 Task: Animate a Talking Vegetable.
Action: Mouse moved to (547, 208)
Screenshot: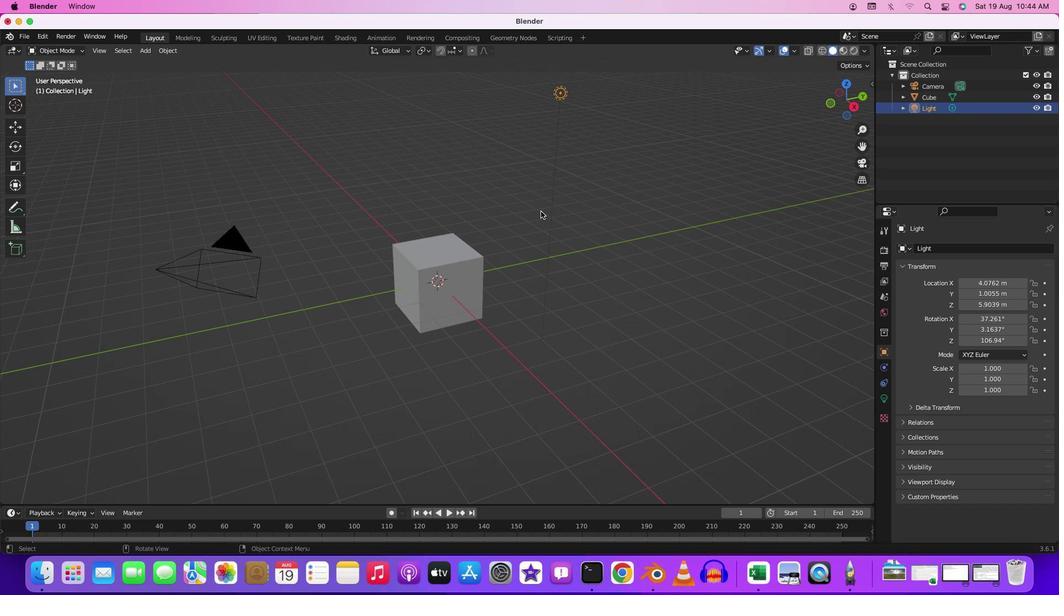 
Action: Mouse pressed left at (547, 208)
Screenshot: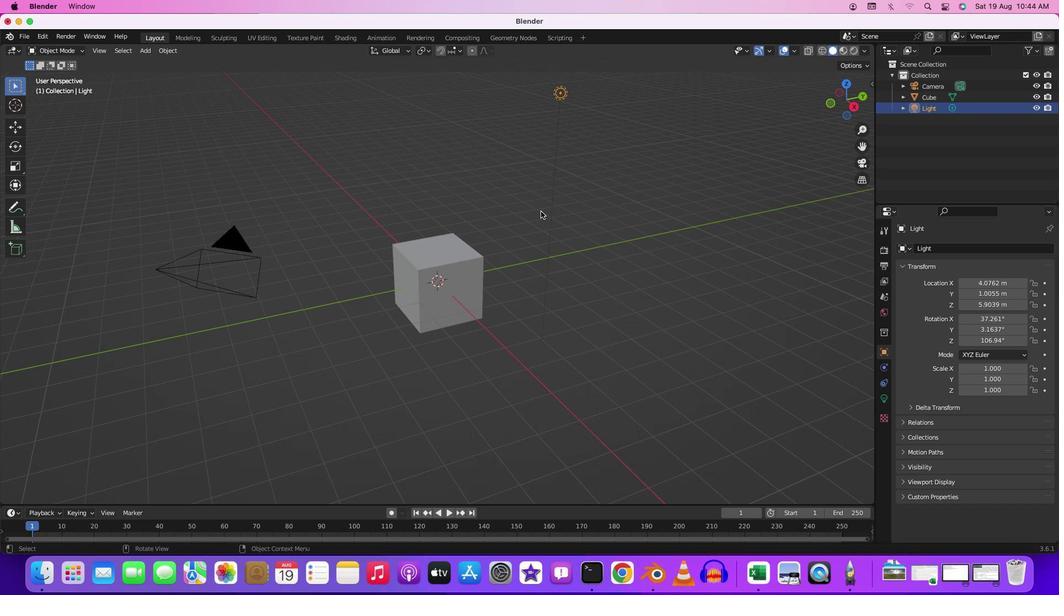 
Action: Mouse moved to (556, 123)
Screenshot: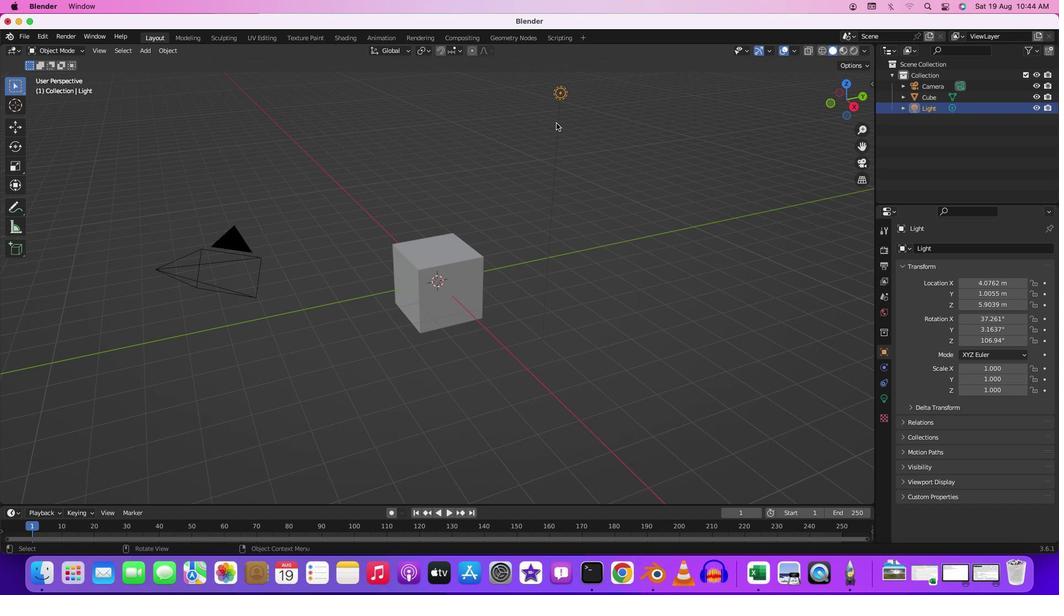 
Action: Key pressed Key.delete
Screenshot: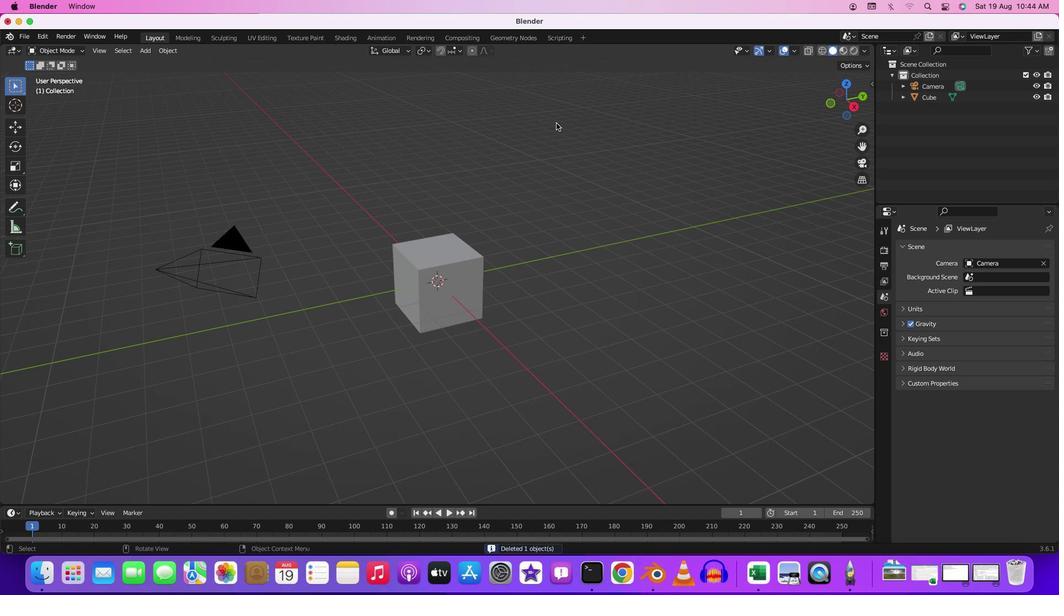 
Action: Mouse moved to (454, 251)
Screenshot: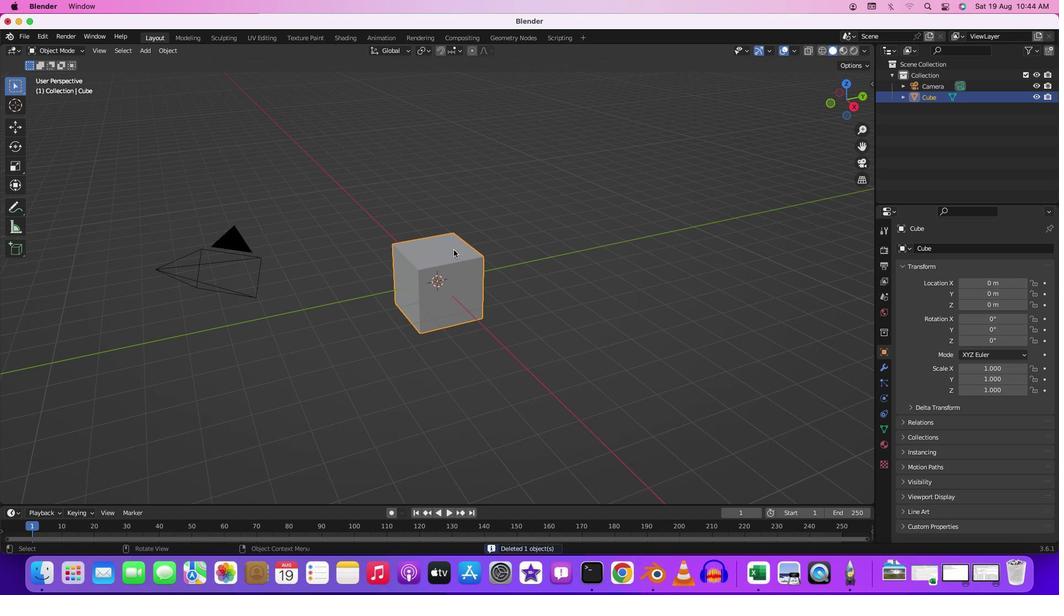 
Action: Mouse pressed left at (454, 251)
Screenshot: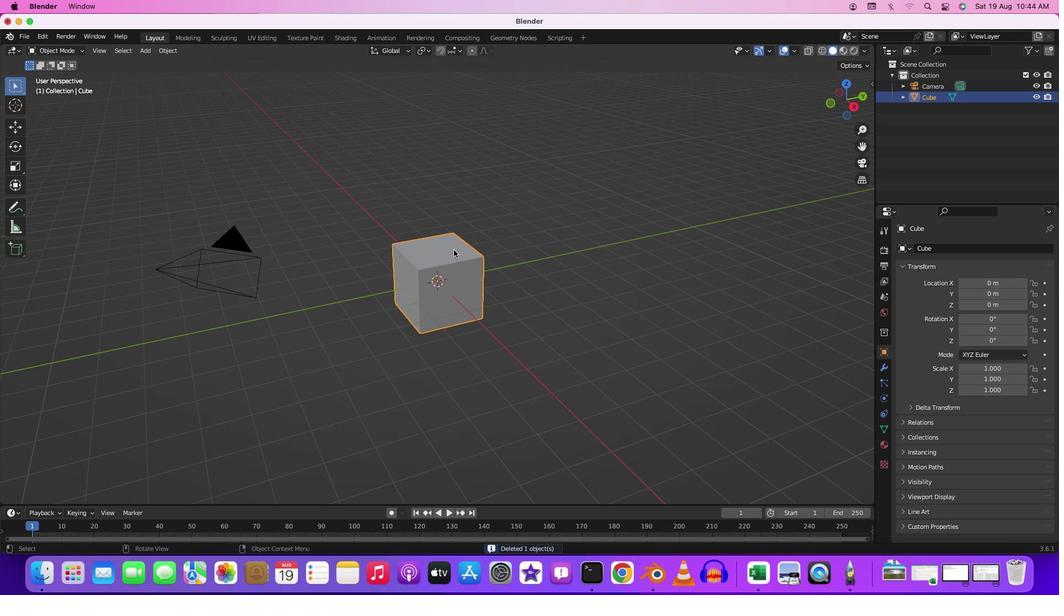 
Action: Key pressed Key.delete
Screenshot: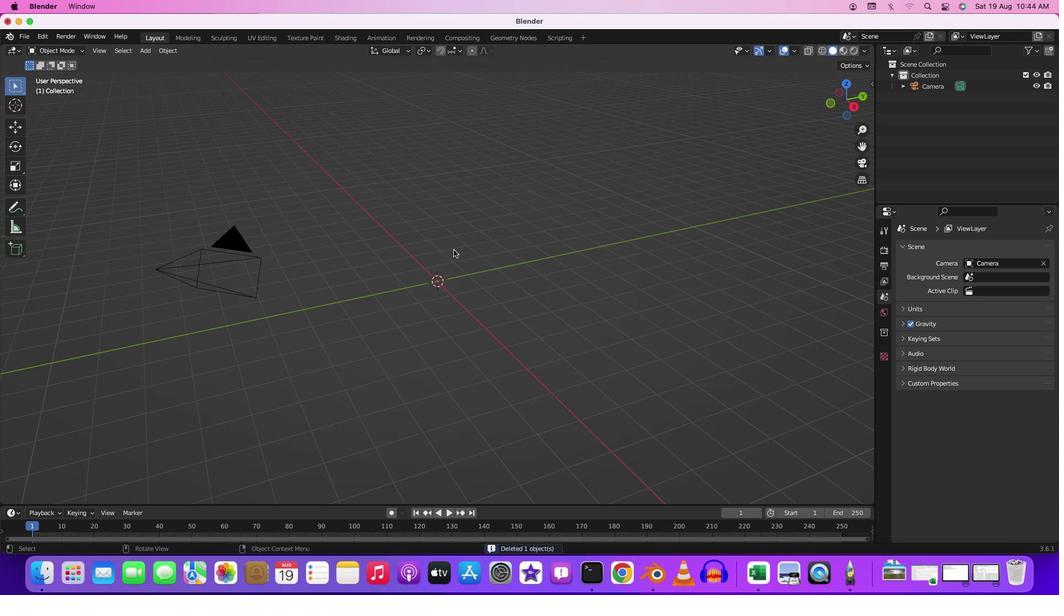 
Action: Mouse moved to (226, 256)
Screenshot: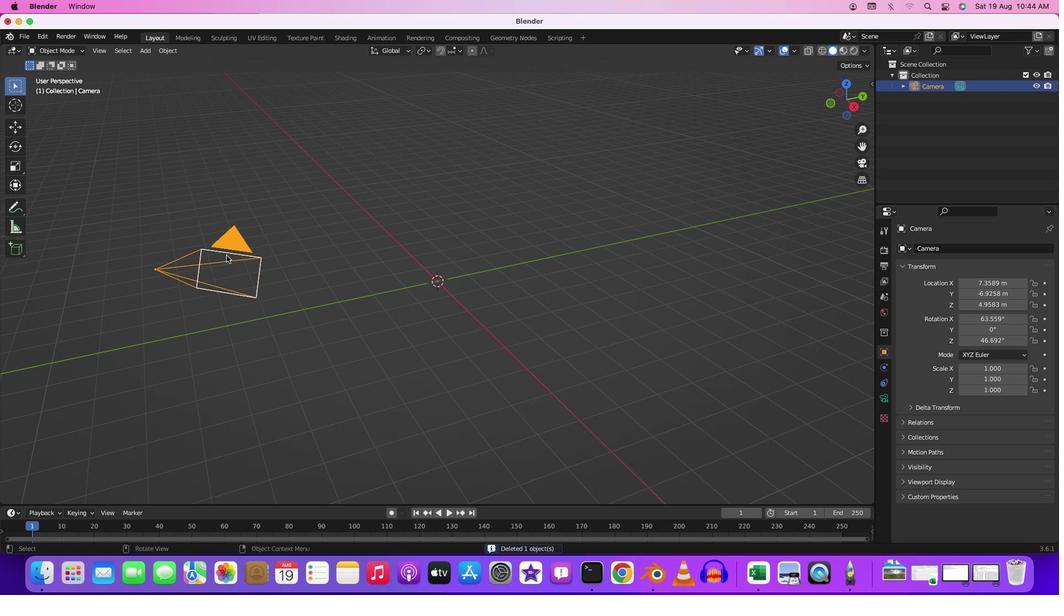 
Action: Mouse pressed left at (226, 256)
Screenshot: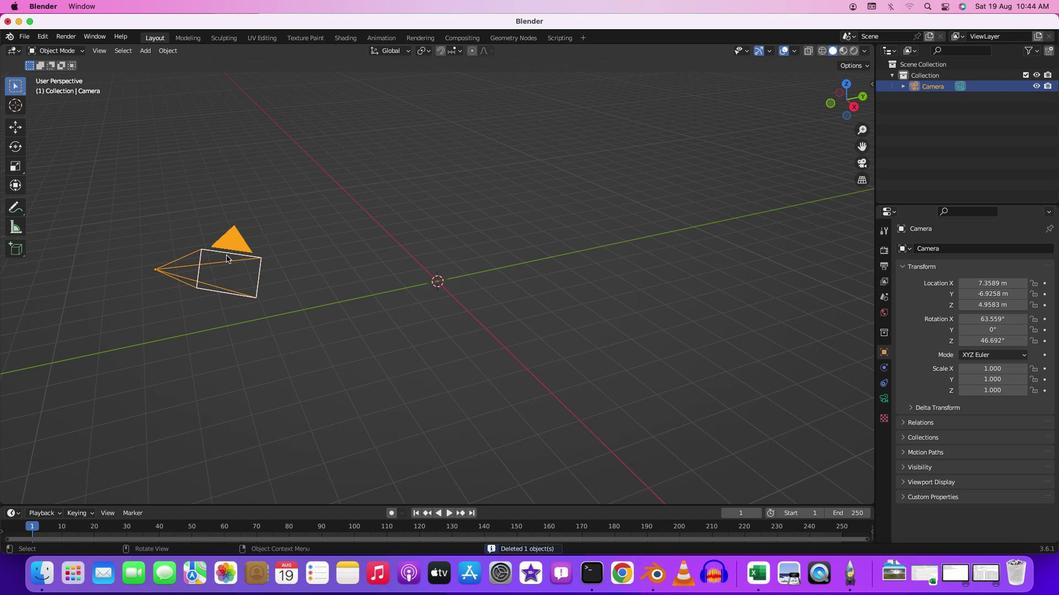 
Action: Mouse moved to (227, 256)
Screenshot: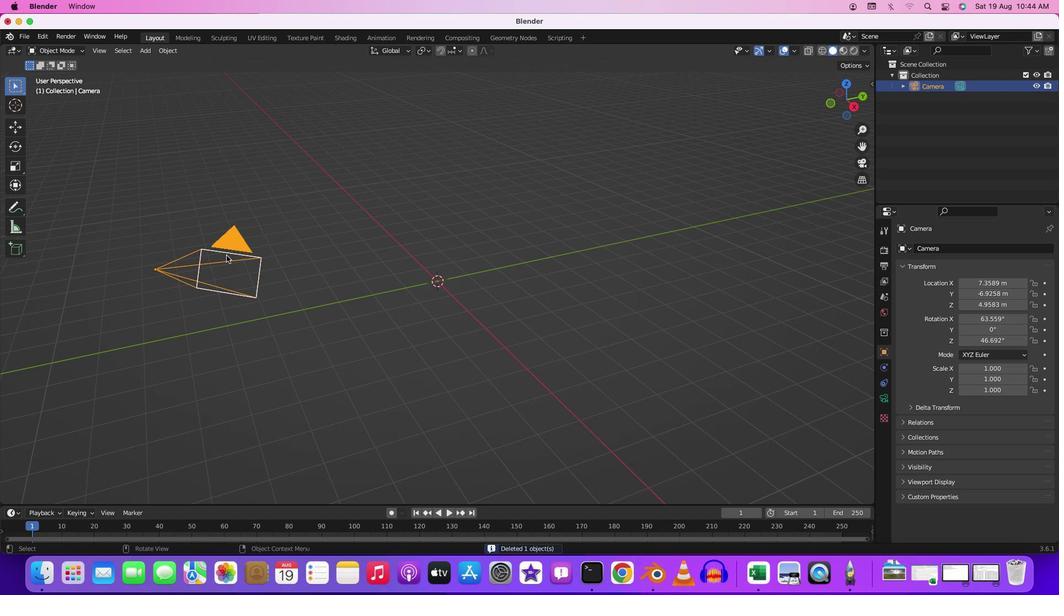 
Action: Key pressed Key.delete
Screenshot: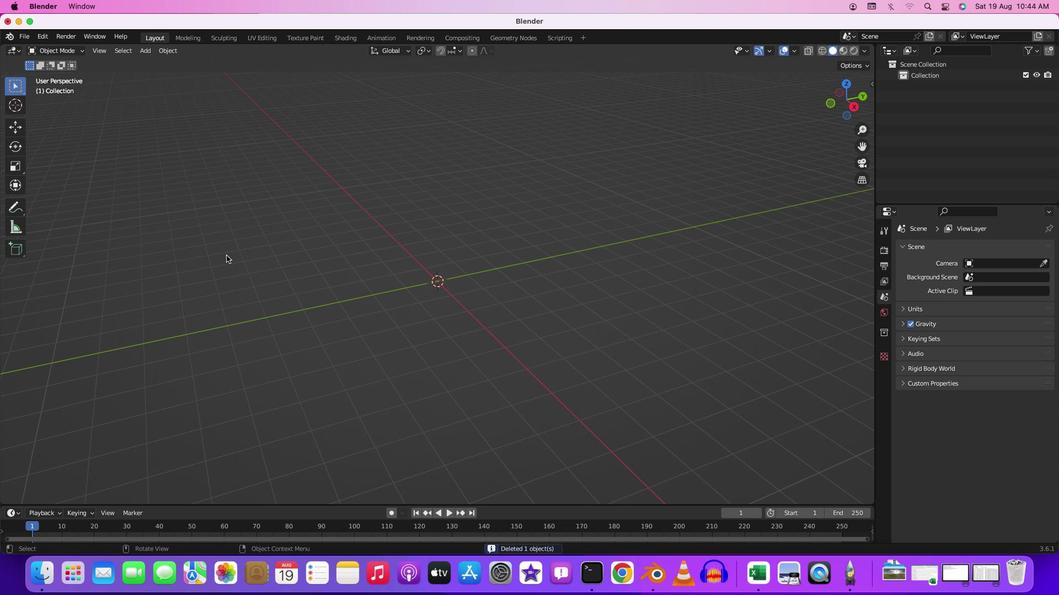 
Action: Mouse moved to (380, 330)
Screenshot: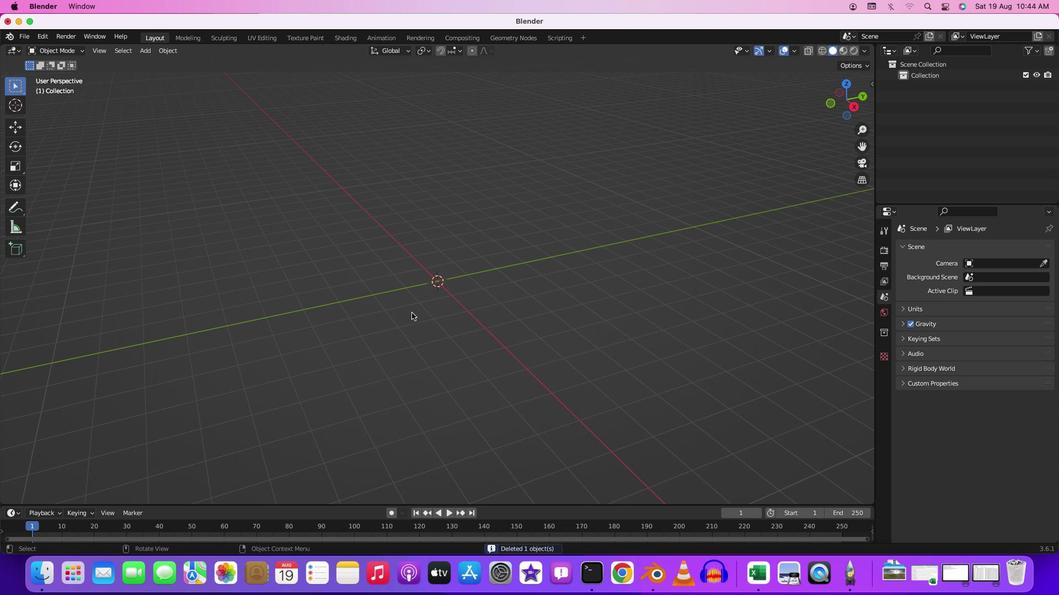 
Action: Mouse pressed left at (380, 330)
Screenshot: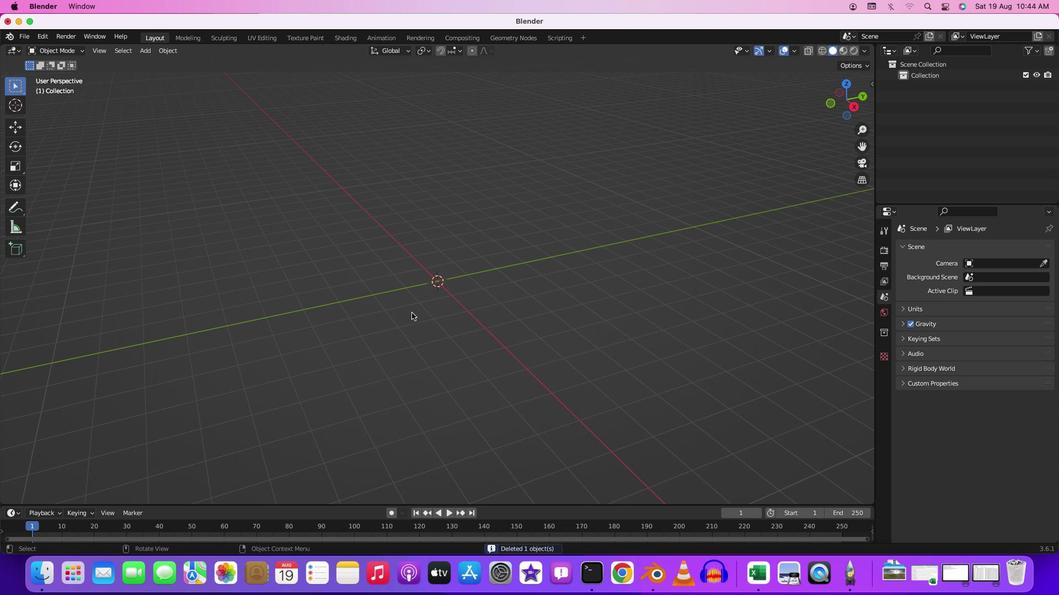 
Action: Mouse moved to (396, 331)
Screenshot: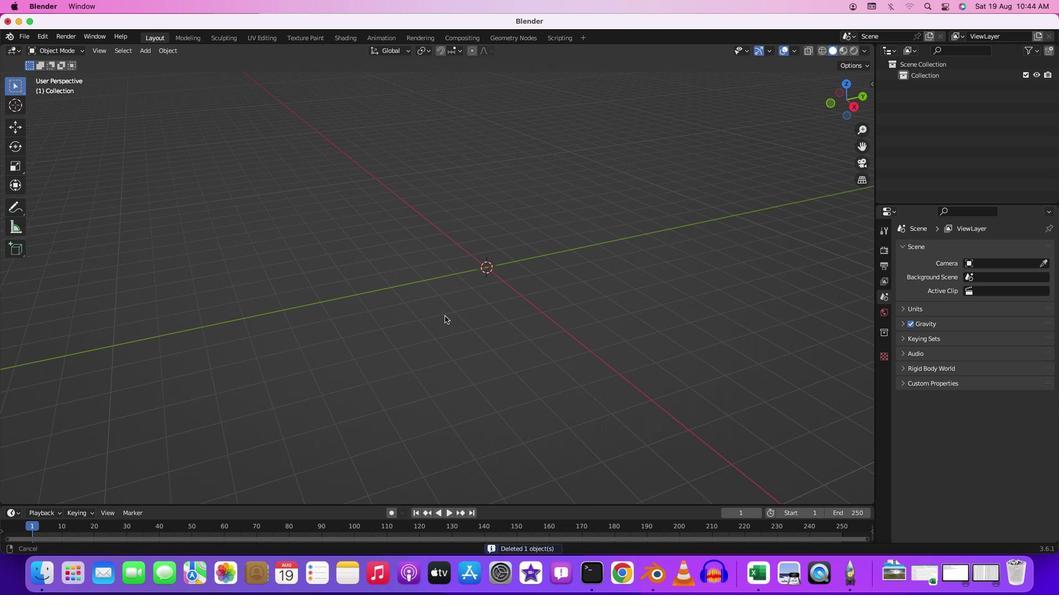
Action: Key pressed Key.shift
Screenshot: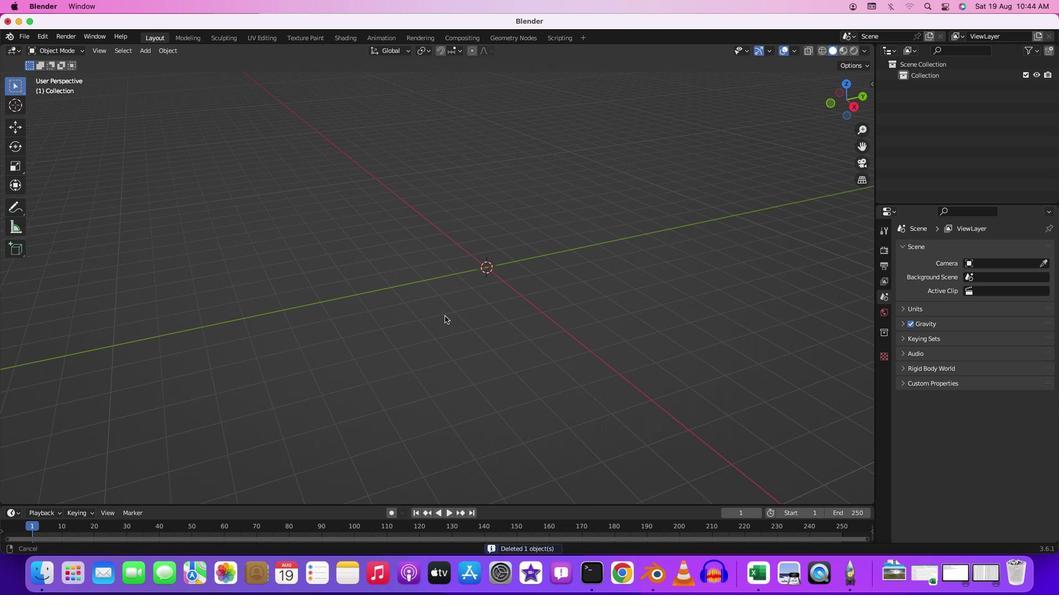 
Action: Mouse pressed middle at (396, 331)
Screenshot: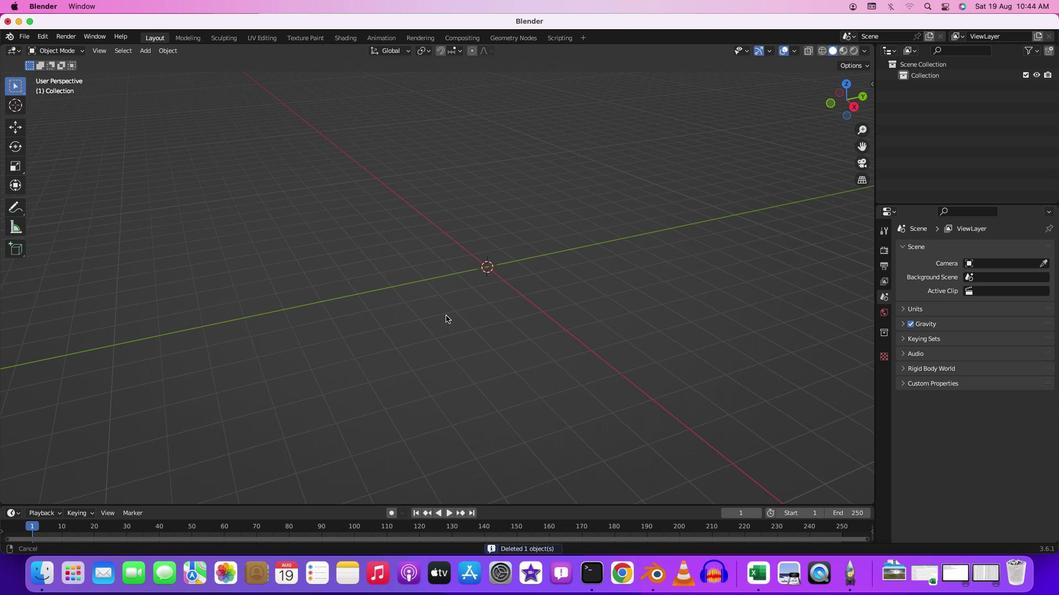 
Action: Mouse moved to (485, 377)
Screenshot: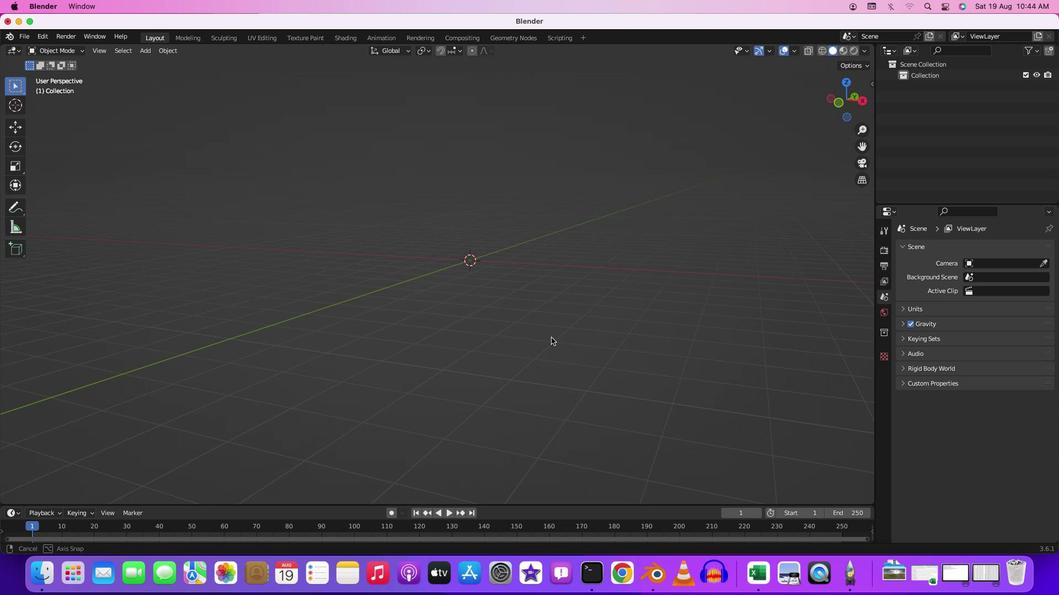 
Action: Mouse pressed middle at (485, 377)
Screenshot: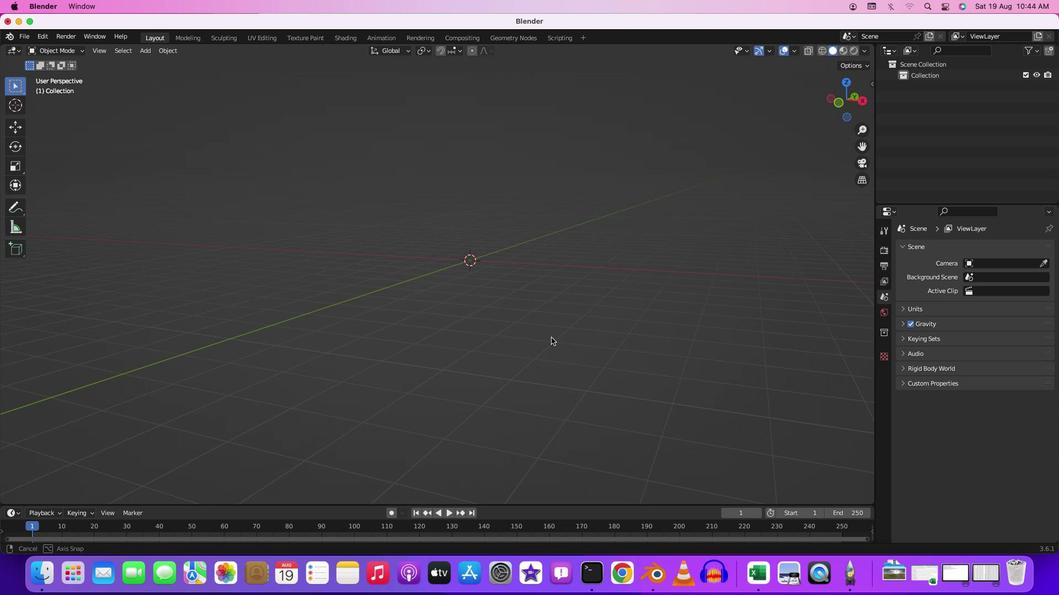
Action: Mouse moved to (567, 309)
Screenshot: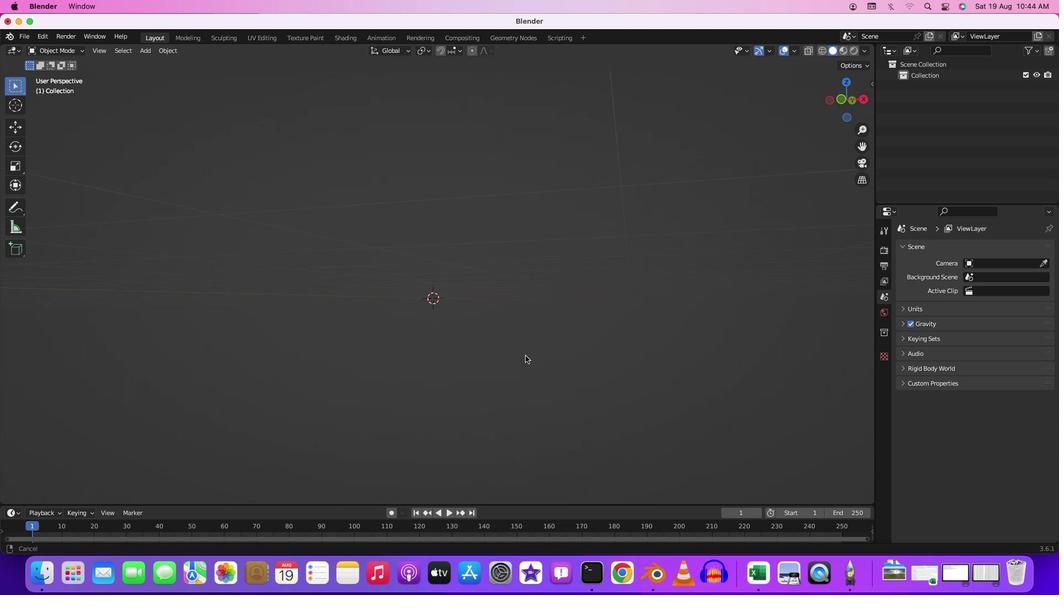 
Action: Key pressed Key.shift
Screenshot: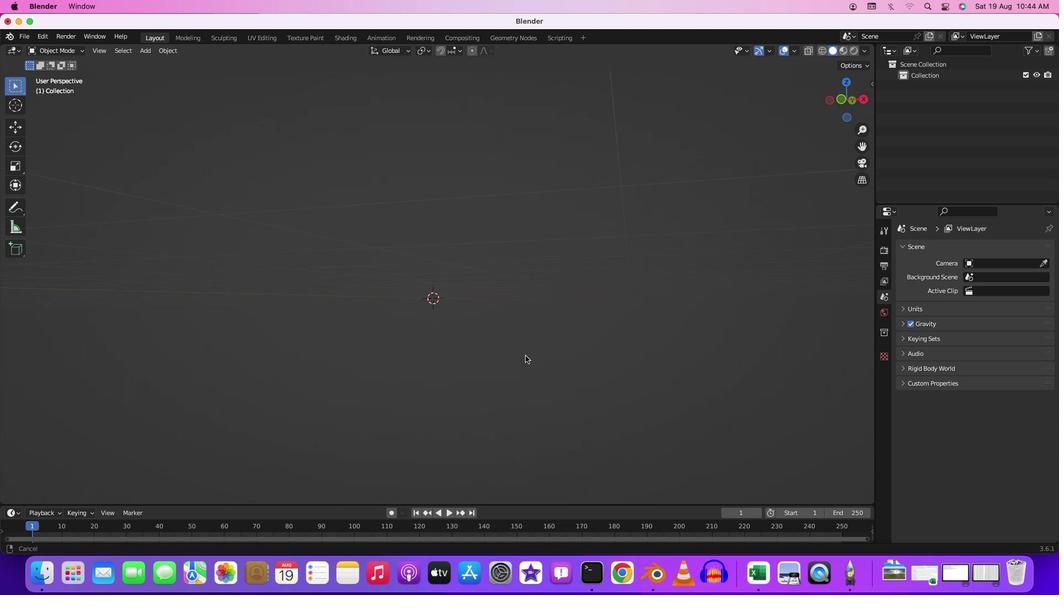 
Action: Mouse moved to (566, 309)
Screenshot: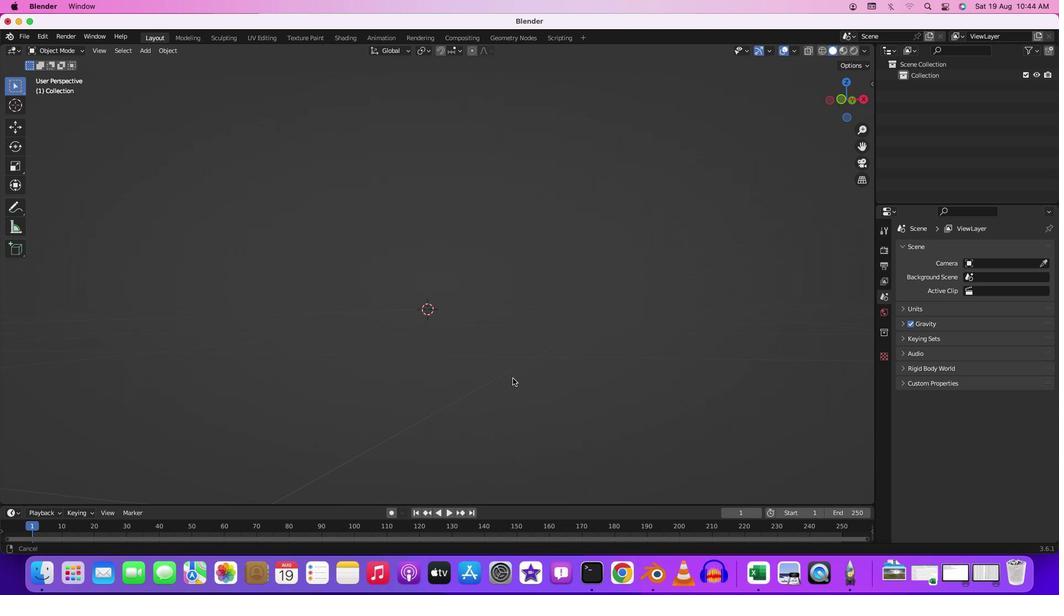 
Action: Mouse pressed middle at (566, 309)
Screenshot: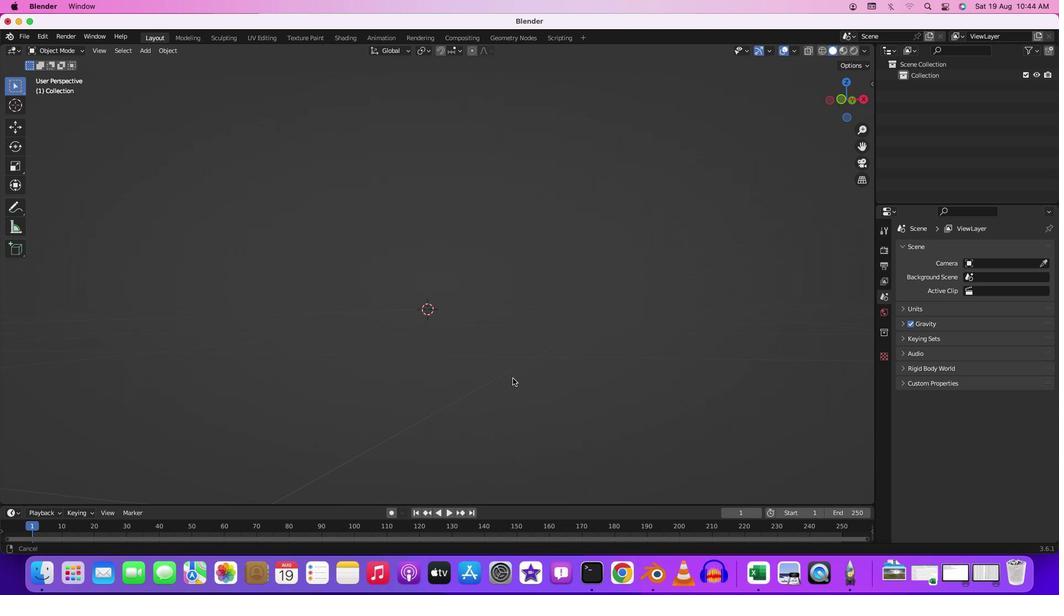 
Action: Mouse moved to (476, 358)
Screenshot: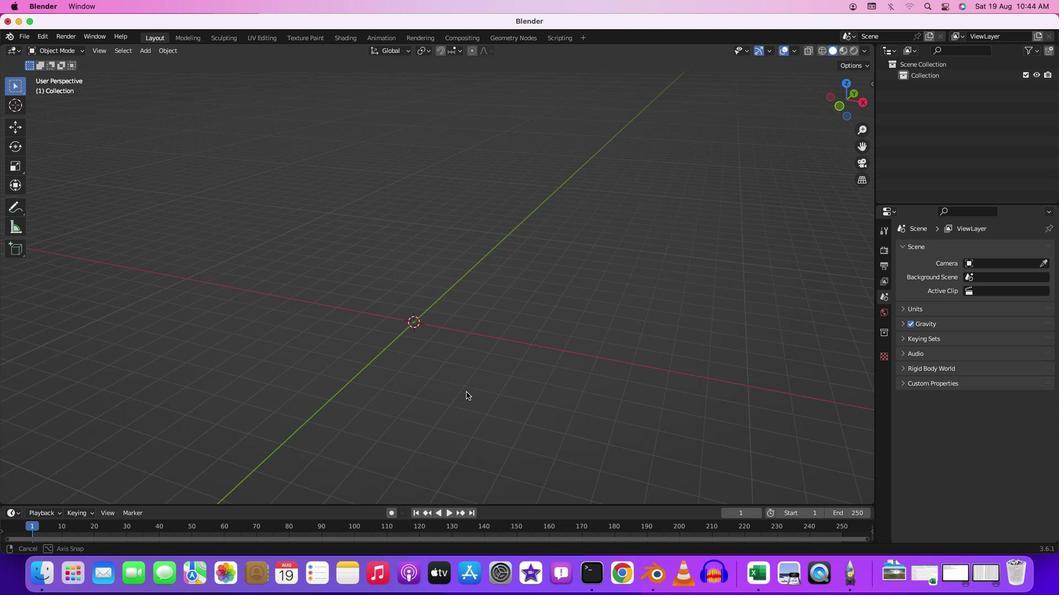 
Action: Mouse pressed middle at (476, 358)
Screenshot: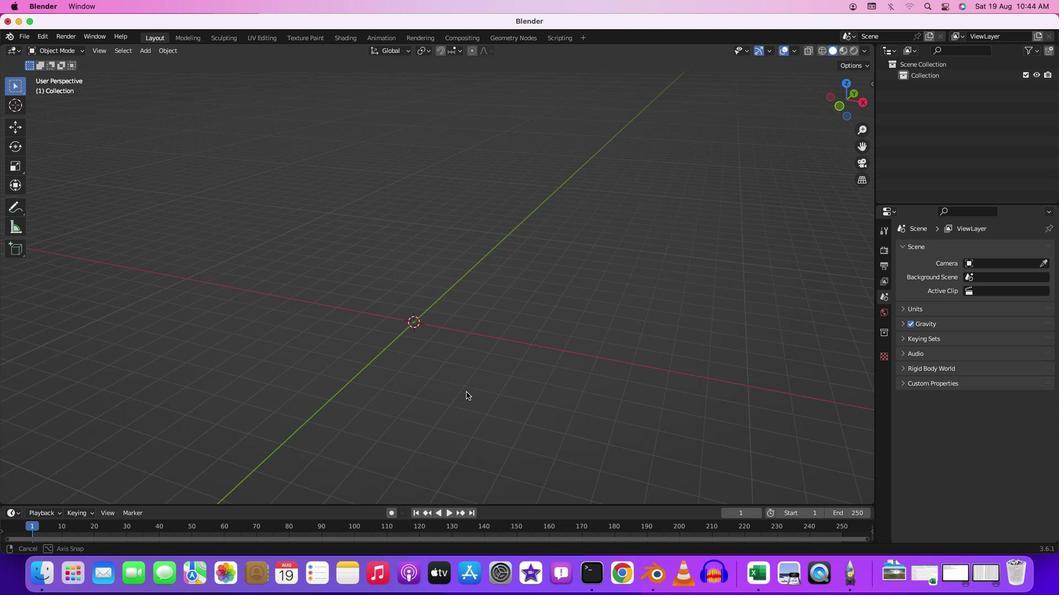 
Action: Mouse moved to (466, 392)
Screenshot: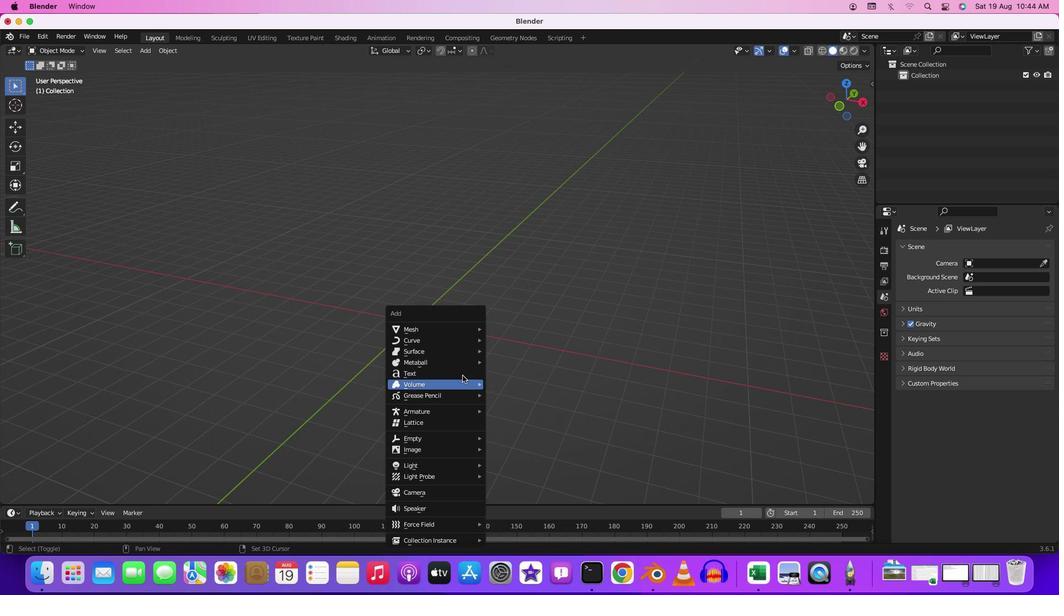 
Action: Key pressed Key.shift'A'
Screenshot: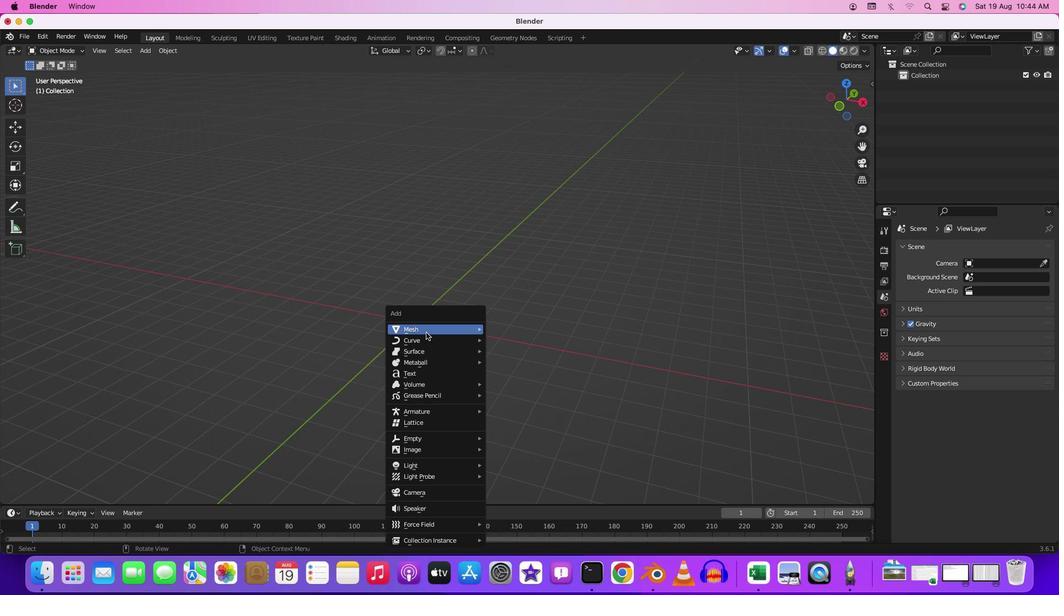 
Action: Mouse moved to (517, 339)
Screenshot: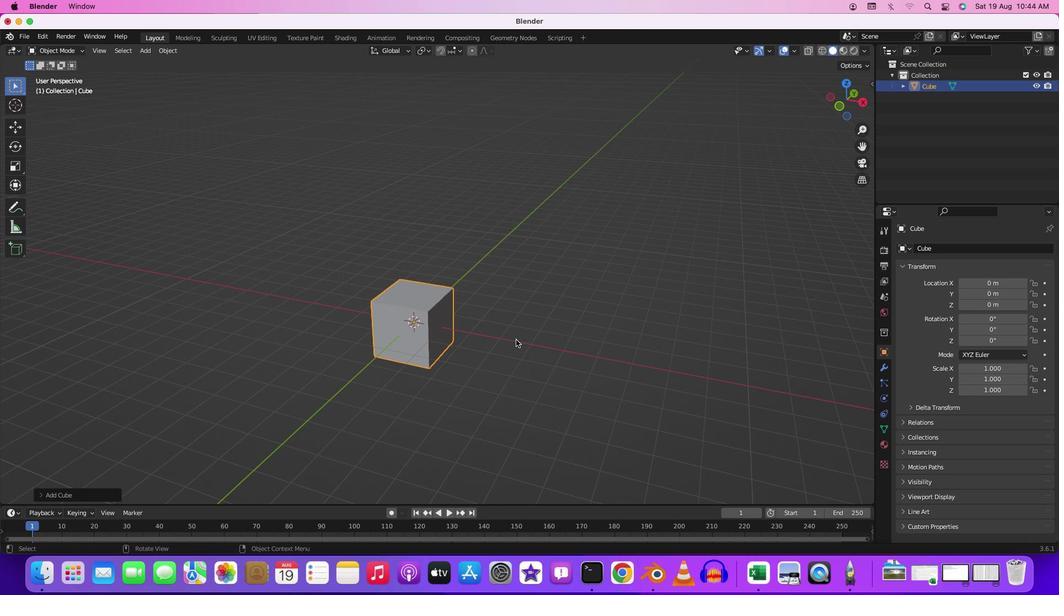 
Action: Mouse pressed left at (517, 339)
Screenshot: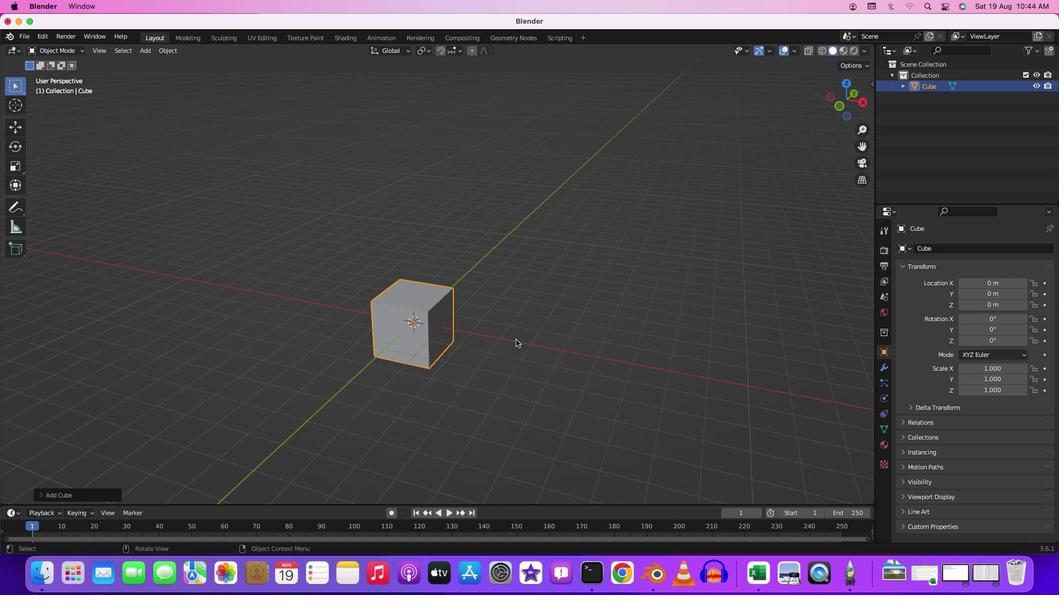 
Action: Mouse moved to (571, 335)
Screenshot: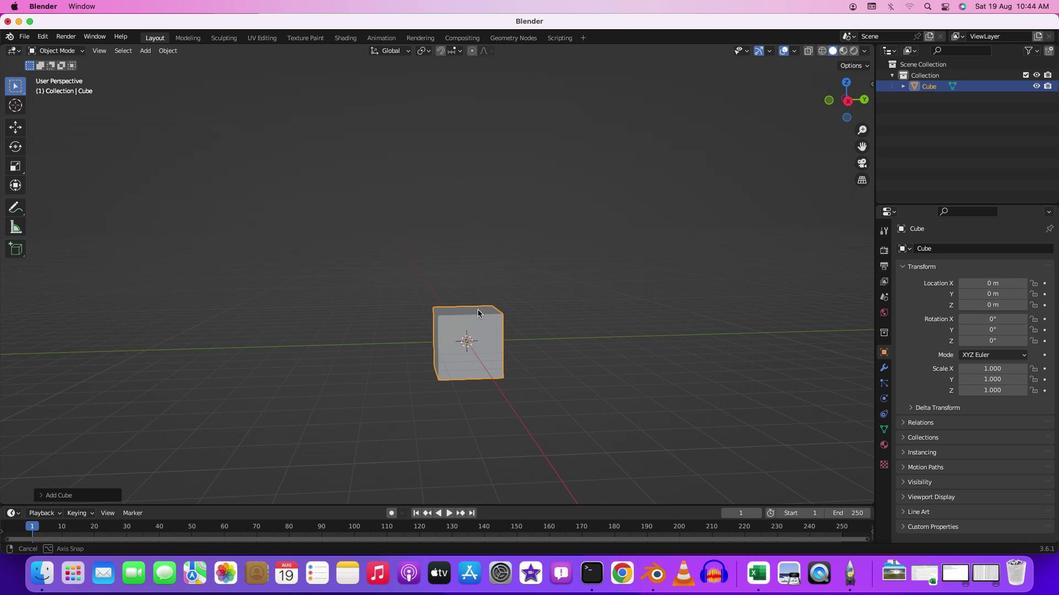 
Action: Mouse pressed middle at (571, 335)
Screenshot: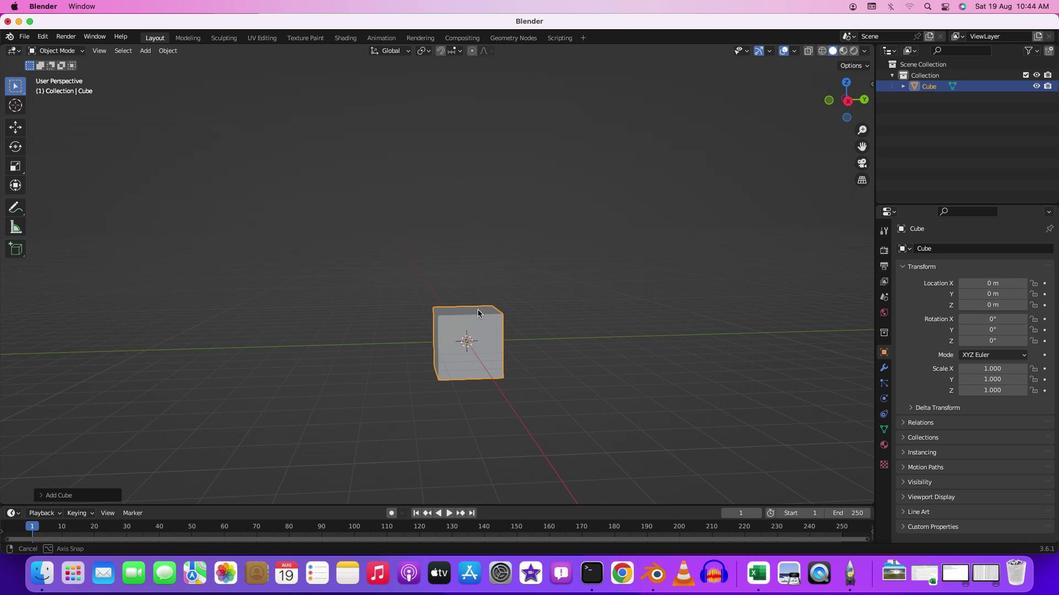 
Action: Mouse moved to (519, 328)
Screenshot: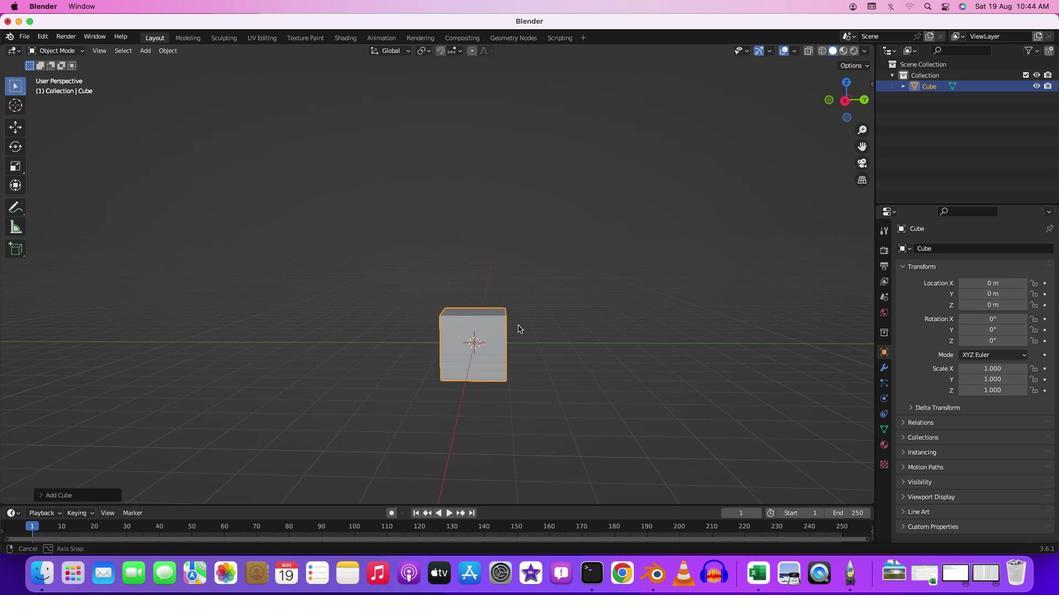 
Action: Mouse pressed middle at (519, 328)
Screenshot: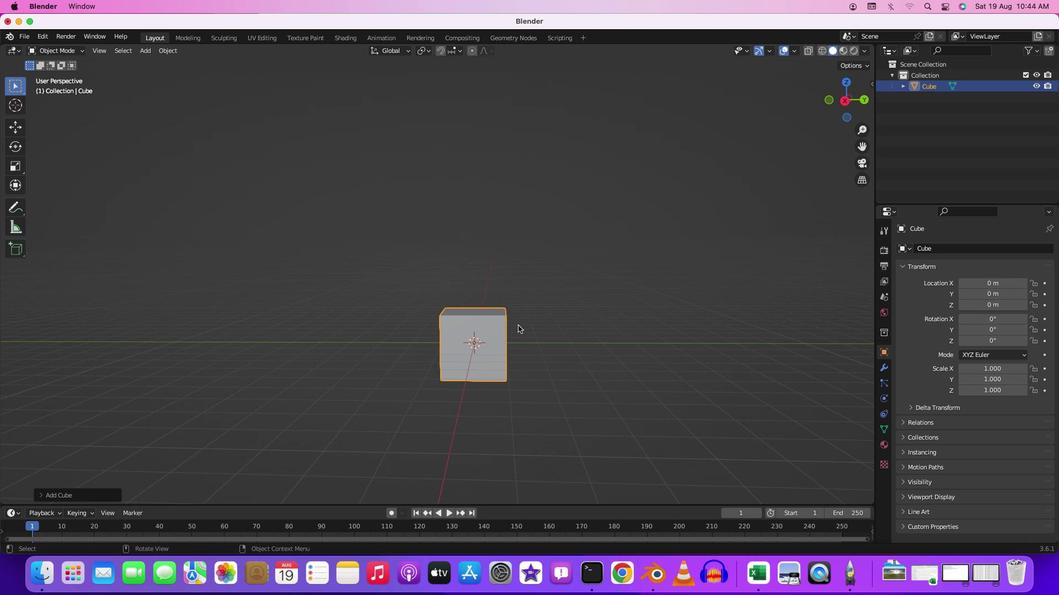 
Action: Mouse moved to (519, 326)
Screenshot: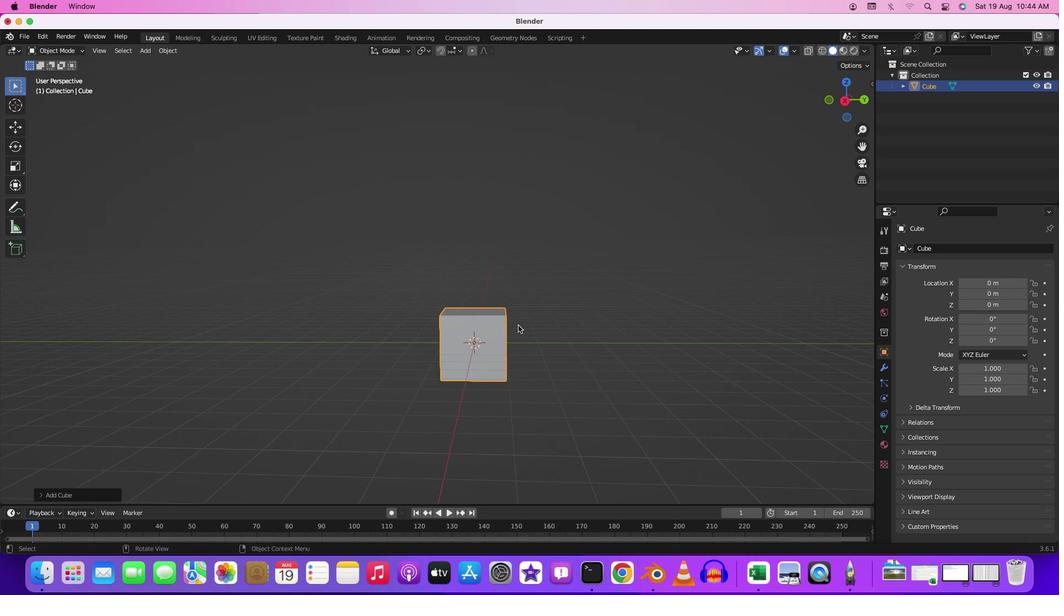 
Action: Key pressed '1'
Screenshot: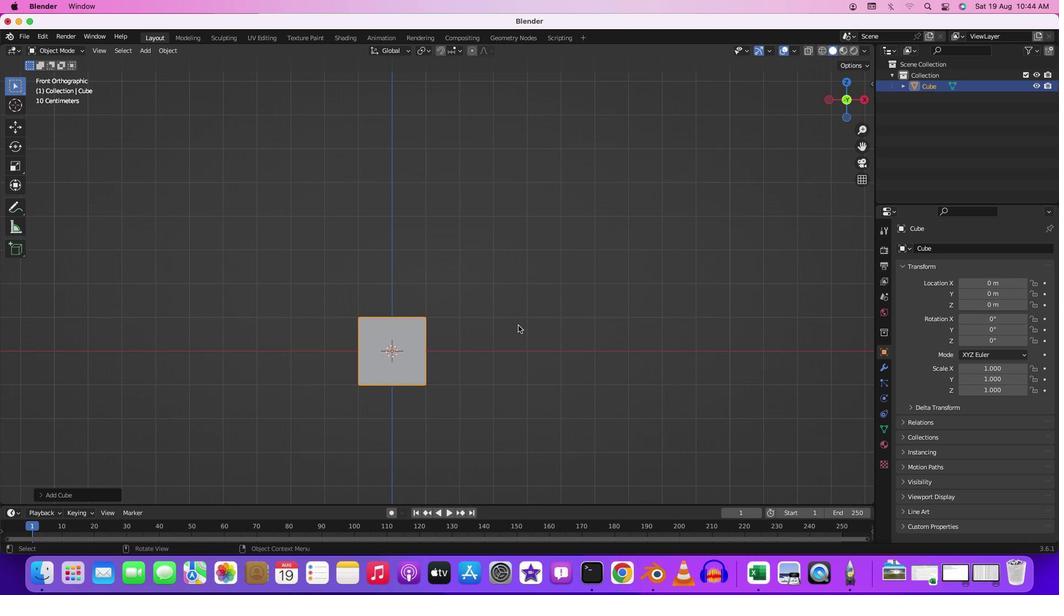 
Action: Mouse moved to (356, 353)
Screenshot: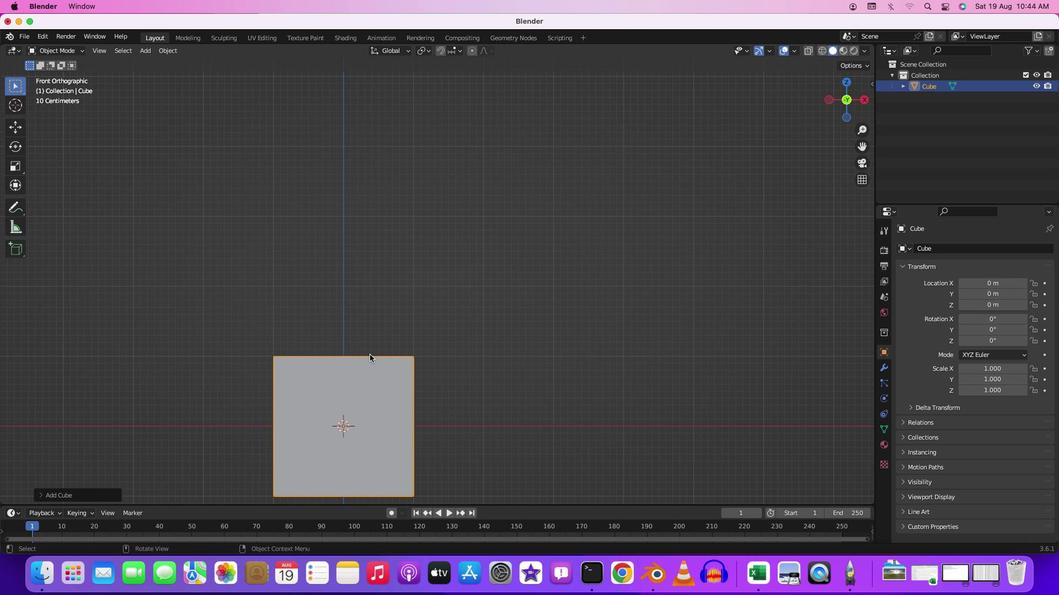 
Action: Mouse scrolled (356, 353) with delta (0, 1)
Screenshot: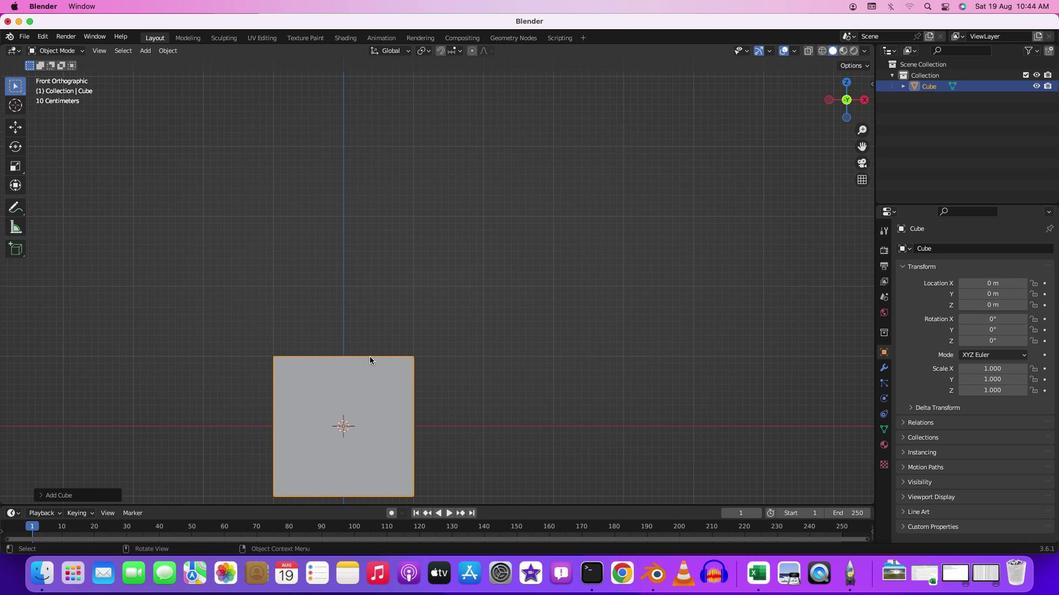 
Action: Mouse scrolled (356, 353) with delta (0, 1)
Screenshot: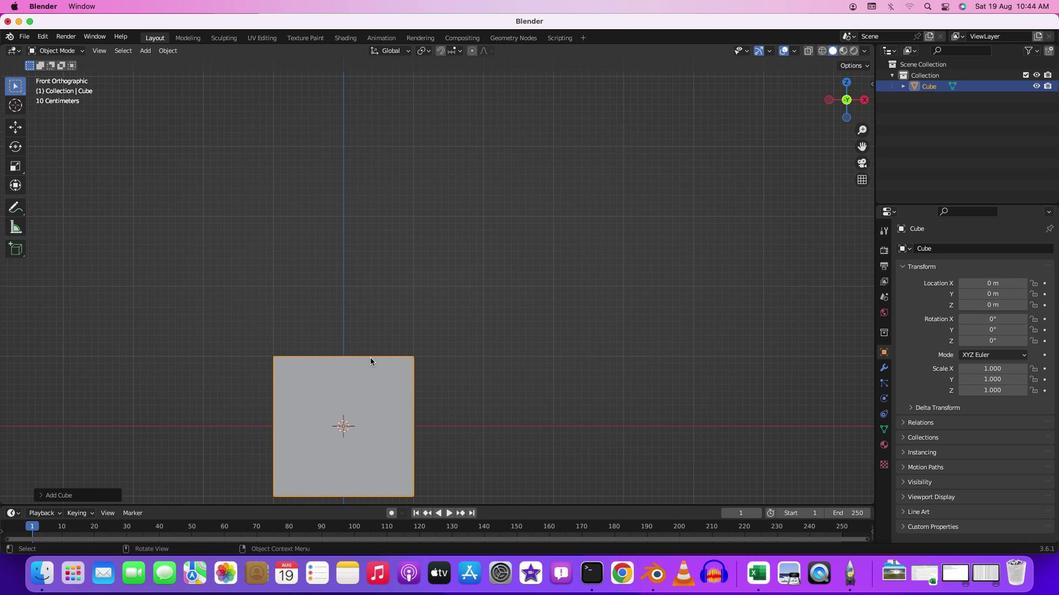 
Action: Mouse moved to (356, 353)
Screenshot: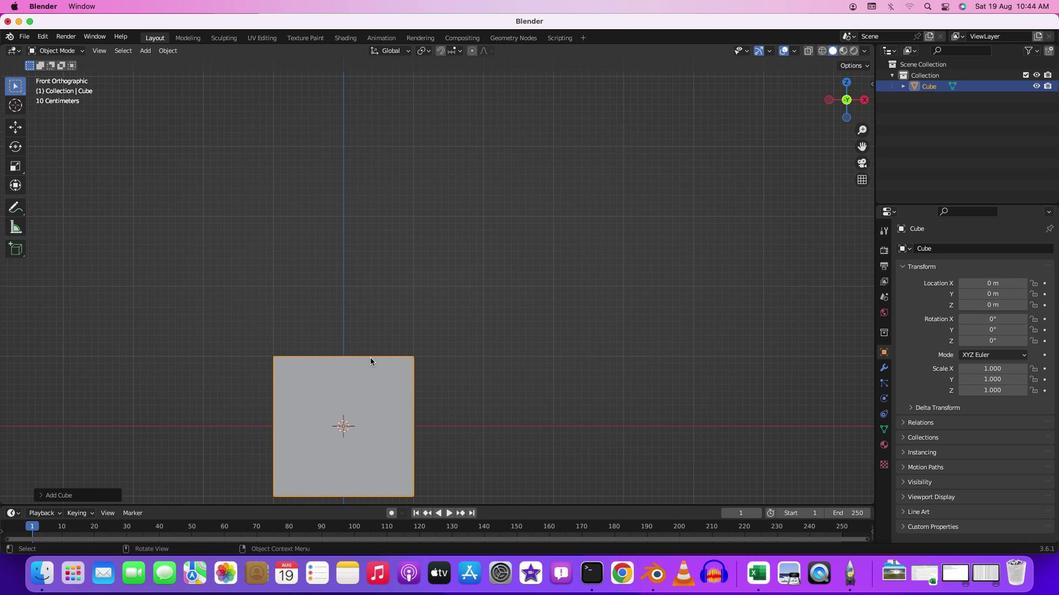 
Action: Mouse scrolled (356, 353) with delta (0, 2)
Screenshot: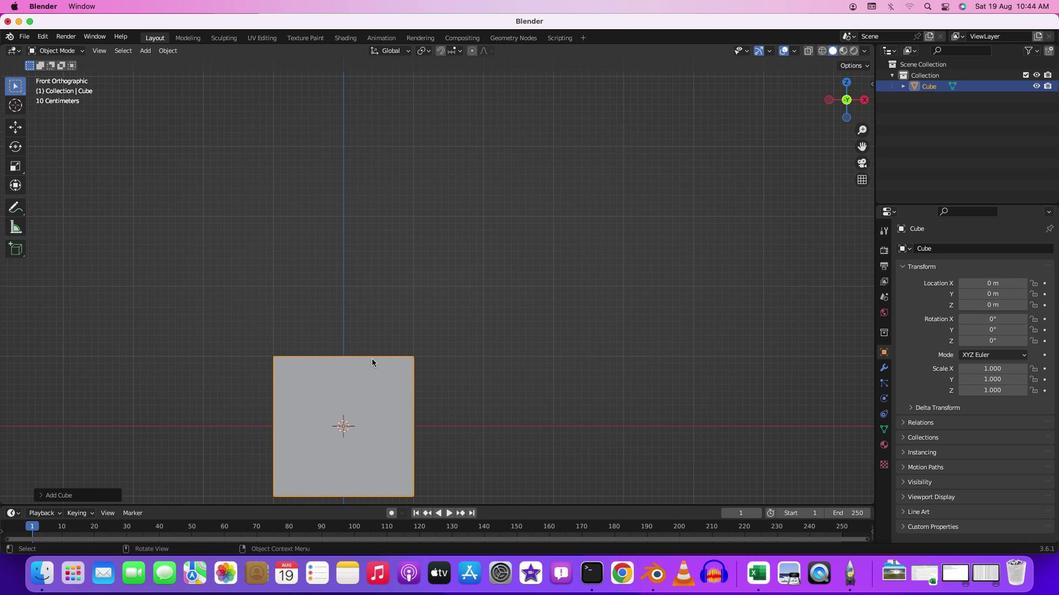 
Action: Mouse moved to (356, 354)
Screenshot: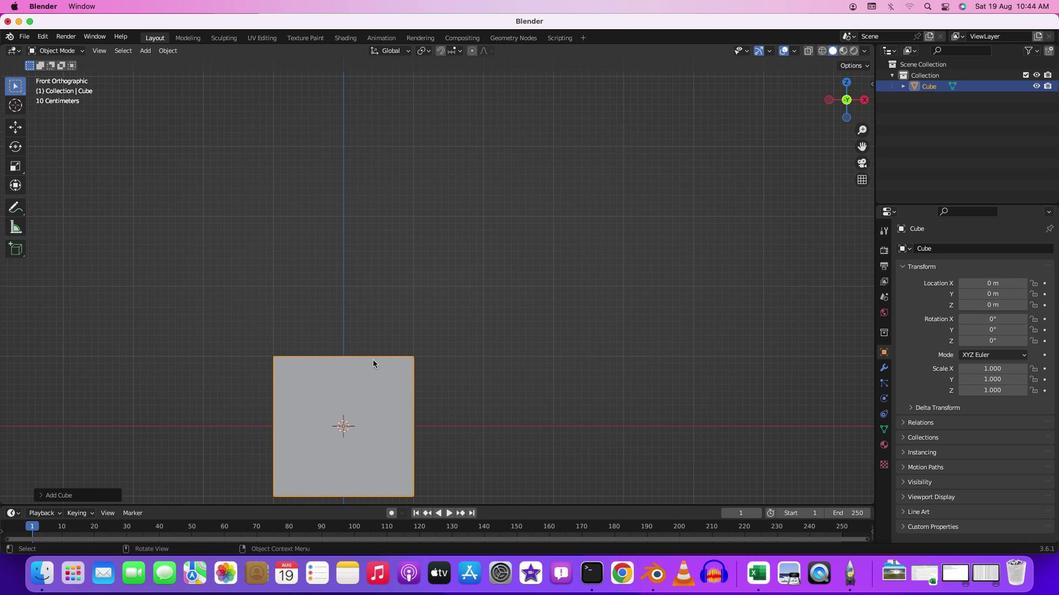 
Action: Mouse scrolled (356, 354) with delta (0, 3)
Screenshot: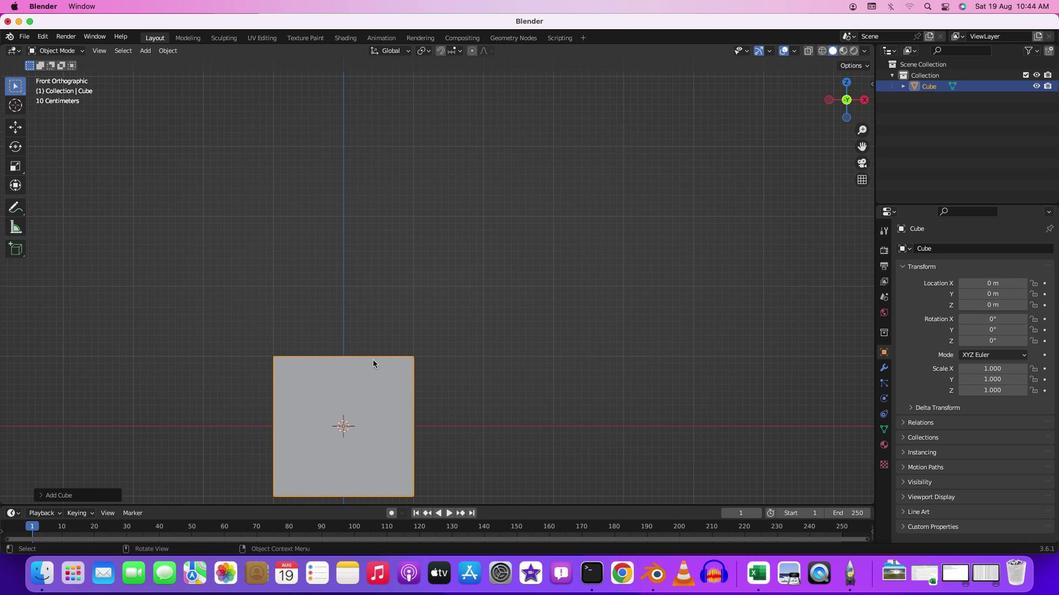 
Action: Mouse moved to (374, 361)
Screenshot: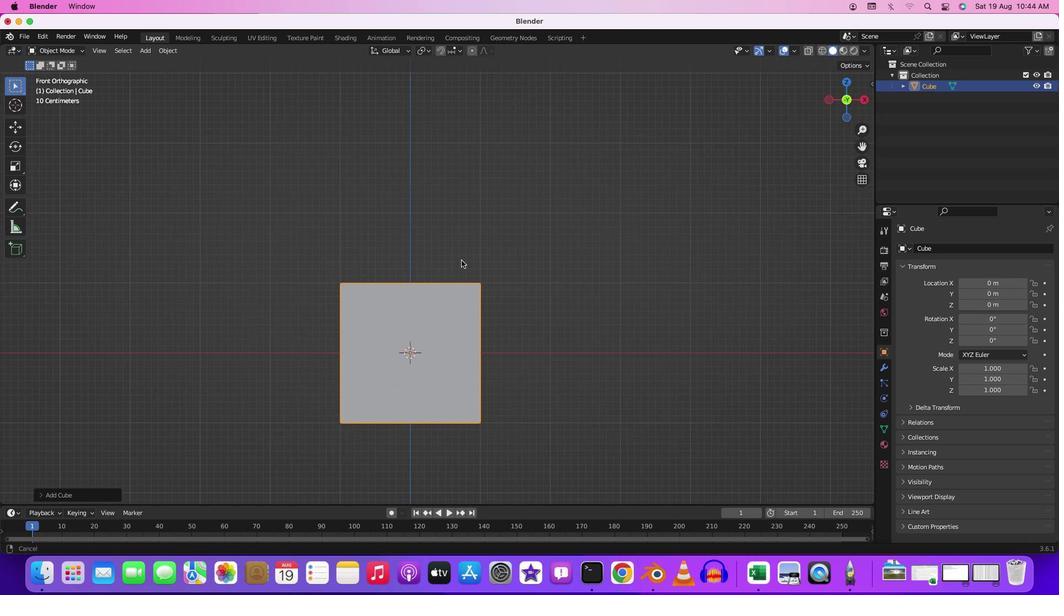 
Action: Key pressed Key.shift
Screenshot: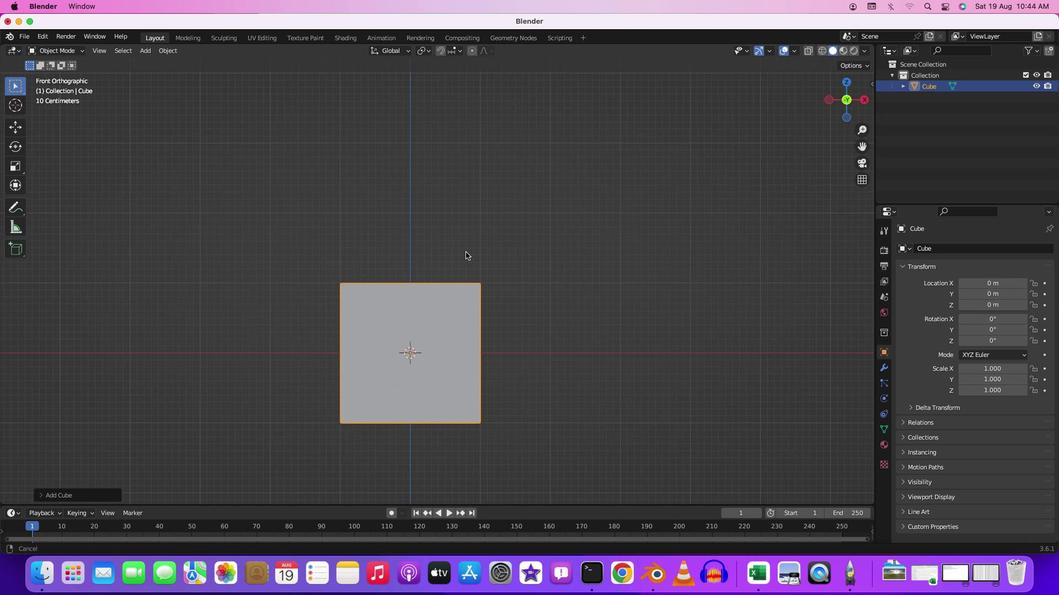 
Action: Mouse moved to (377, 360)
Screenshot: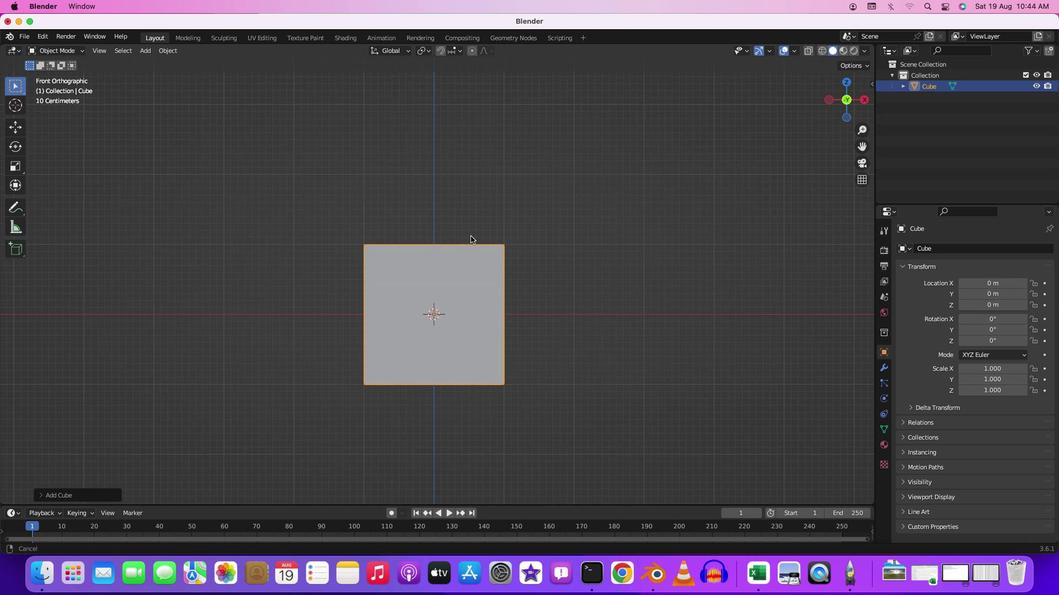 
Action: Mouse pressed middle at (377, 360)
Screenshot: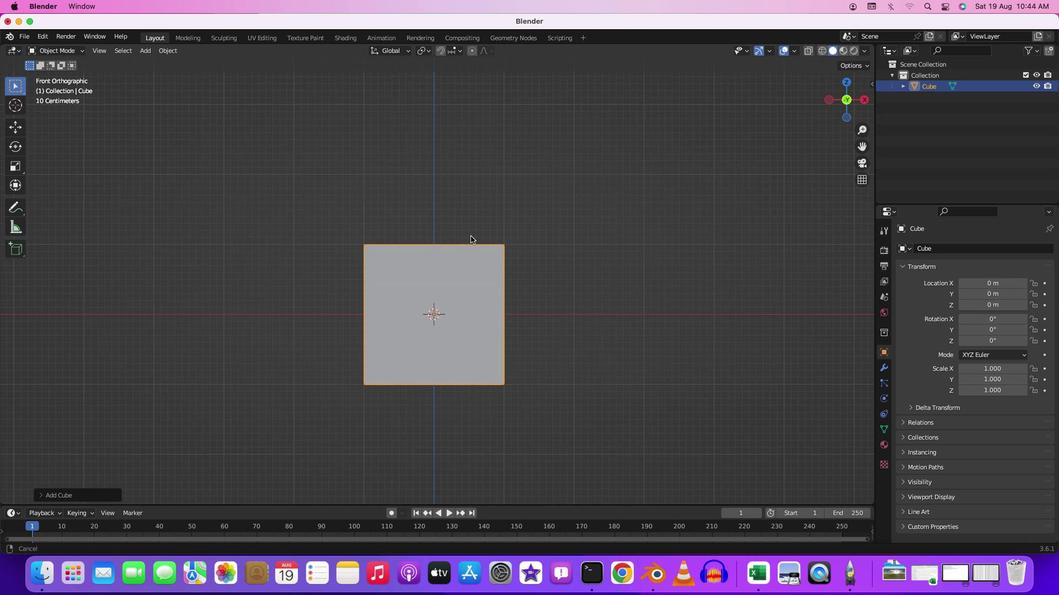 
Action: Mouse moved to (821, 52)
Screenshot: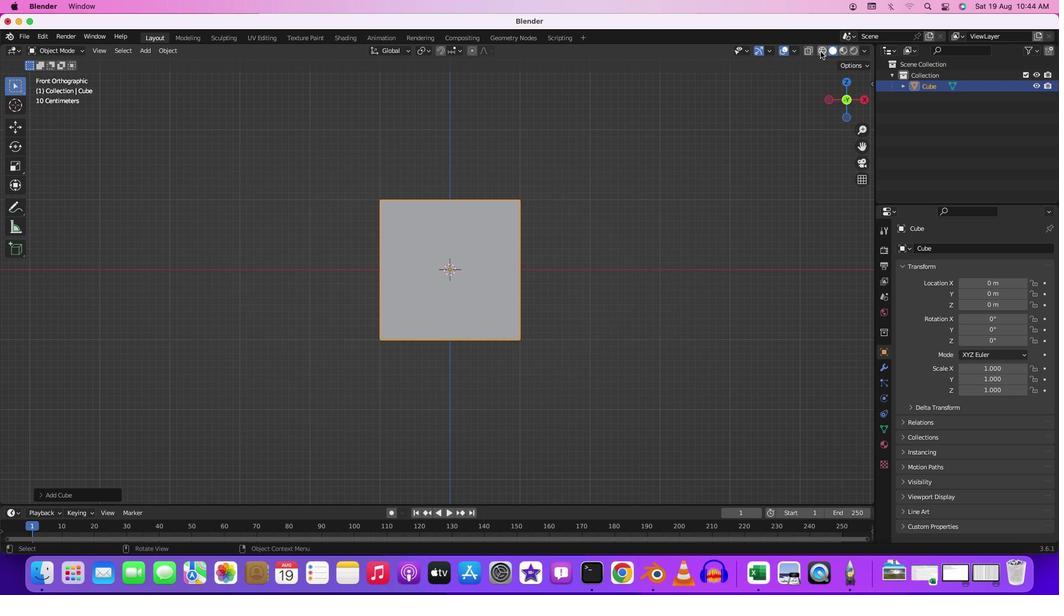 
Action: Mouse pressed left at (821, 52)
Screenshot: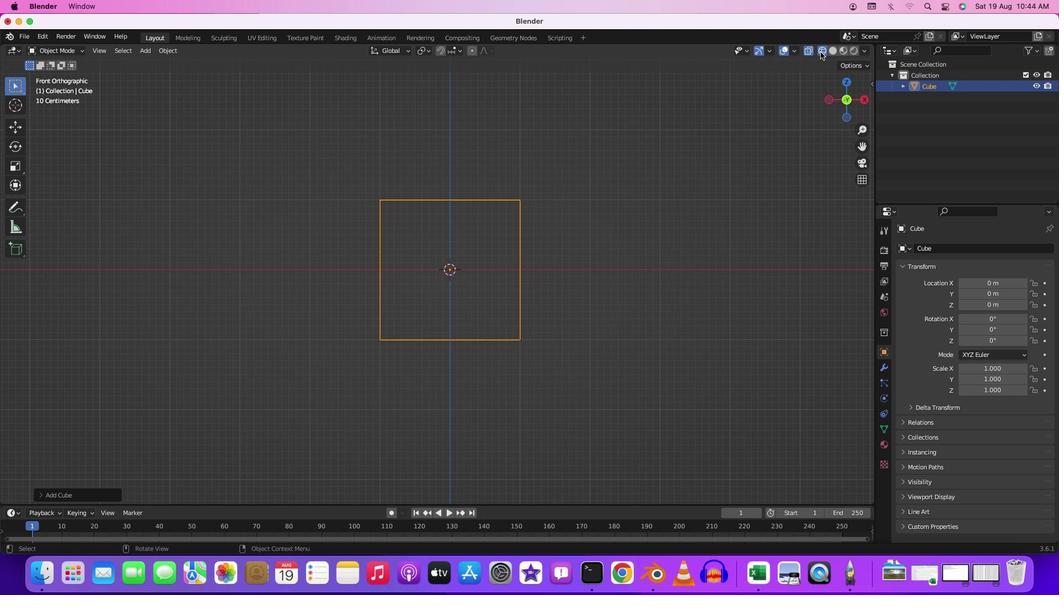 
Action: Mouse moved to (479, 317)
Screenshot: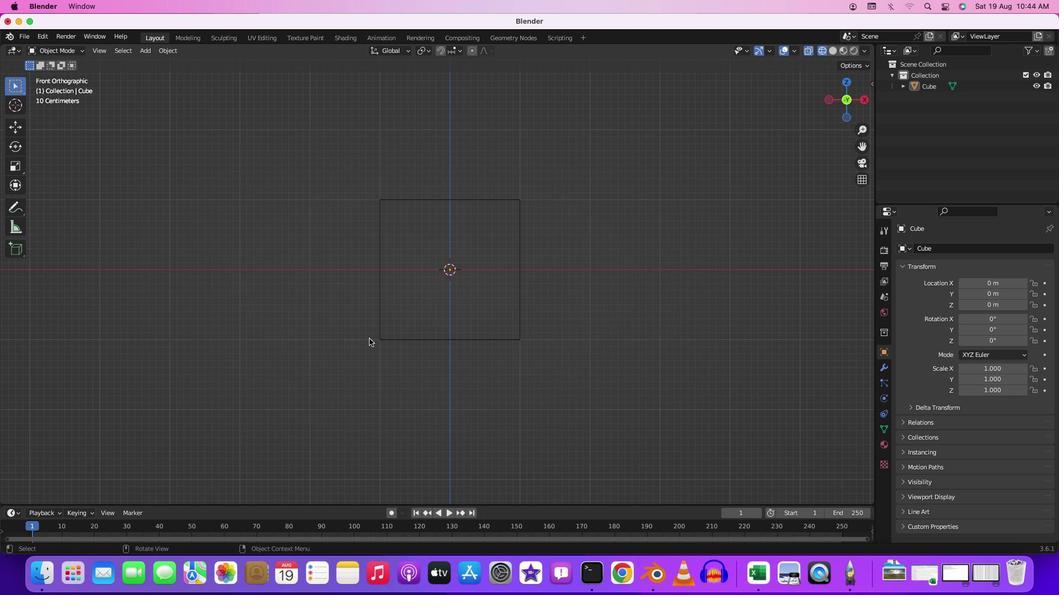 
Action: Mouse pressed left at (479, 317)
Screenshot: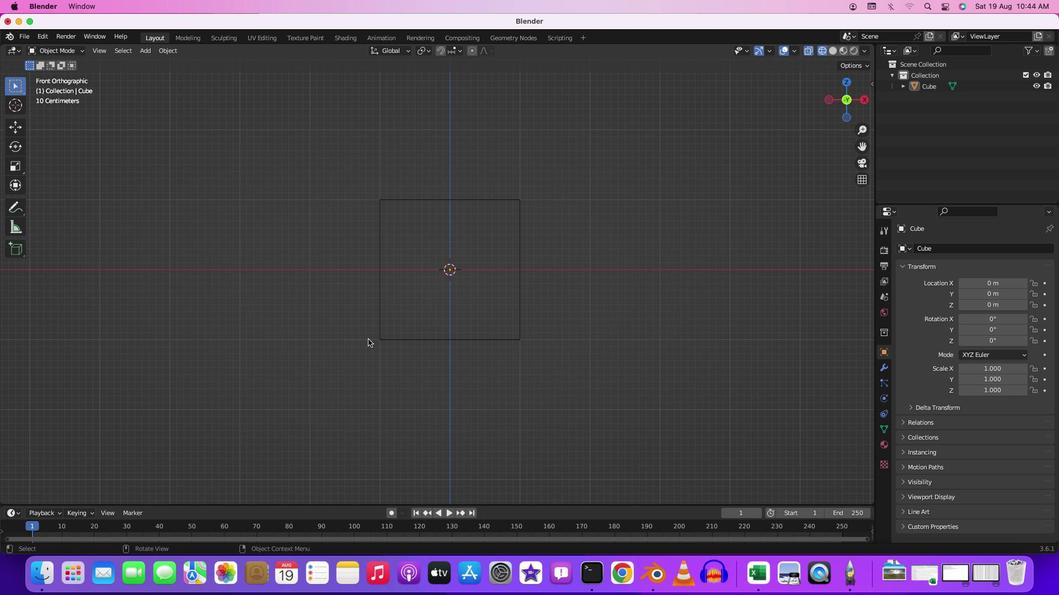 
Action: Mouse moved to (363, 321)
Screenshot: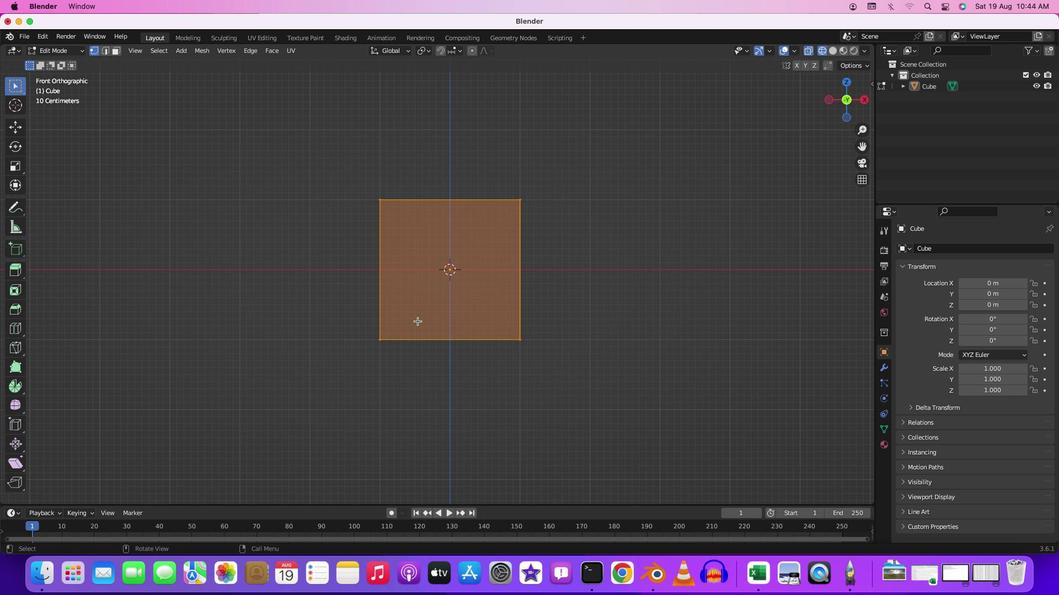 
Action: Key pressed Key.tab
Screenshot: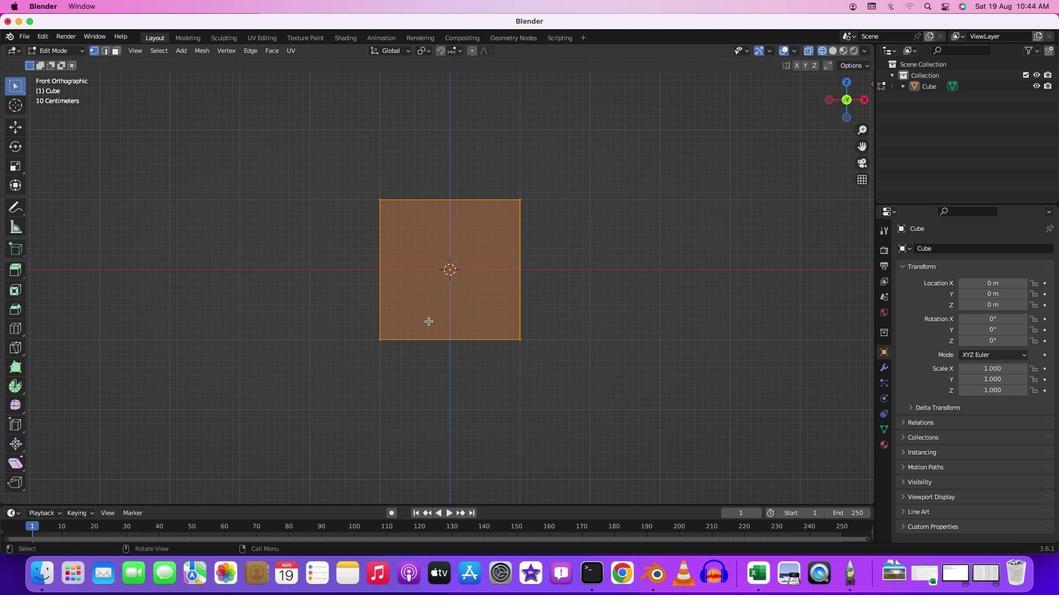
Action: Mouse moved to (429, 322)
Screenshot: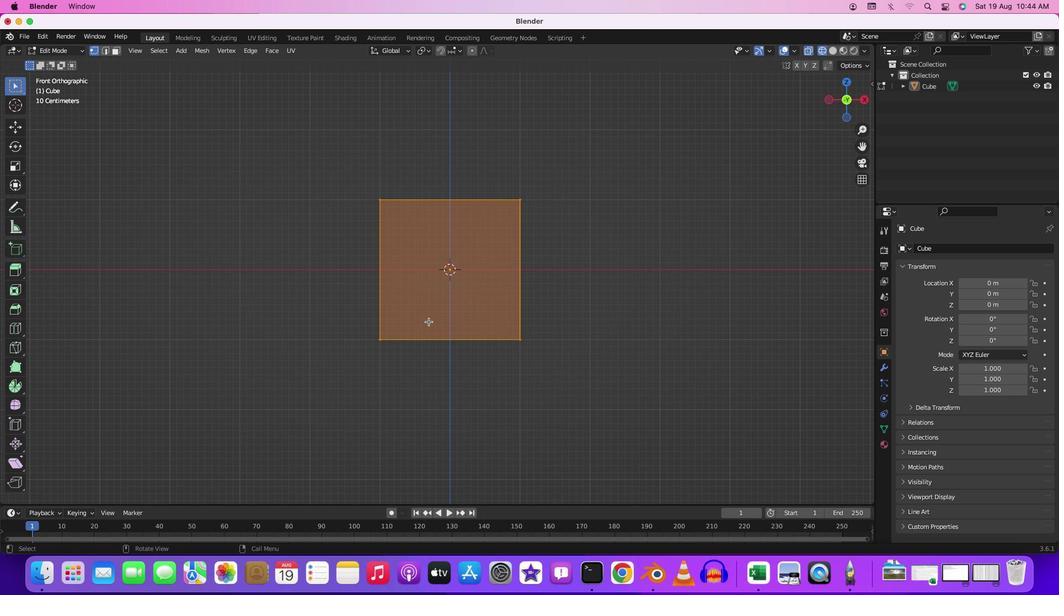 
Action: Key pressed '2'
Screenshot: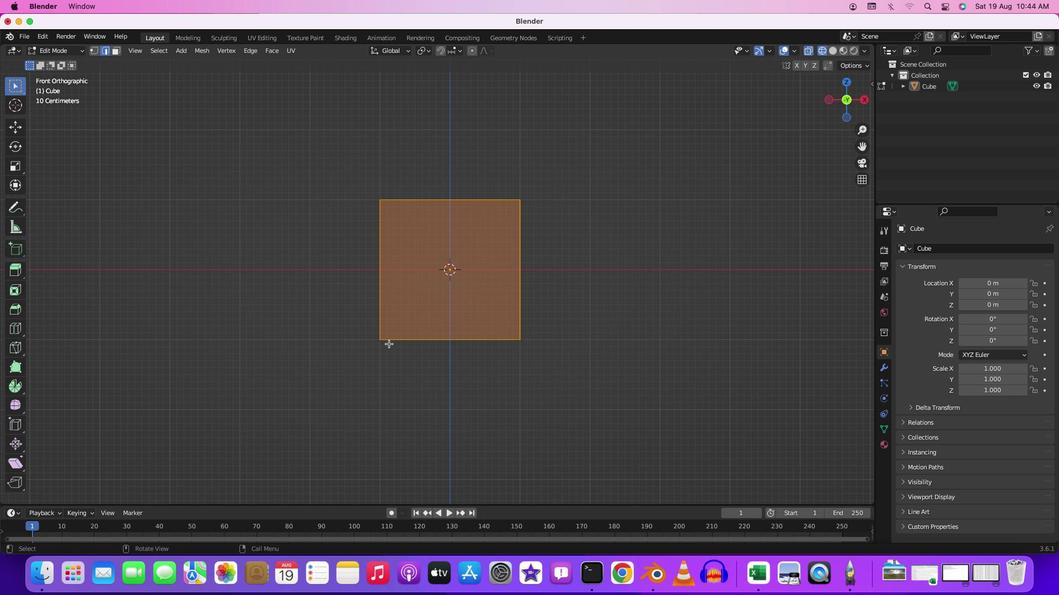 
Action: Mouse moved to (386, 345)
Screenshot: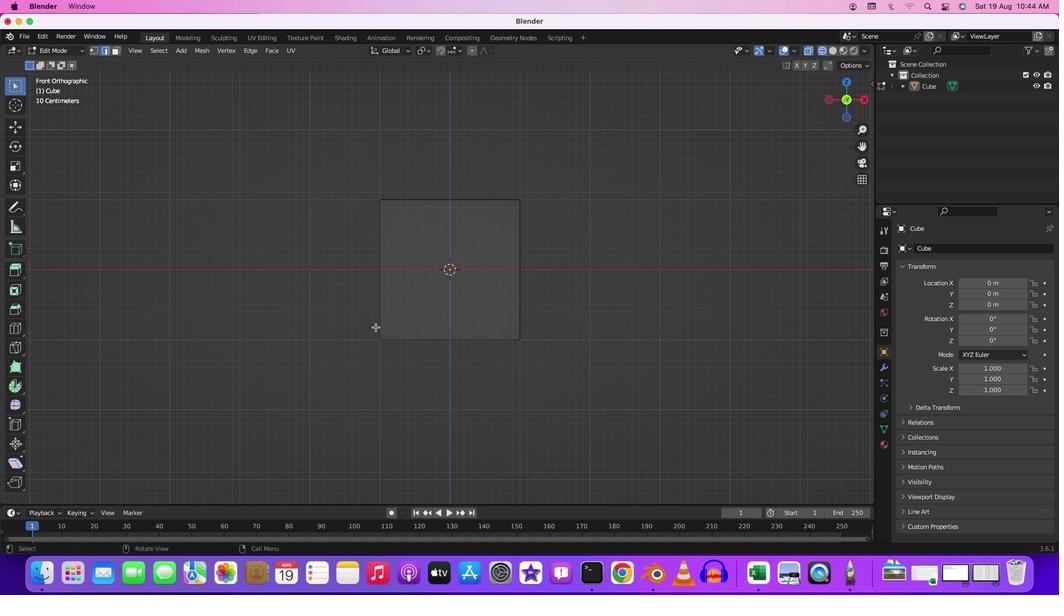 
Action: Mouse pressed left at (386, 345)
Screenshot: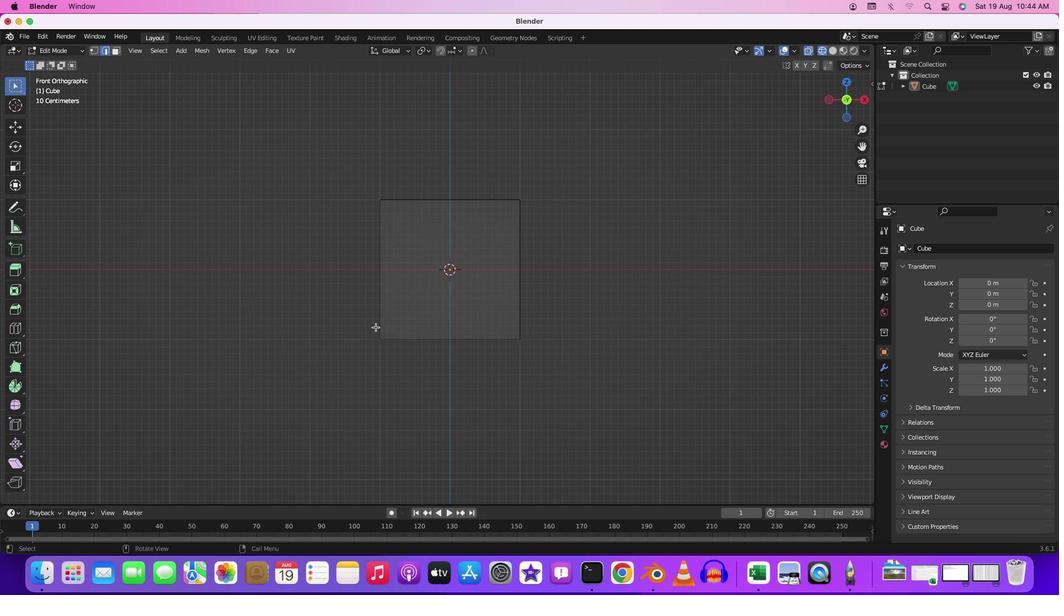 
Action: Mouse moved to (375, 328)
Screenshot: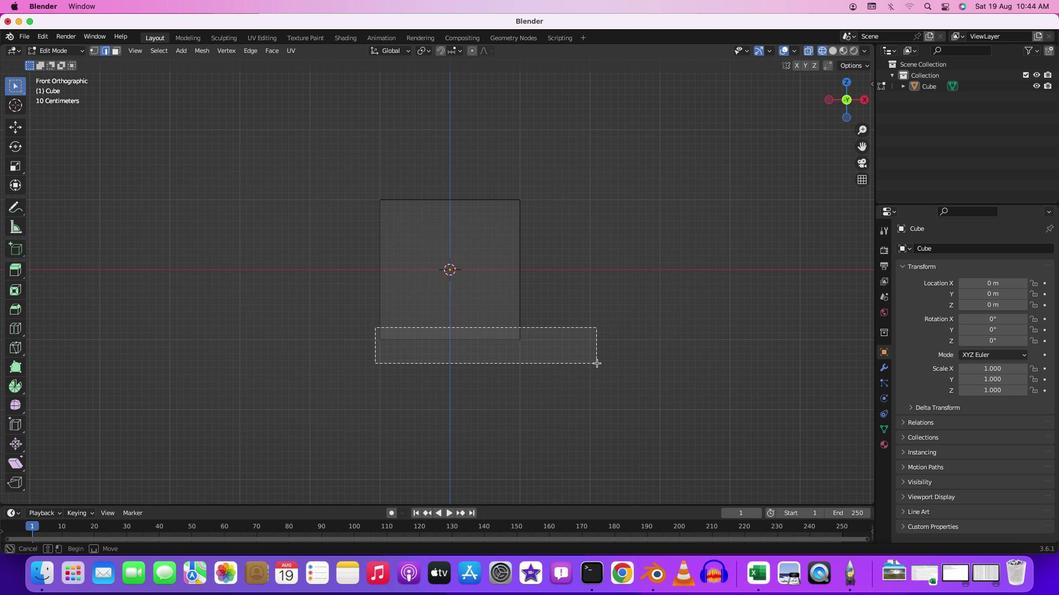 
Action: Mouse pressed left at (375, 328)
Screenshot: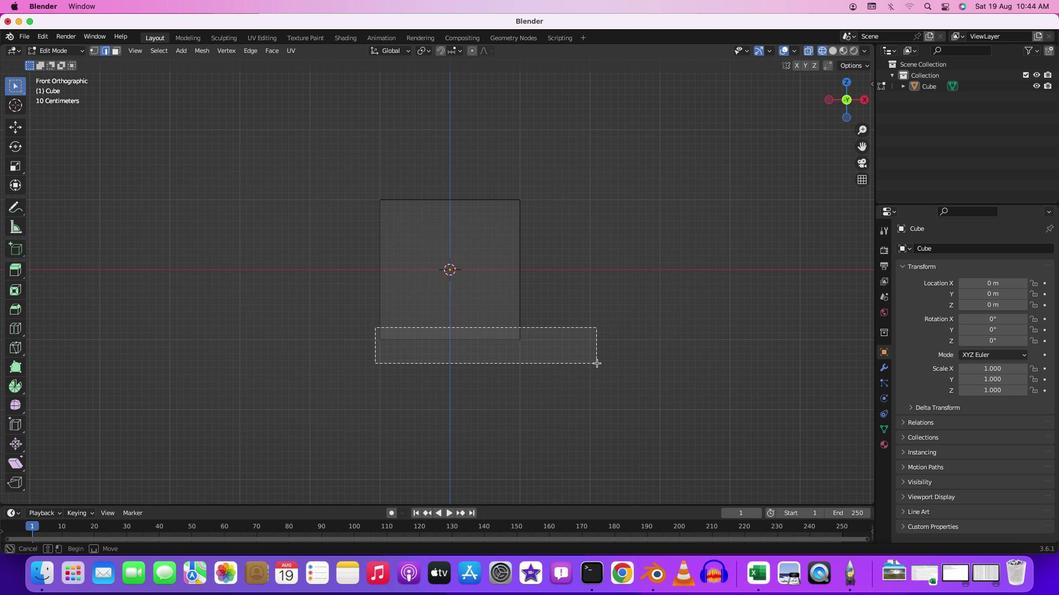 
Action: Mouse moved to (653, 369)
Screenshot: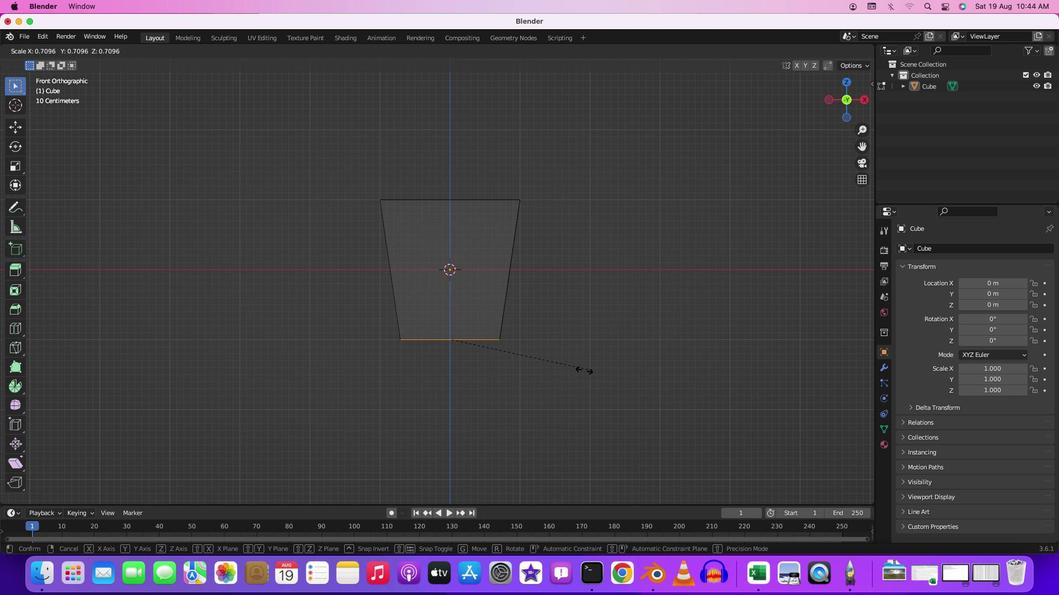 
Action: Key pressed 's'
Screenshot: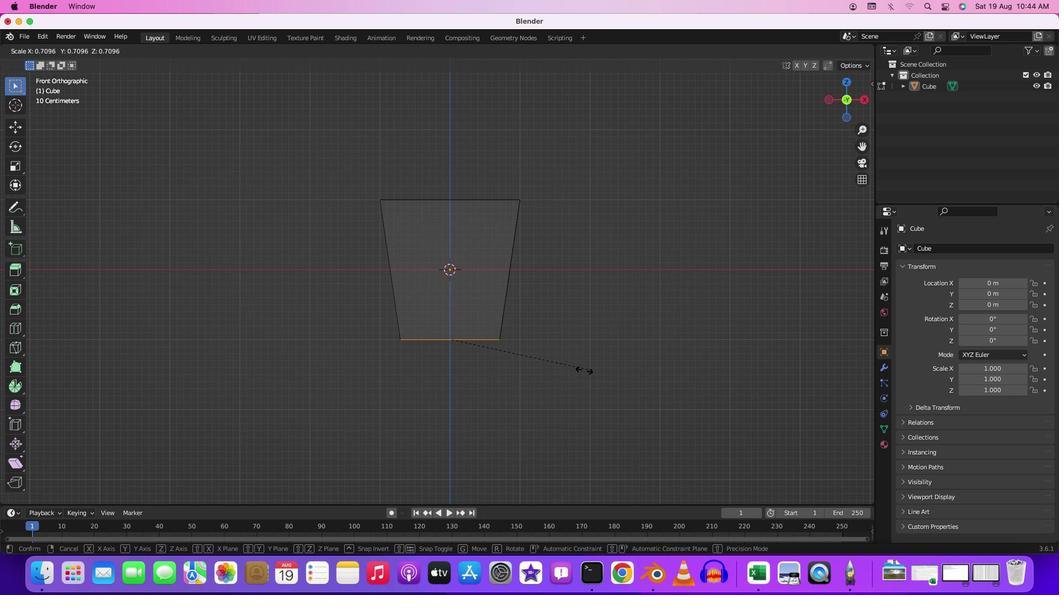 
Action: Mouse moved to (556, 369)
Screenshot: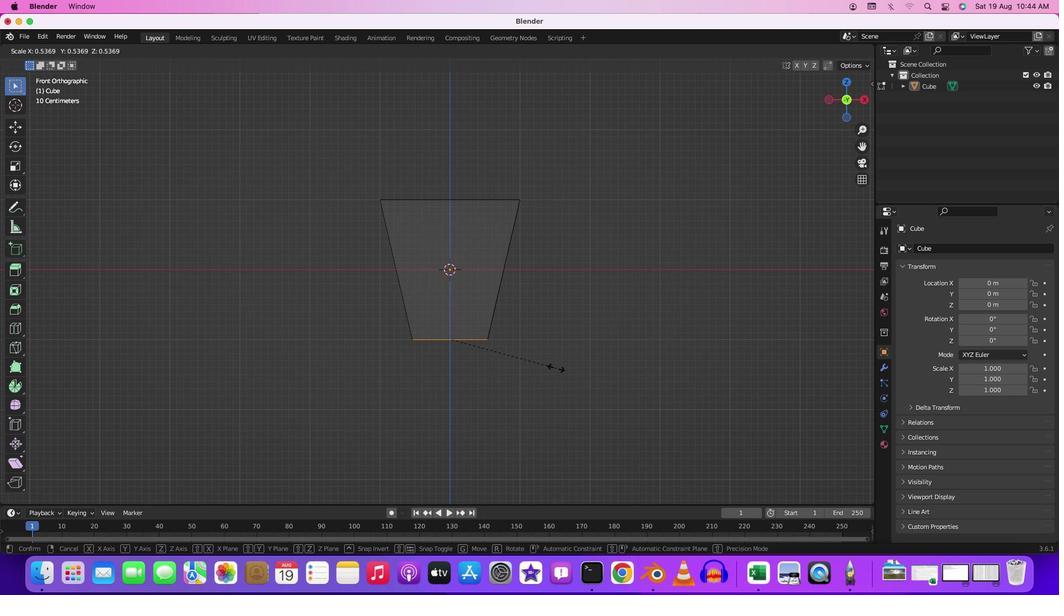 
Action: Mouse pressed left at (556, 369)
Screenshot: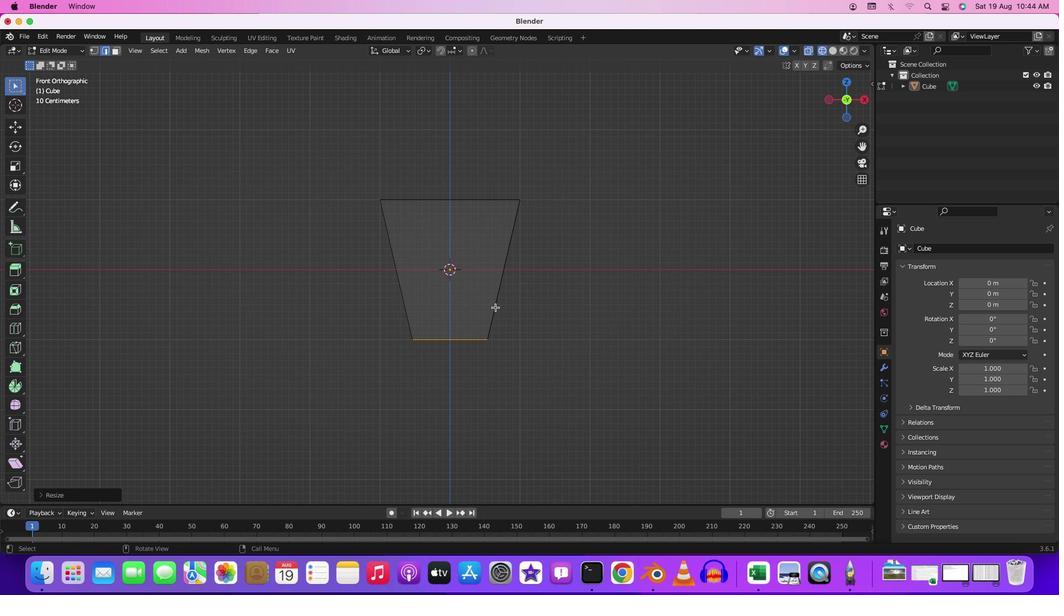 
Action: Mouse moved to (483, 272)
Screenshot: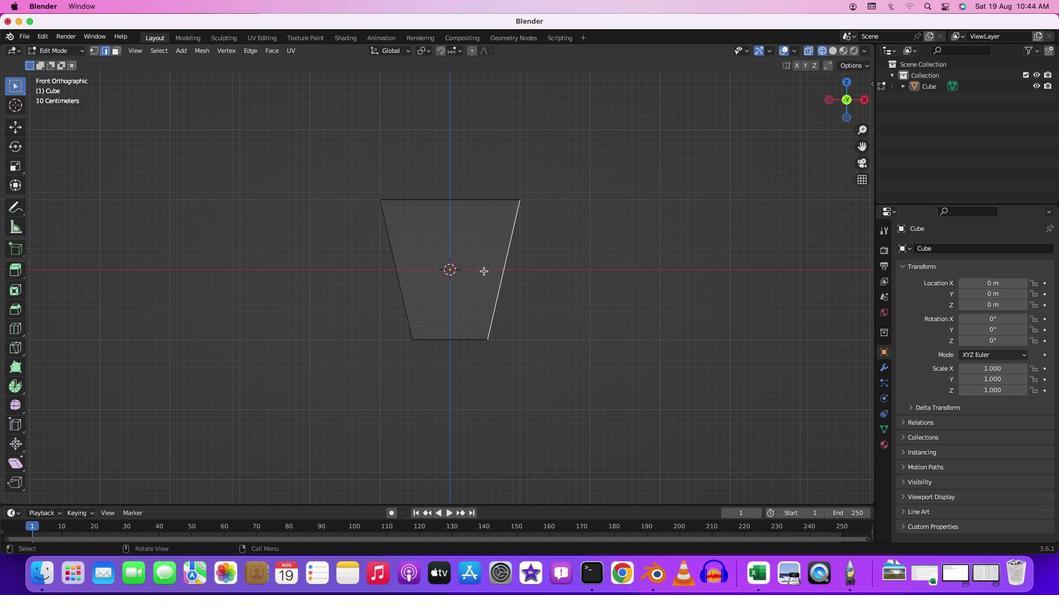 
Action: Mouse pressed left at (483, 272)
Screenshot: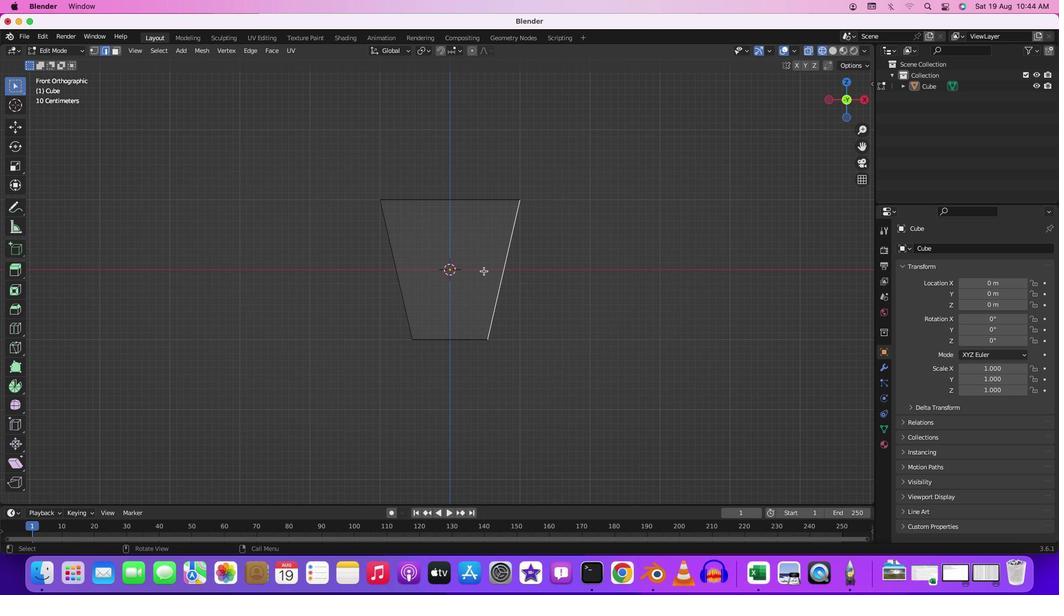 
Action: Mouse moved to (477, 272)
Screenshot: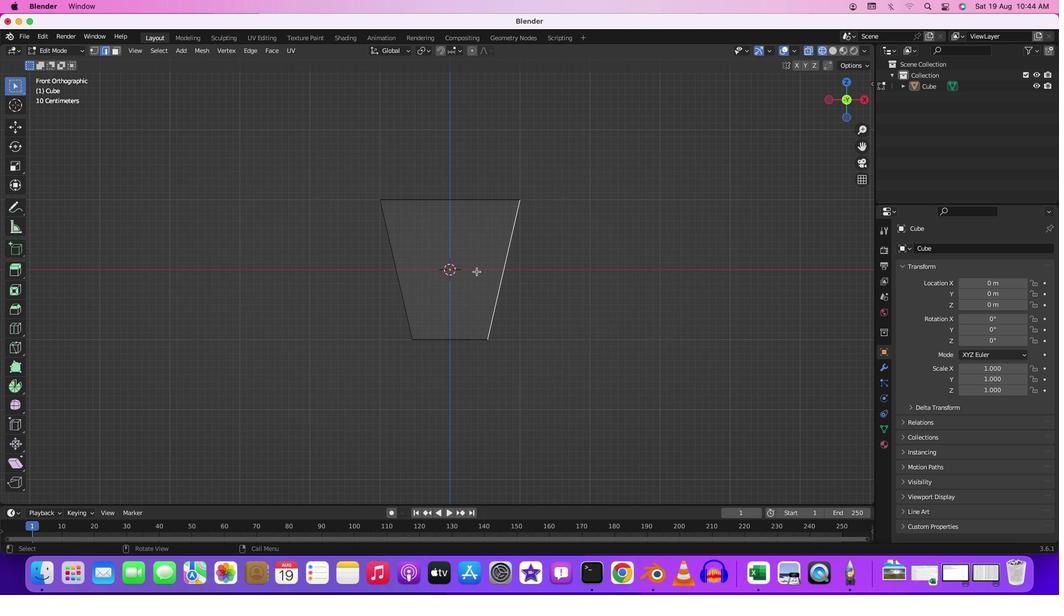 
Action: Key pressed Key.cmd'r'
Screenshot: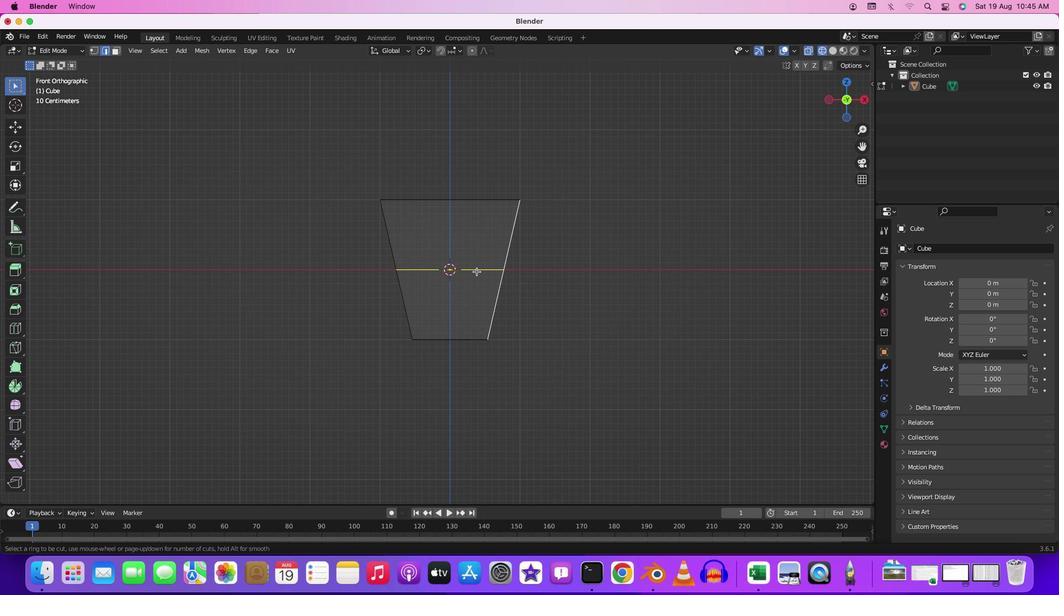 
Action: Mouse pressed left at (477, 272)
Screenshot: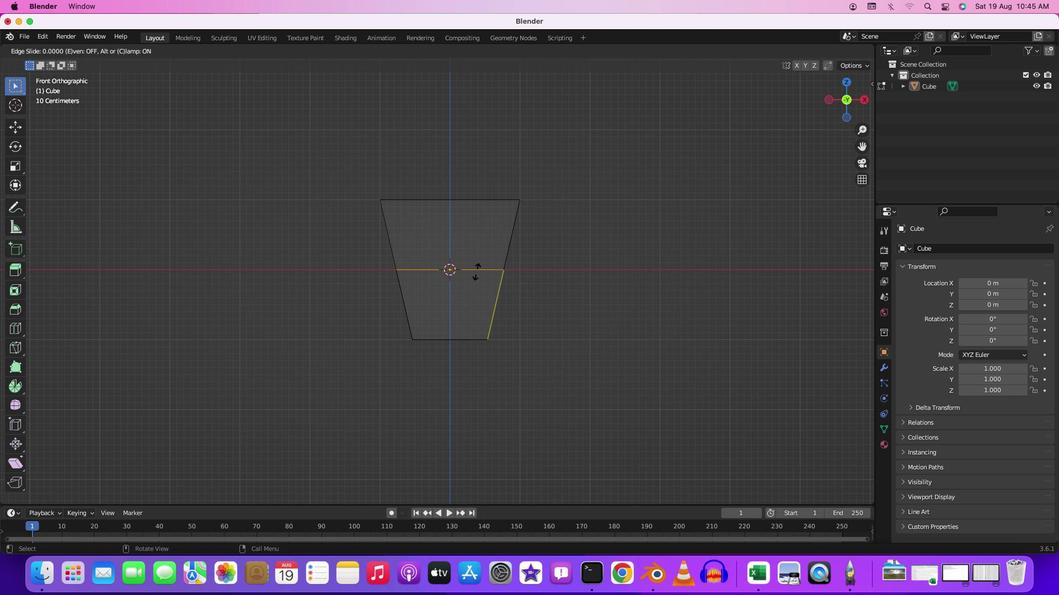 
Action: Mouse pressed left at (477, 272)
Screenshot: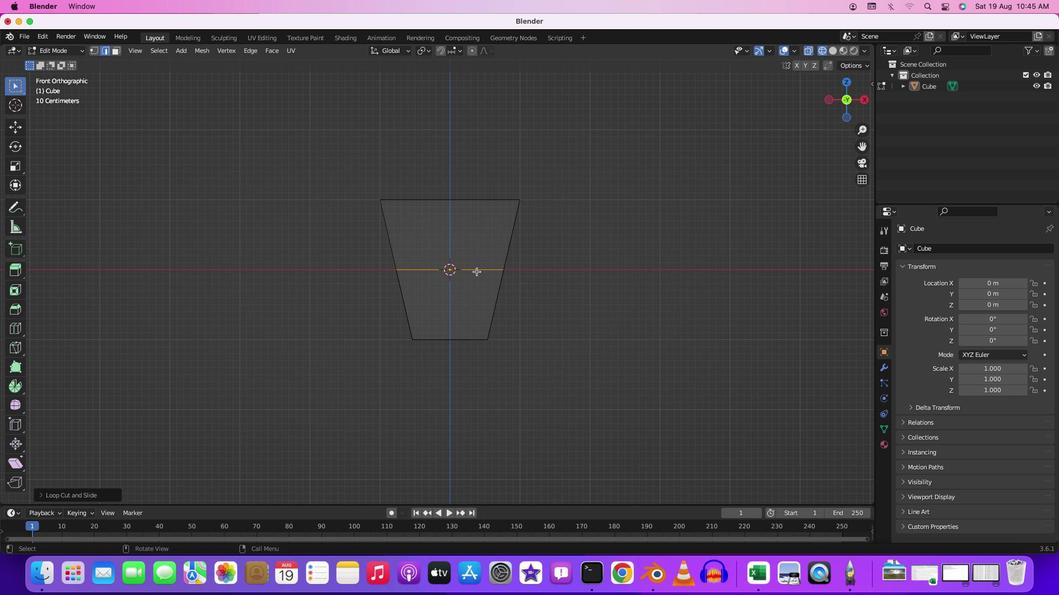 
Action: Mouse moved to (483, 204)
Screenshot: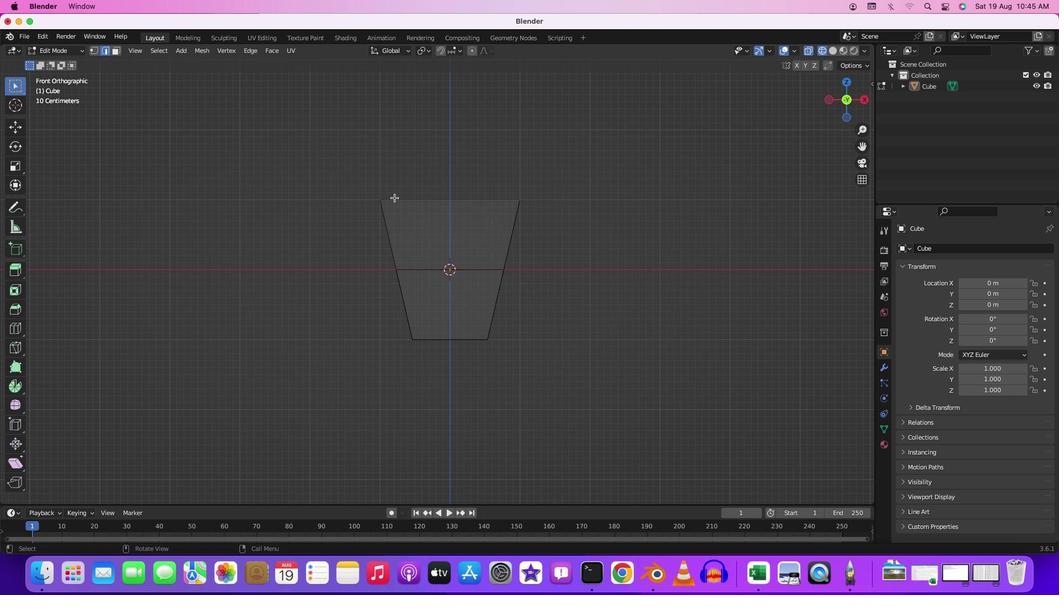 
Action: Mouse pressed left at (483, 204)
Screenshot: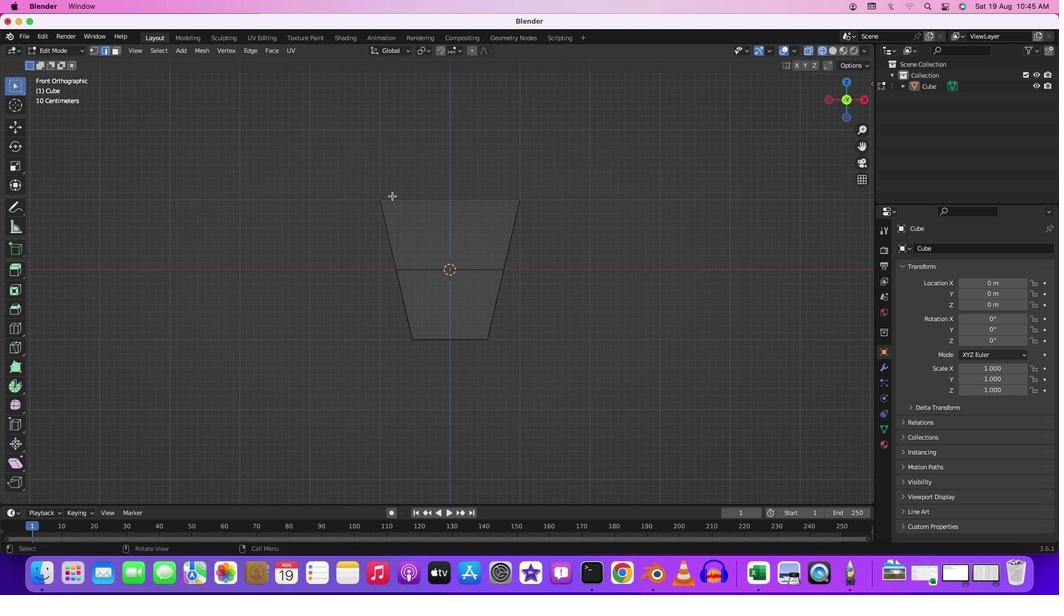 
Action: Mouse moved to (357, 183)
Screenshot: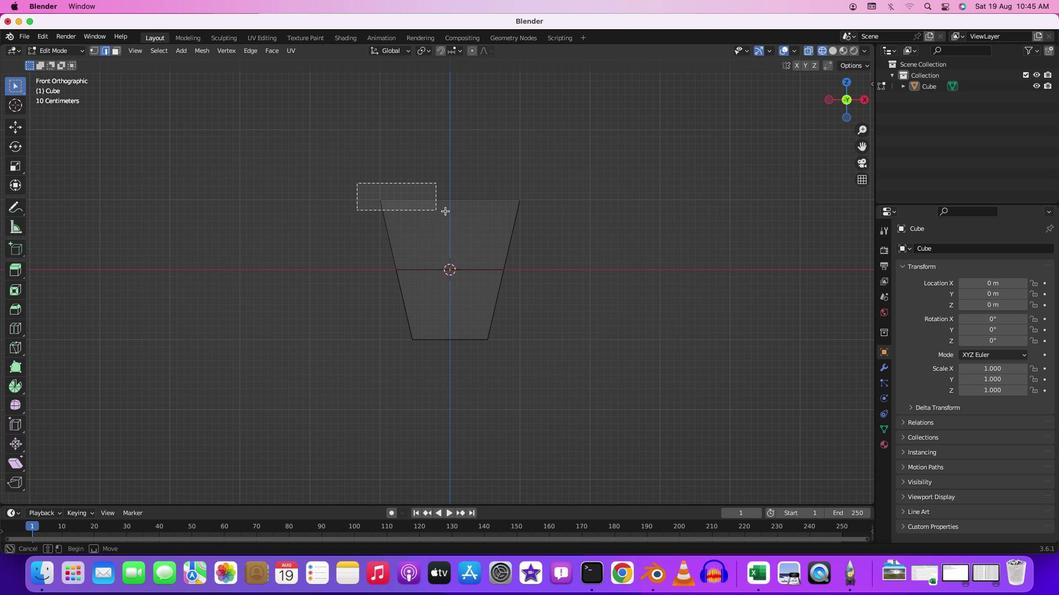 
Action: Mouse pressed left at (357, 183)
Screenshot: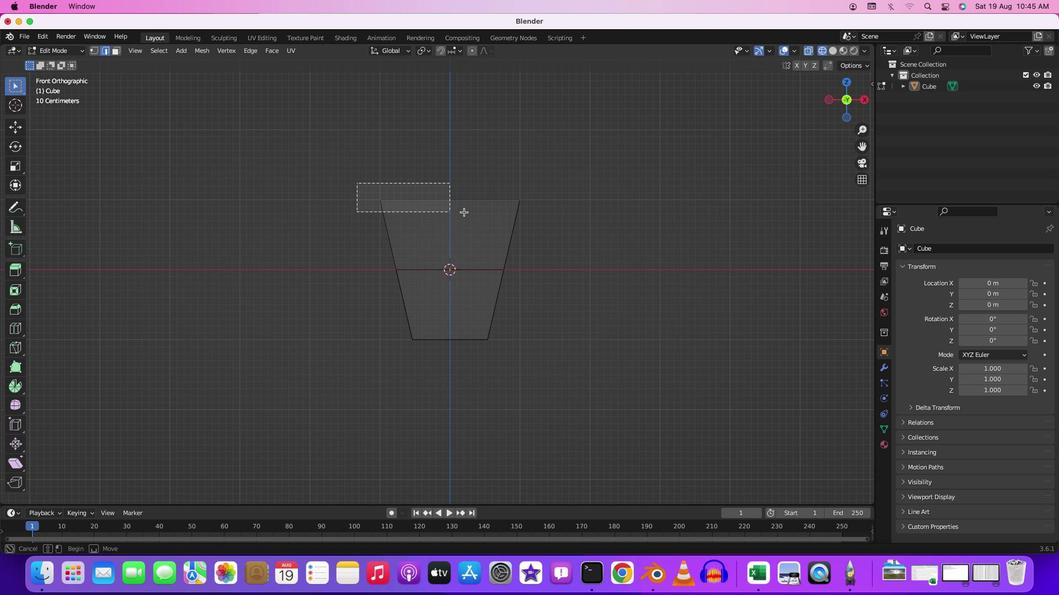 
Action: Mouse moved to (486, 196)
Screenshot: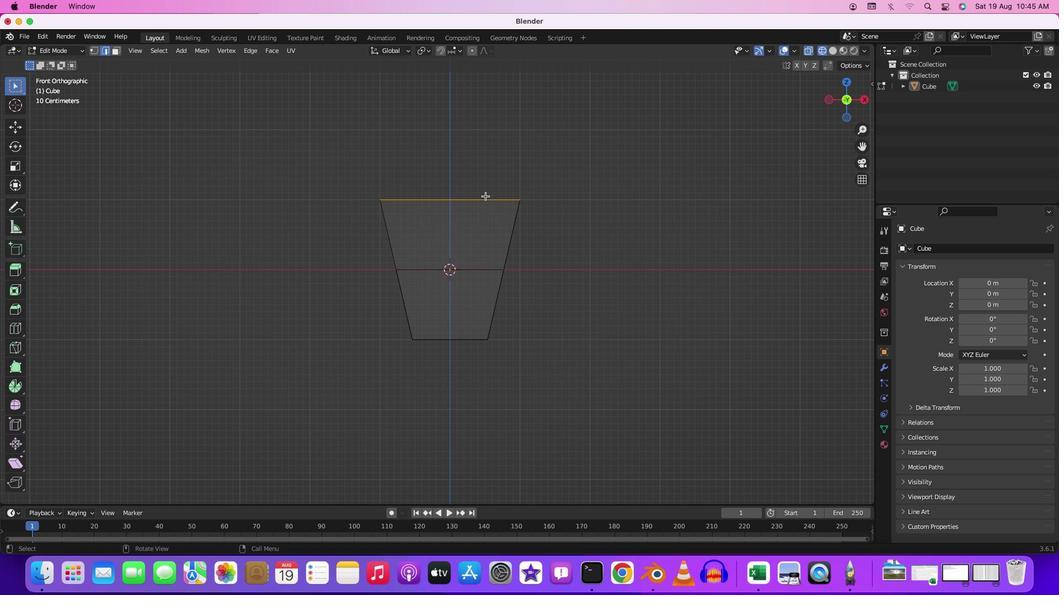 
Action: Key pressed 'g'
Screenshot: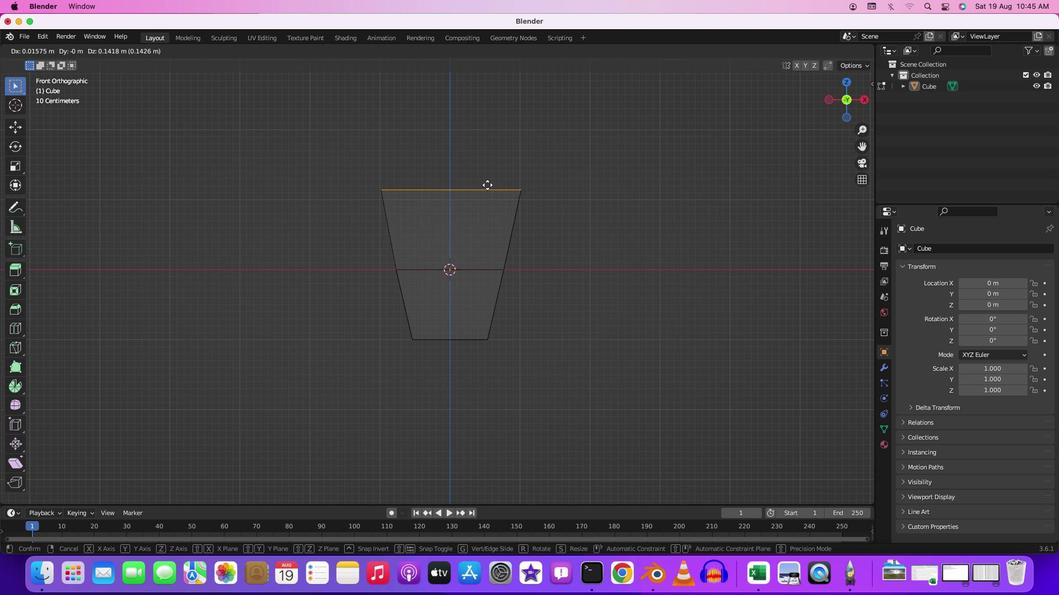 
Action: Mouse moved to (488, 163)
Screenshot: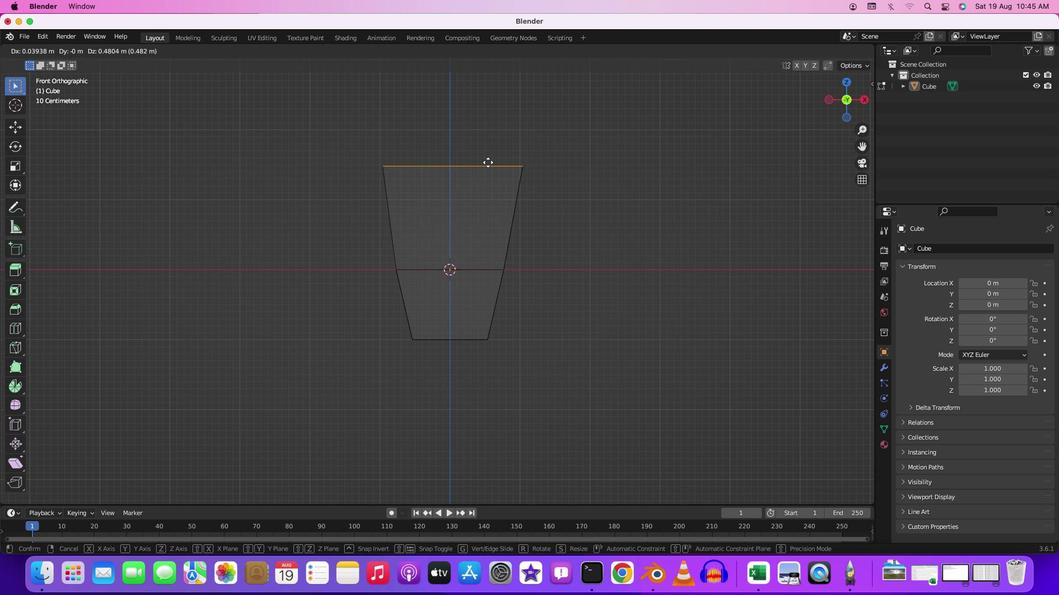 
Action: Mouse pressed left at (488, 163)
Screenshot: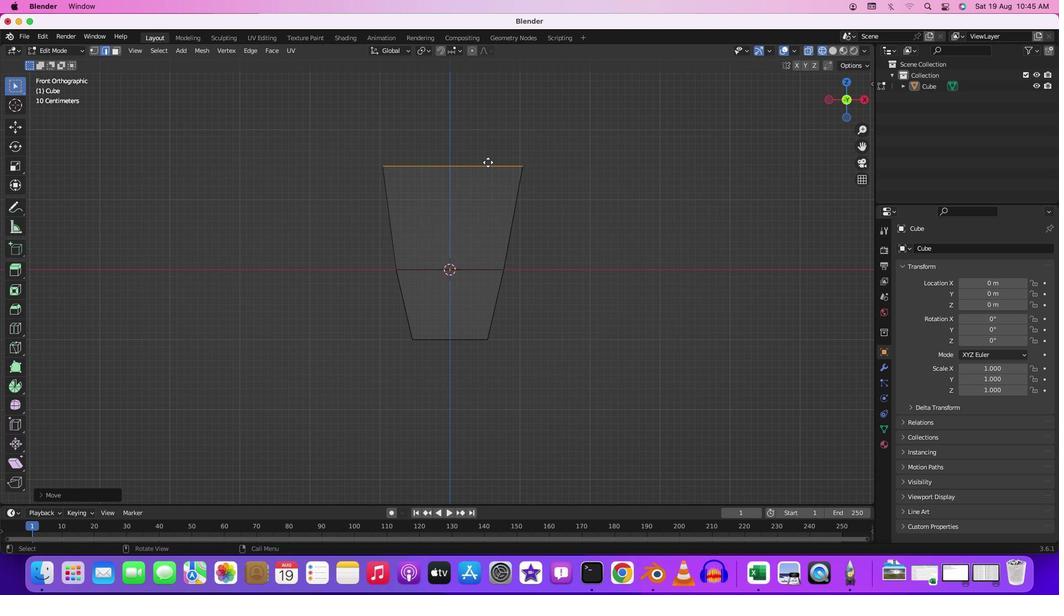 
Action: Key pressed 'g'
Screenshot: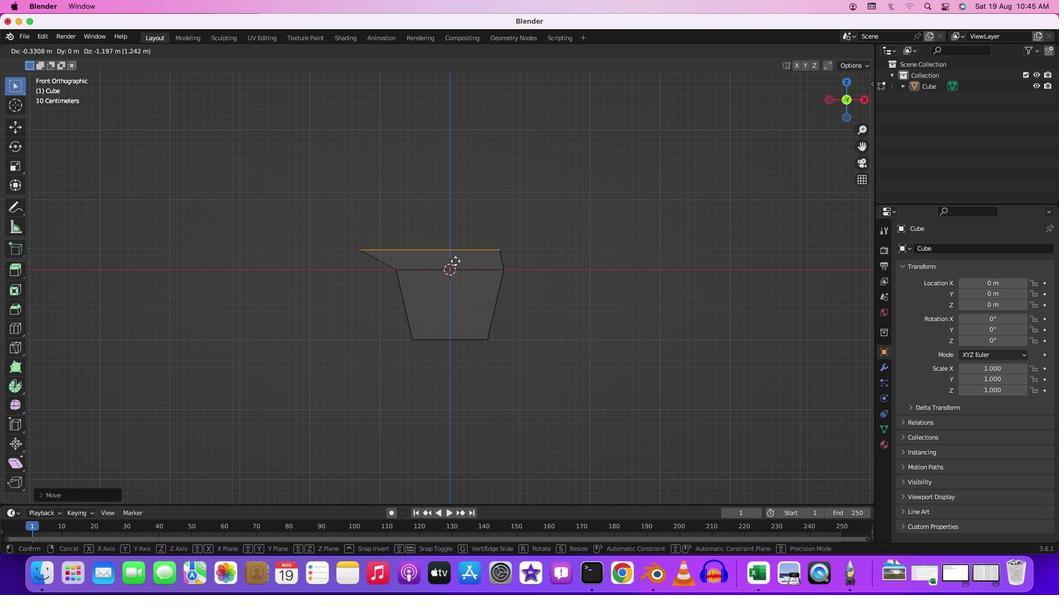 
Action: Mouse moved to (487, 210)
Screenshot: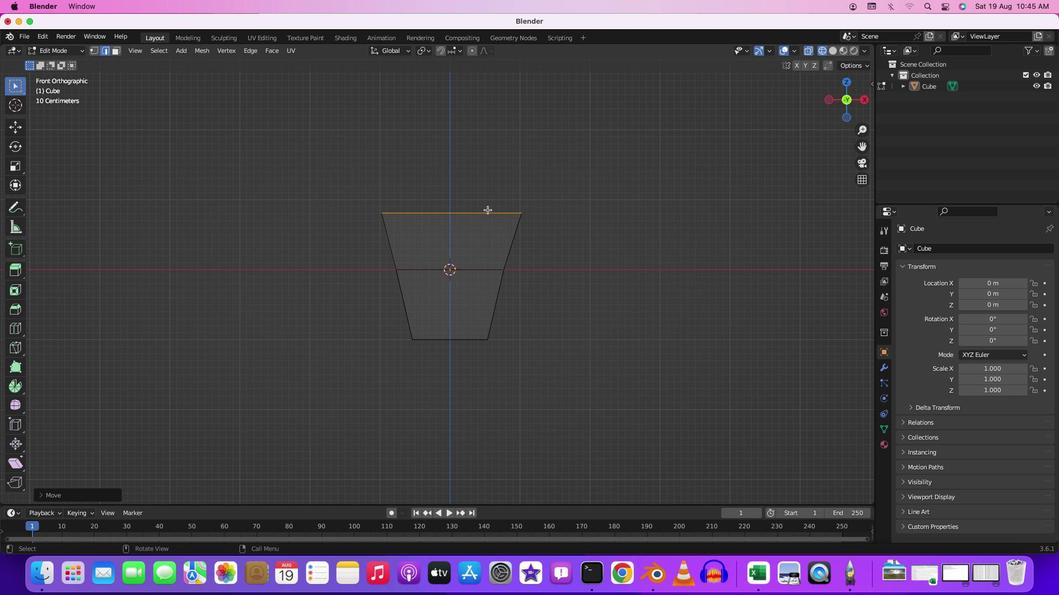 
Action: Mouse pressed left at (487, 210)
Screenshot: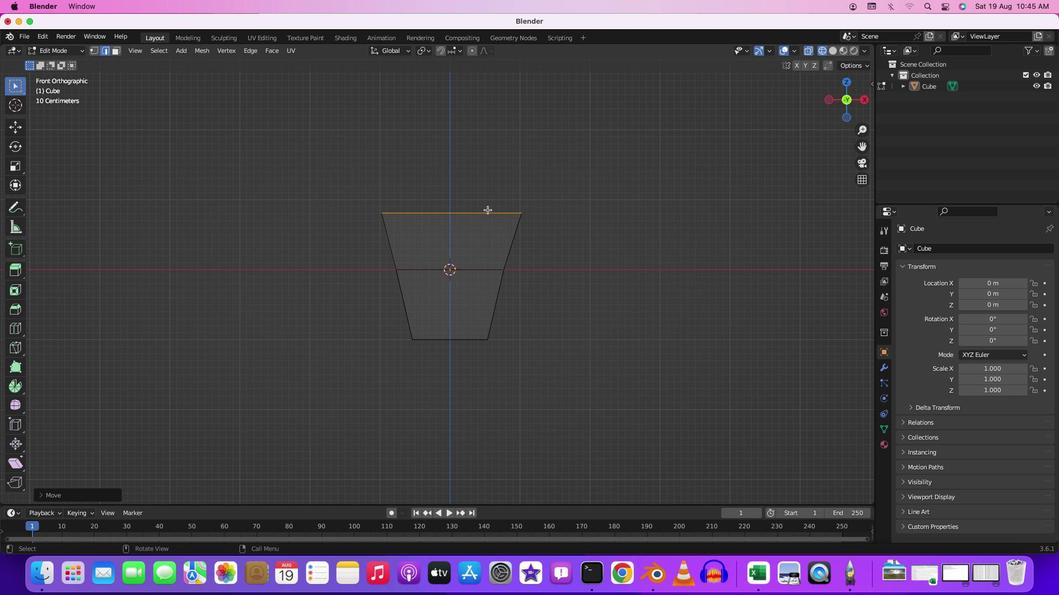 
Action: Key pressed Key.cmd'z'
Screenshot: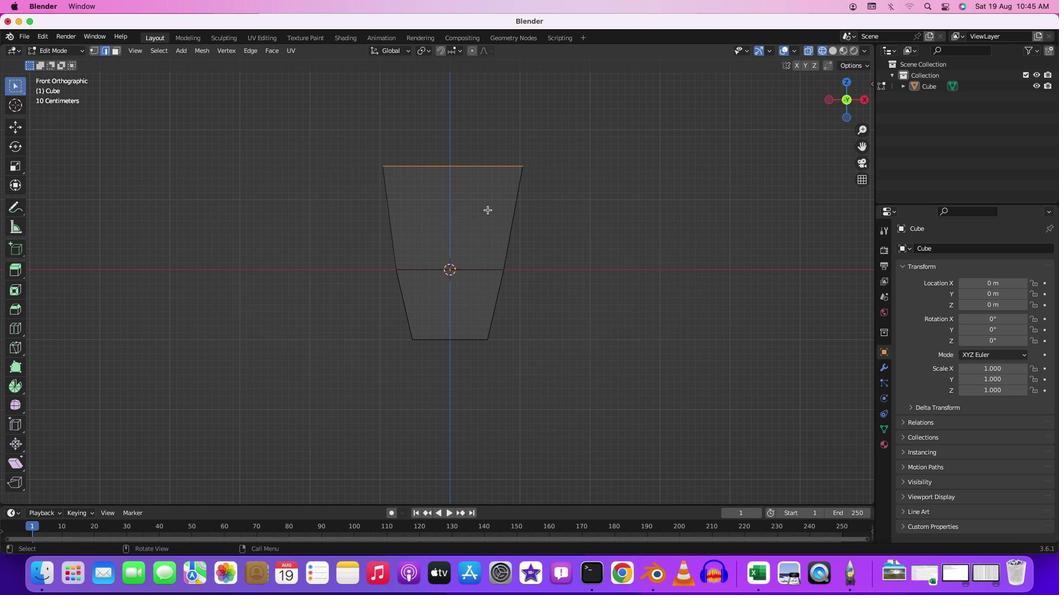 
Action: Mouse moved to (596, 209)
Screenshot: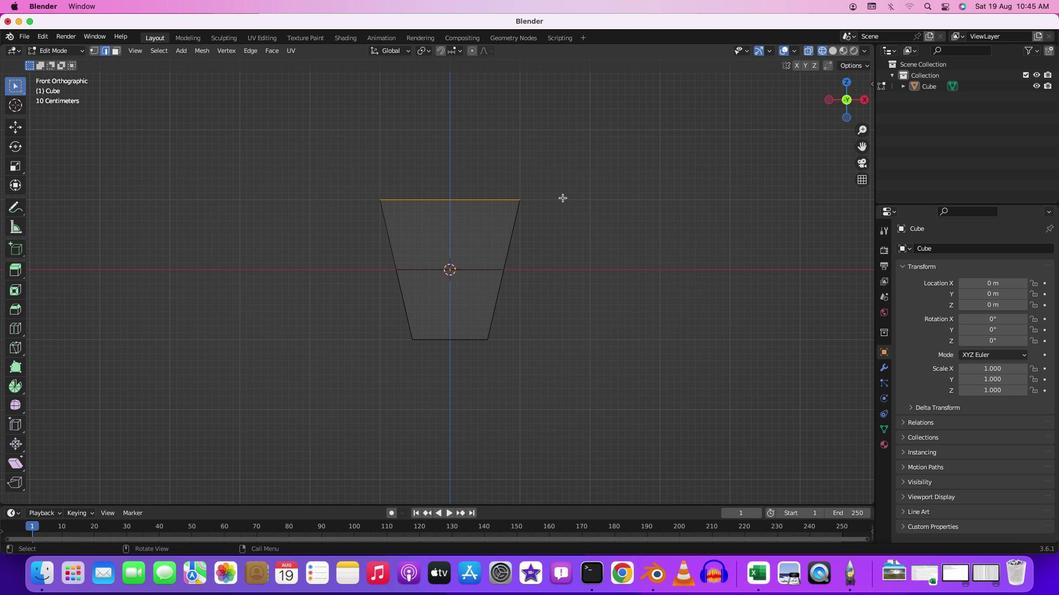 
Action: Key pressed Key.cmd
Screenshot: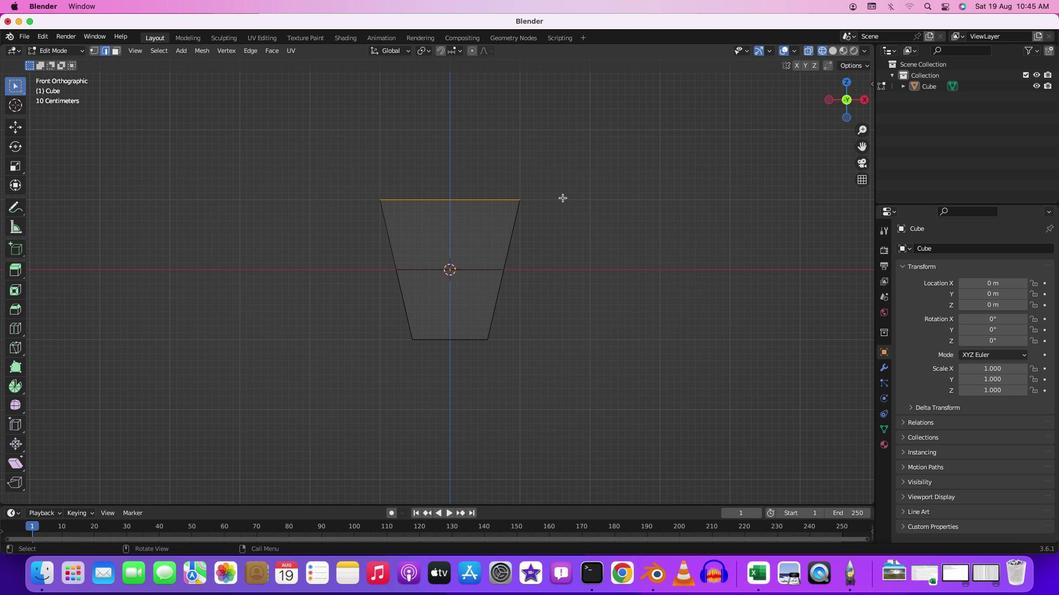 
Action: Mouse moved to (598, 208)
Screenshot: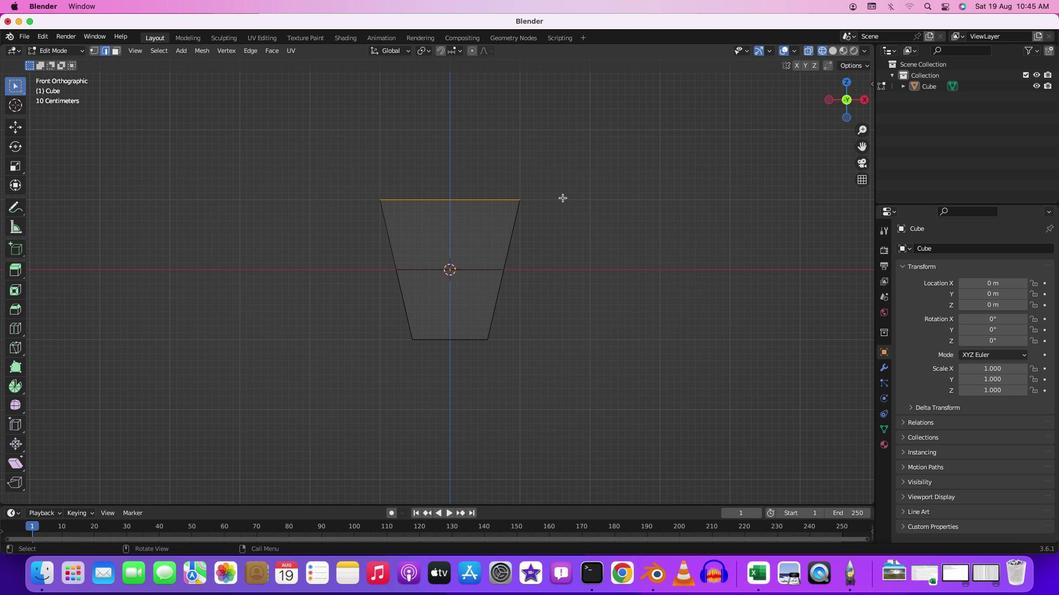 
Action: Key pressed 'z'
Screenshot: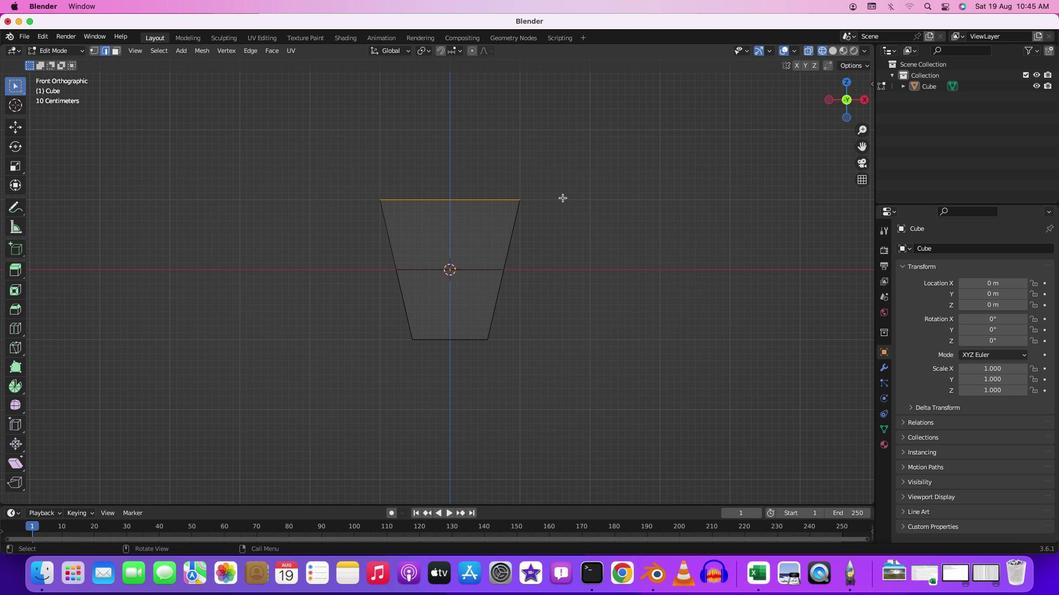 
Action: Mouse moved to (545, 192)
Screenshot: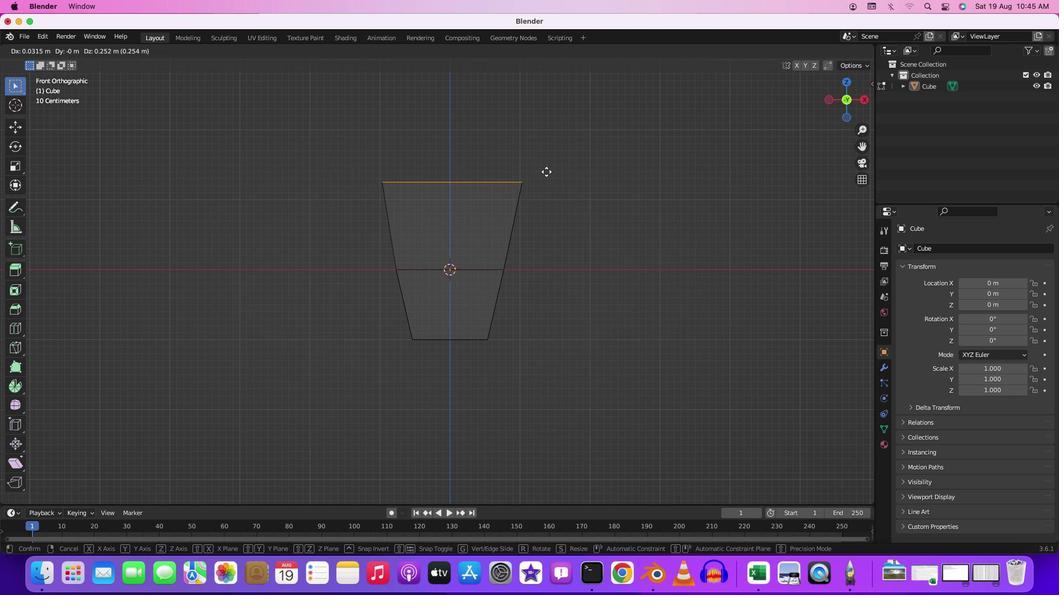 
Action: Key pressed 'g'
Screenshot: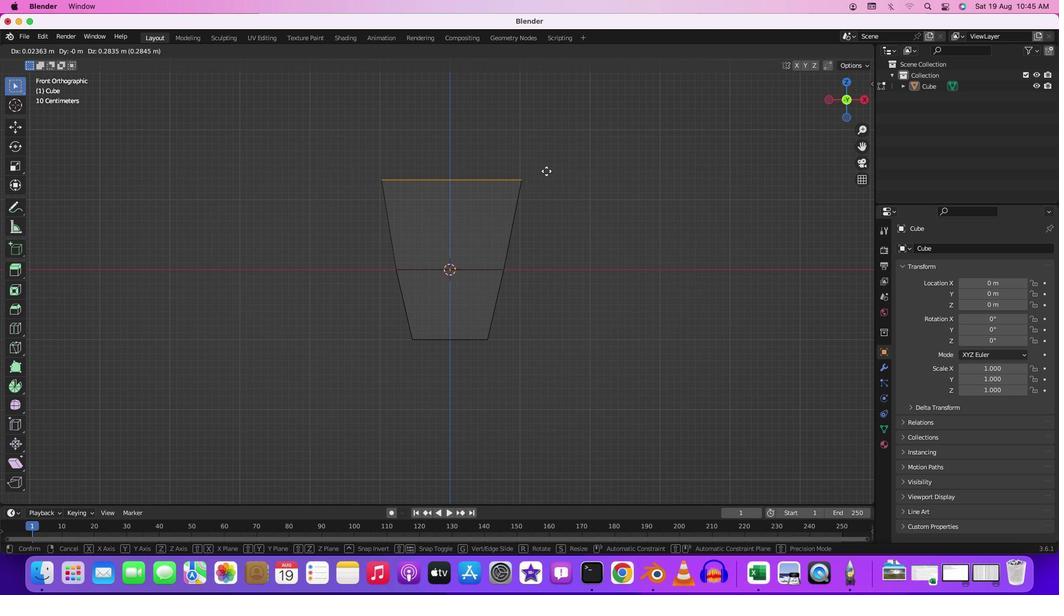 
Action: Mouse moved to (545, 163)
Screenshot: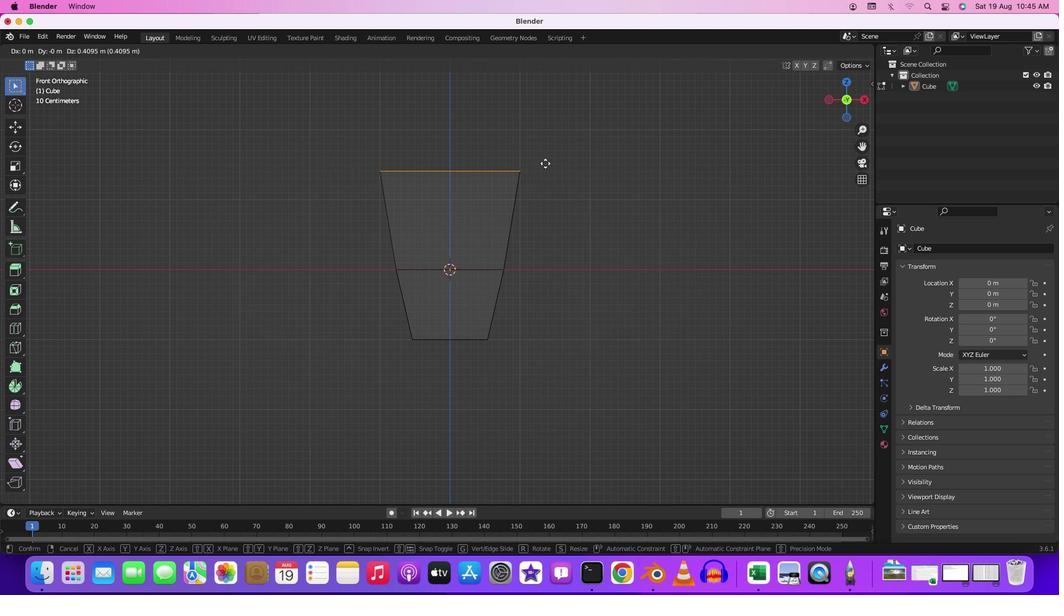 
Action: Key pressed 'z'
Screenshot: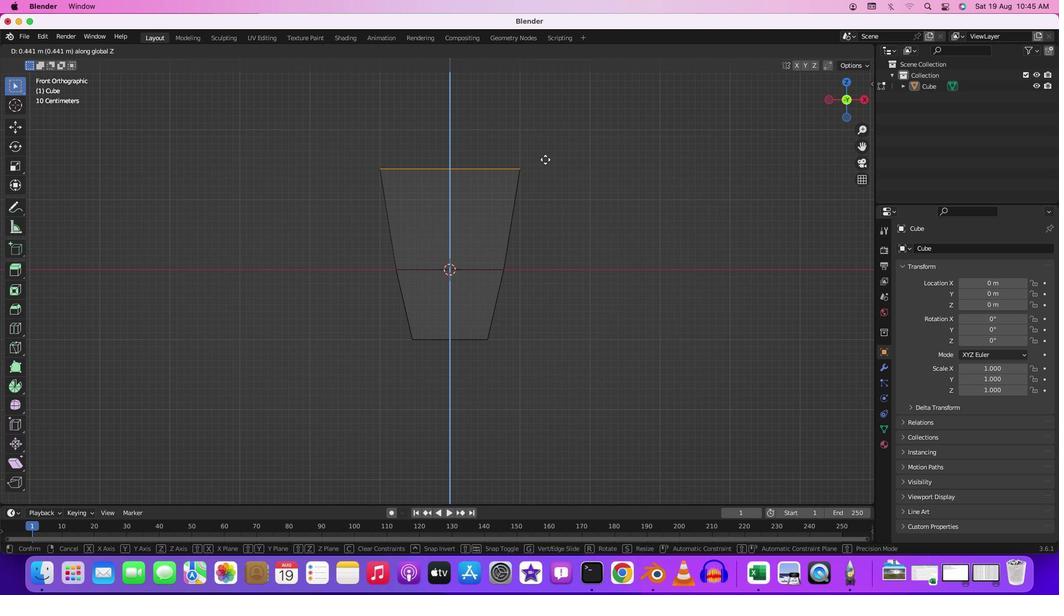 
Action: Mouse moved to (545, 160)
Screenshot: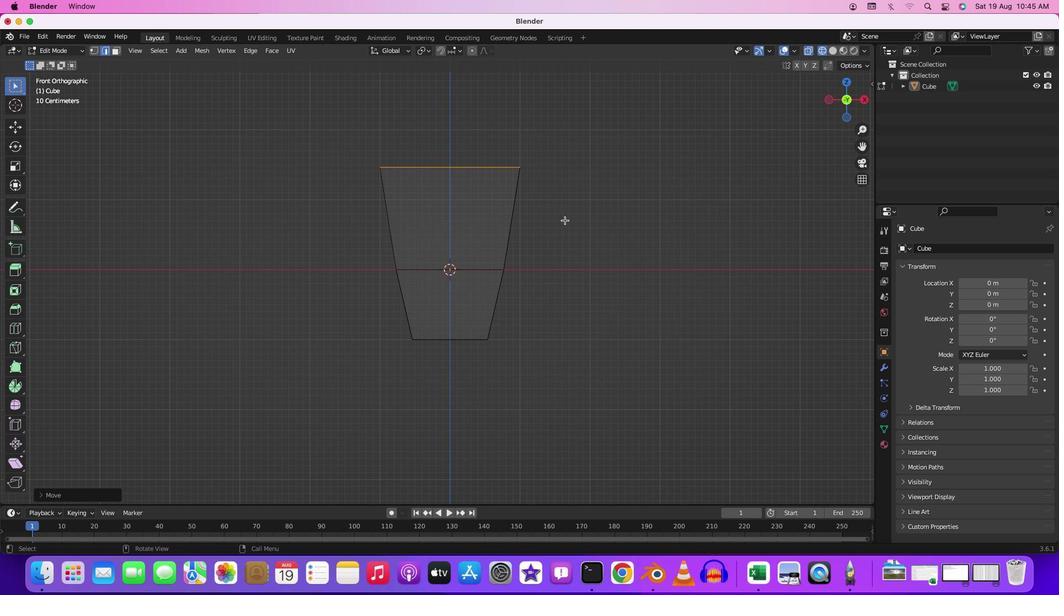 
Action: Mouse pressed left at (545, 160)
Screenshot: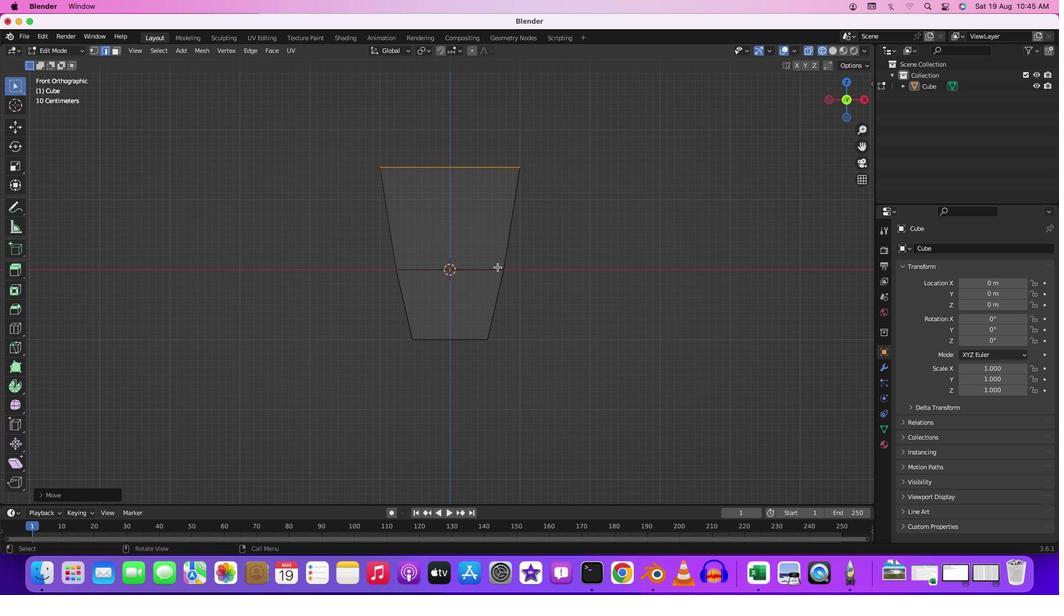 
Action: Mouse moved to (465, 270)
Screenshot: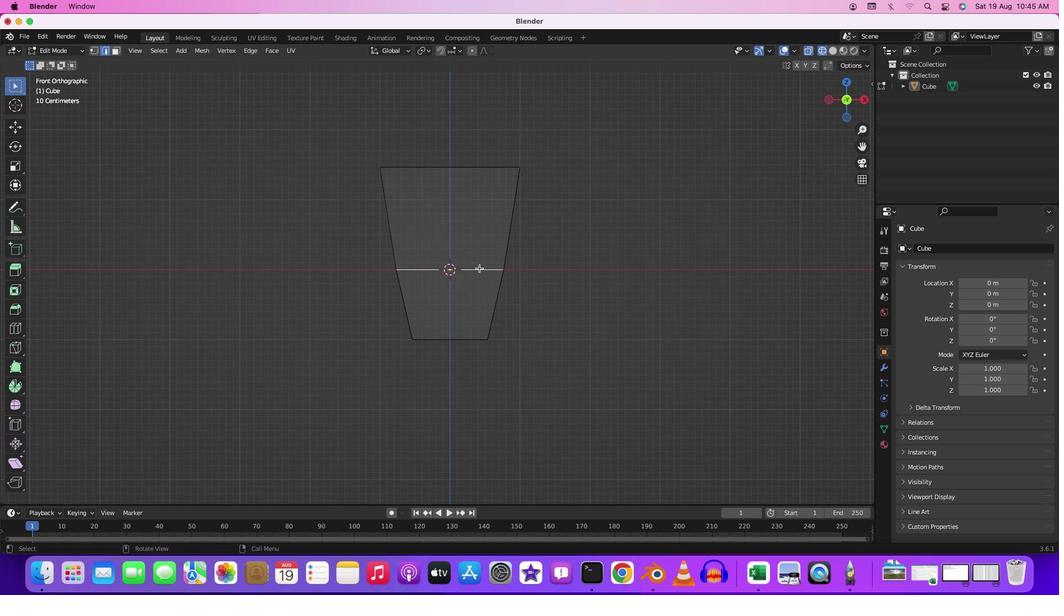 
Action: Mouse pressed left at (465, 270)
Screenshot: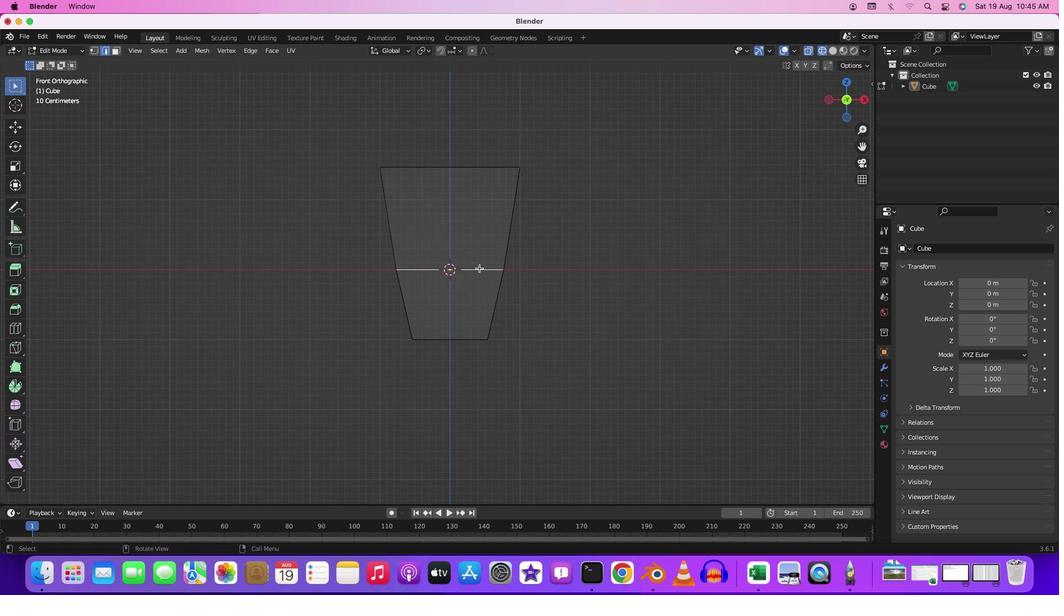 
Action: Mouse moved to (478, 268)
Screenshot: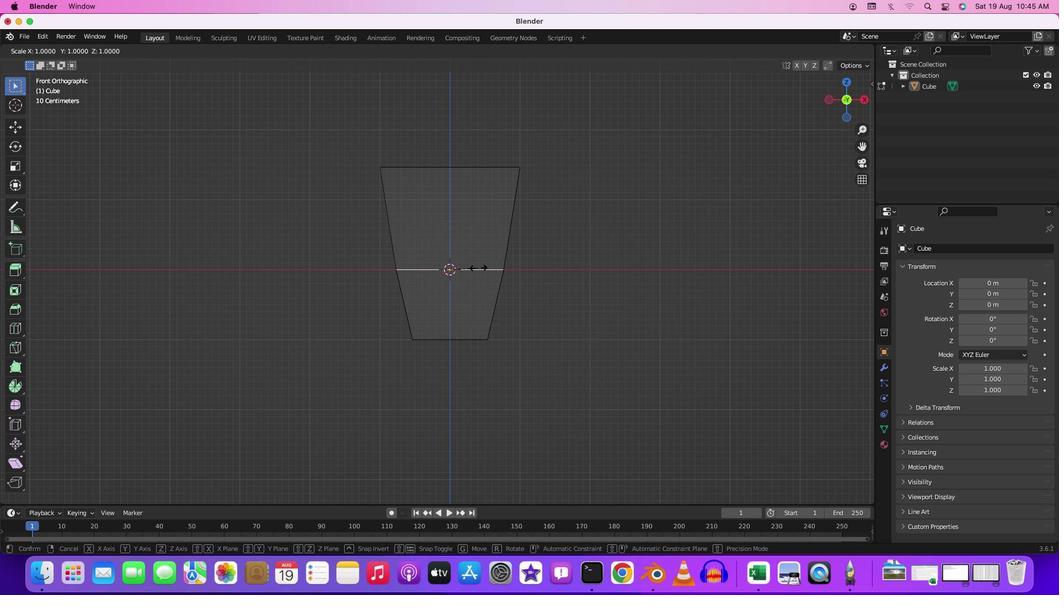 
Action: Key pressed 's'
Screenshot: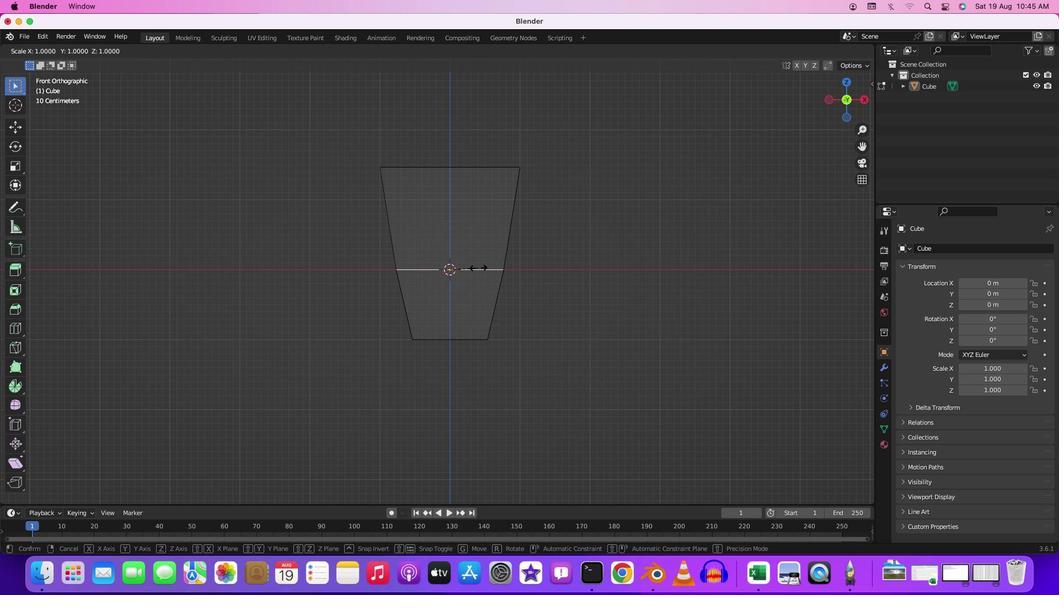 
Action: Mouse moved to (485, 268)
Screenshot: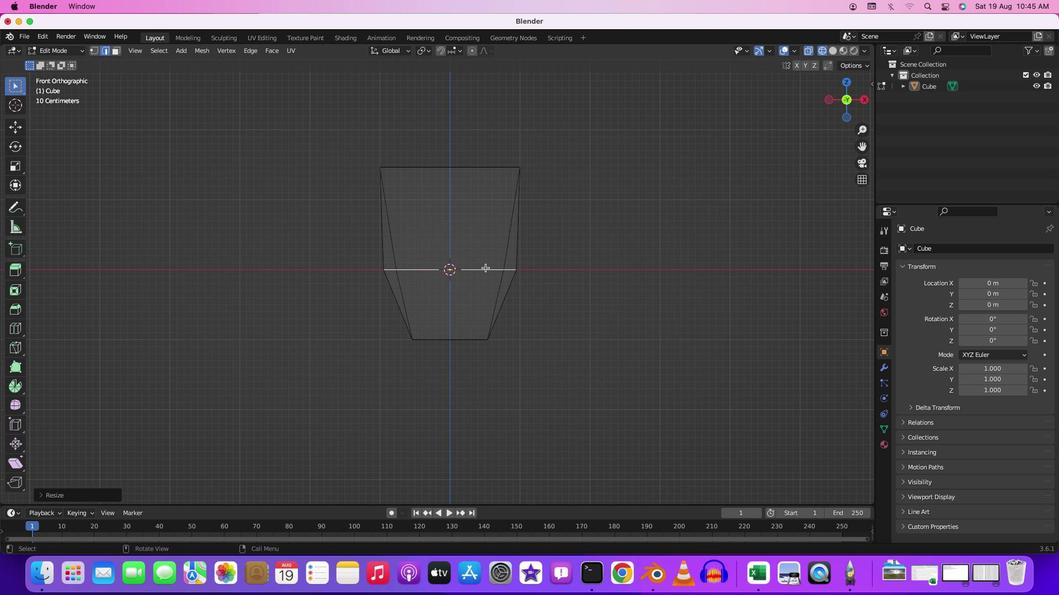 
Action: Mouse pressed left at (485, 268)
Screenshot: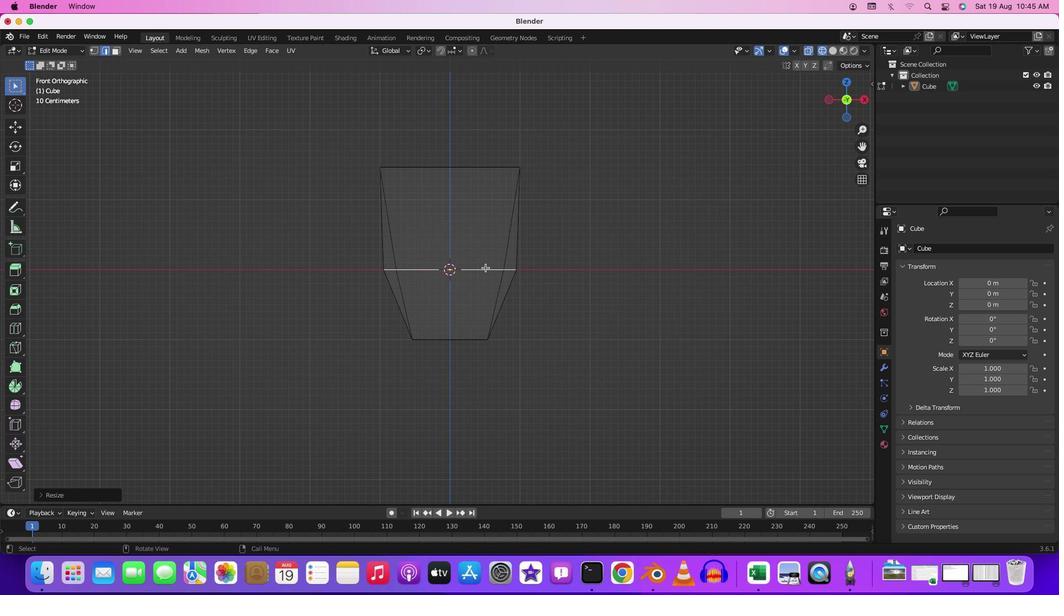 
Action: Key pressed Key.cmd'z'
Screenshot: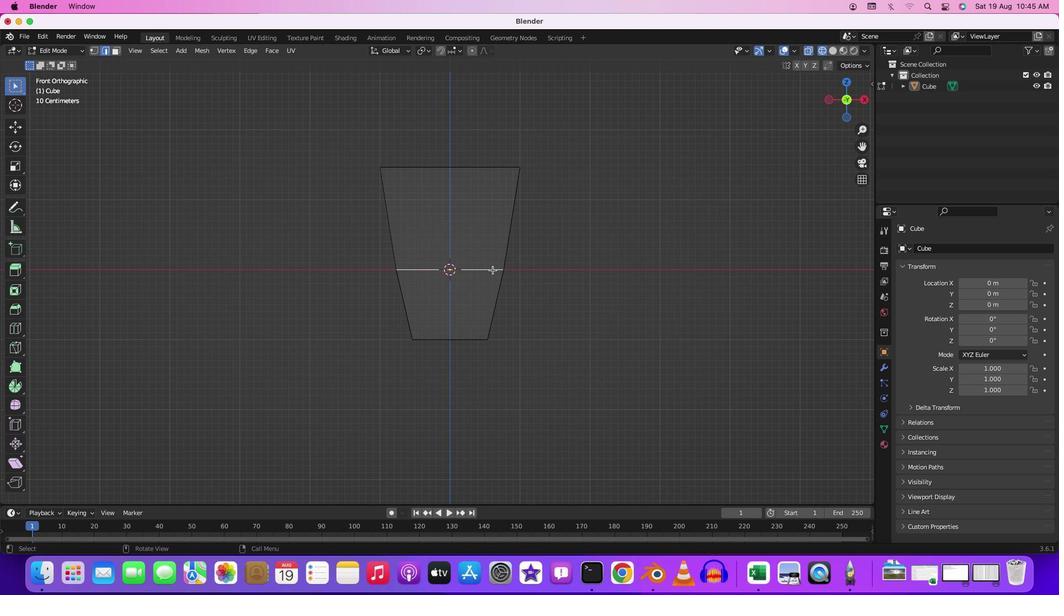
Action: Mouse moved to (545, 278)
Screenshot: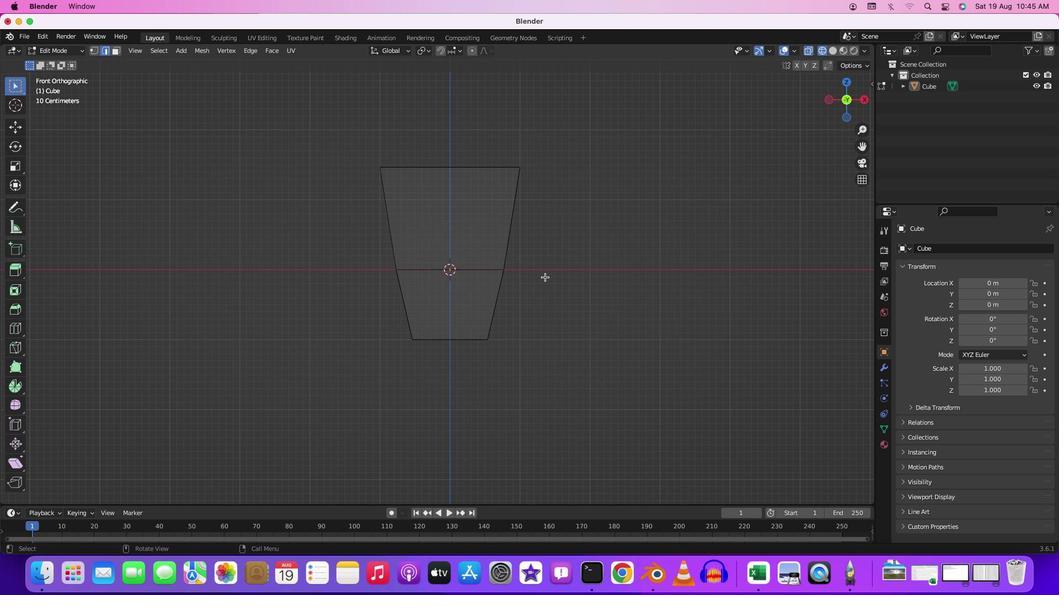 
Action: Mouse pressed left at (545, 278)
Screenshot: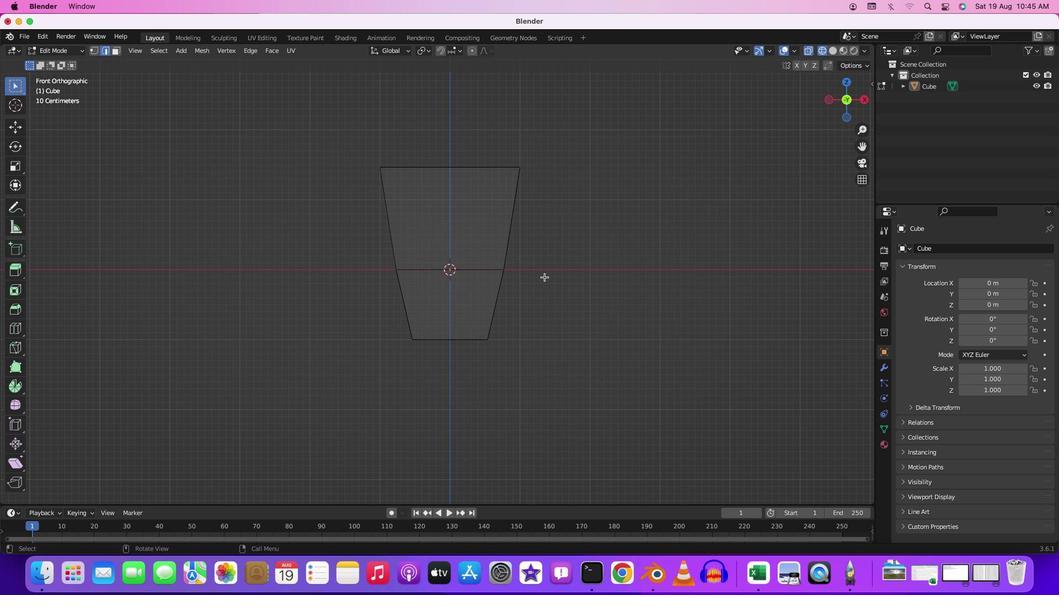 
Action: Mouse moved to (550, 269)
Screenshot: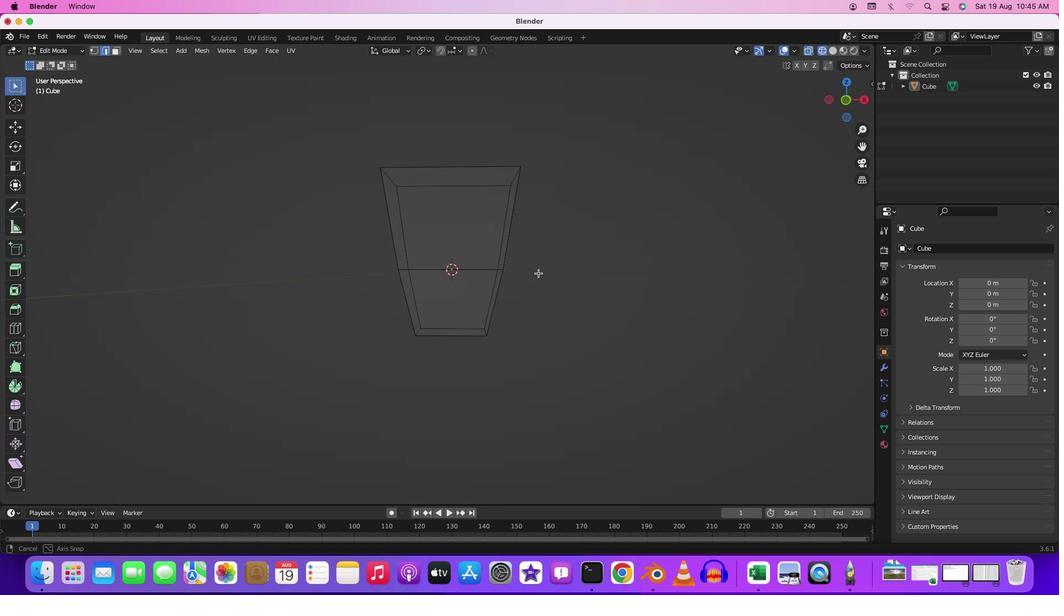 
Action: Mouse pressed middle at (550, 269)
Screenshot: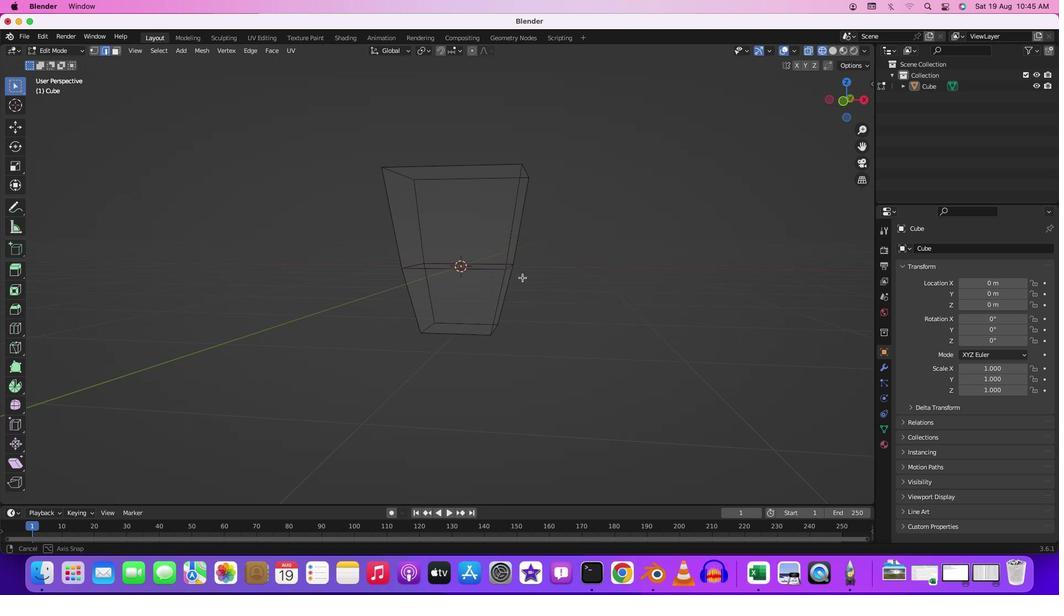 
Action: Mouse moved to (544, 275)
Screenshot: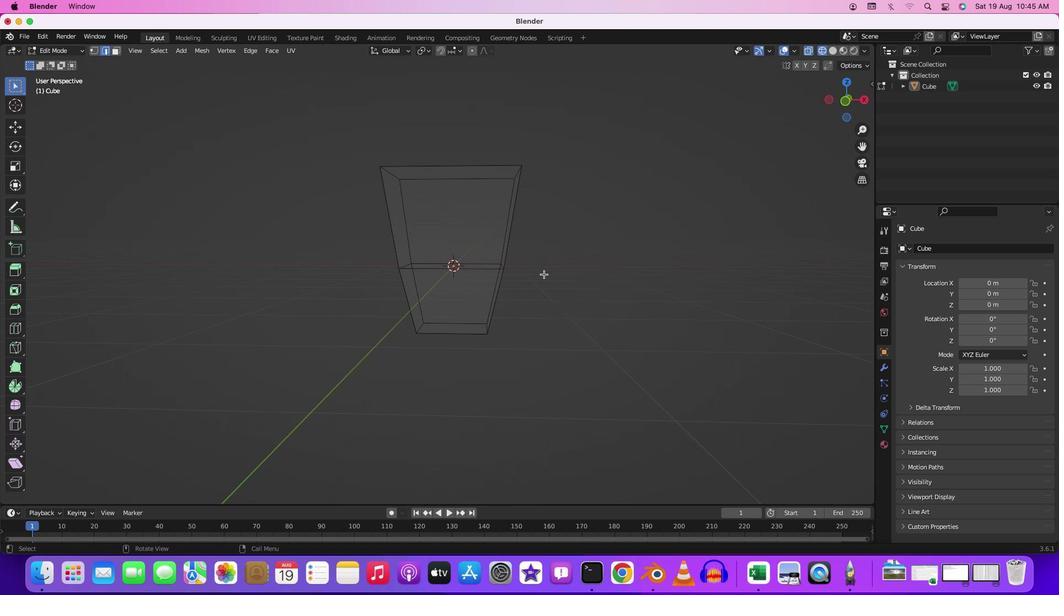 
Action: Key pressed '1'
Screenshot: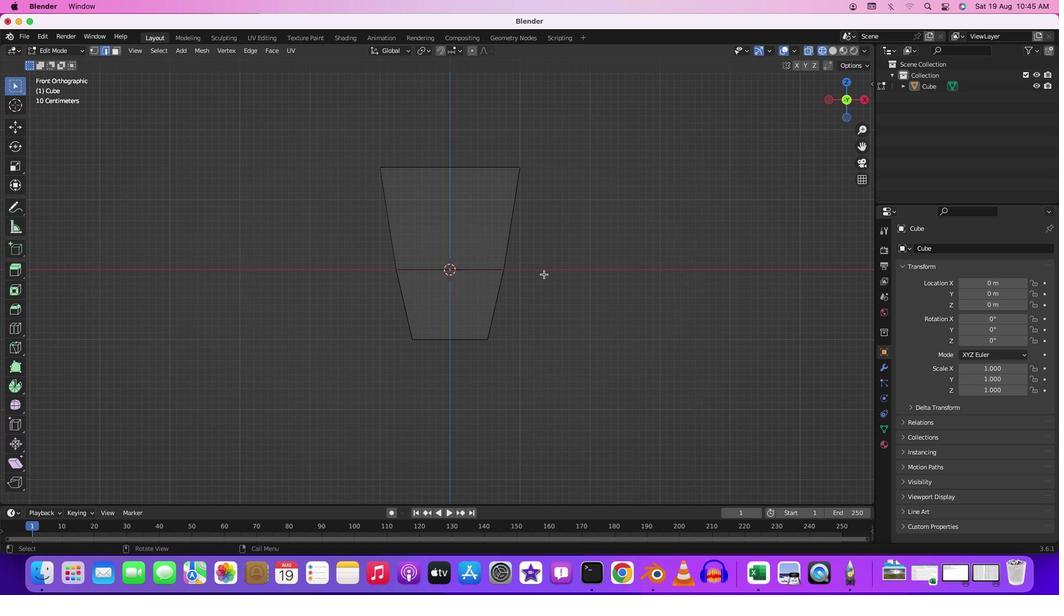 
Action: Mouse moved to (485, 270)
Screenshot: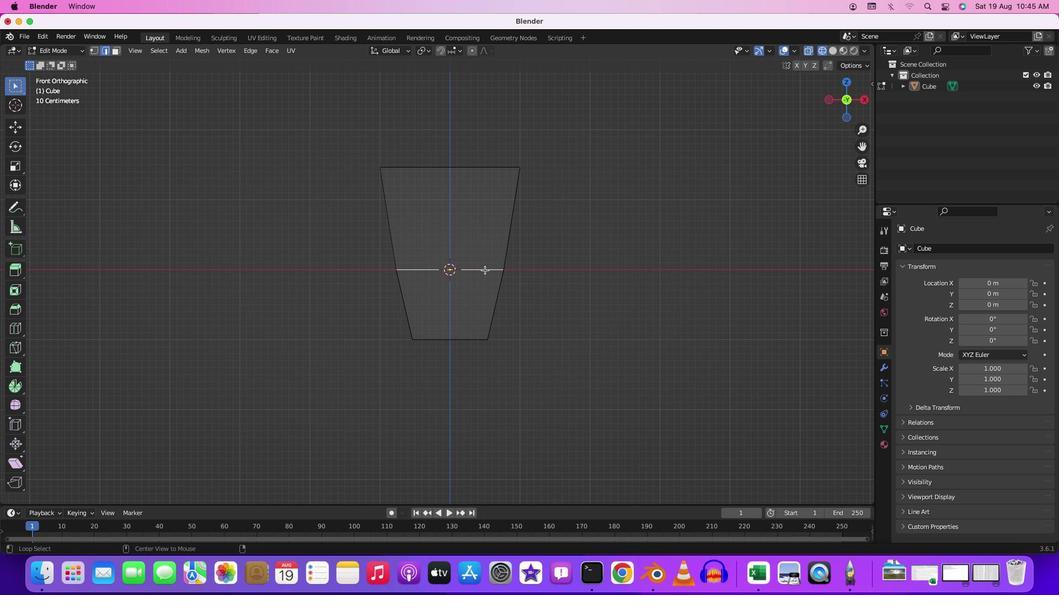 
Action: Key pressed Key.alt
Screenshot: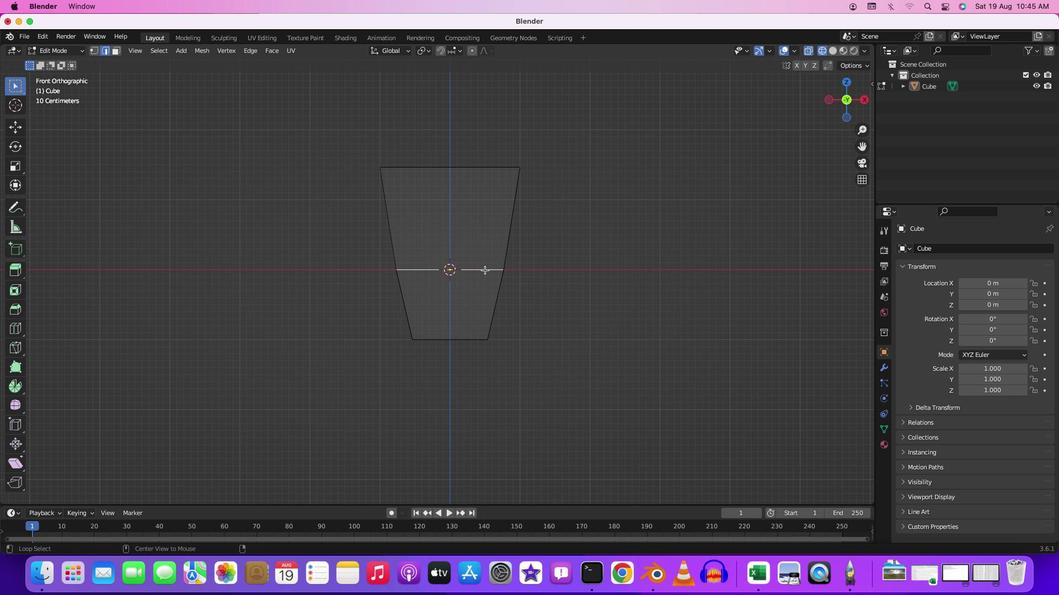 
Action: Mouse moved to (485, 270)
Screenshot: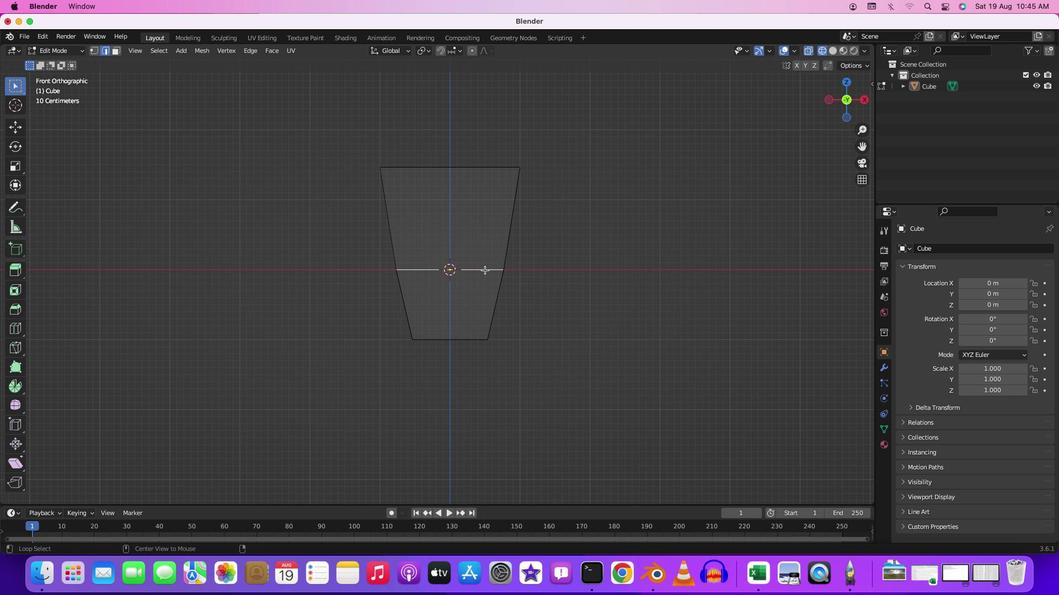 
Action: Mouse pressed left at (485, 270)
Screenshot: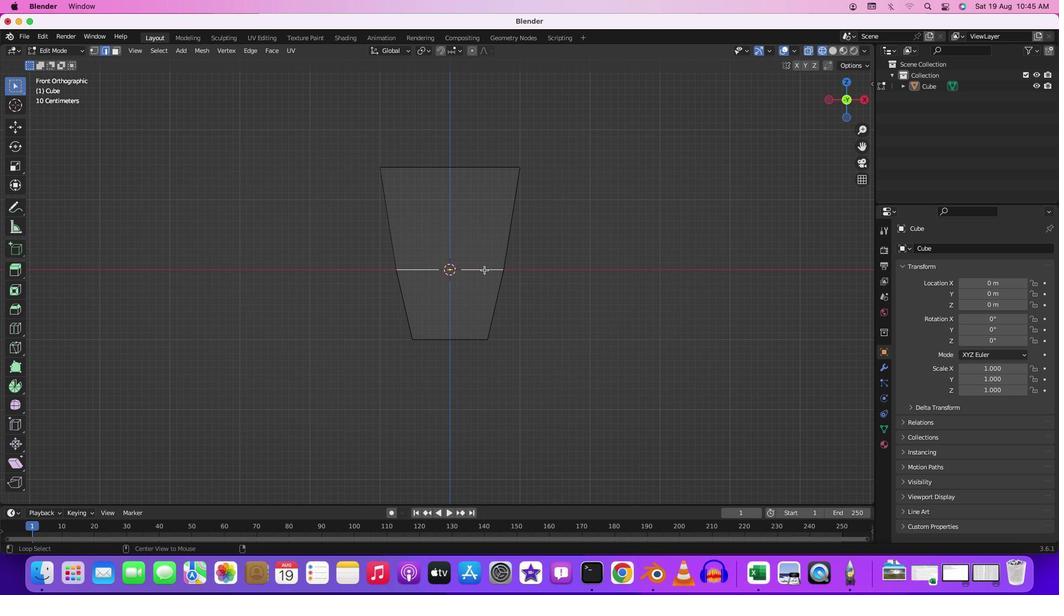 
Action: Mouse moved to (487, 269)
Screenshot: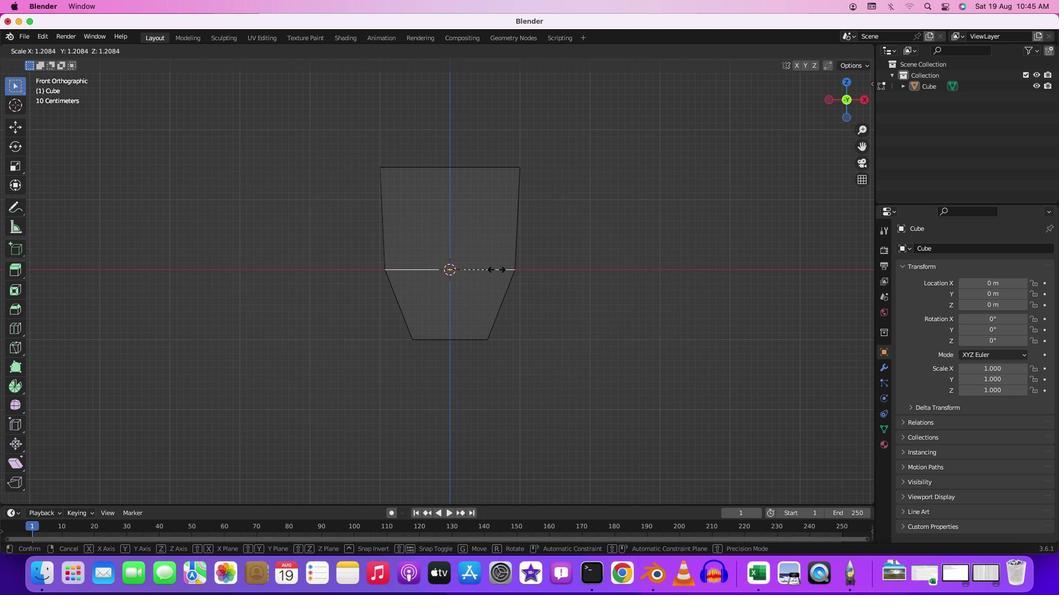 
Action: Key pressed 's'
Screenshot: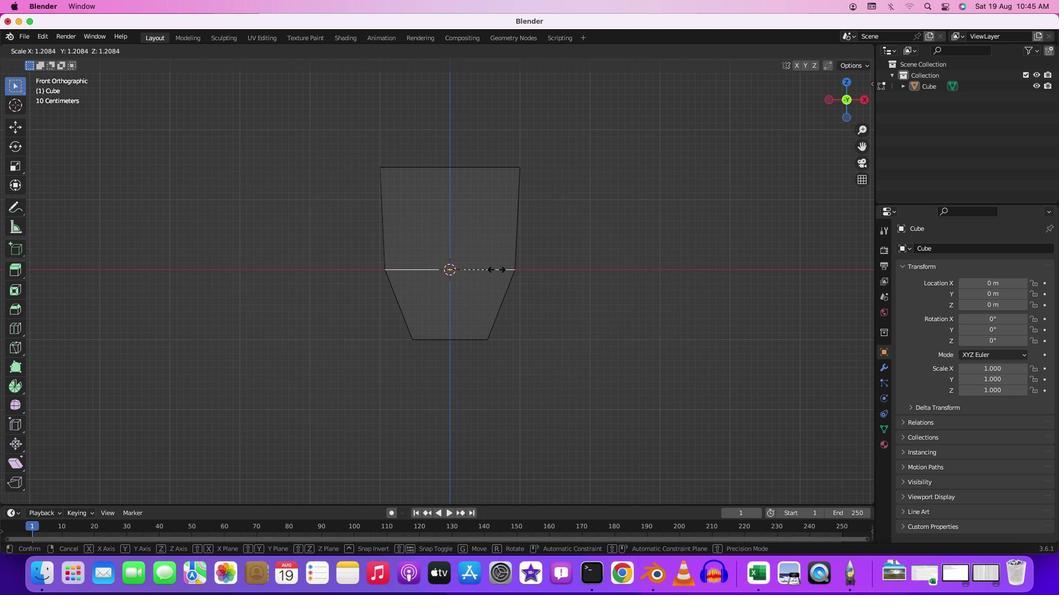 
Action: Mouse moved to (495, 268)
Screenshot: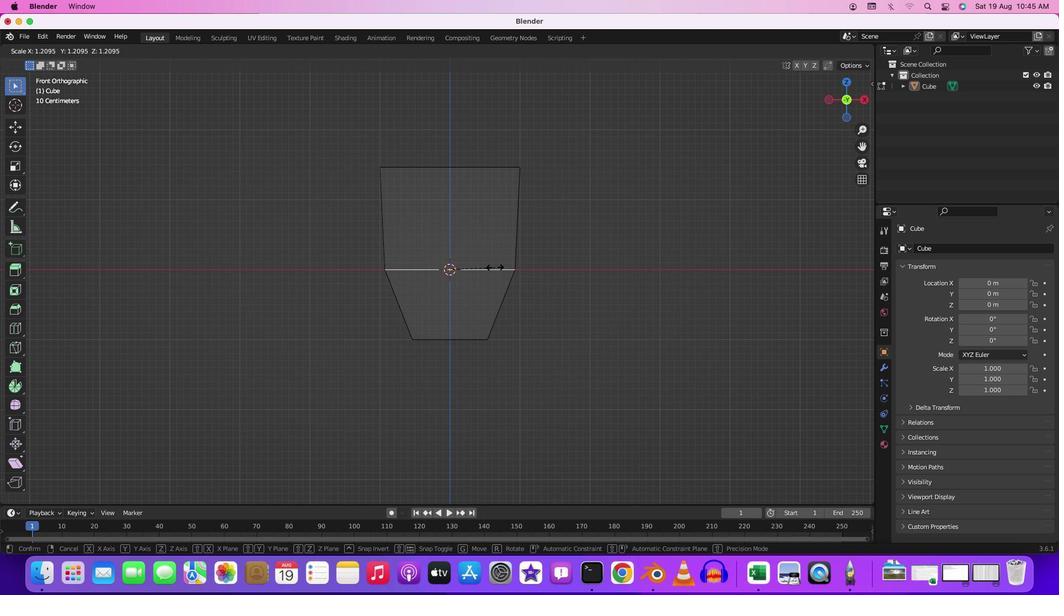 
Action: Mouse pressed left at (495, 268)
Screenshot: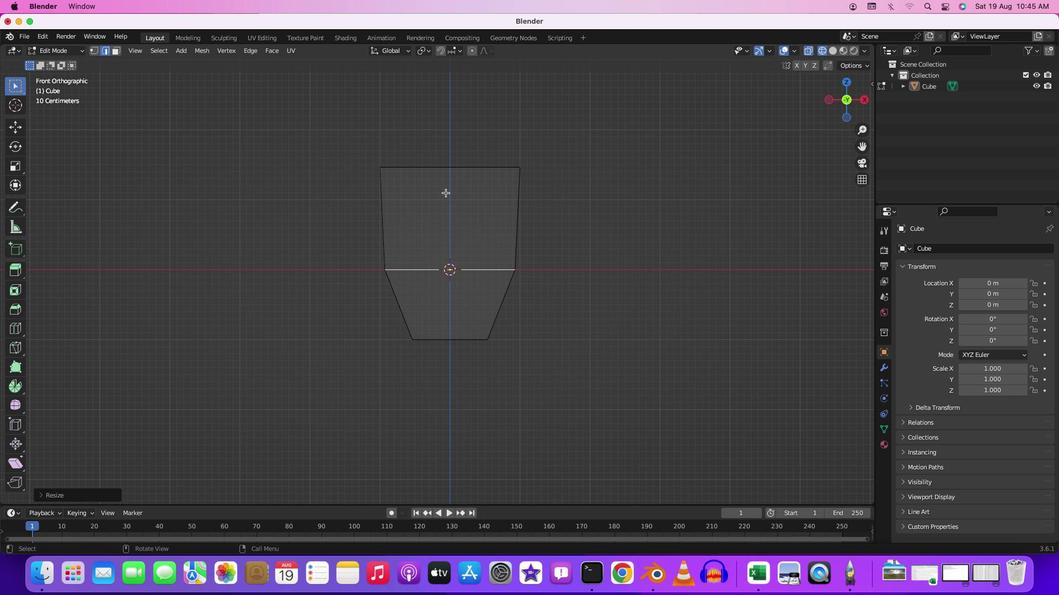 
Action: Mouse moved to (435, 168)
Screenshot: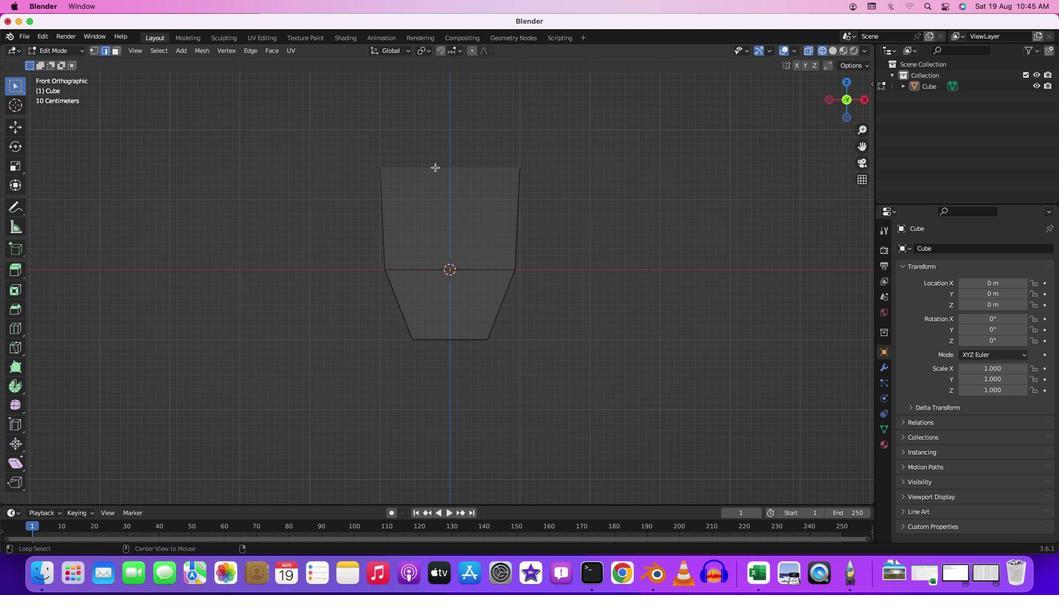 
Action: Key pressed Key.alt
Screenshot: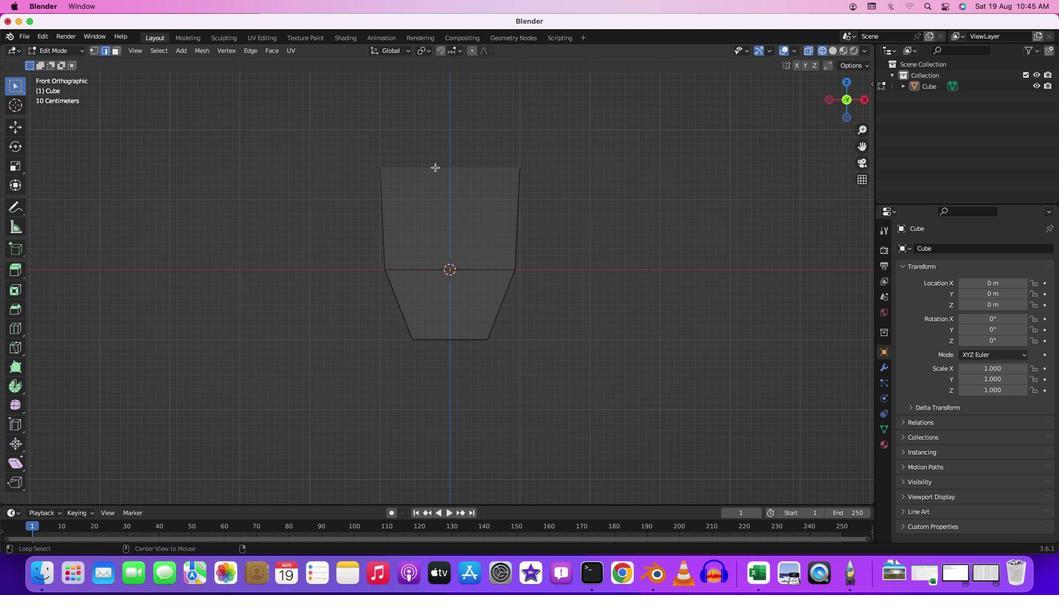 
Action: Mouse moved to (435, 168)
Screenshot: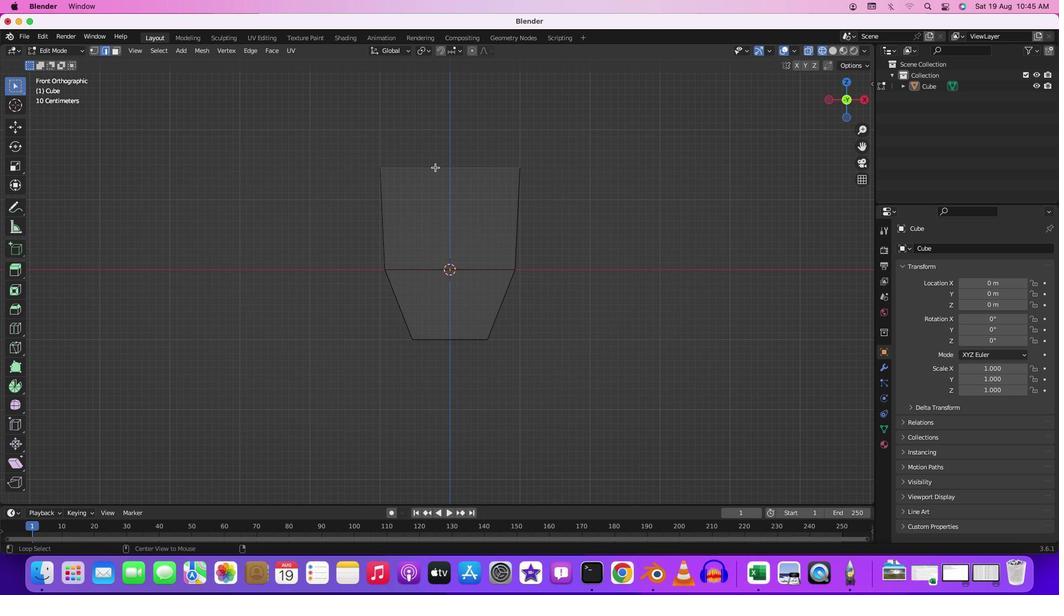 
Action: Mouse pressed left at (435, 168)
Screenshot: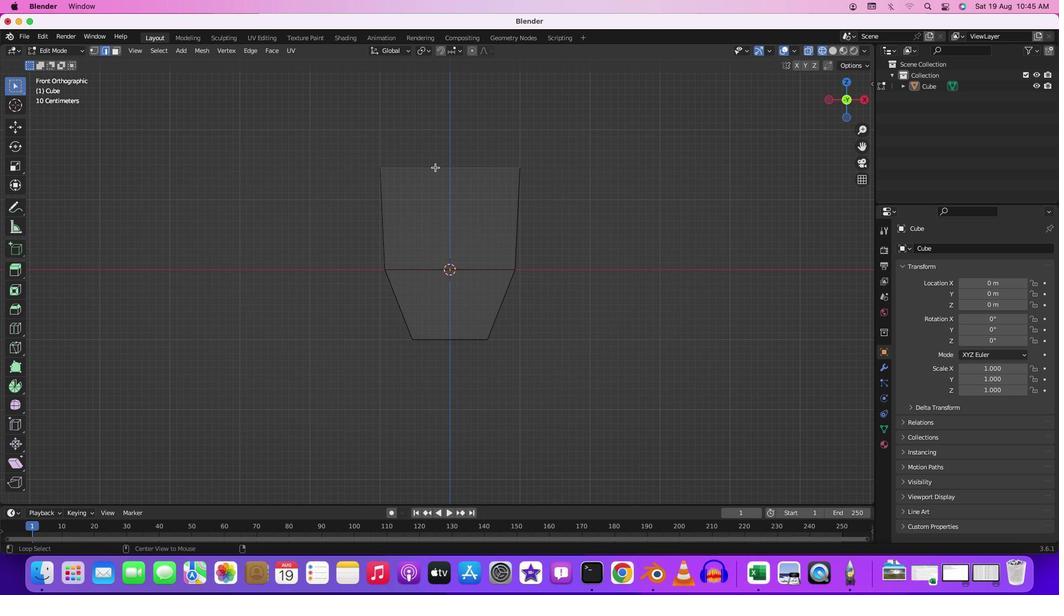 
Action: Mouse pressed left at (435, 168)
Screenshot: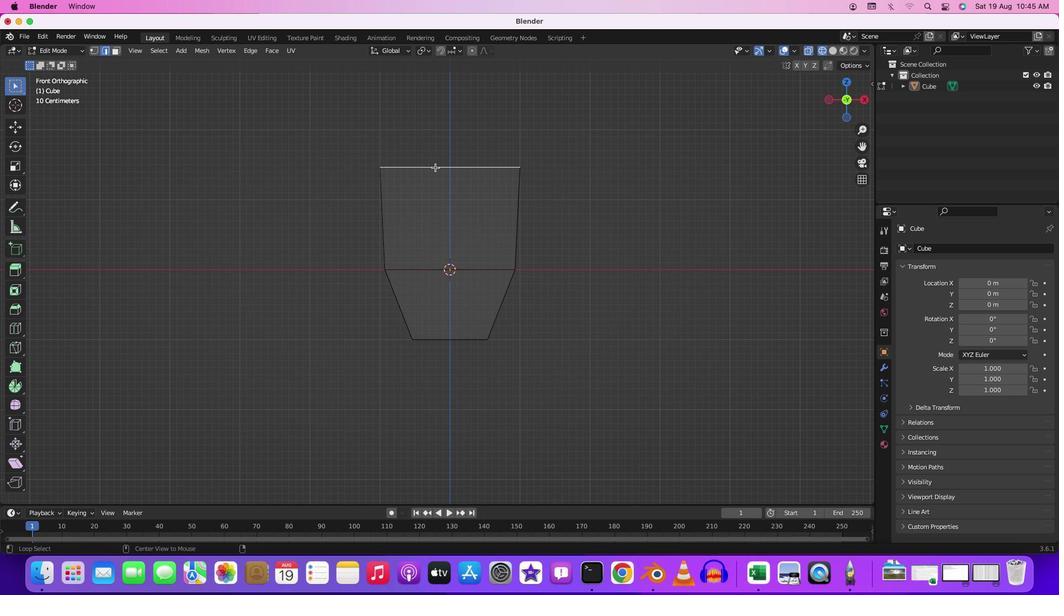 
Action: Mouse moved to (436, 167)
Screenshot: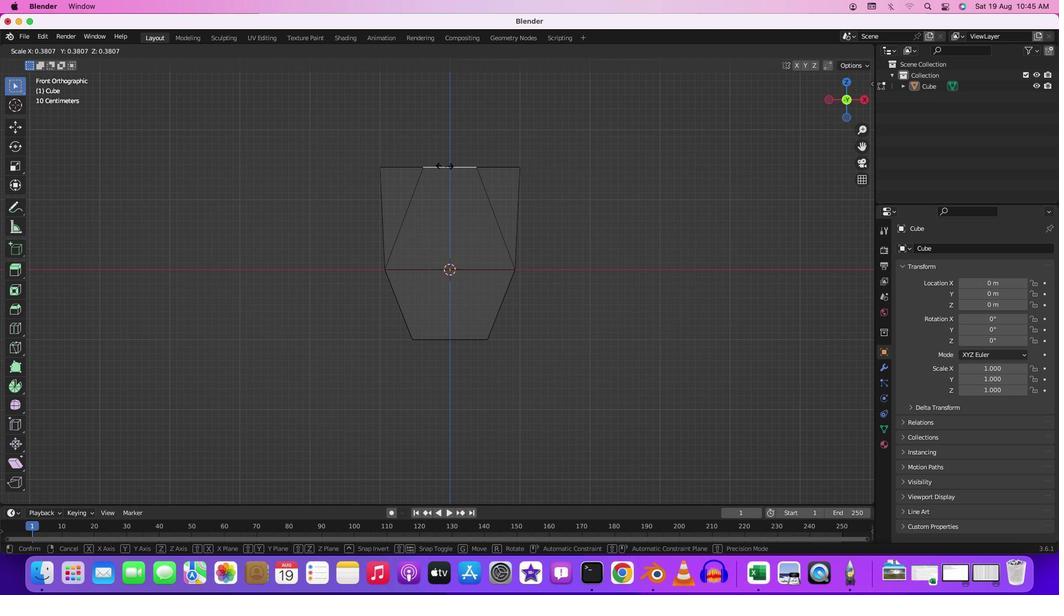 
Action: Key pressed 's'
Screenshot: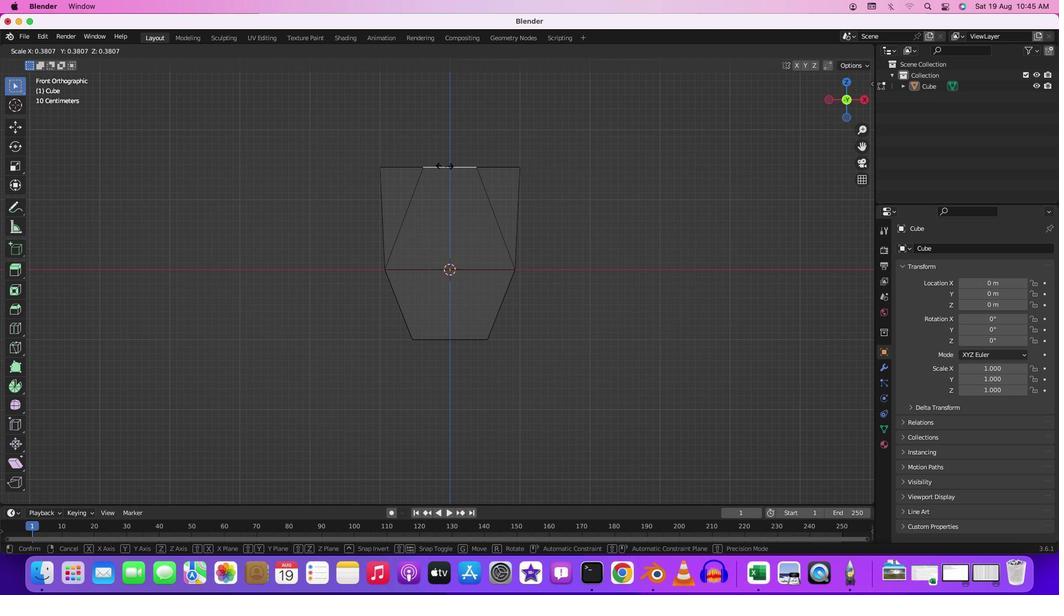 
Action: Mouse moved to (430, 165)
Screenshot: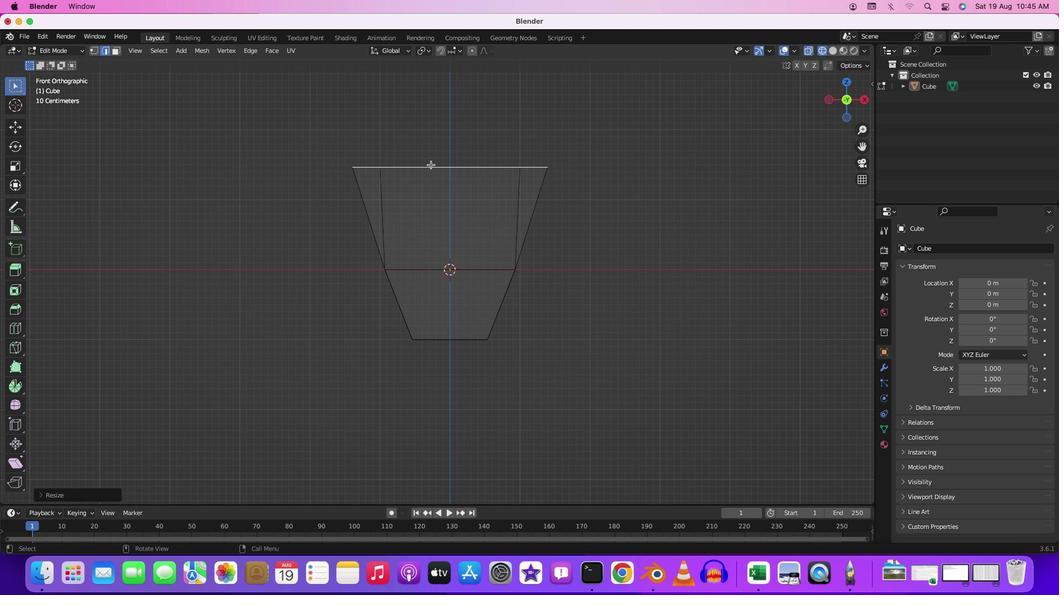 
Action: Mouse pressed left at (430, 165)
Screenshot: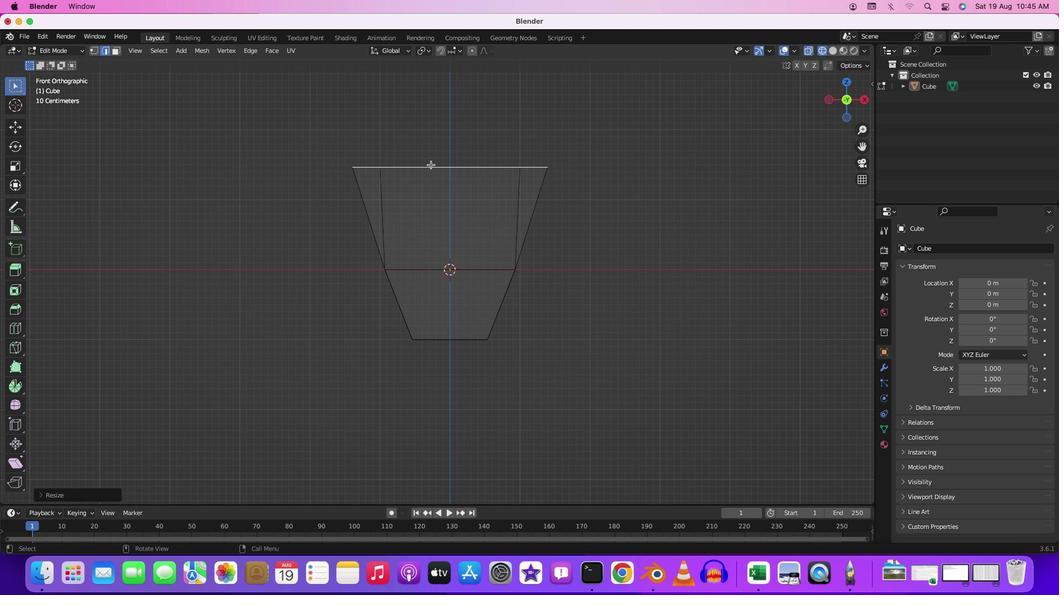 
Action: Key pressed Key.cmd'z'
Screenshot: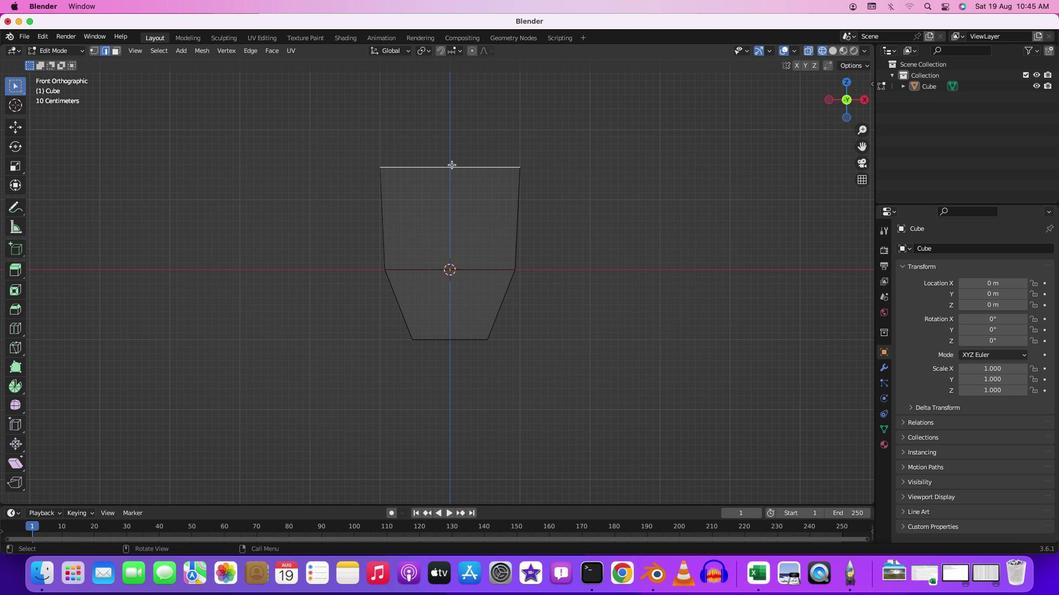 
Action: Mouse moved to (489, 185)
Screenshot: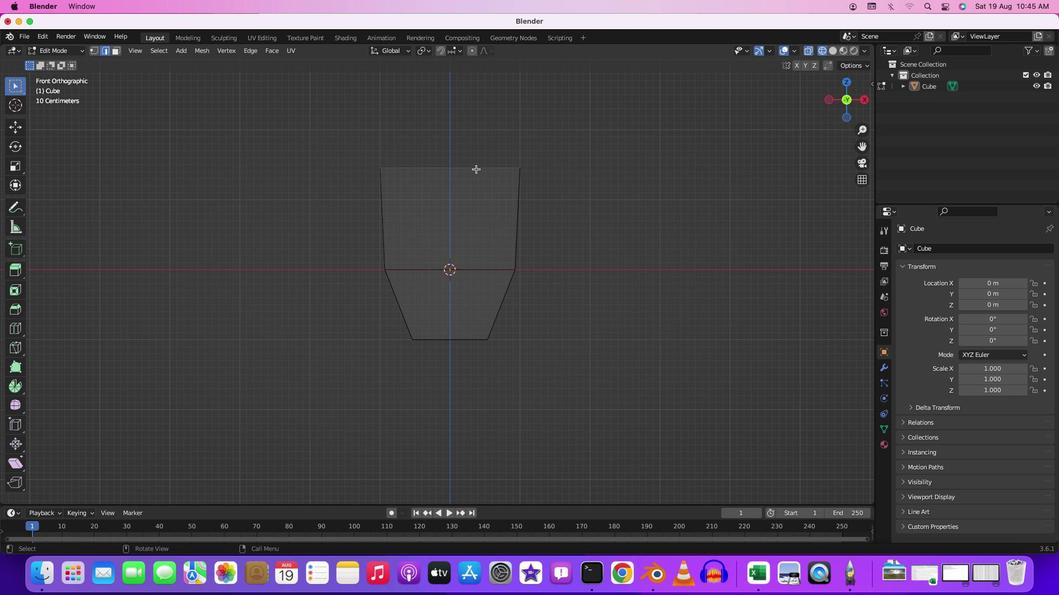 
Action: Mouse pressed left at (489, 185)
Screenshot: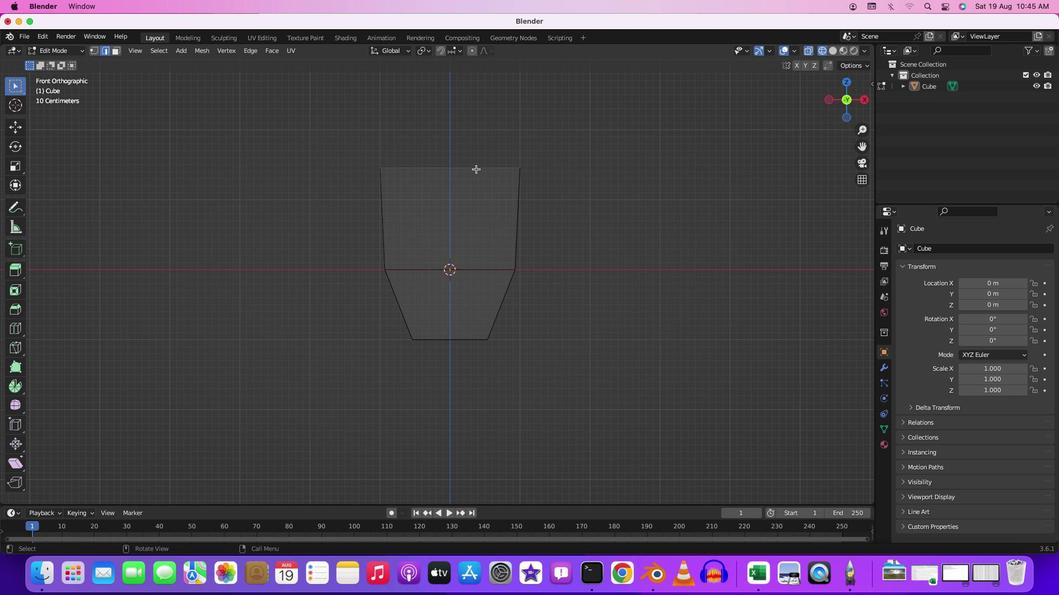 
Action: Mouse moved to (476, 168)
Screenshot: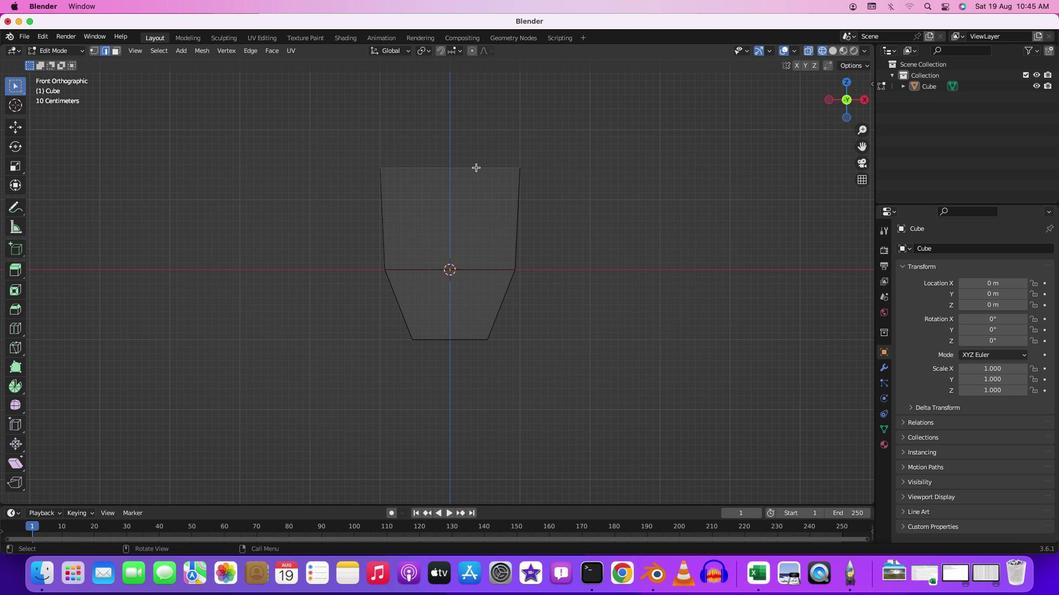 
Action: Key pressed Key.alt
Screenshot: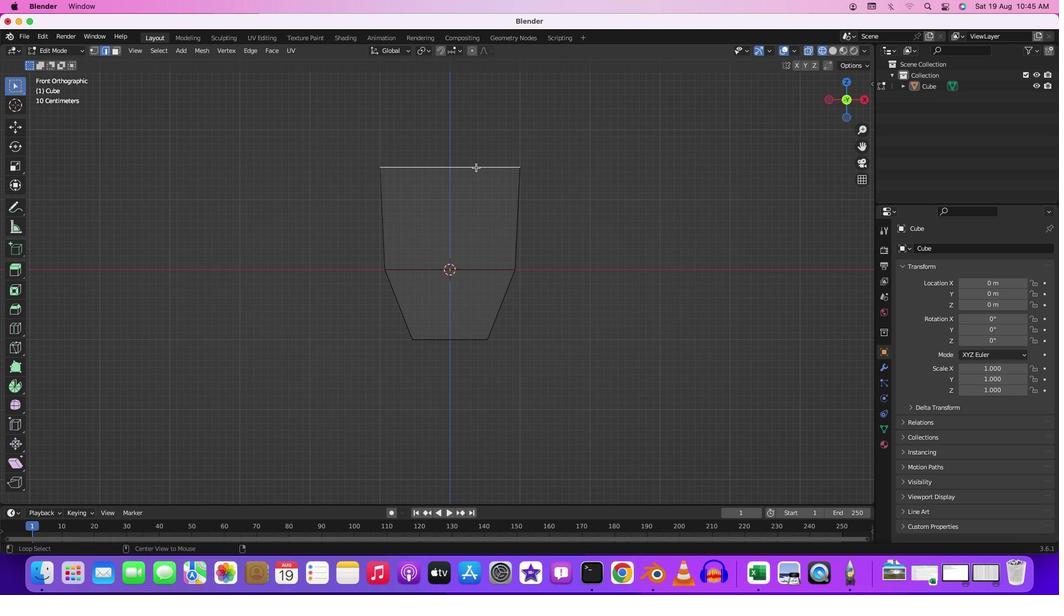 
Action: Mouse pressed left at (476, 168)
Screenshot: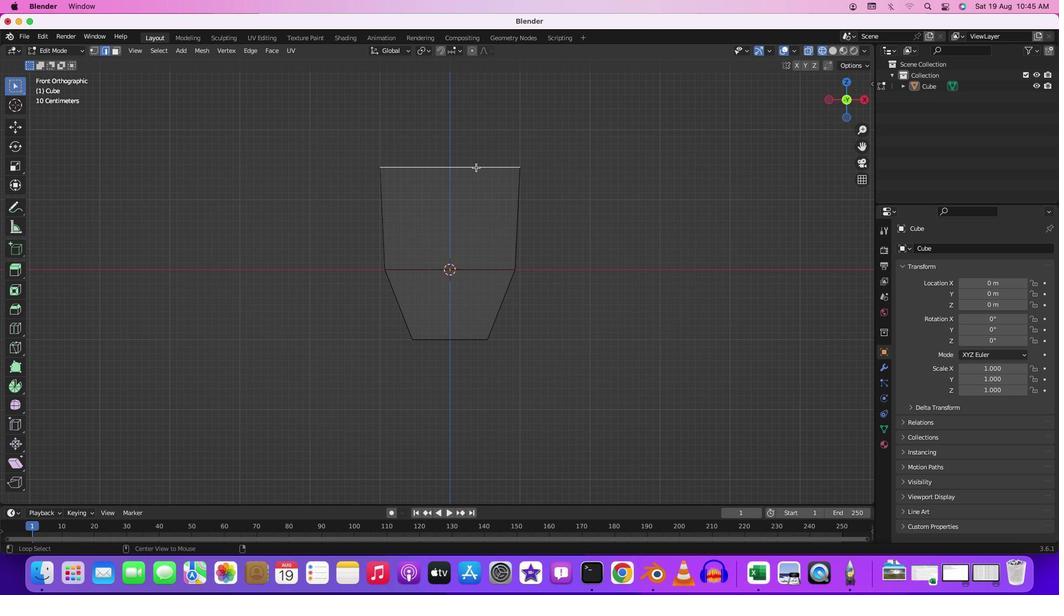 
Action: Mouse pressed left at (476, 168)
Screenshot: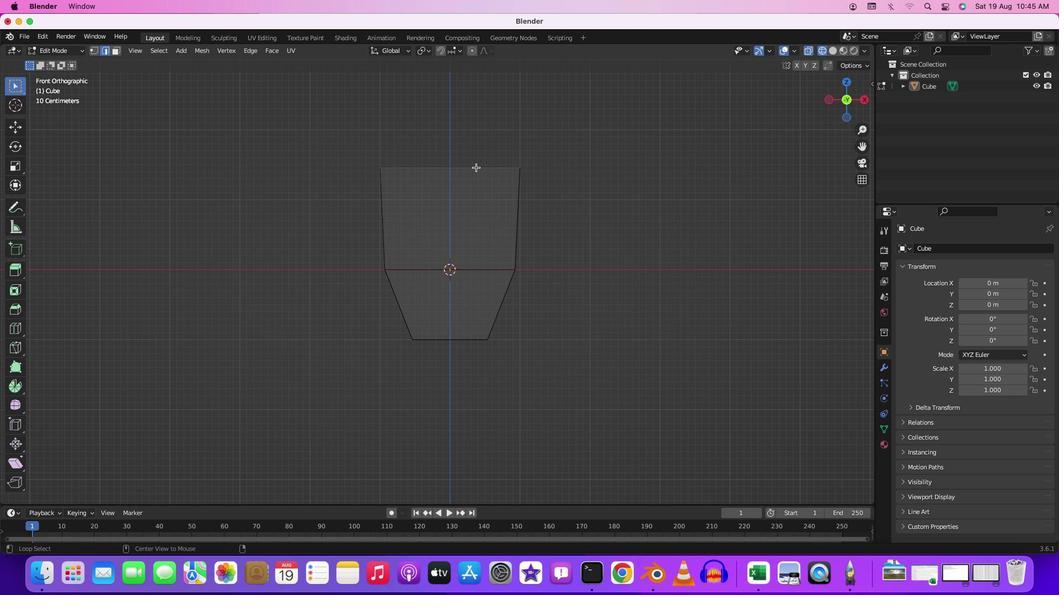 
Action: Mouse moved to (512, 168)
Screenshot: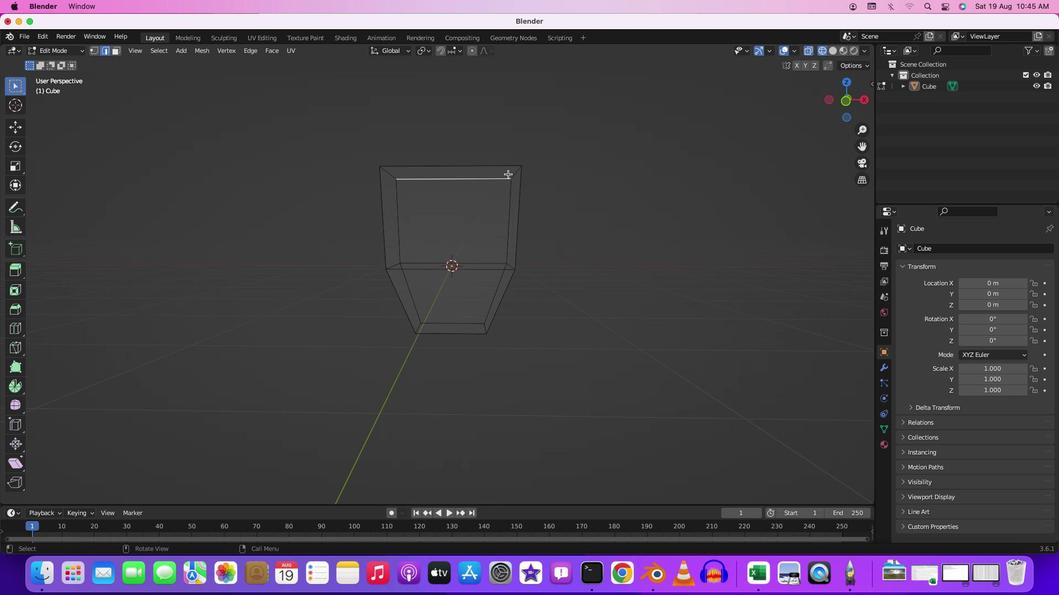 
Action: Mouse pressed middle at (512, 168)
Screenshot: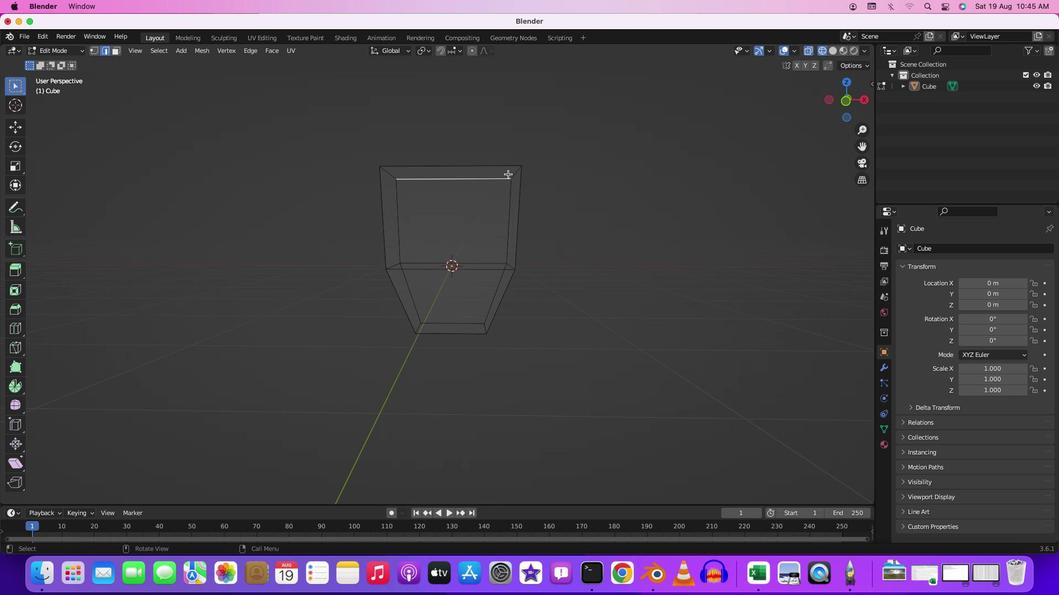 
Action: Mouse moved to (501, 183)
Screenshot: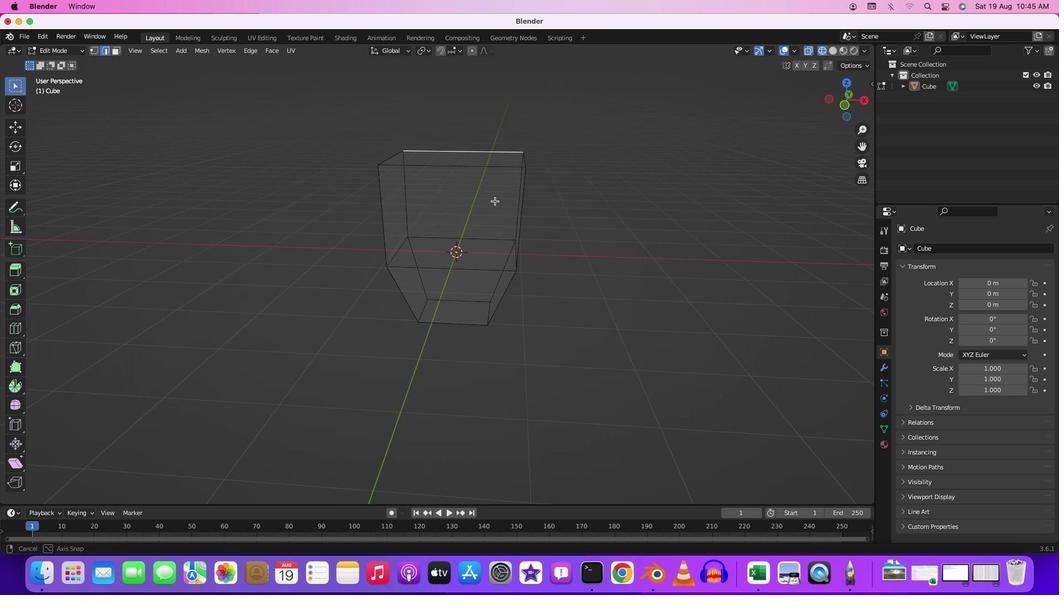 
Action: Mouse pressed middle at (501, 183)
Screenshot: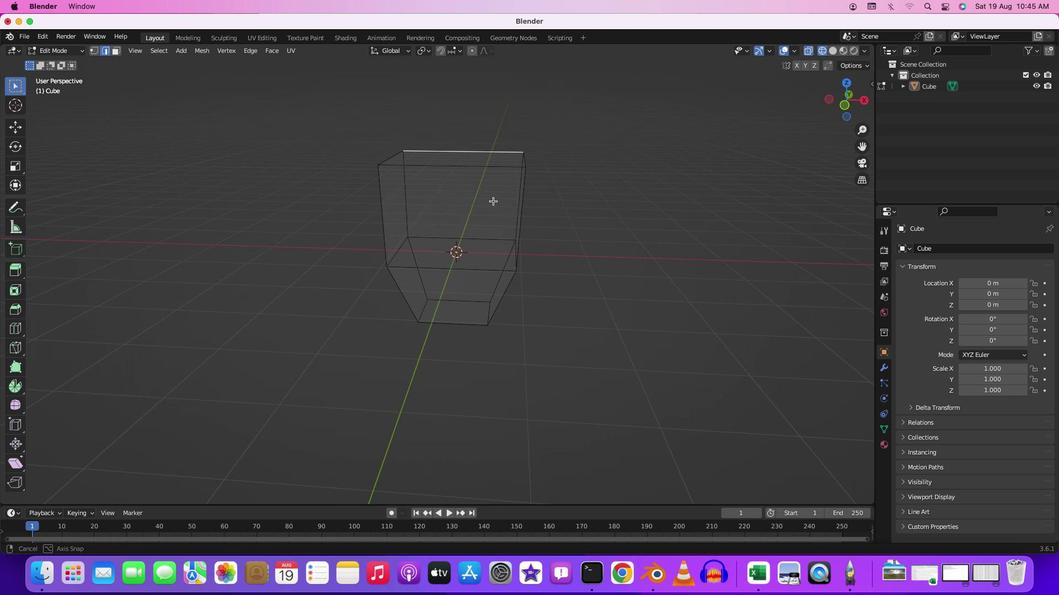 
Action: Mouse moved to (488, 183)
Screenshot: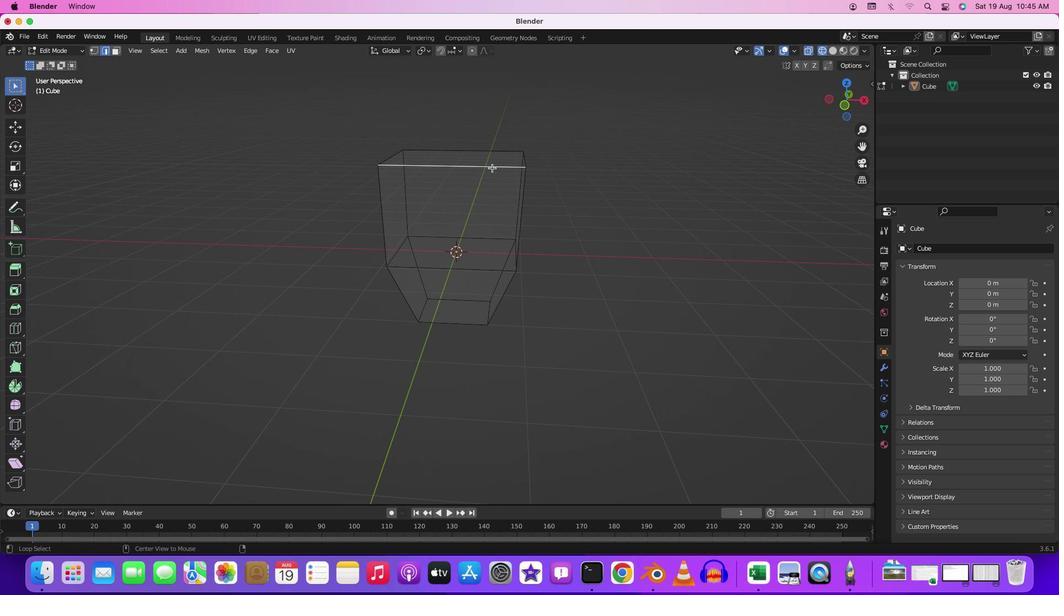 
Action: Key pressed Key.alt
Screenshot: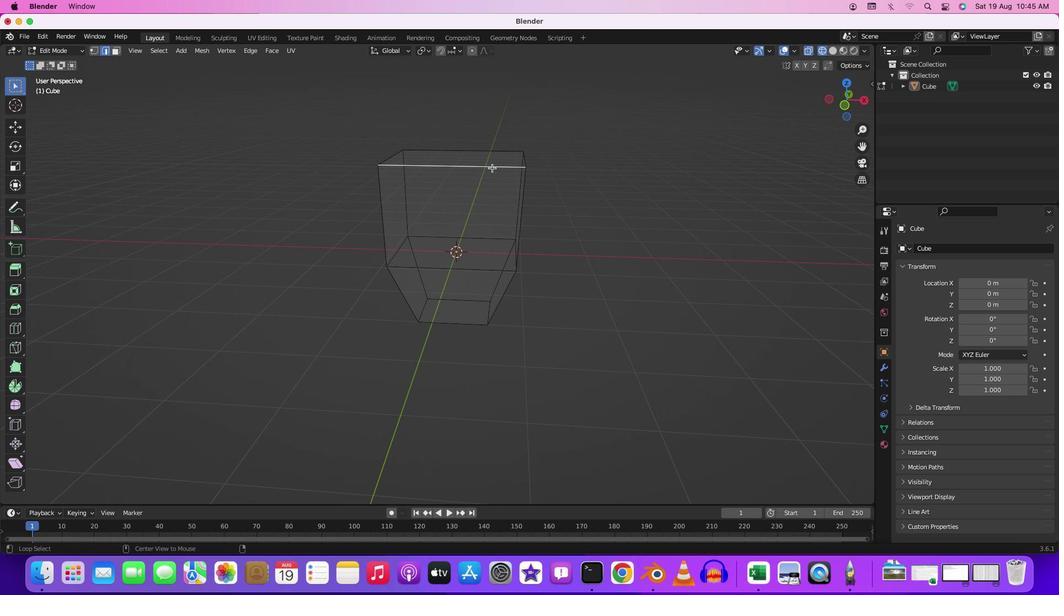 
Action: Mouse moved to (492, 168)
Screenshot: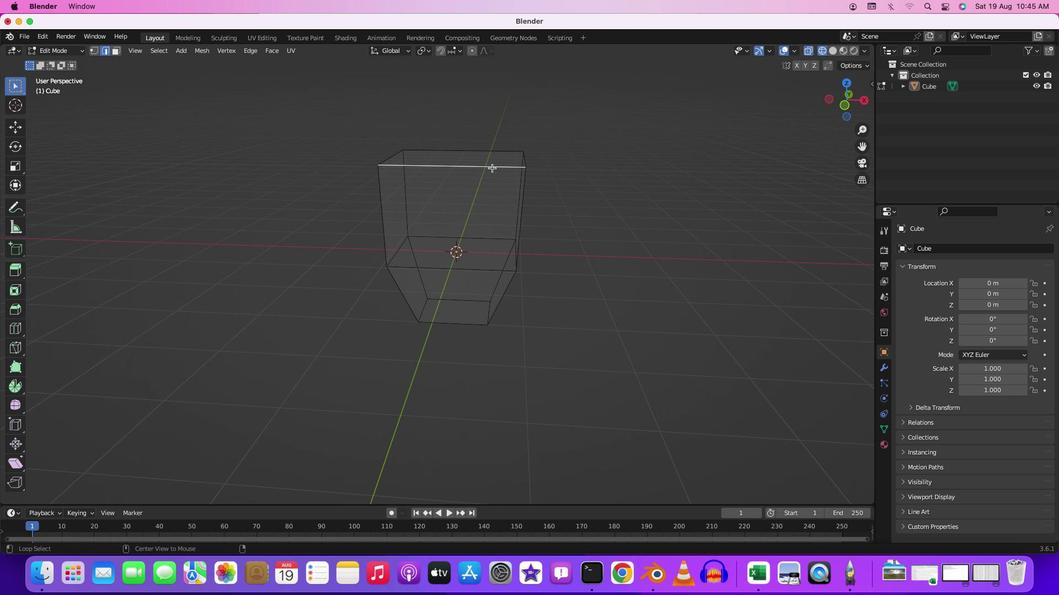 
Action: Mouse pressed left at (492, 168)
Screenshot: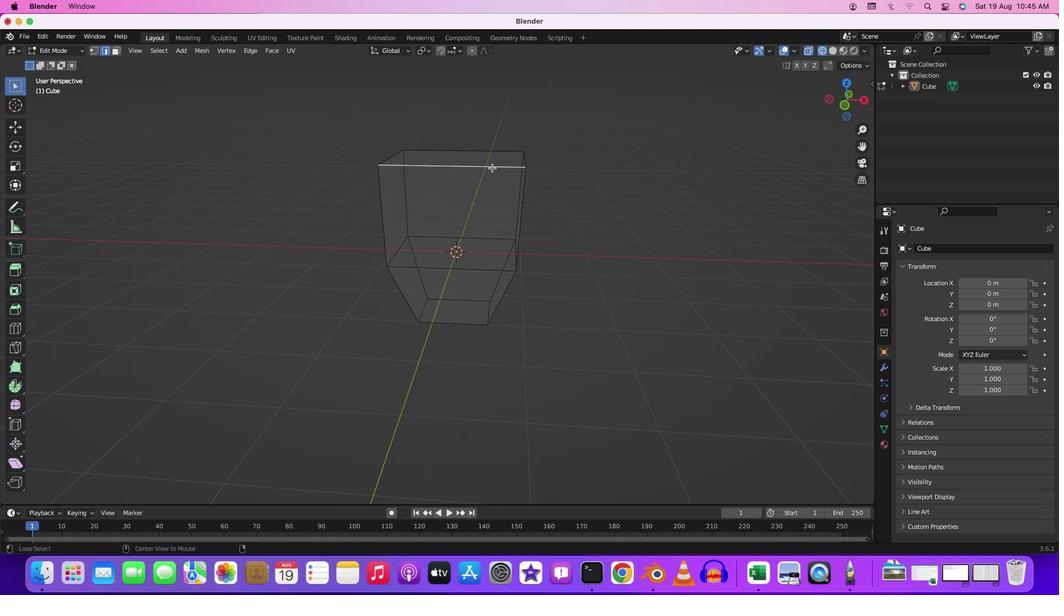 
Action: Mouse moved to (493, 166)
Screenshot: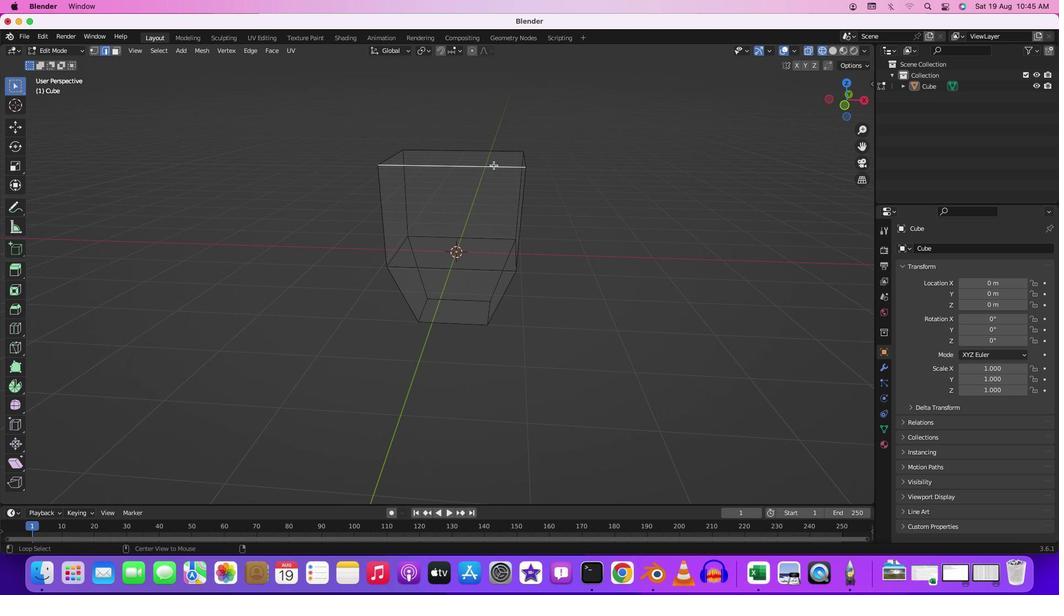 
Action: Mouse pressed left at (493, 166)
Screenshot: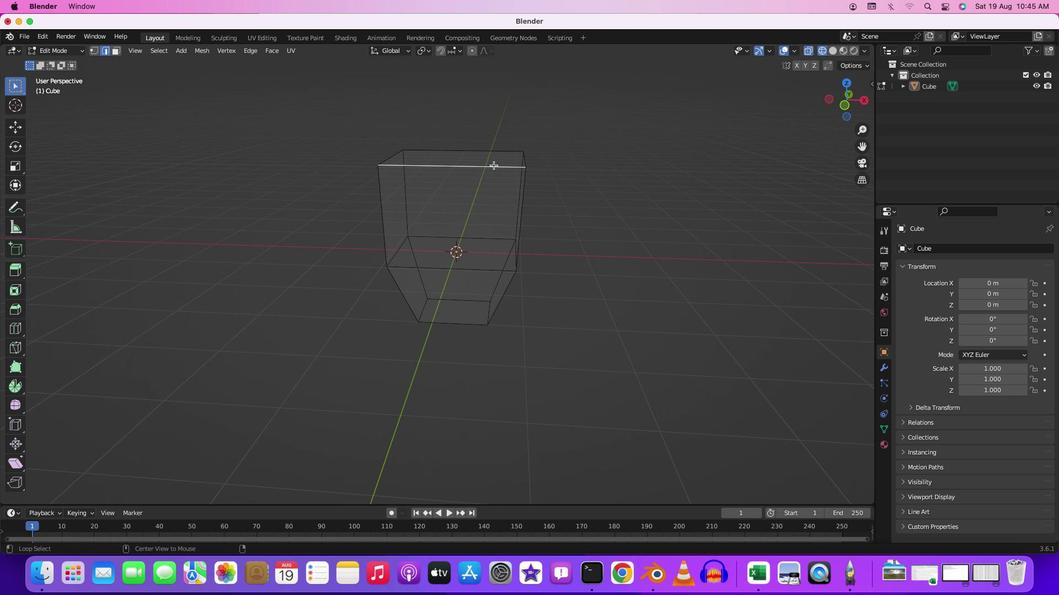 
Action: Mouse moved to (508, 161)
Screenshot: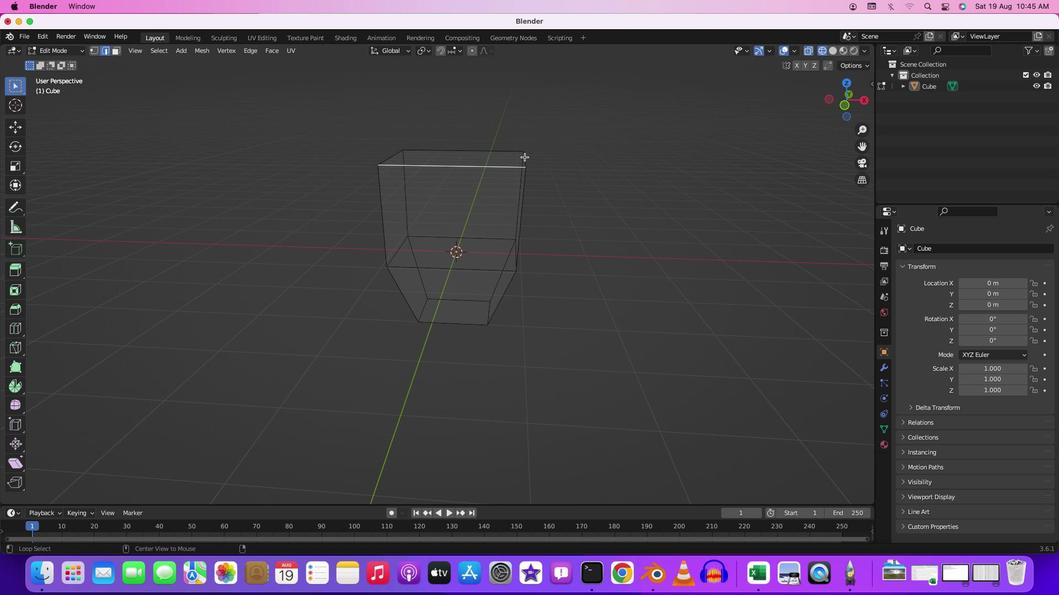 
Action: Key pressed Key.alt
Screenshot: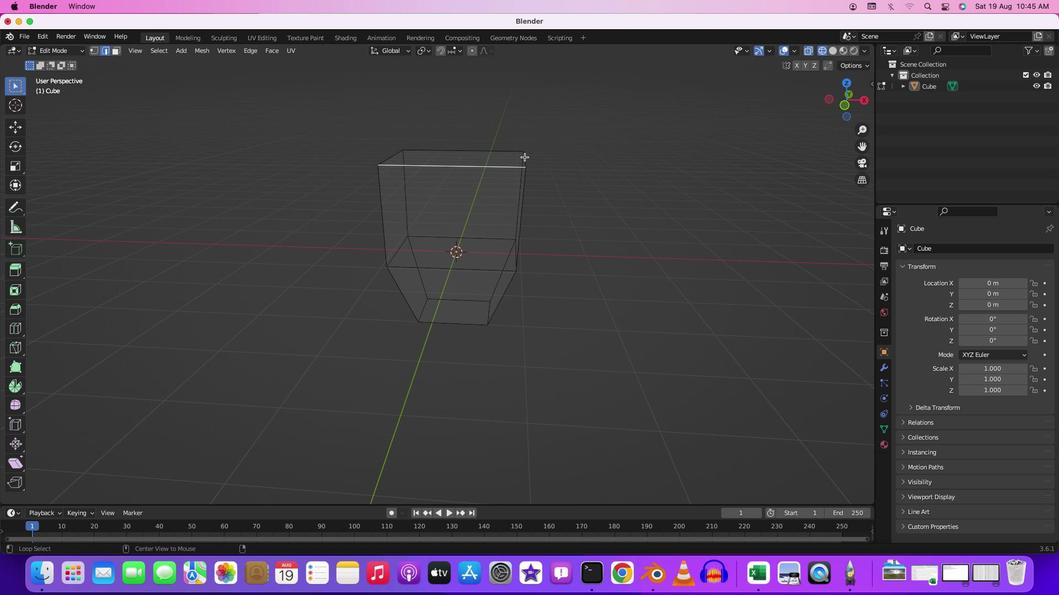 
Action: Mouse moved to (524, 157)
Screenshot: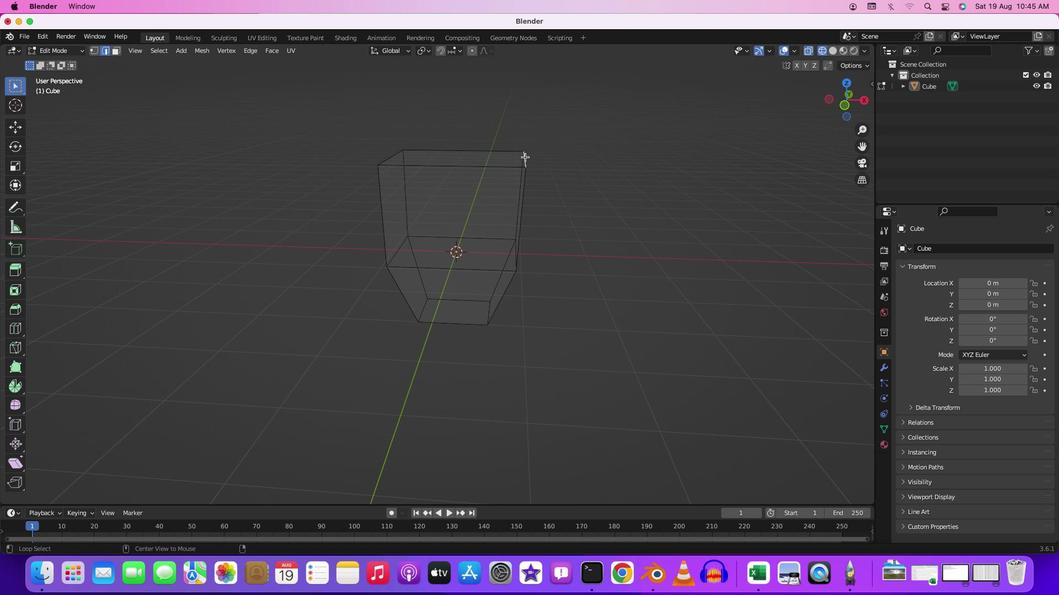 
Action: Mouse pressed left at (524, 157)
Screenshot: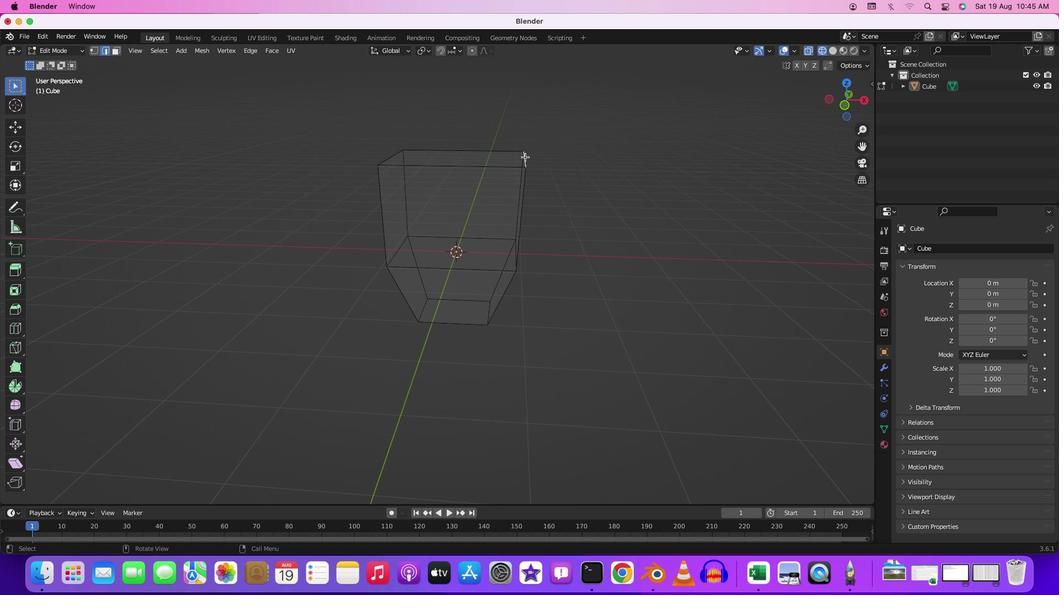 
Action: Mouse moved to (524, 157)
Screenshot: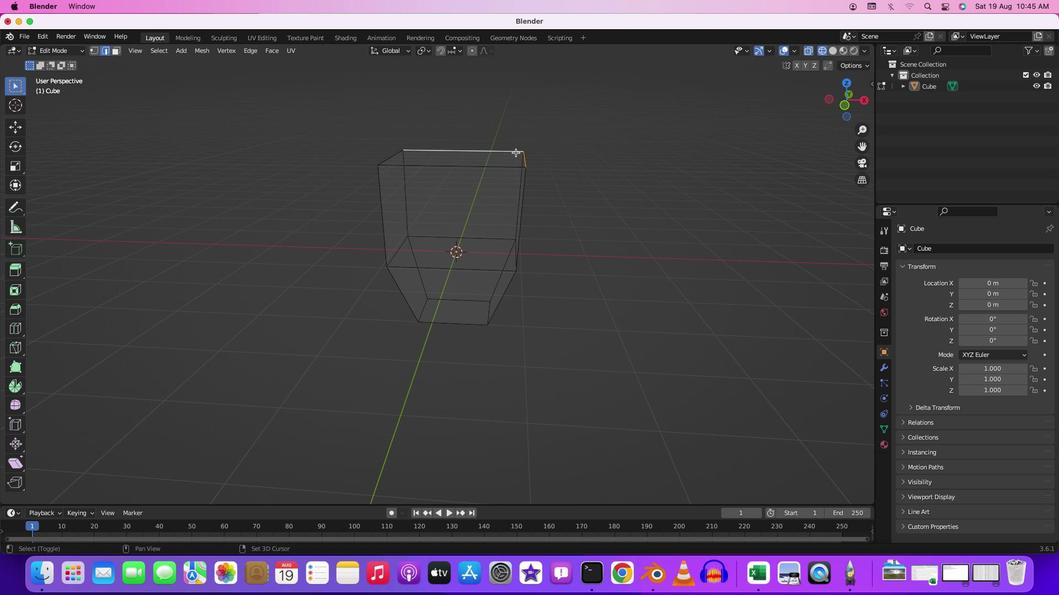 
Action: Key pressed Key.shift
Screenshot: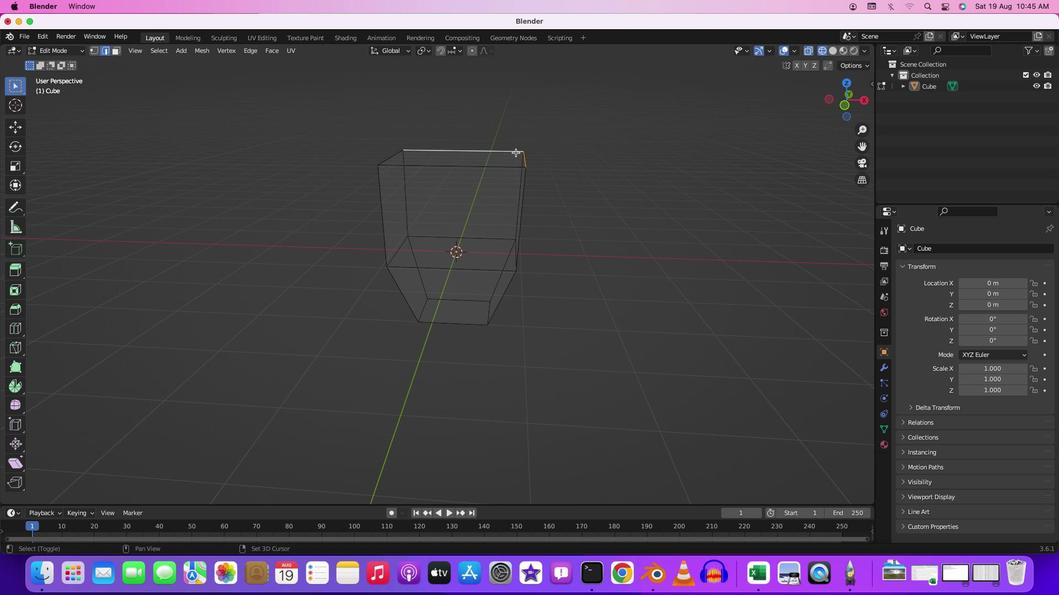 
Action: Mouse moved to (517, 152)
Screenshot: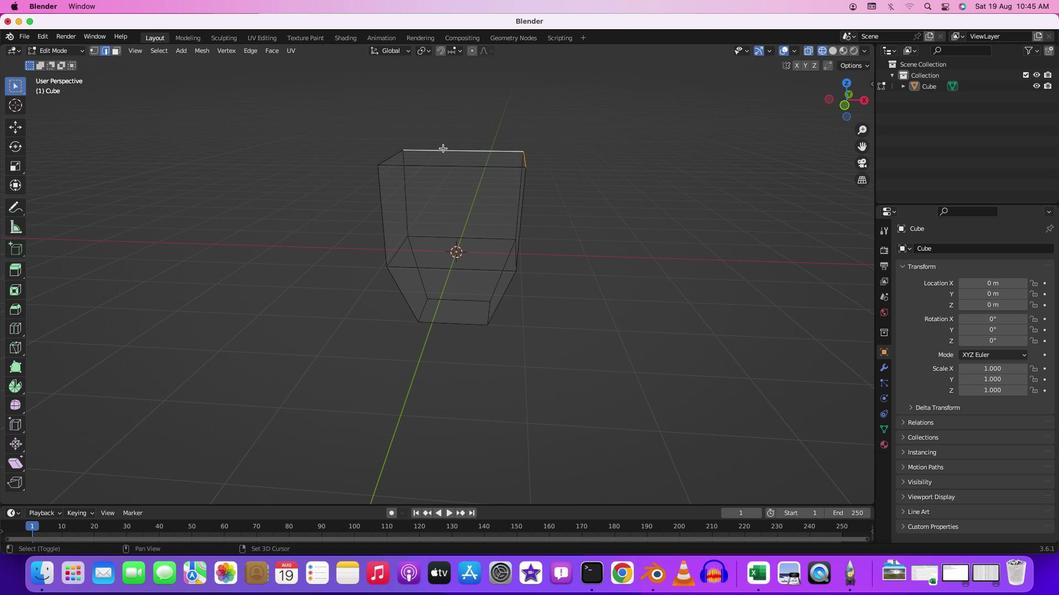 
Action: Mouse pressed left at (517, 152)
Screenshot: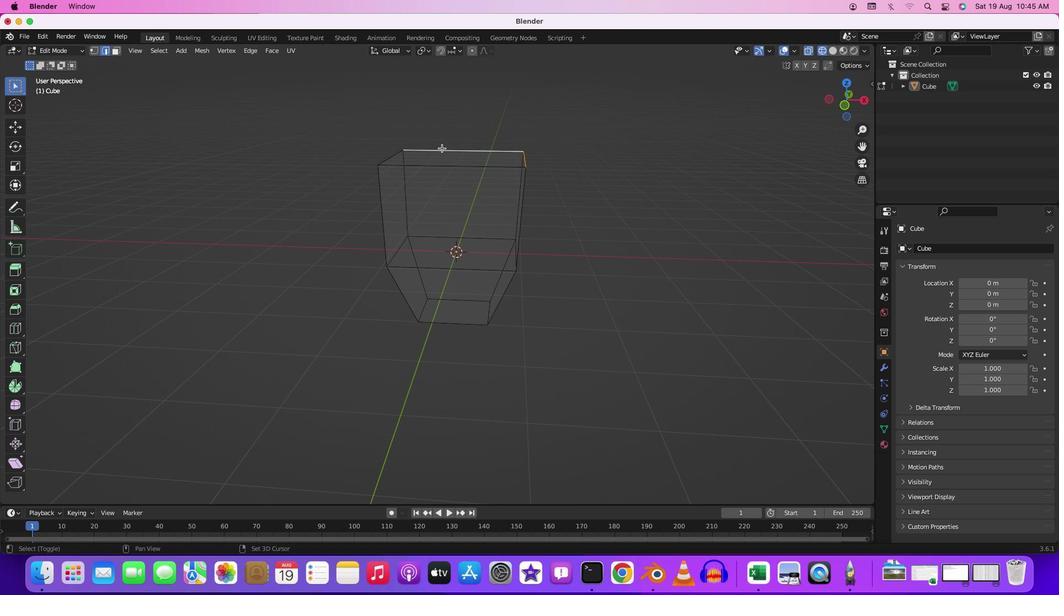 
Action: Mouse moved to (400, 151)
Screenshot: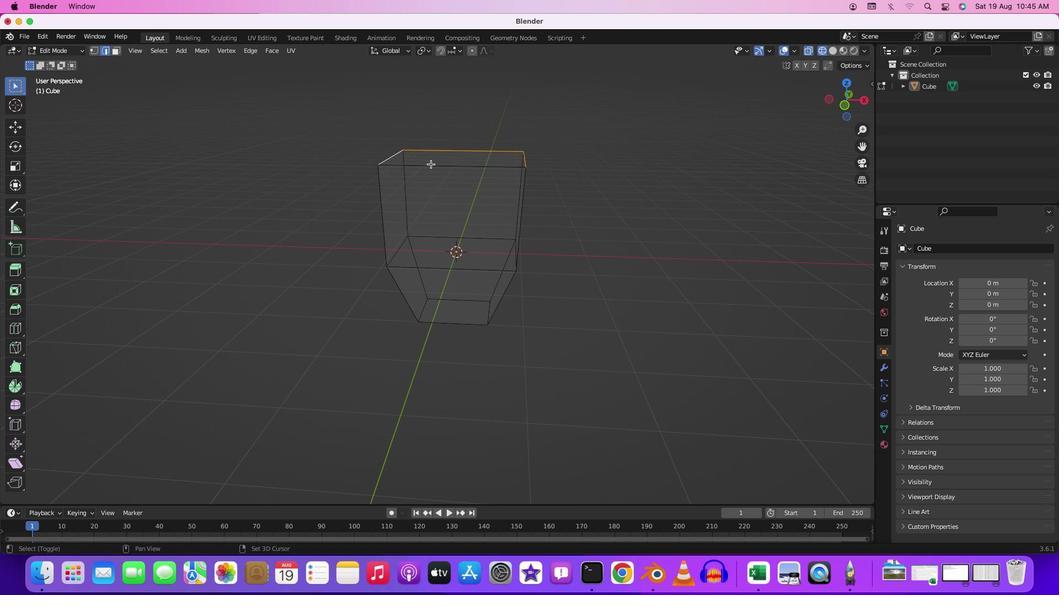 
Action: Mouse pressed left at (400, 151)
Screenshot: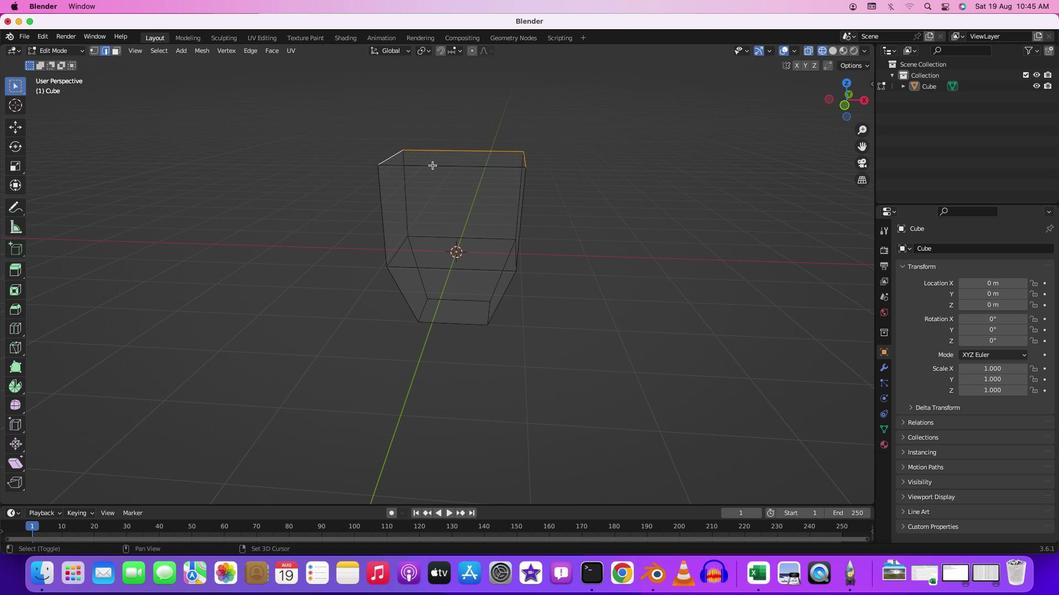 
Action: Mouse moved to (433, 166)
Screenshot: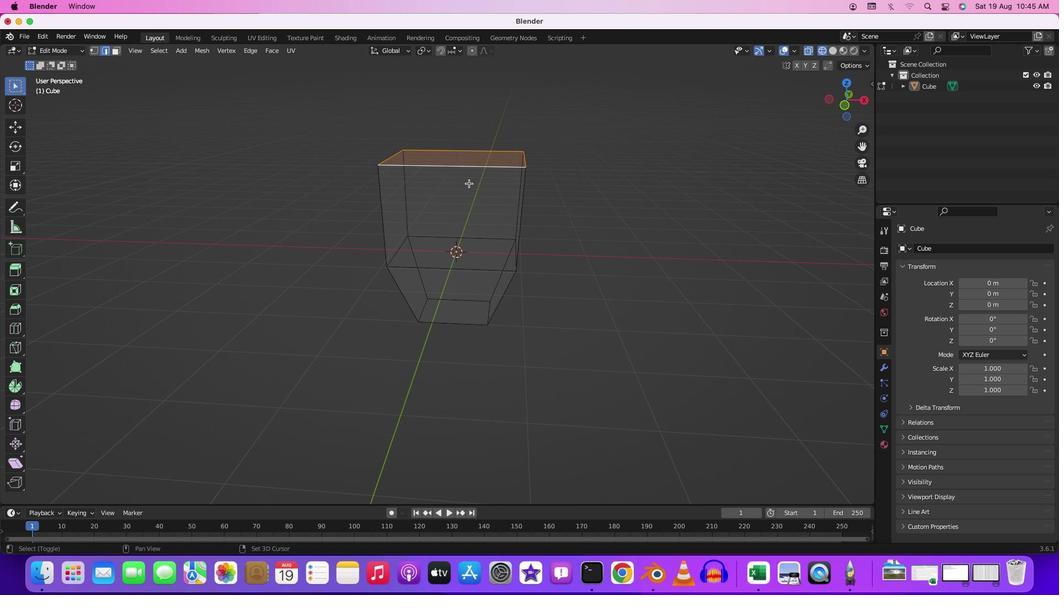 
Action: Mouse pressed left at (433, 166)
Screenshot: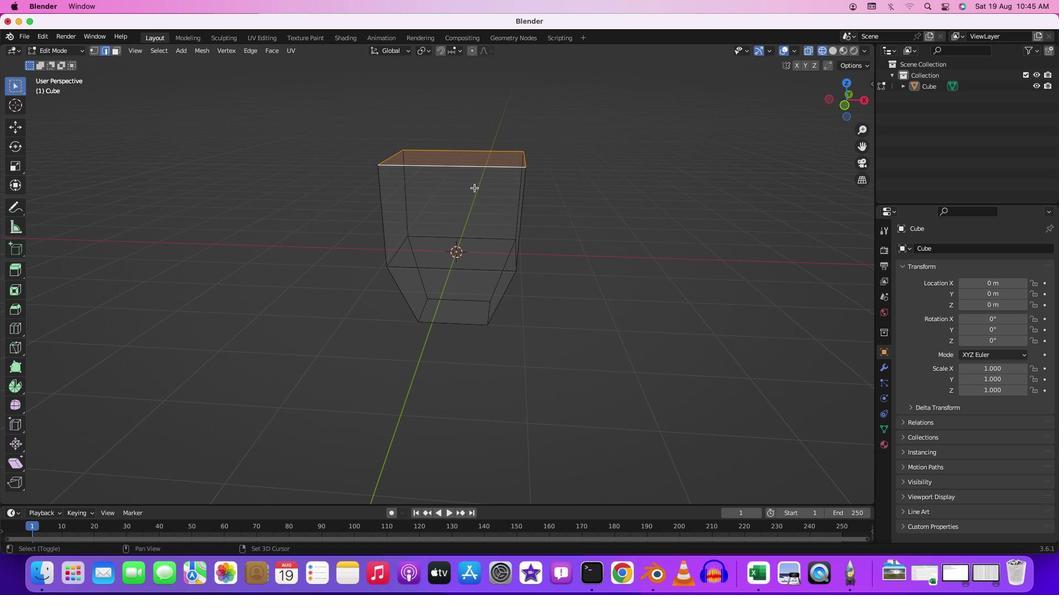 
Action: Mouse moved to (509, 203)
Screenshot: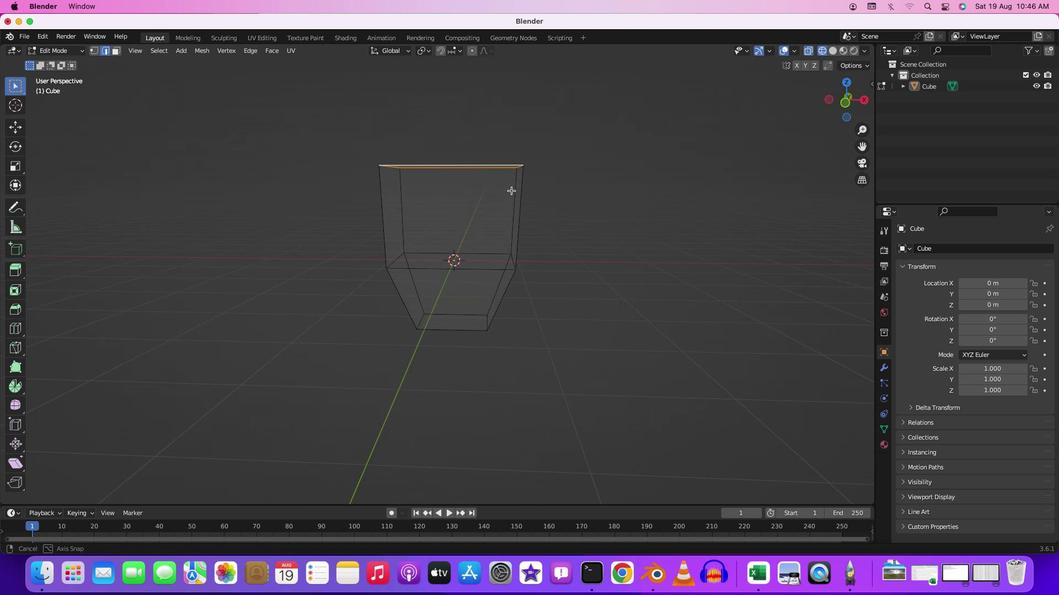 
Action: Mouse pressed middle at (509, 203)
Screenshot: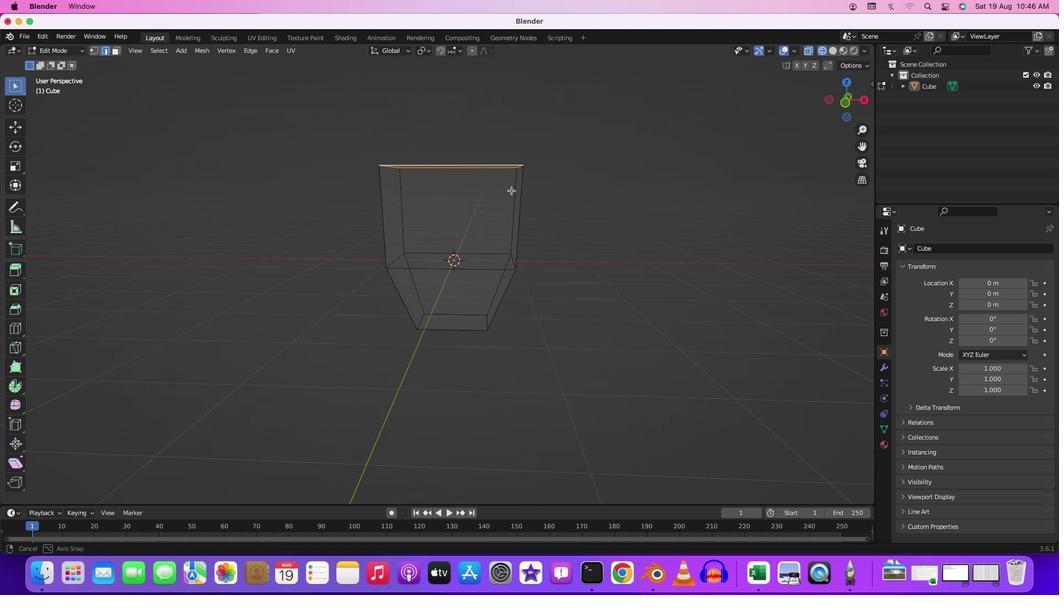 
Action: Mouse moved to (515, 187)
Screenshot: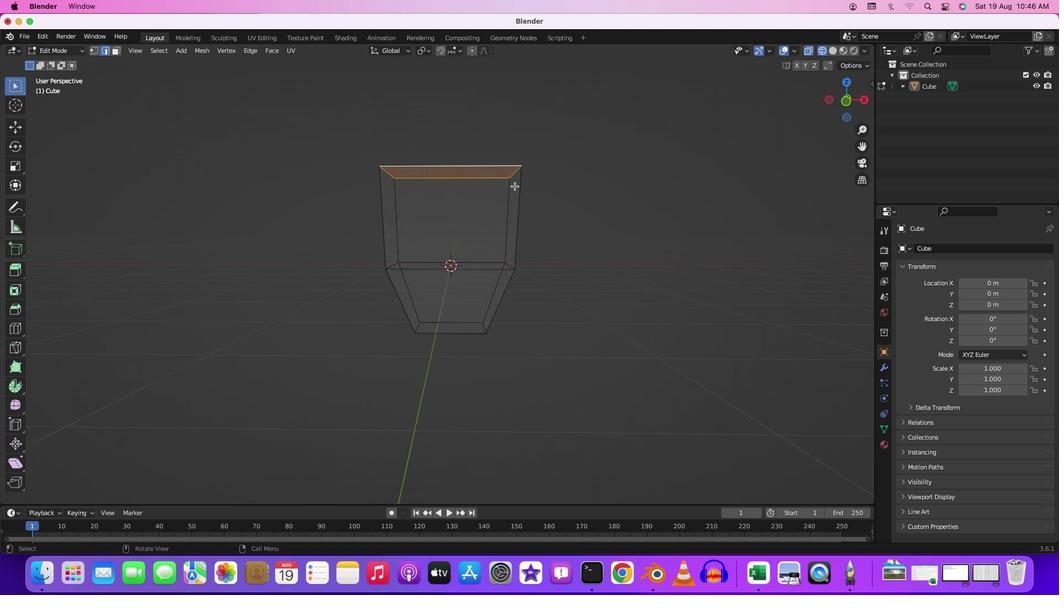 
Action: Key pressed '1''s'
Screenshot: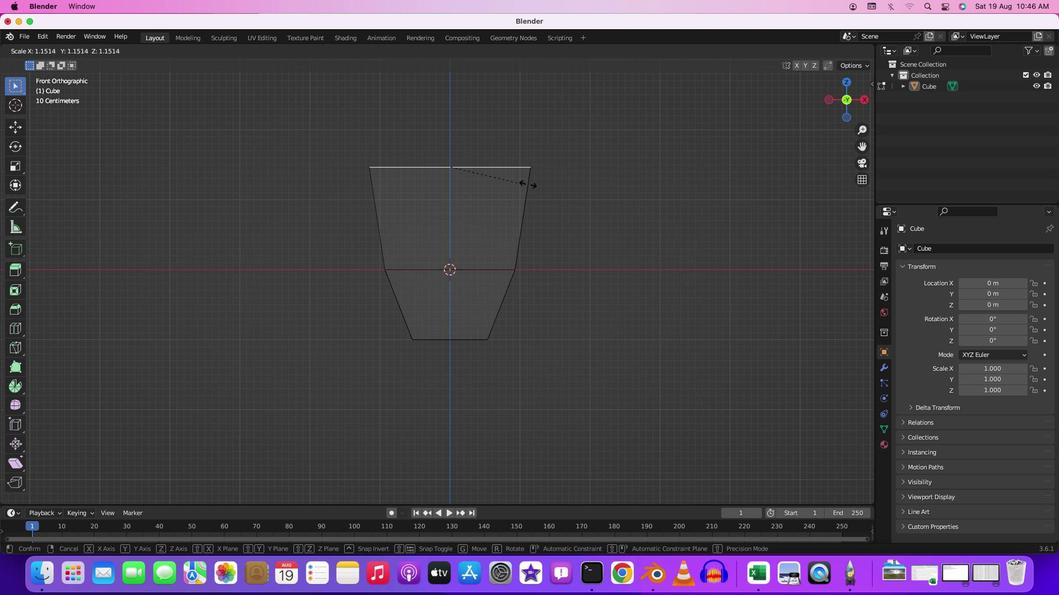 
Action: Mouse moved to (535, 183)
Screenshot: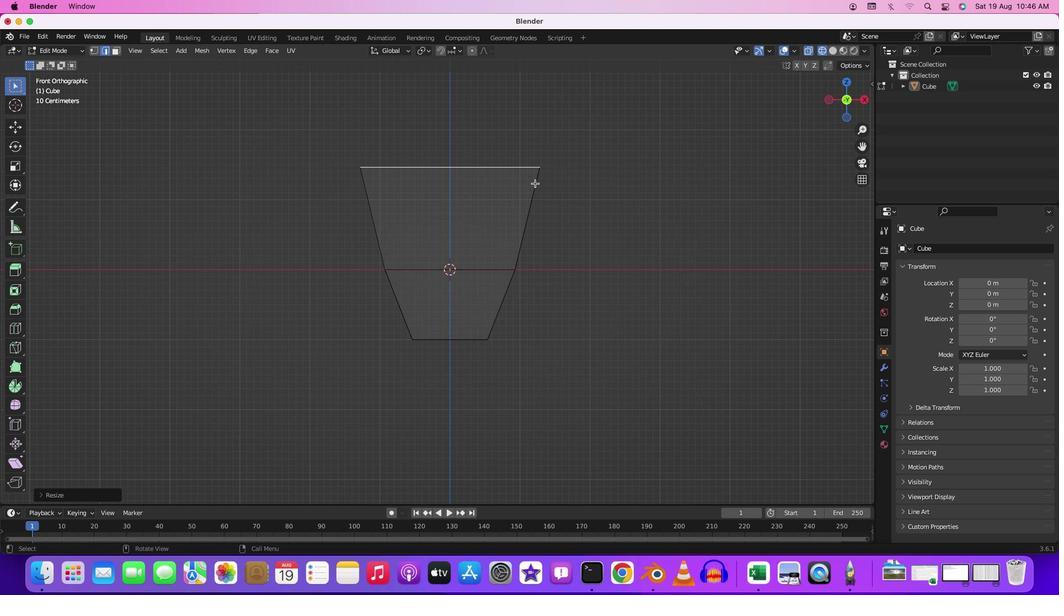 
Action: Mouse pressed left at (535, 183)
Screenshot: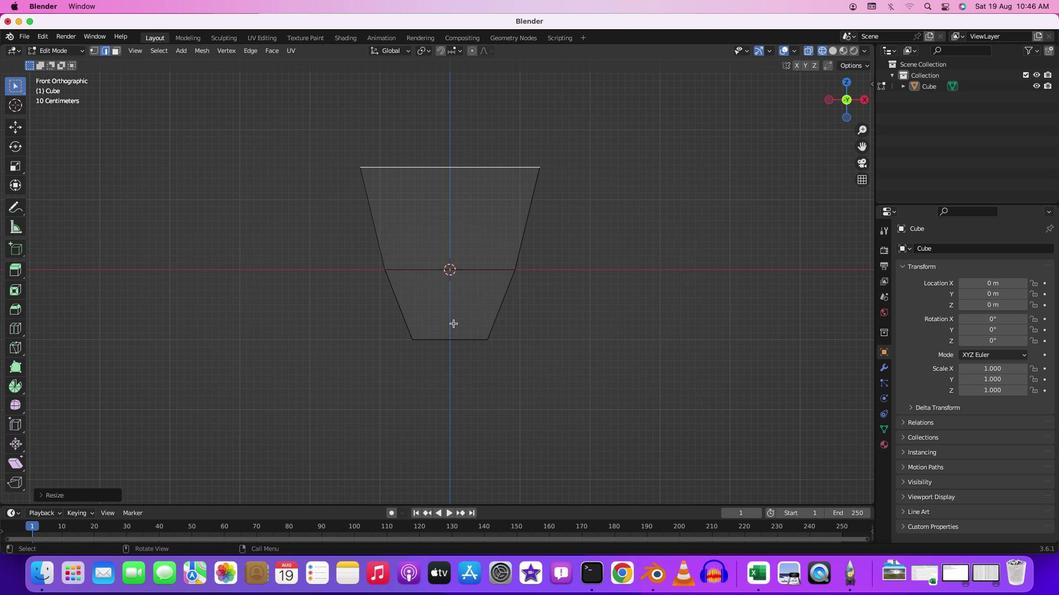 
Action: Mouse moved to (407, 336)
Screenshot: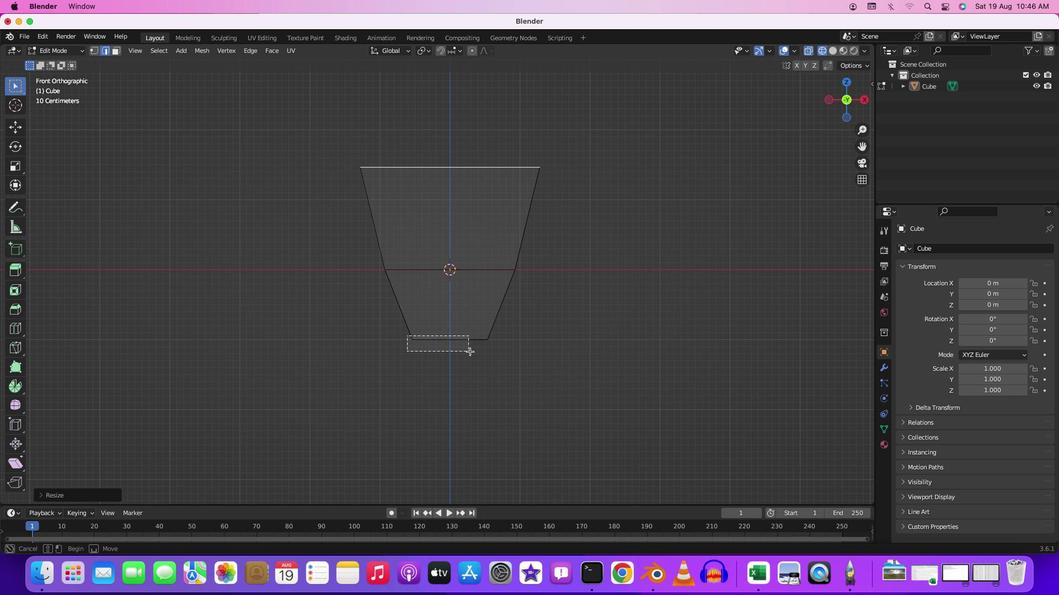 
Action: Mouse pressed left at (407, 336)
Screenshot: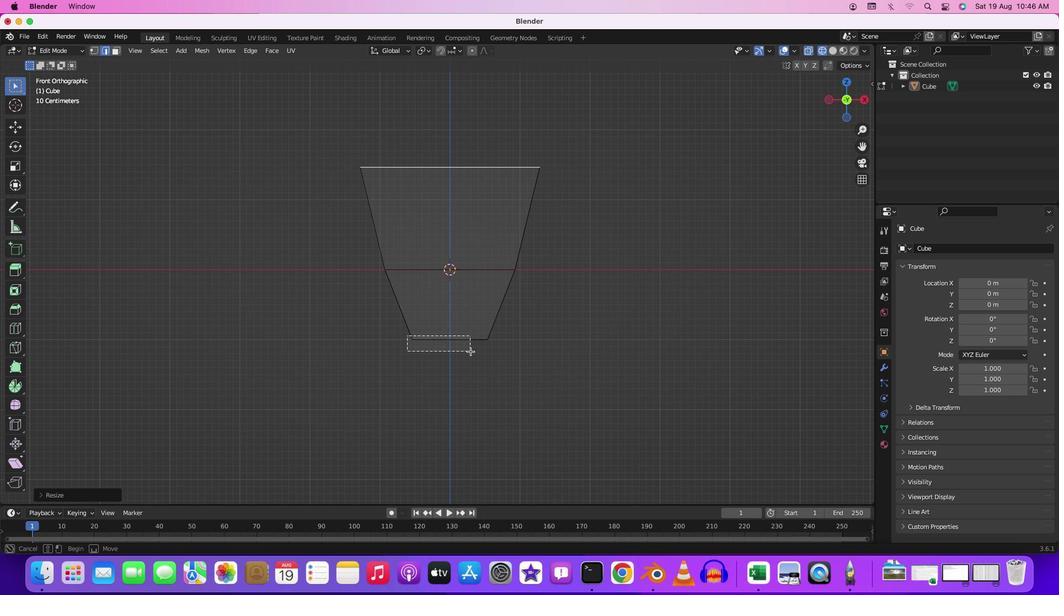 
Action: Mouse moved to (454, 341)
Screenshot: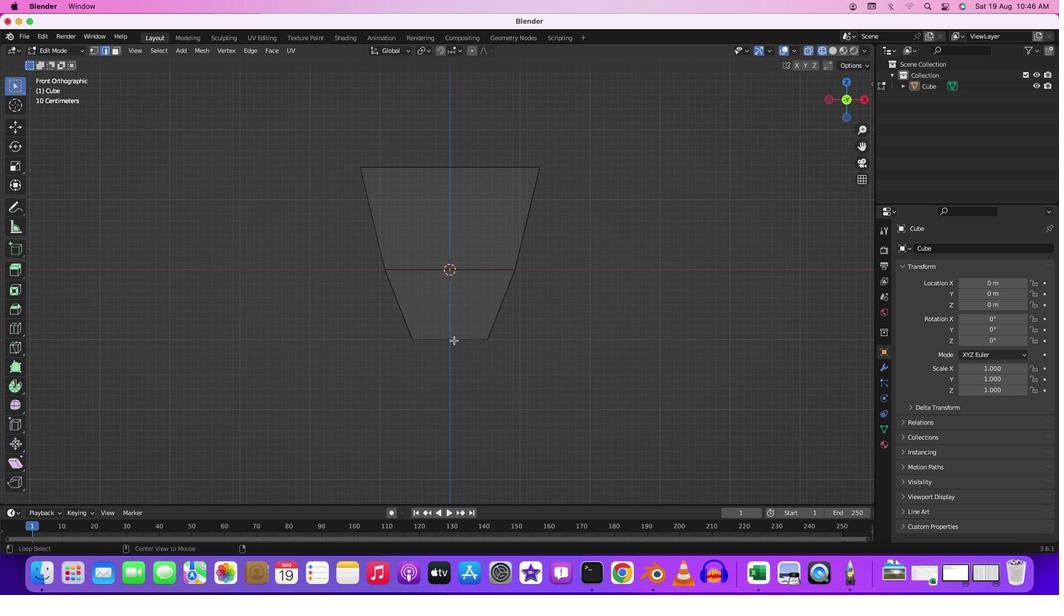
Action: Key pressed Key.alt
Screenshot: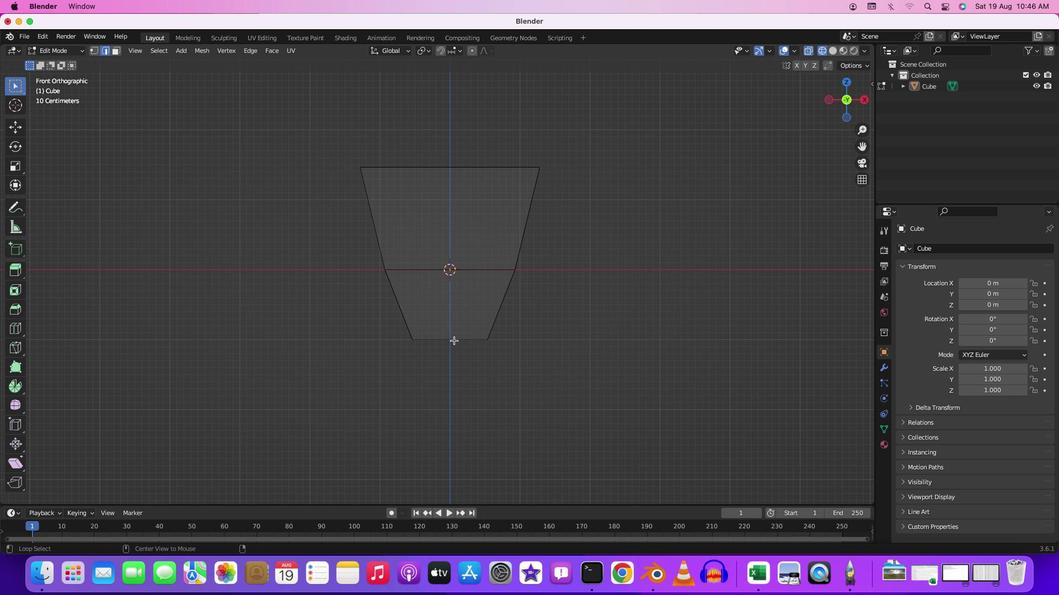 
Action: Mouse pressed left at (454, 341)
Screenshot: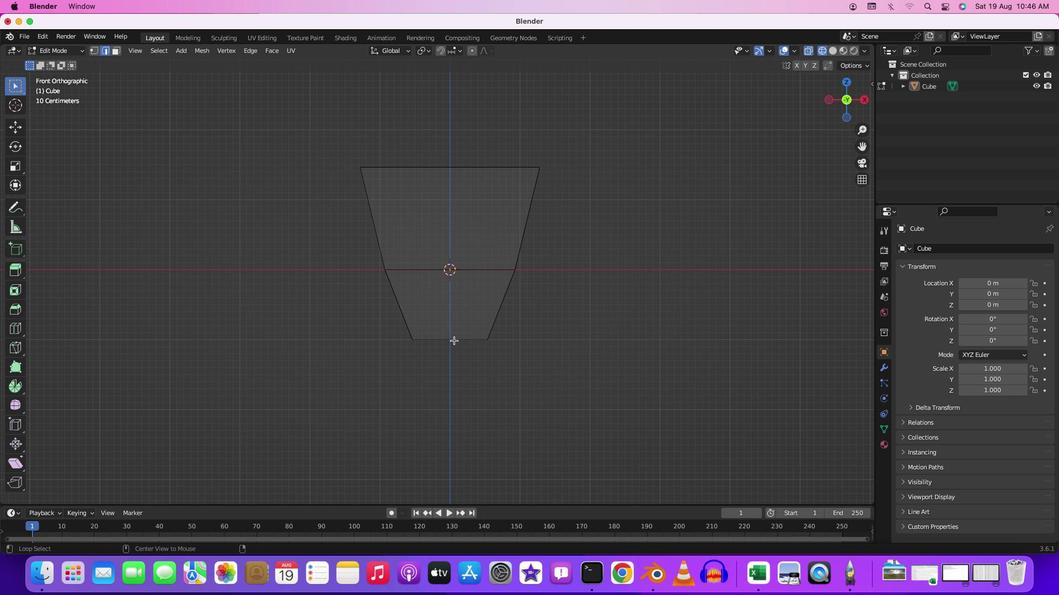 
Action: Mouse moved to (522, 350)
Screenshot: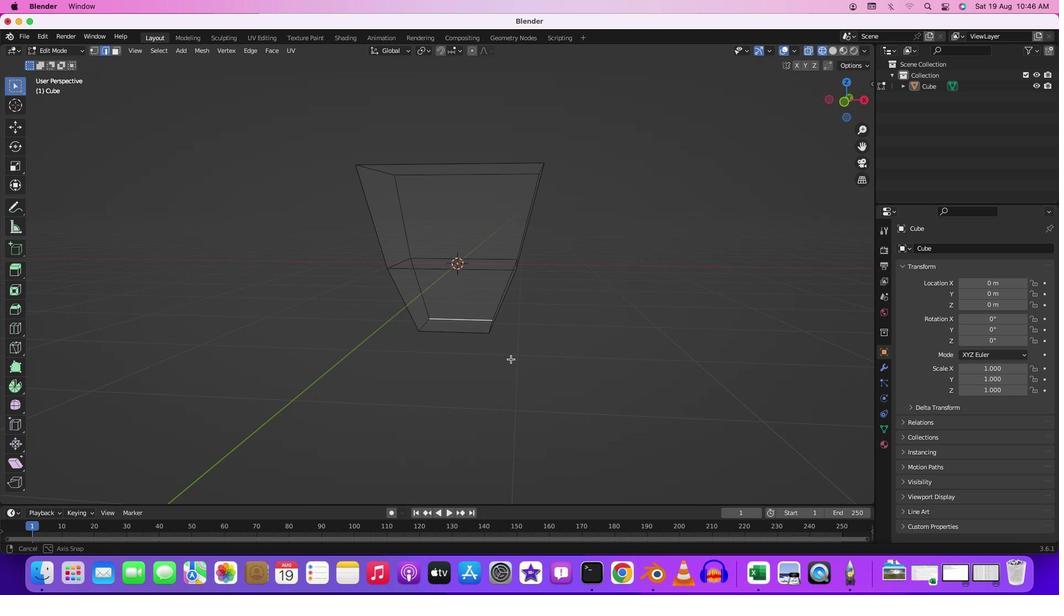 
Action: Mouse pressed middle at (522, 350)
Screenshot: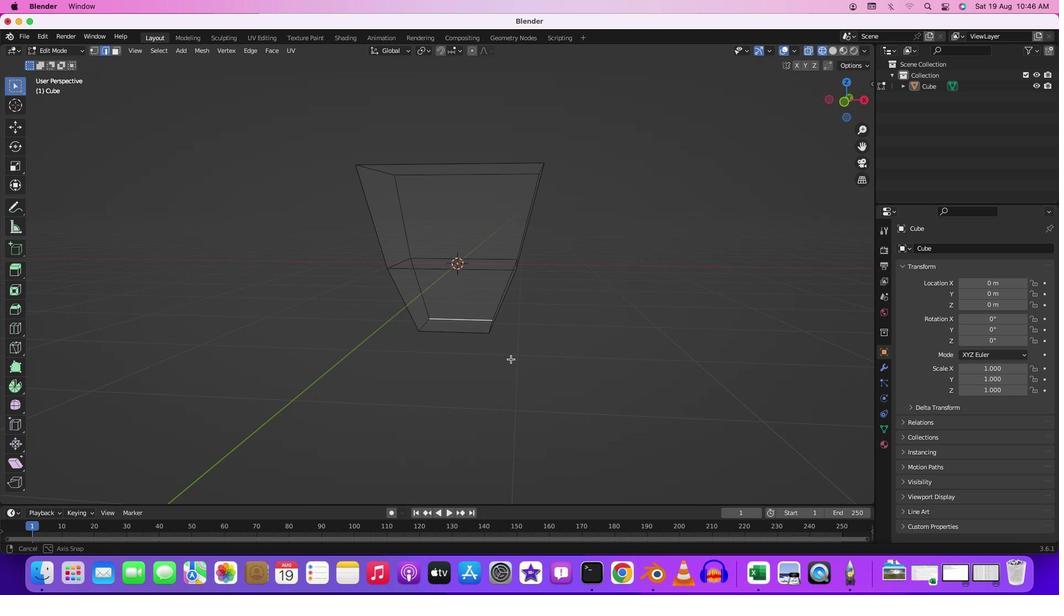 
Action: Mouse moved to (496, 349)
Screenshot: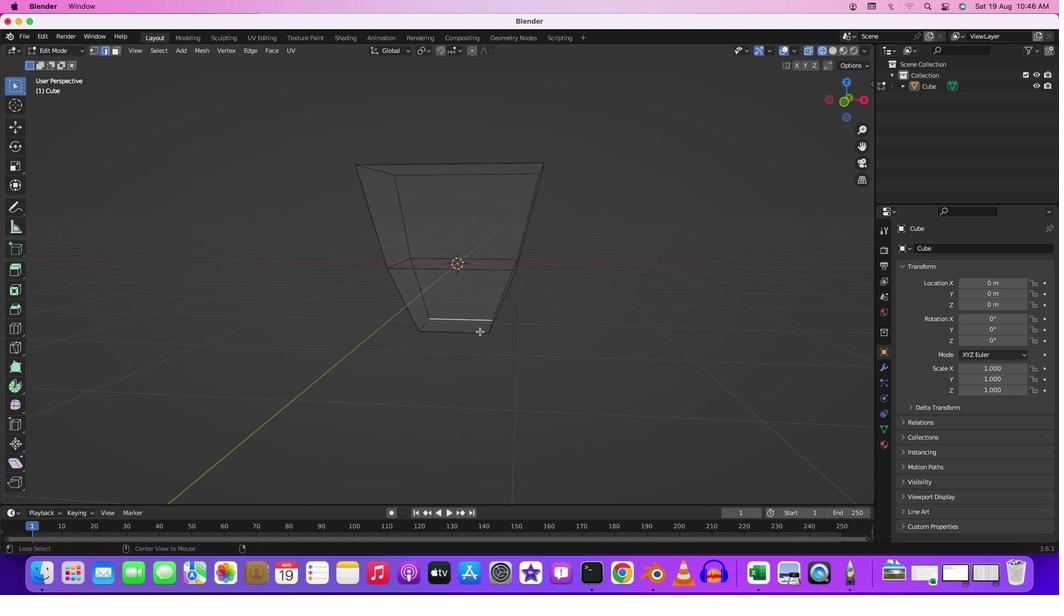 
Action: Key pressed Key.alt
Screenshot: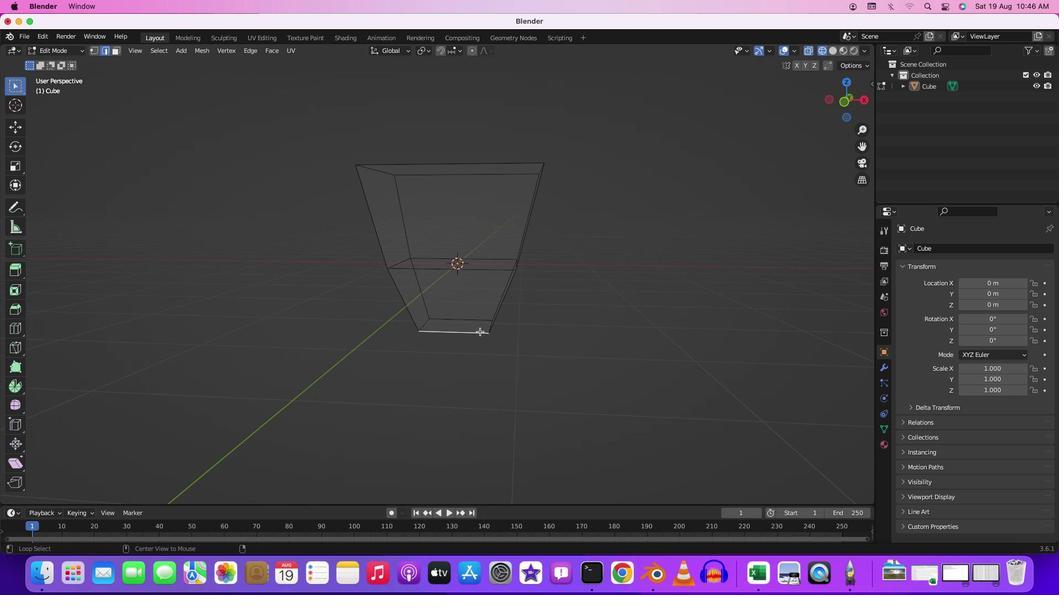 
Action: Mouse moved to (480, 332)
Screenshot: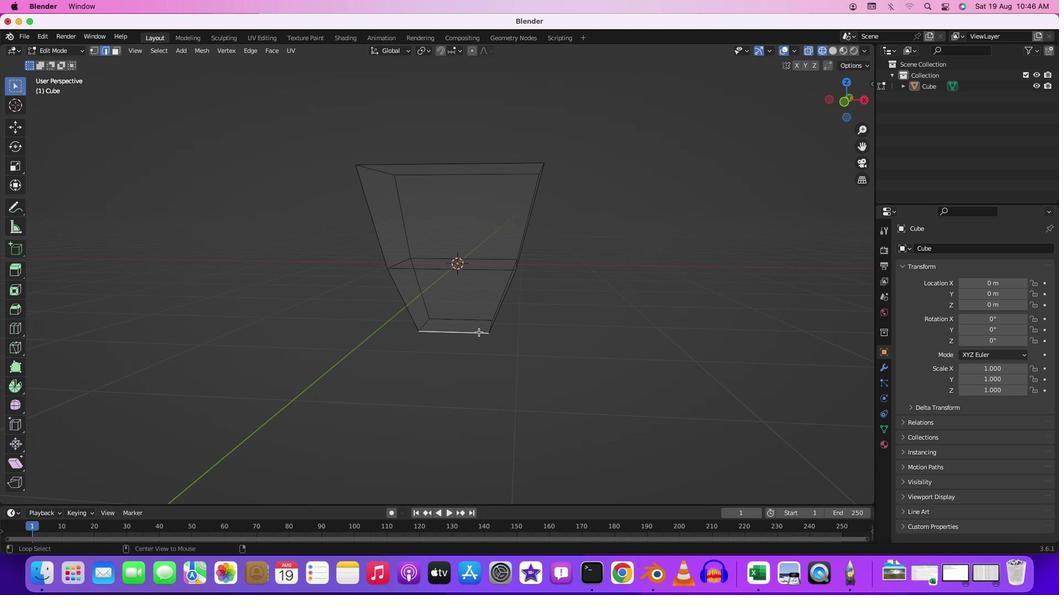 
Action: Mouse pressed left at (480, 332)
Screenshot: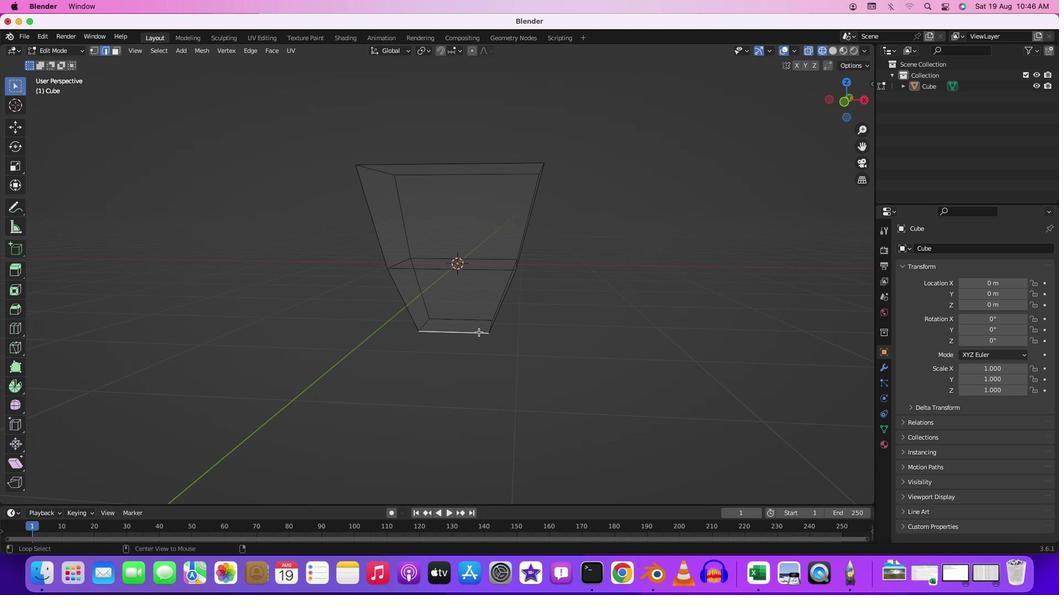 
Action: Mouse moved to (479, 332)
Screenshot: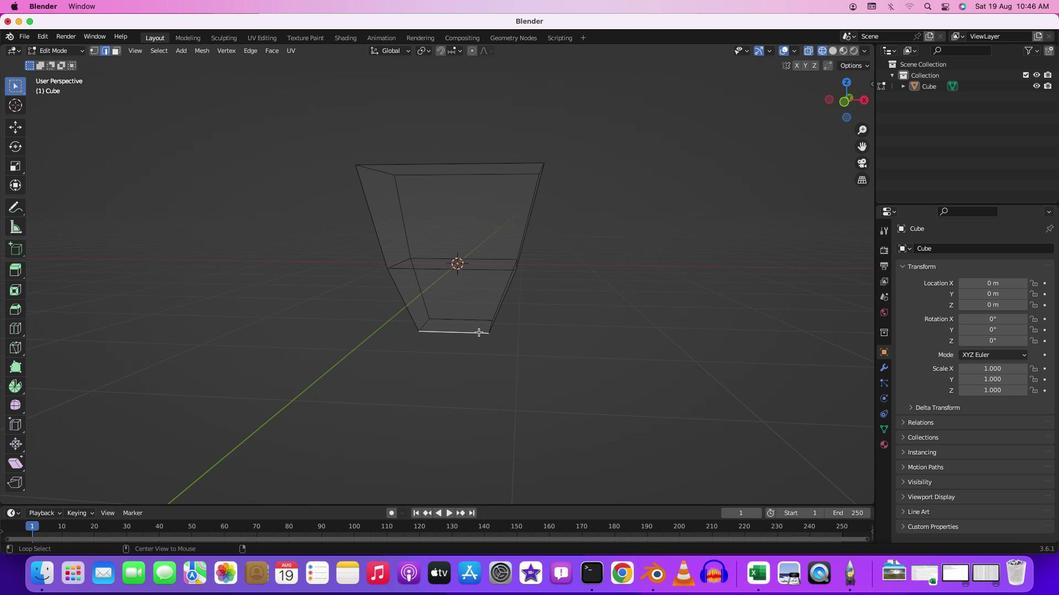
Action: Mouse pressed left at (479, 332)
Screenshot: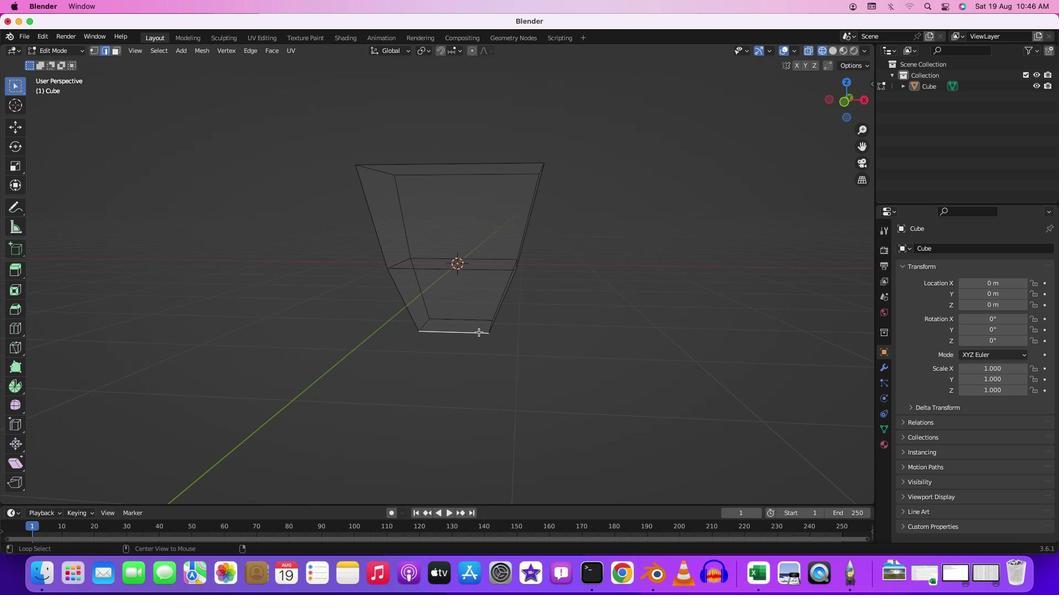 
Action: Mouse pressed left at (479, 332)
Screenshot: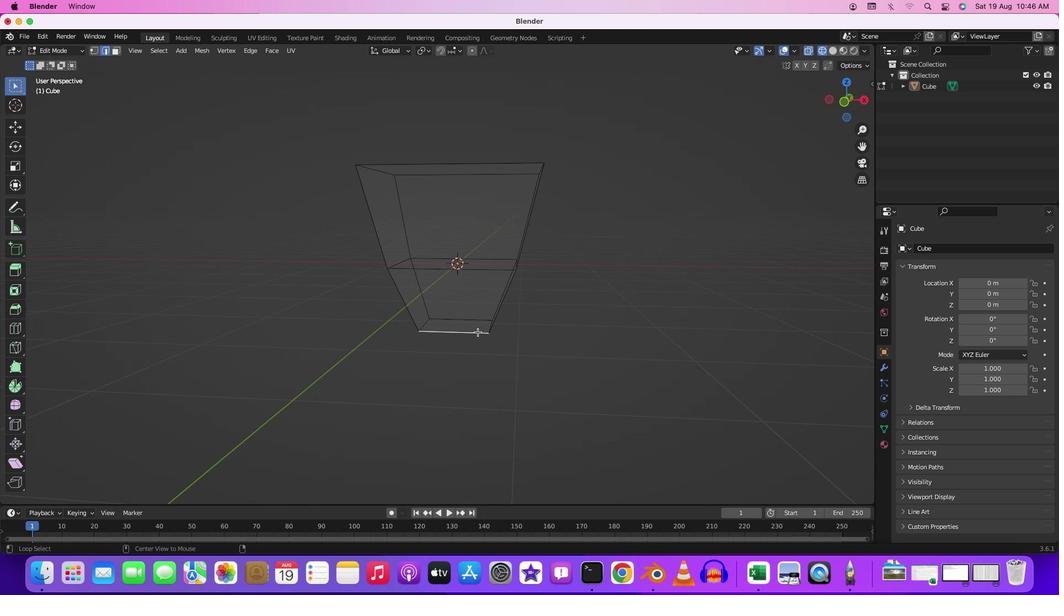 
Action: Mouse moved to (472, 330)
Screenshot: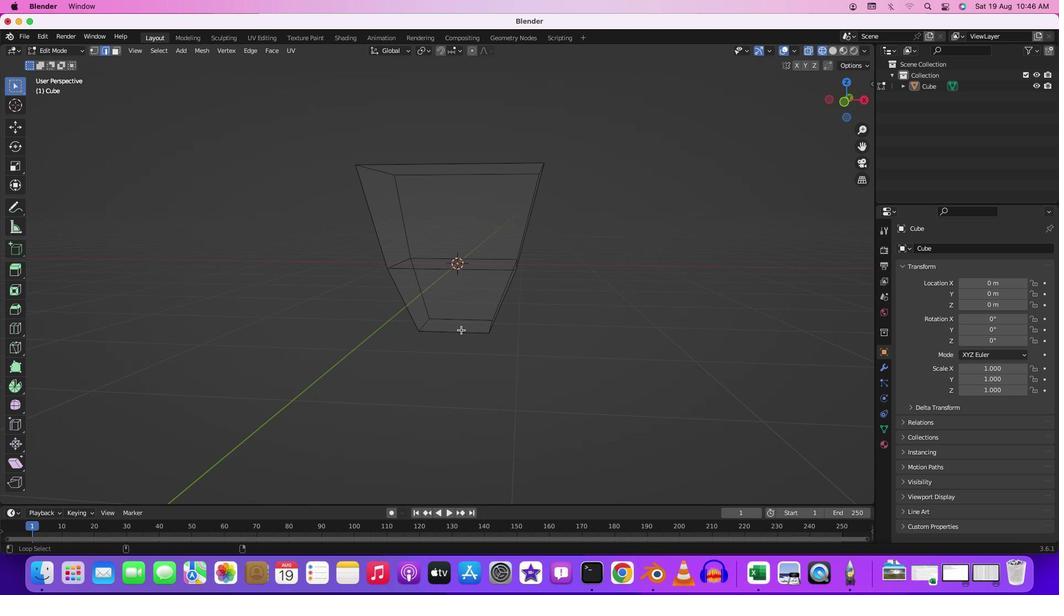 
Action: Key pressed Key.shift
Screenshot: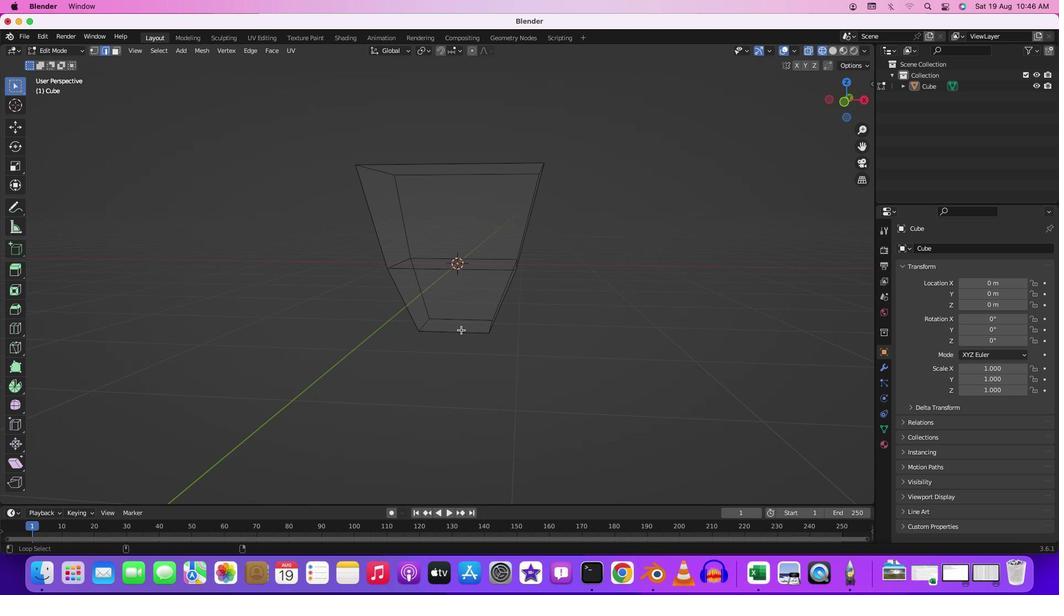 
Action: Mouse moved to (465, 328)
Screenshot: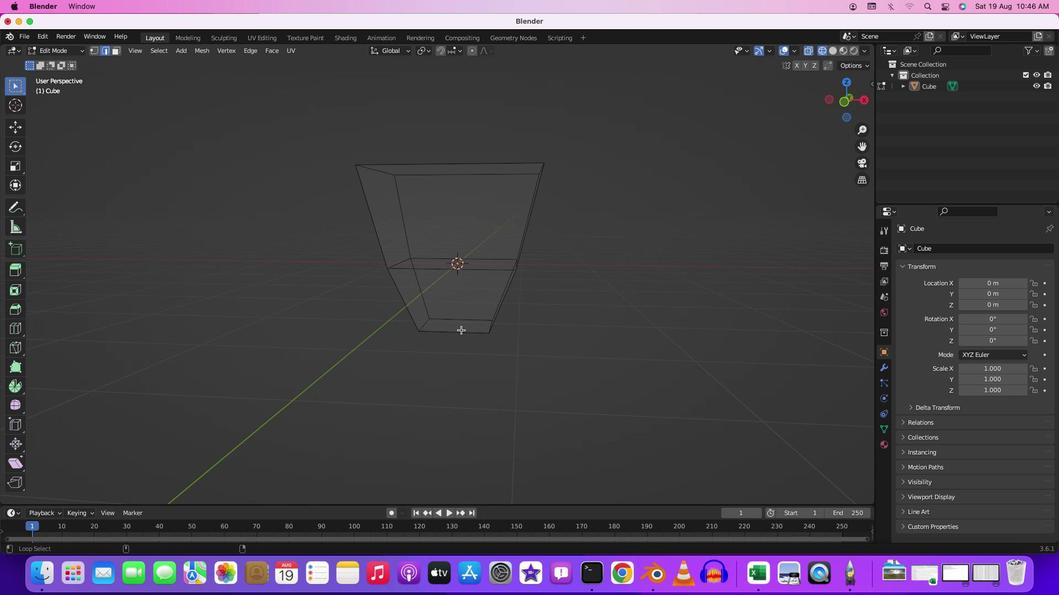 
Action: Mouse pressed left at (465, 328)
Screenshot: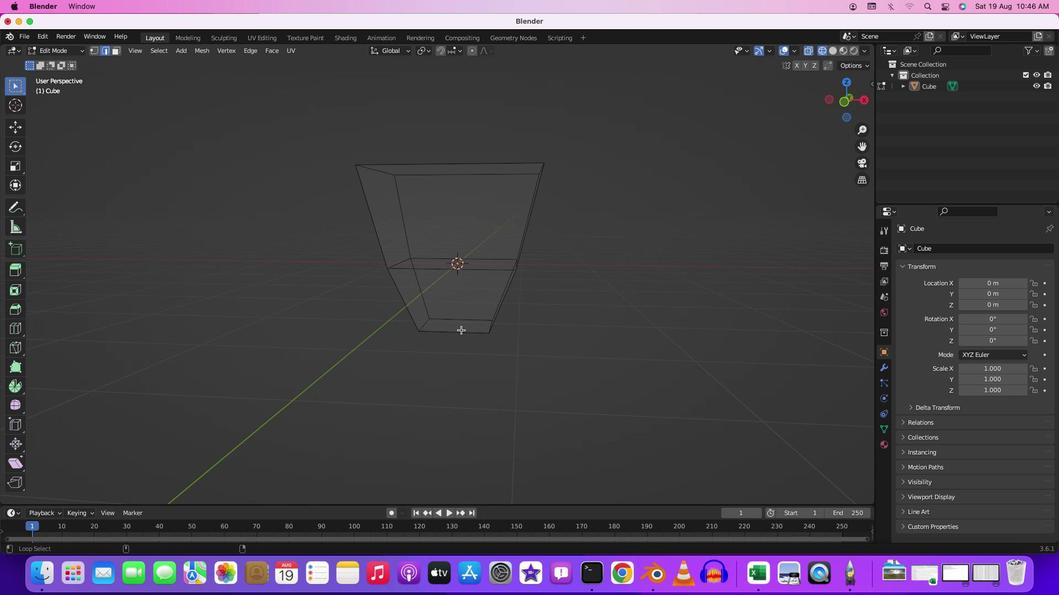 
Action: Mouse moved to (460, 331)
Screenshot: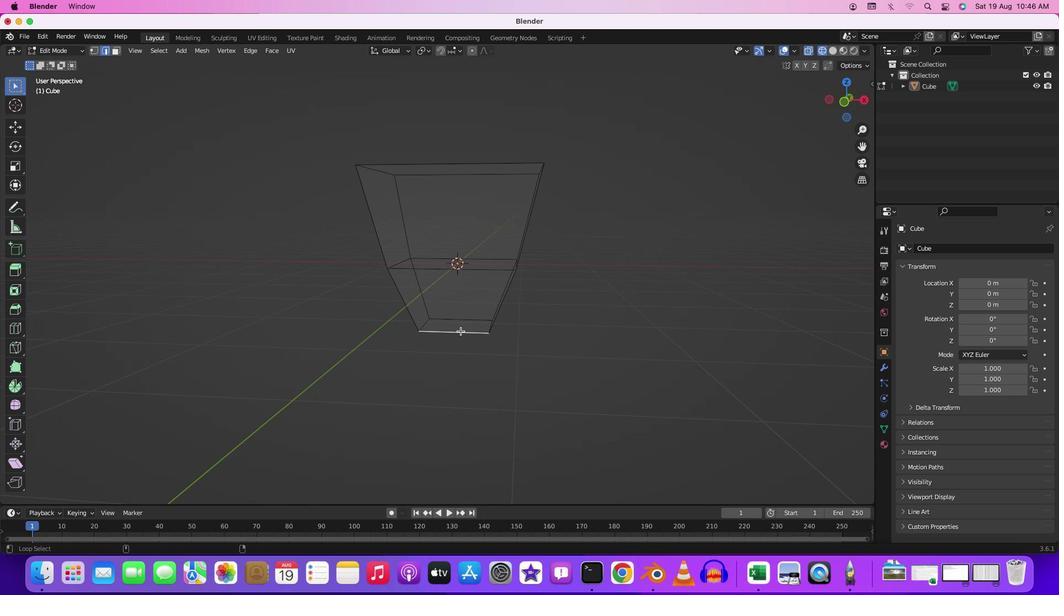 
Action: Mouse pressed left at (460, 331)
Screenshot: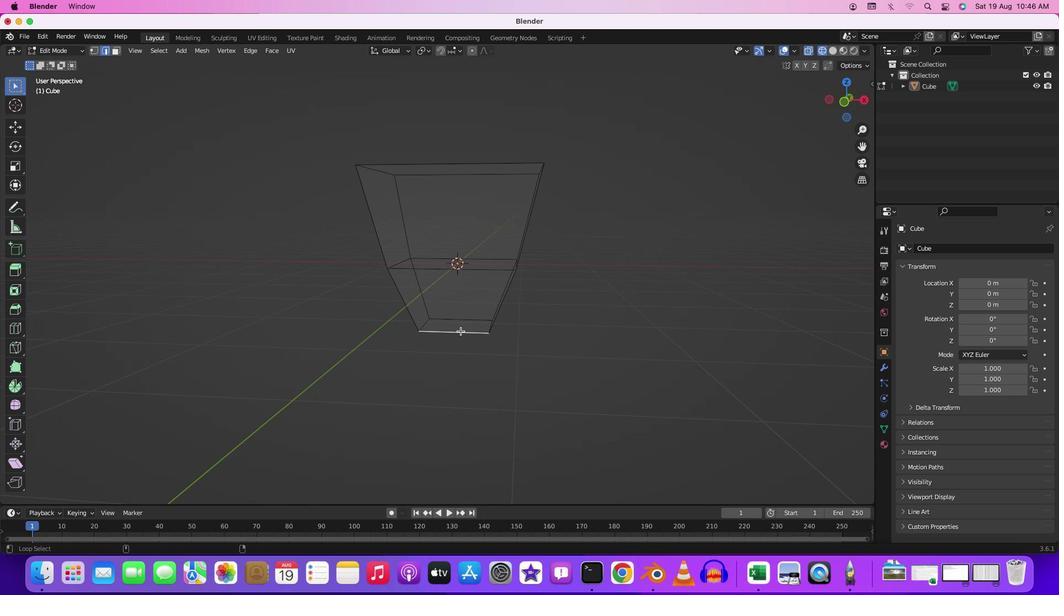 
Action: Mouse moved to (460, 331)
Screenshot: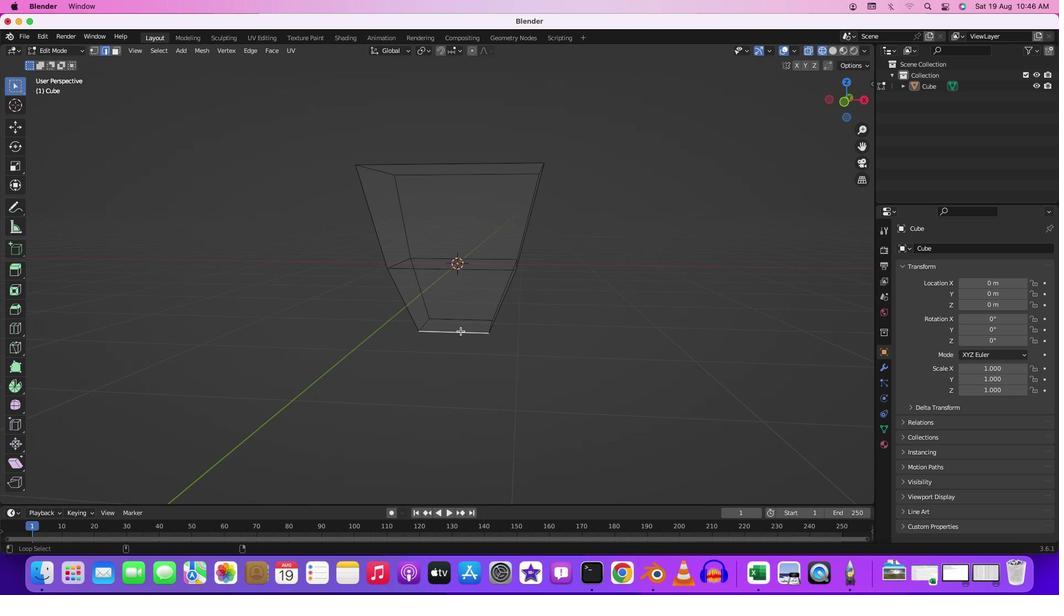 
Action: Mouse pressed left at (460, 331)
Screenshot: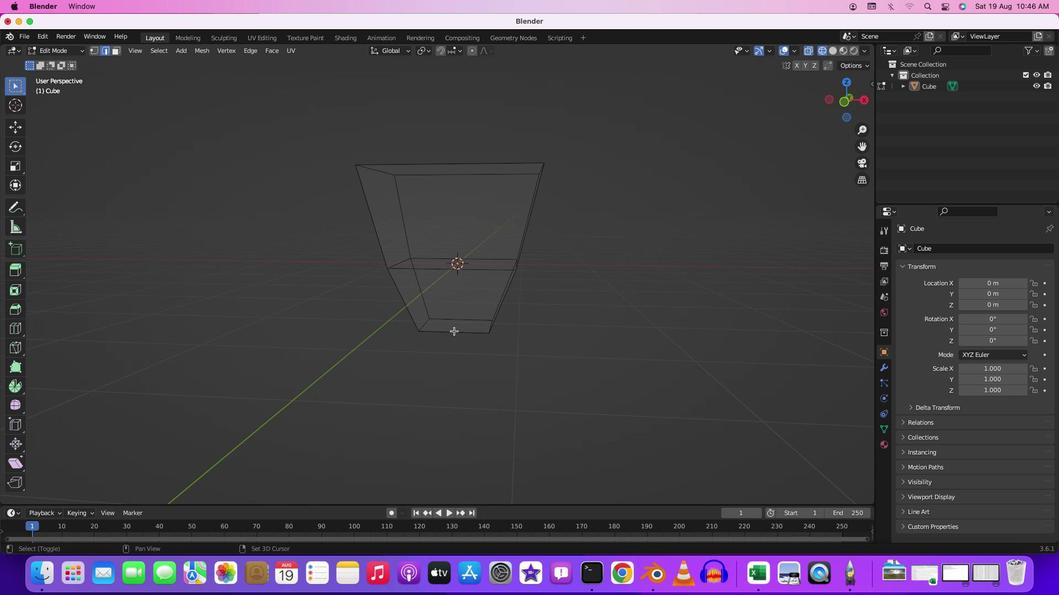 
Action: Mouse moved to (427, 322)
Screenshot: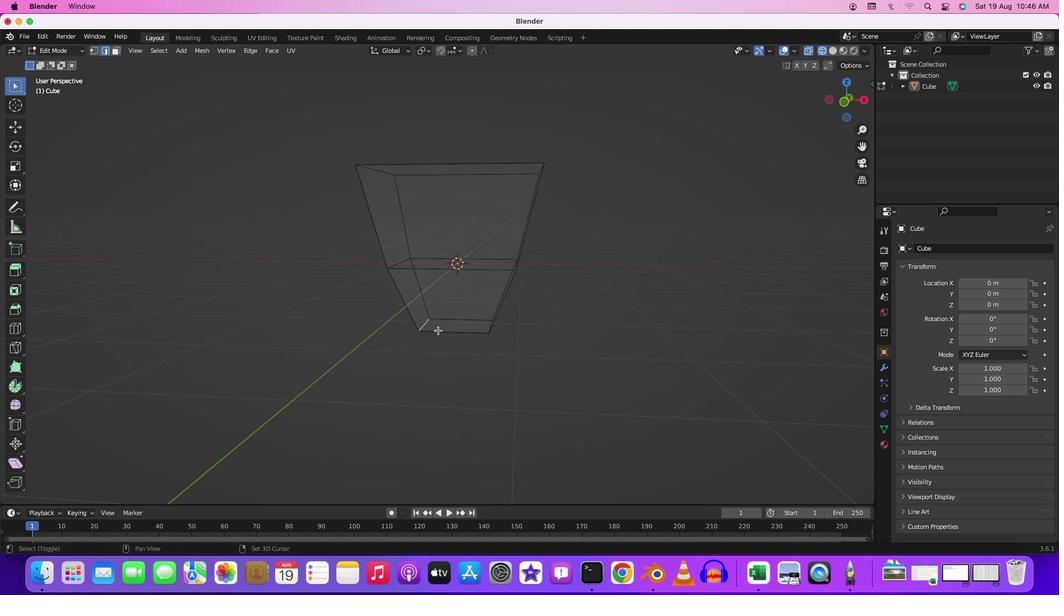 
Action: Mouse pressed left at (427, 322)
Screenshot: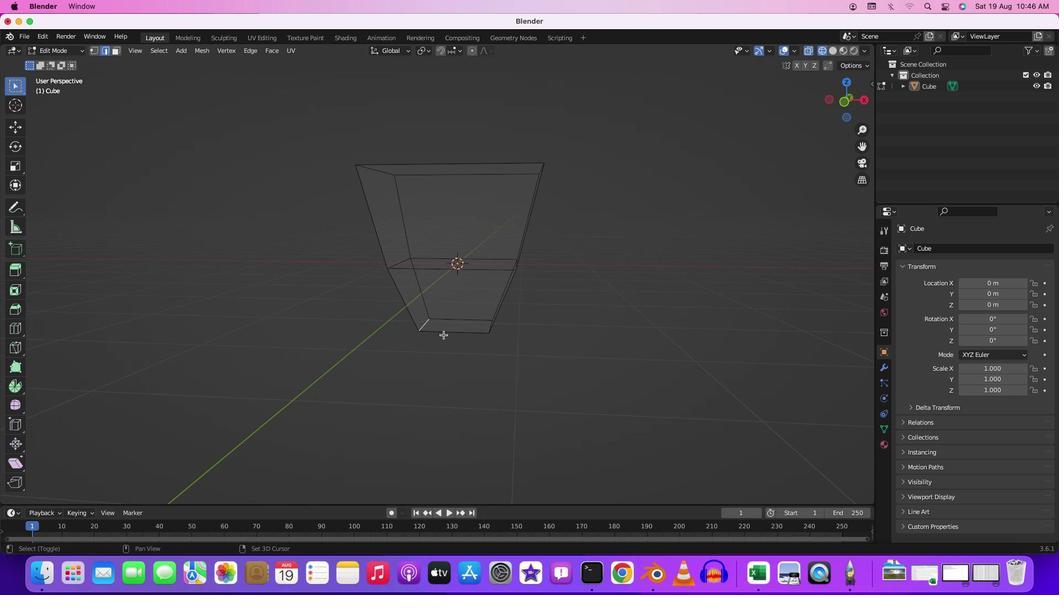 
Action: Mouse moved to (446, 332)
Screenshot: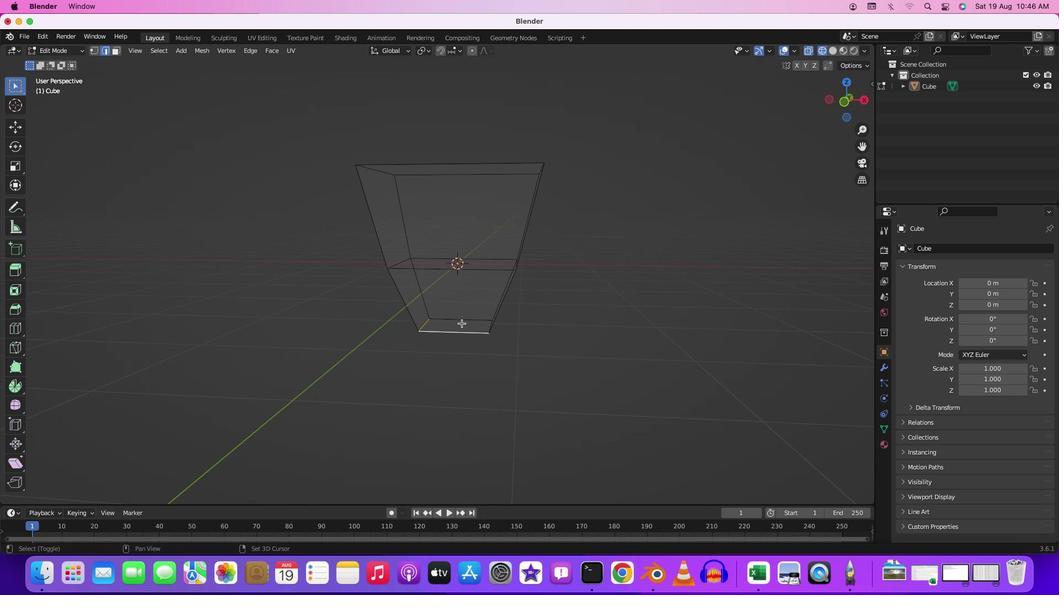 
Action: Mouse pressed left at (446, 332)
Screenshot: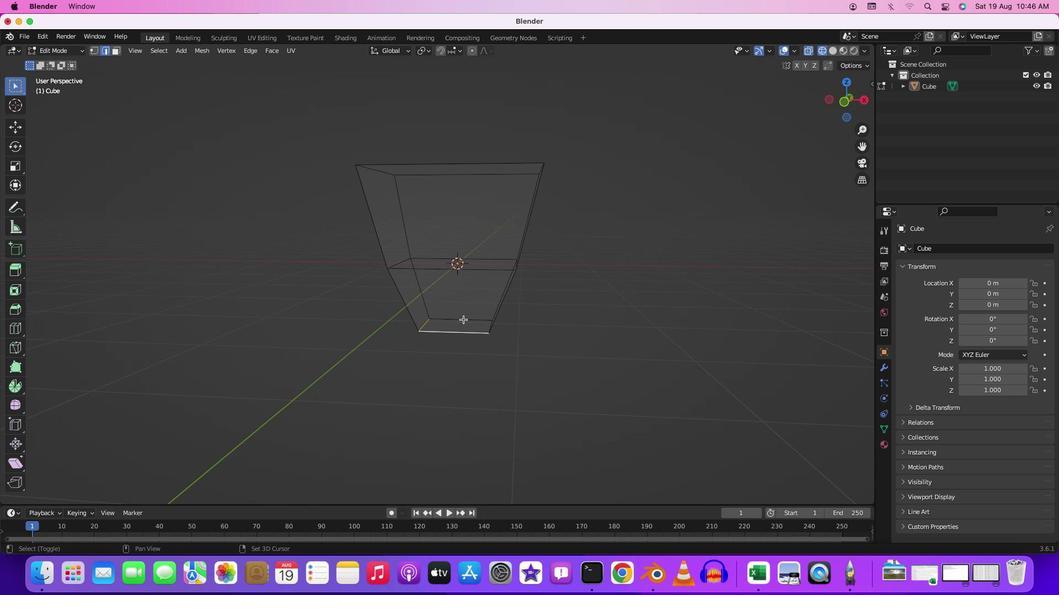 
Action: Mouse moved to (464, 320)
Screenshot: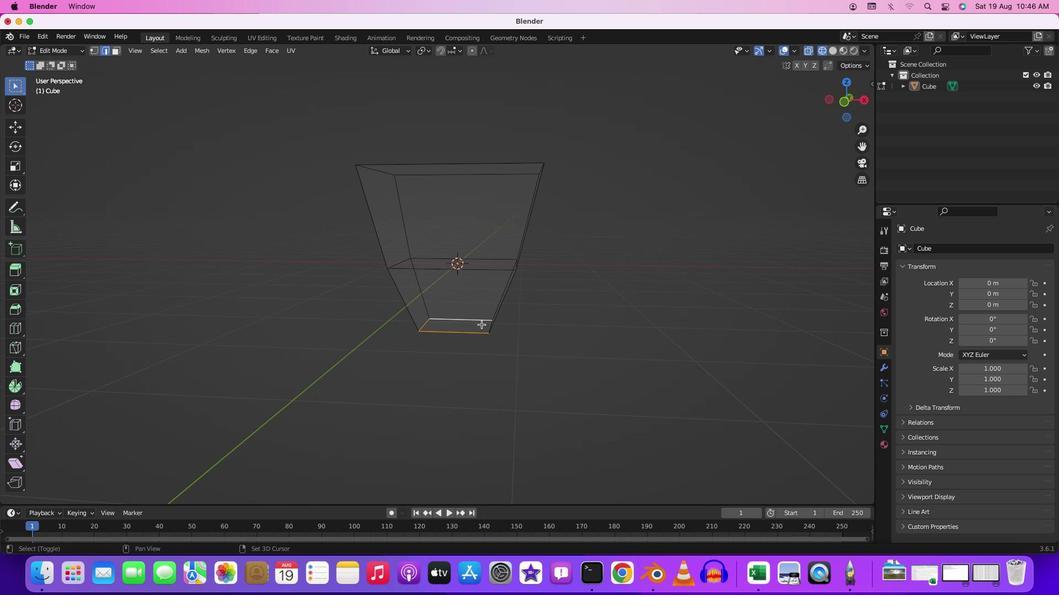 
Action: Mouse pressed left at (464, 320)
Screenshot: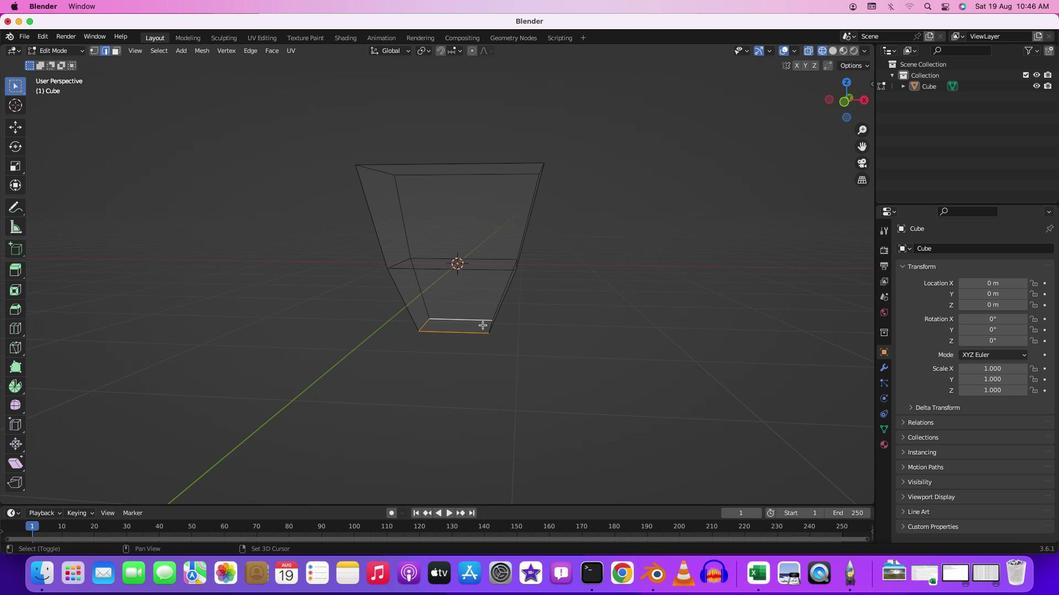 
Action: Mouse moved to (482, 331)
Screenshot: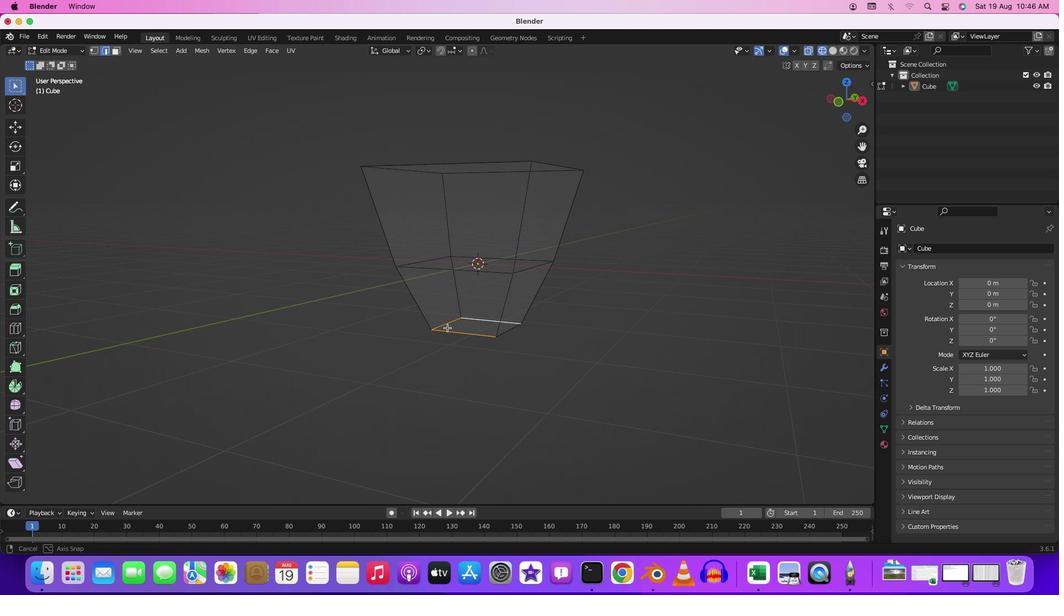 
Action: Mouse pressed middle at (482, 331)
Screenshot: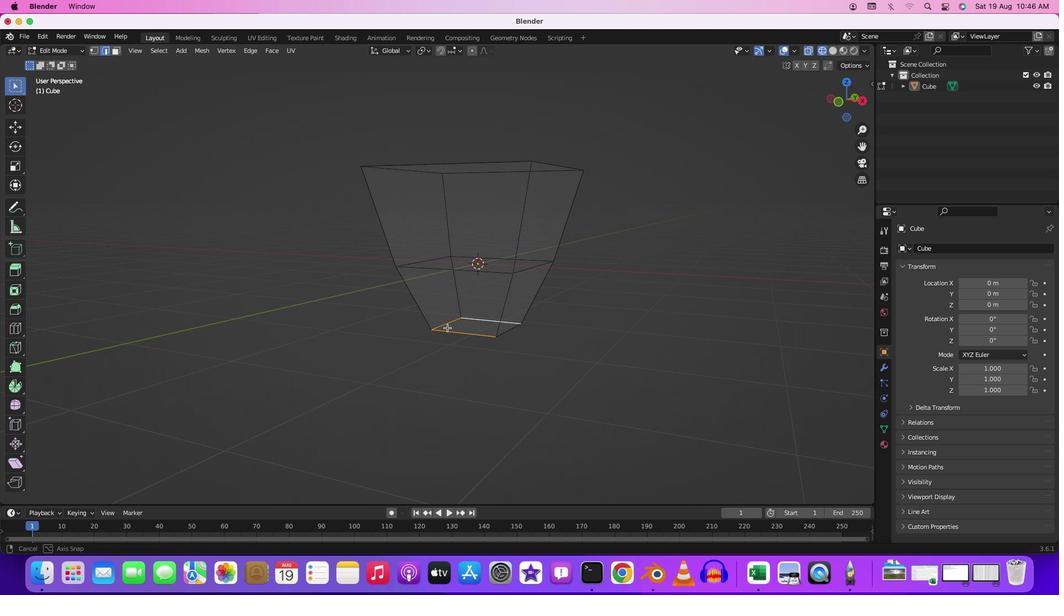 
Action: Mouse moved to (510, 333)
Screenshot: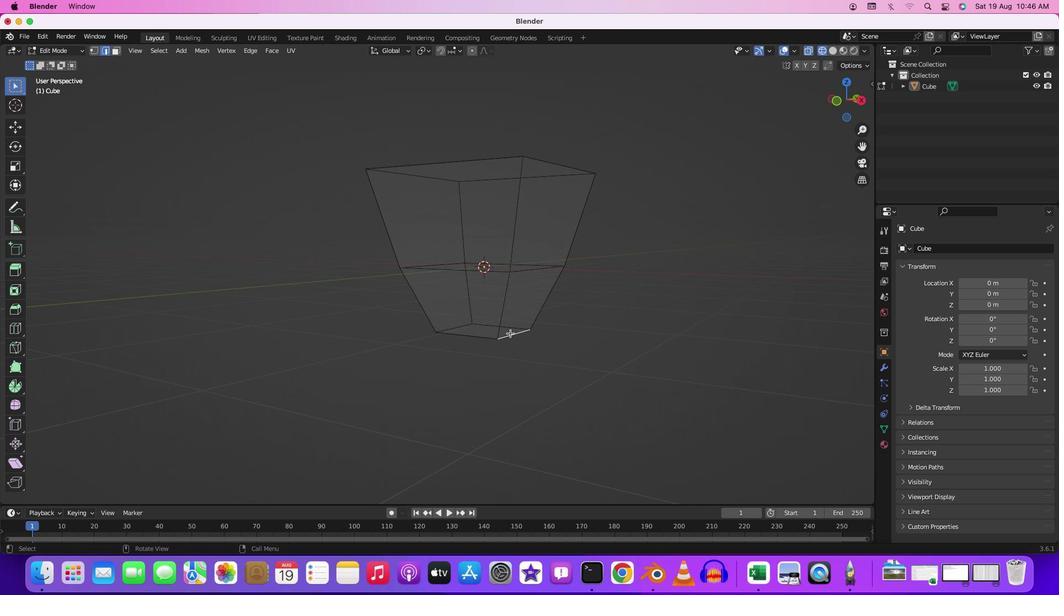 
Action: Mouse pressed left at (510, 333)
Screenshot: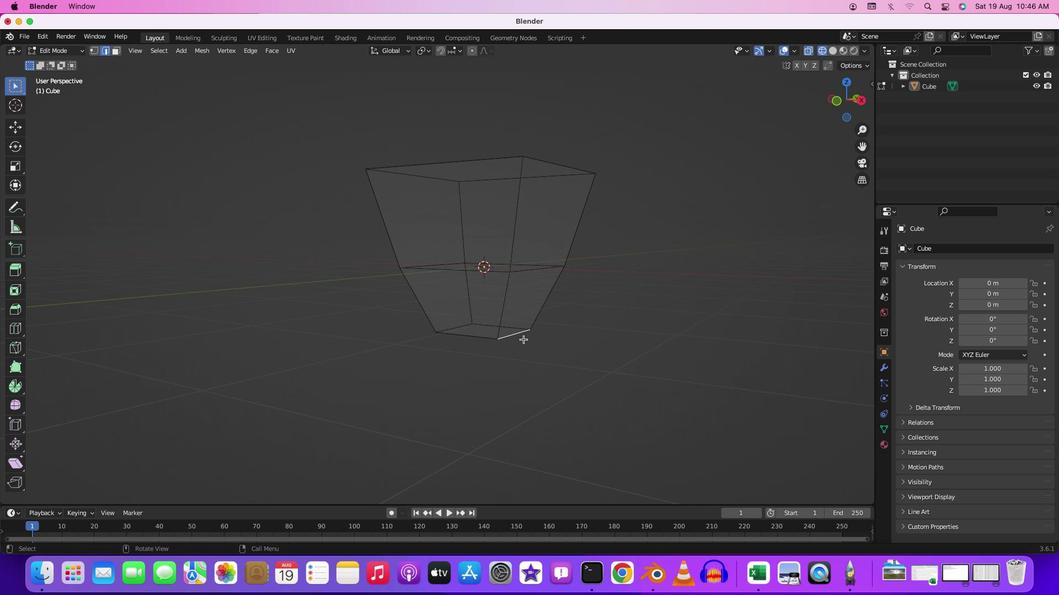 
Action: Mouse moved to (523, 339)
Screenshot: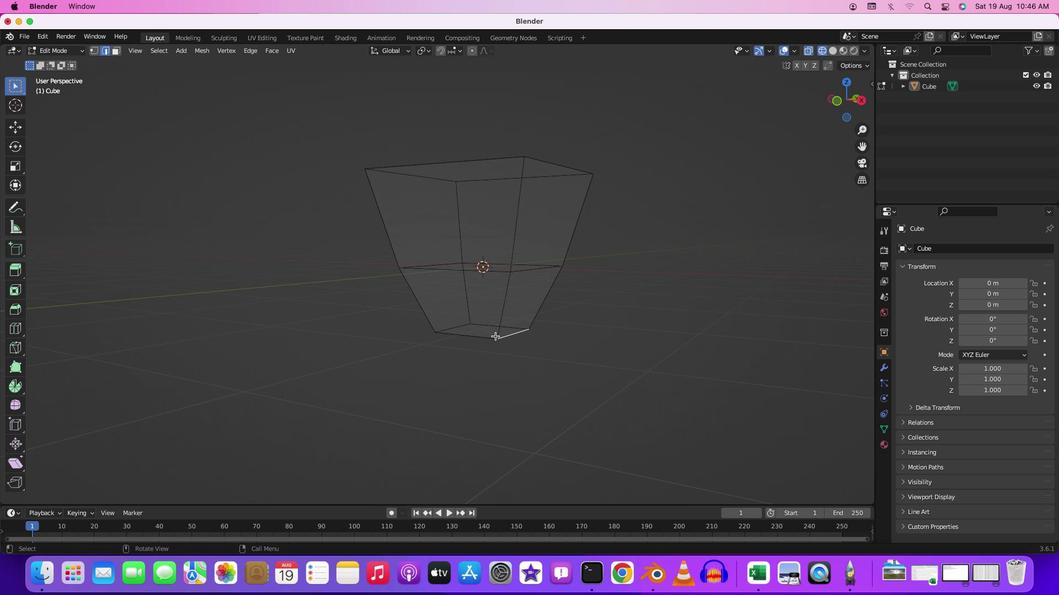 
Action: Mouse pressed middle at (523, 339)
Screenshot: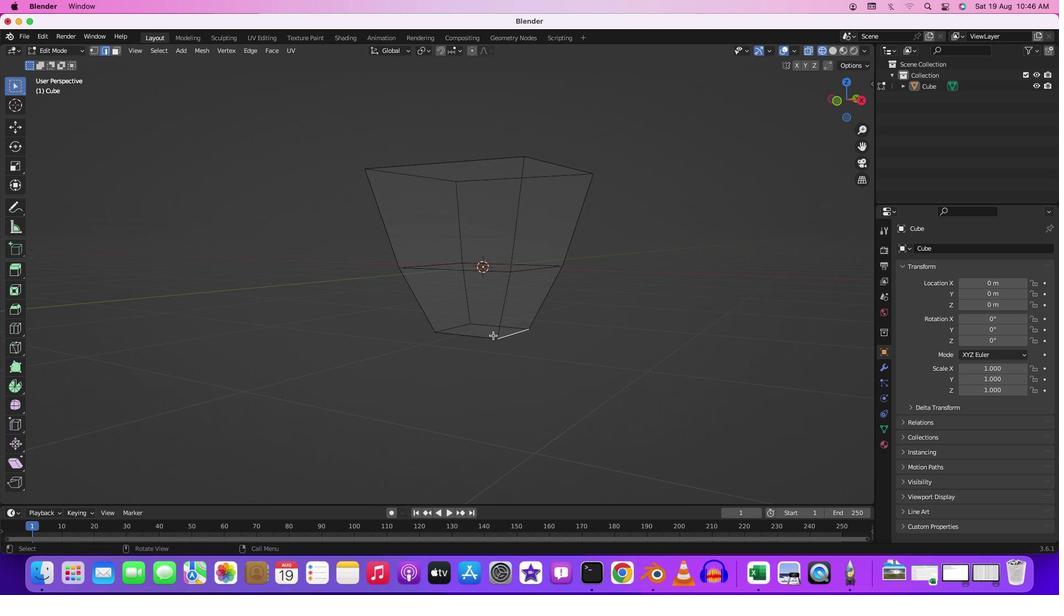 
Action: Mouse moved to (491, 335)
Screenshot: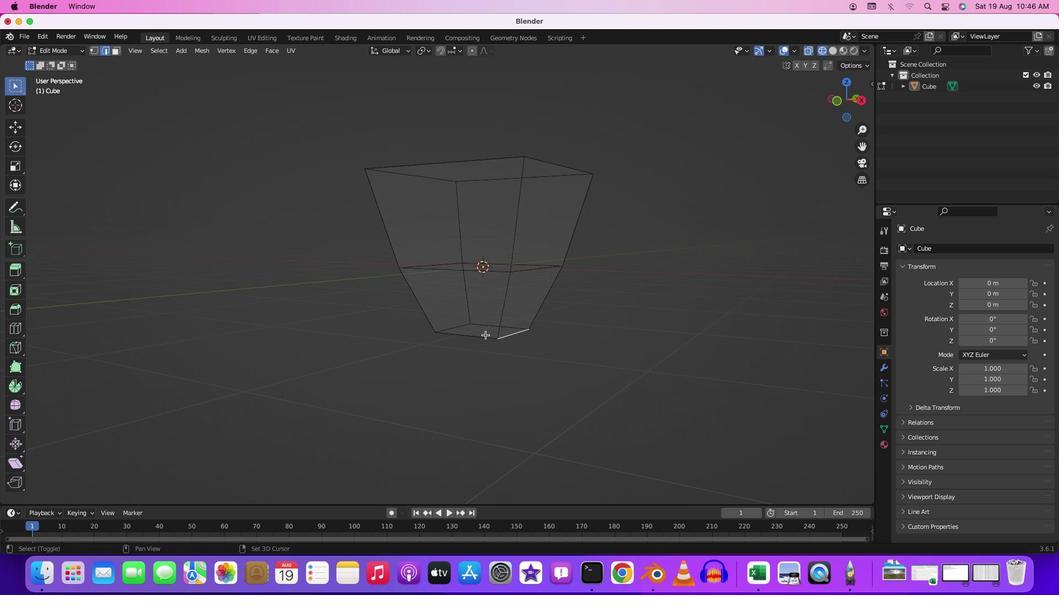 
Action: Key pressed Key.shift
Screenshot: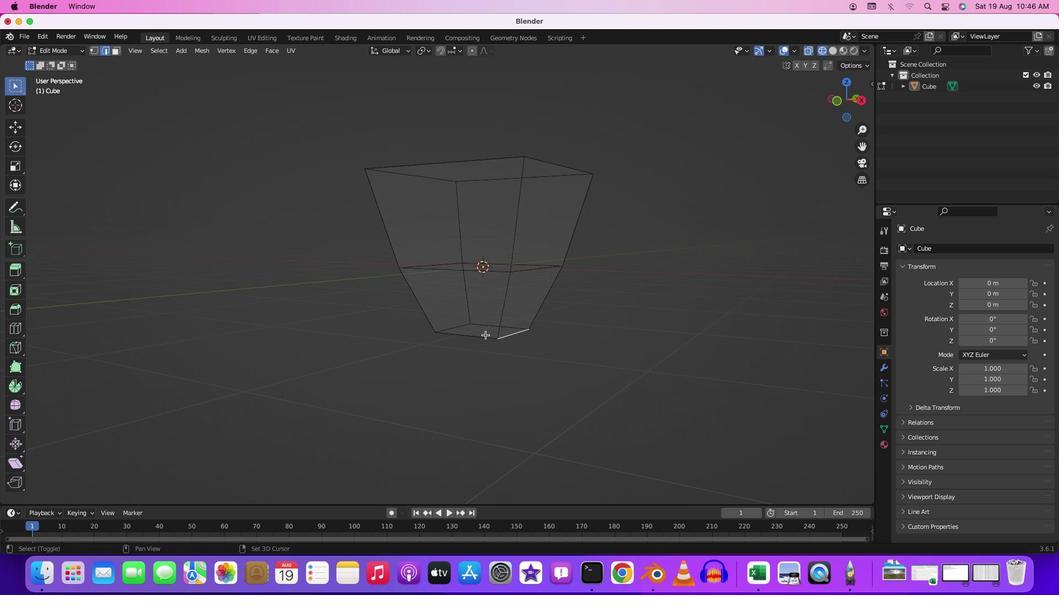 
Action: Mouse moved to (486, 336)
Screenshot: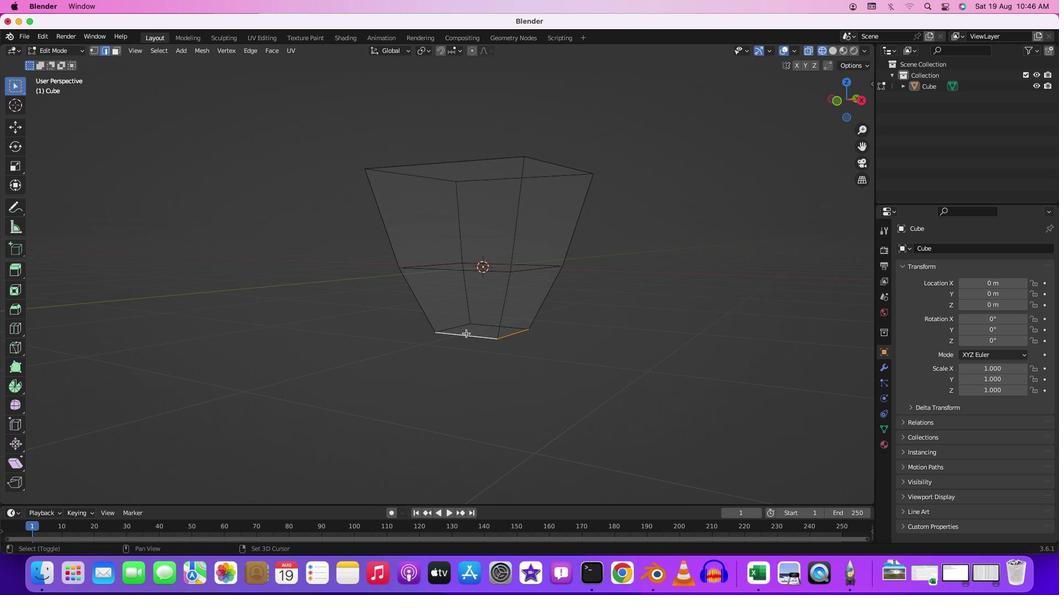 
Action: Mouse pressed left at (486, 336)
Screenshot: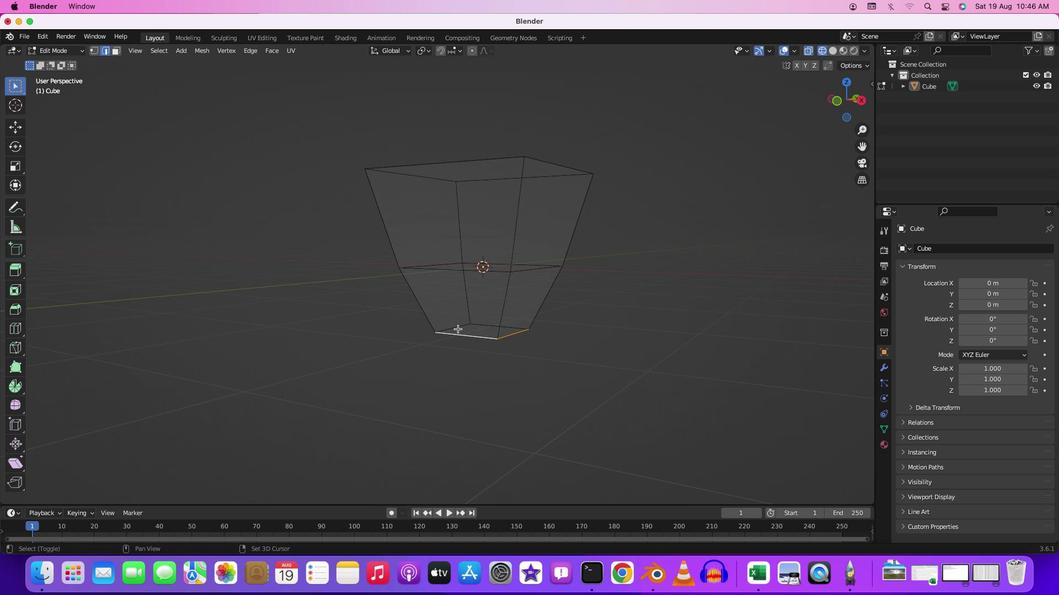 
Action: Mouse moved to (458, 327)
Screenshot: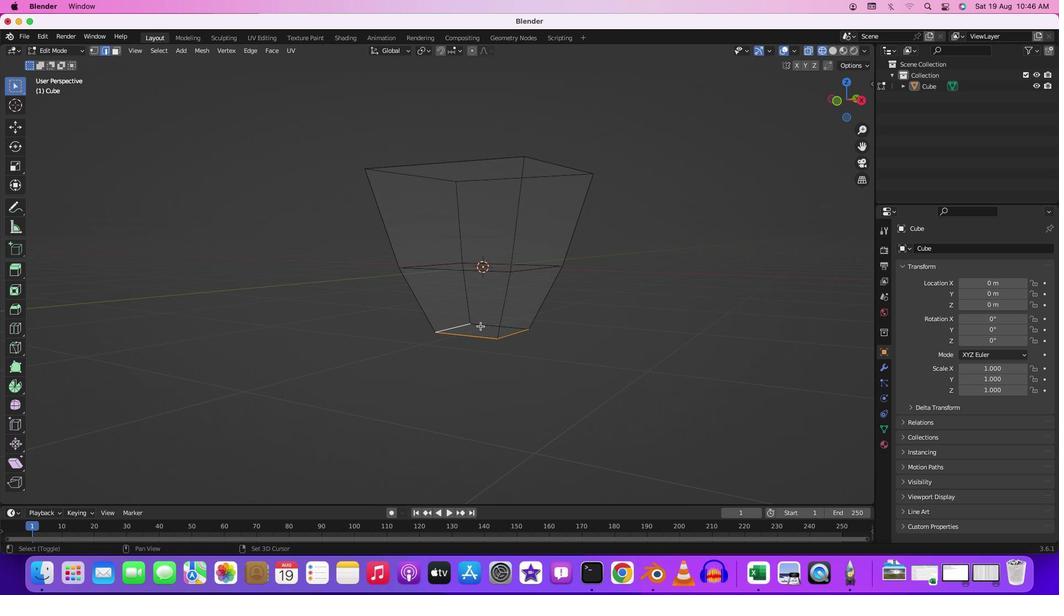 
Action: Mouse pressed left at (458, 327)
Screenshot: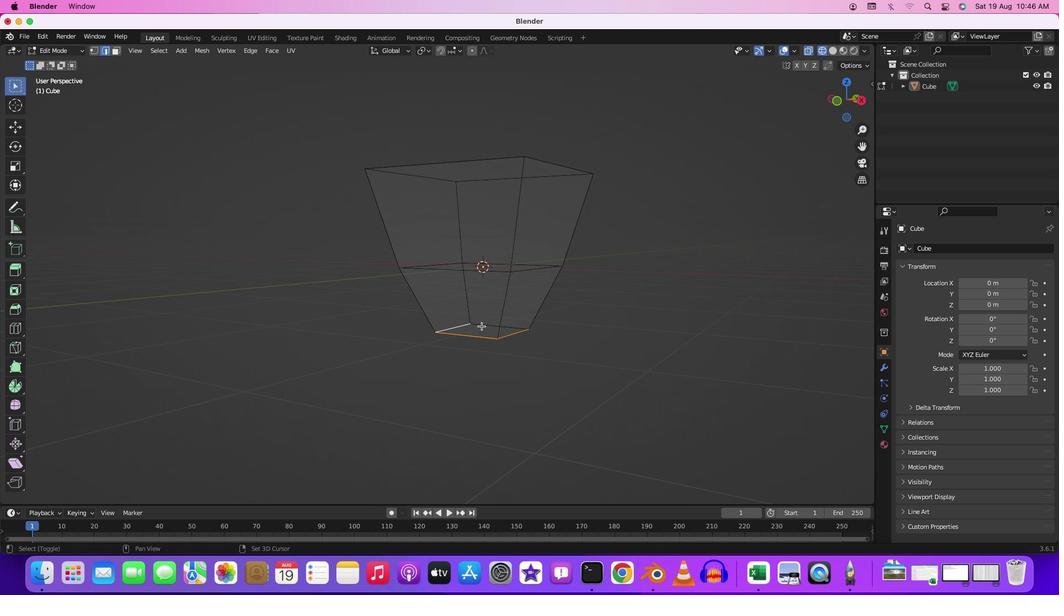 
Action: Mouse moved to (482, 326)
Screenshot: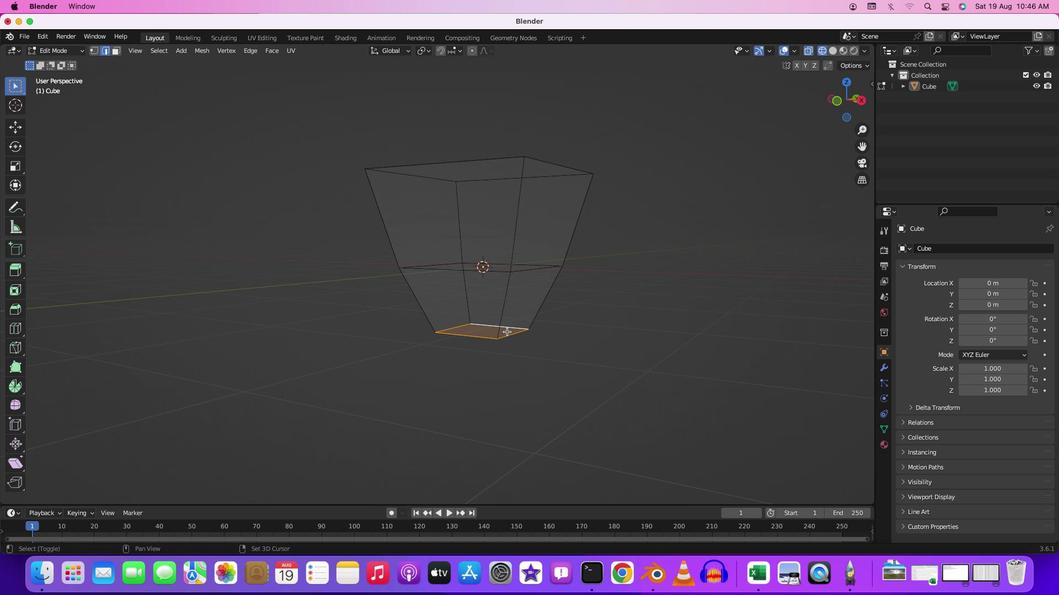 
Action: Mouse pressed left at (482, 326)
Screenshot: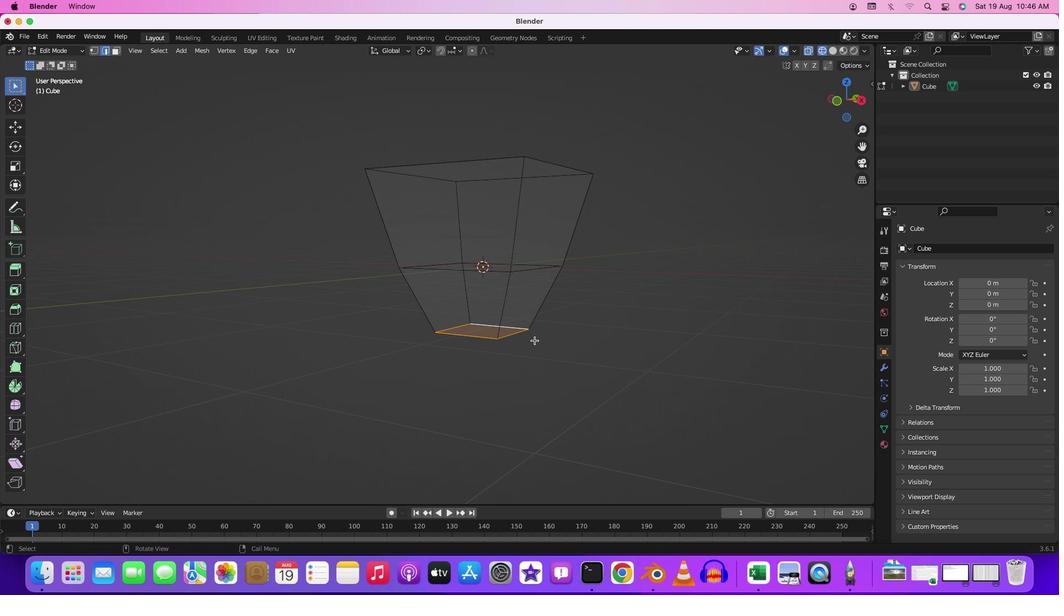 
Action: Mouse moved to (603, 362)
Screenshot: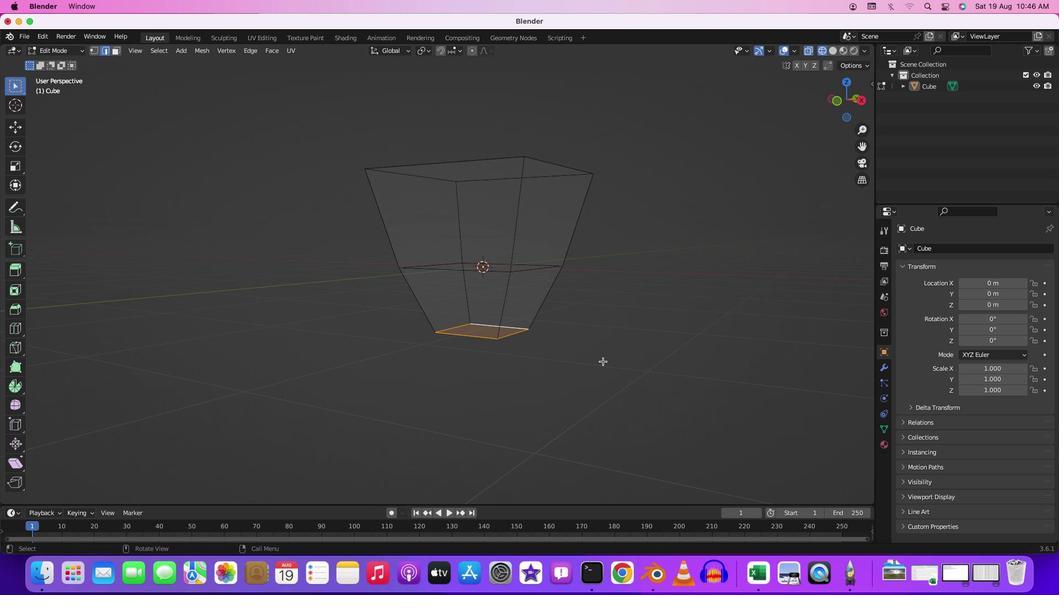 
Action: Key pressed '1'
Screenshot: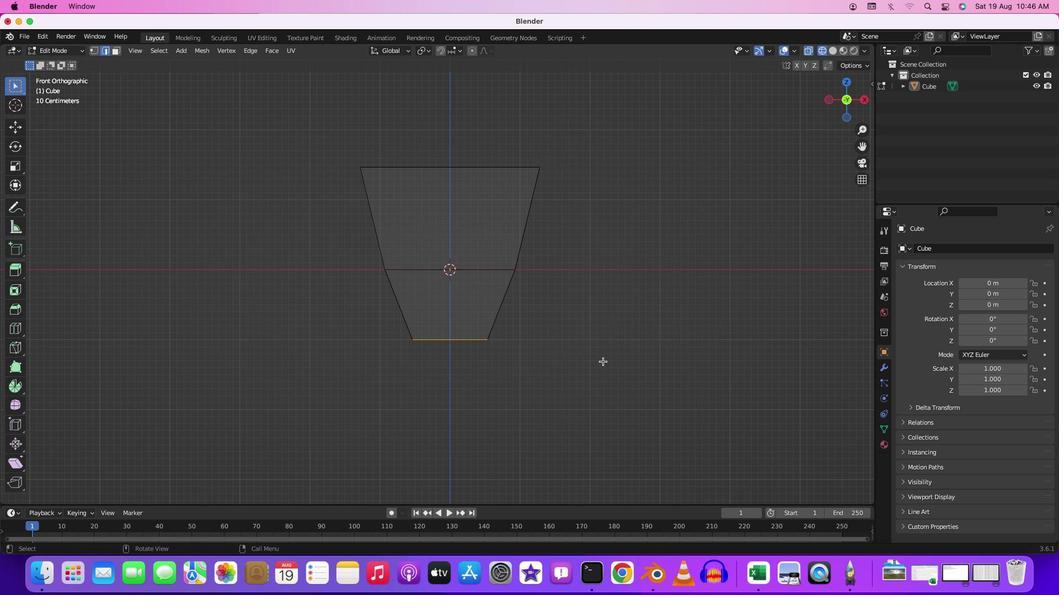 
Action: Mouse moved to (505, 362)
Screenshot: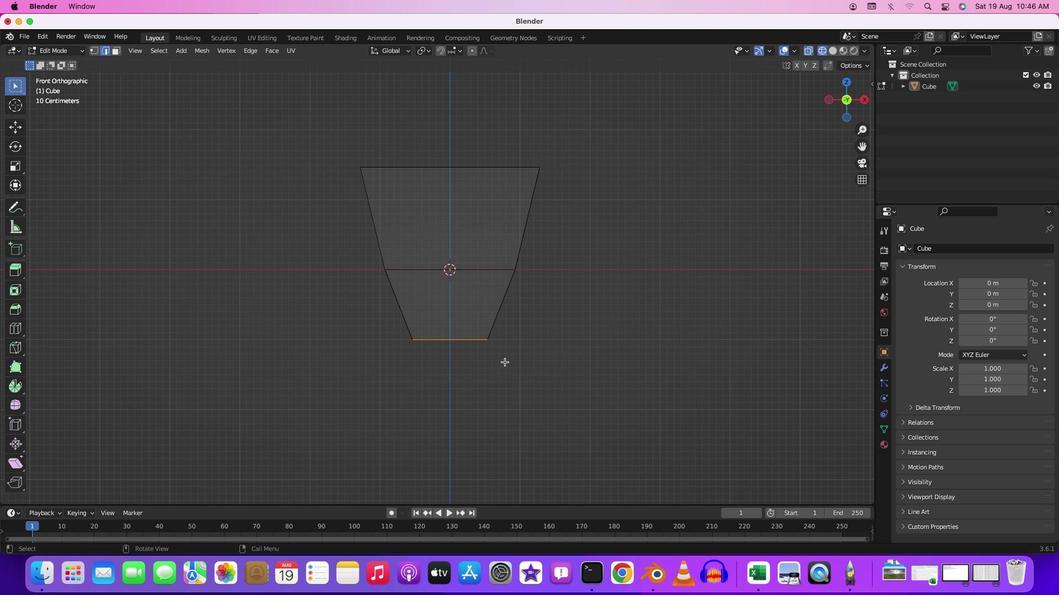 
Action: Key pressed 'g'
Screenshot: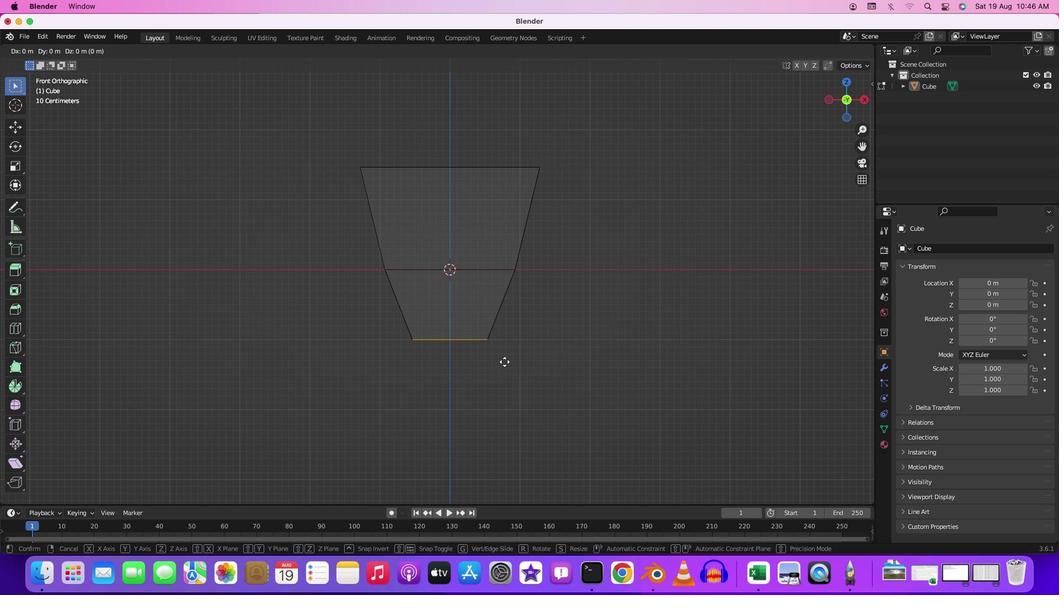
Action: Mouse moved to (504, 364)
Screenshot: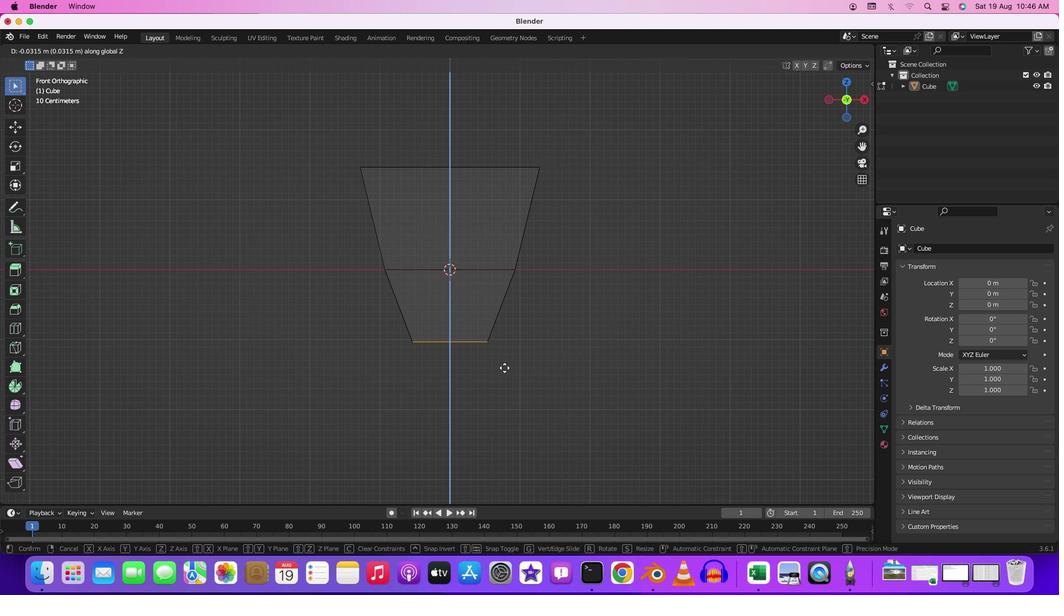 
Action: Key pressed 'z'
Screenshot: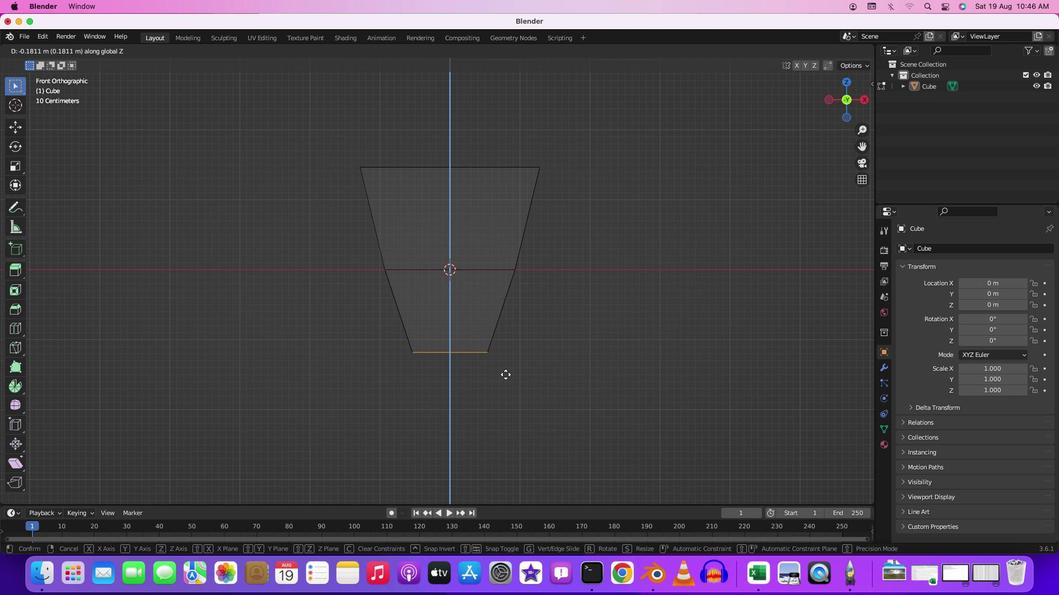 
Action: Mouse moved to (507, 380)
Screenshot: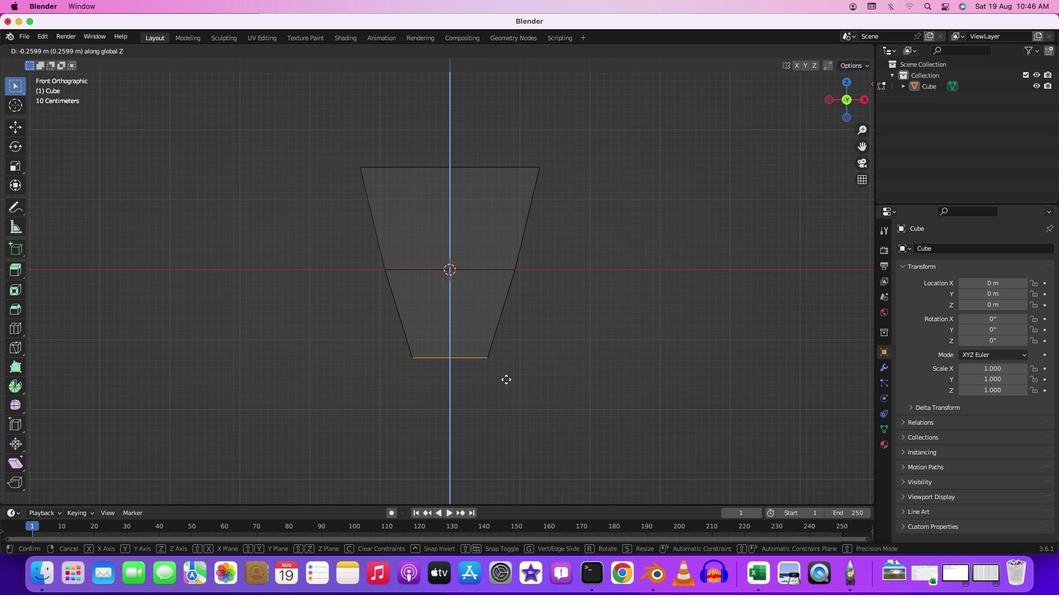 
Action: Mouse pressed left at (507, 380)
Screenshot: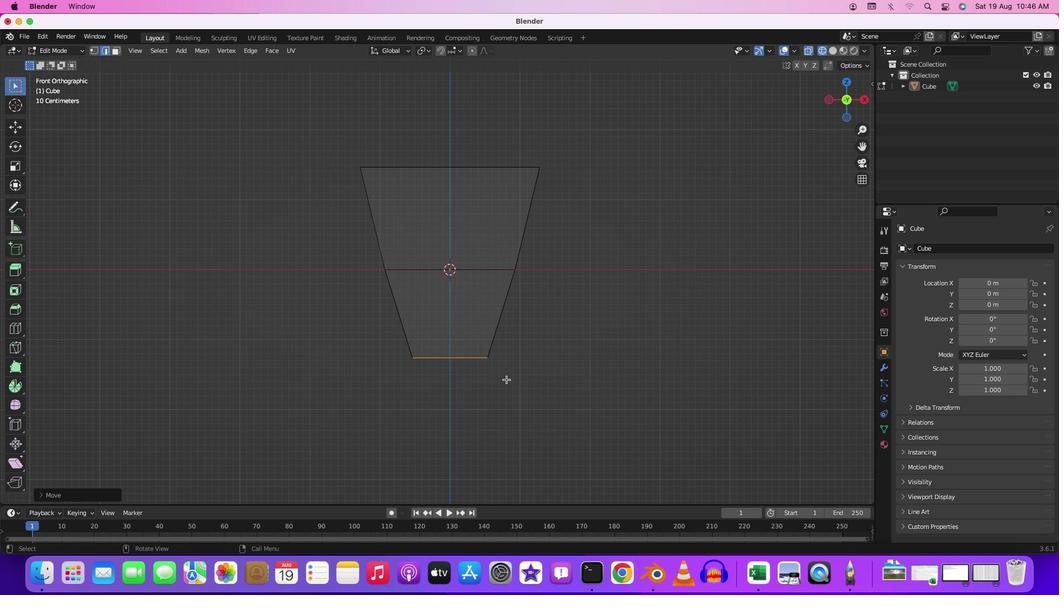 
Action: Key pressed 's'
Screenshot: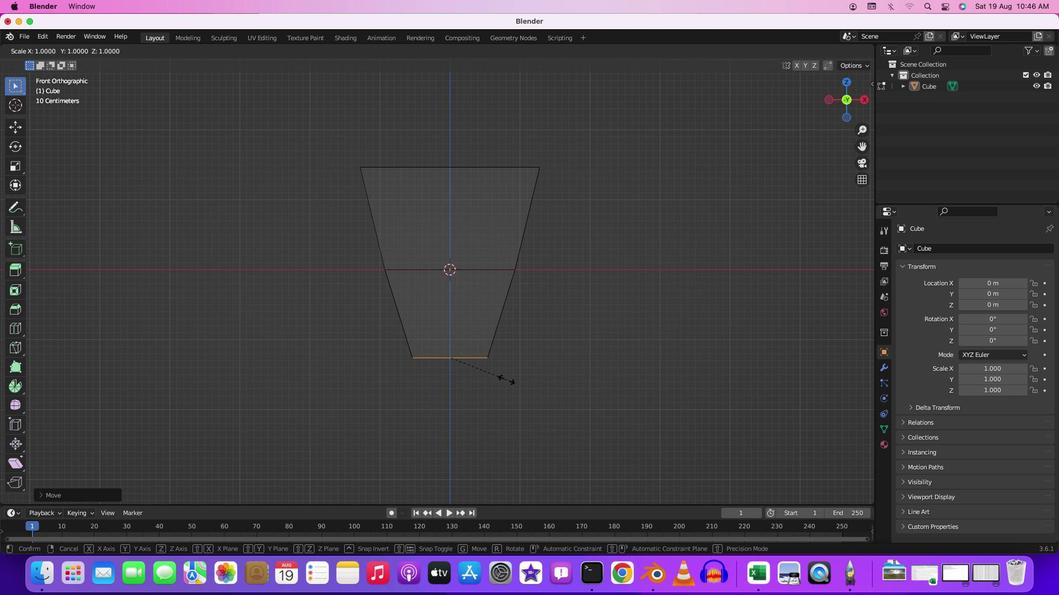 
Action: Mouse moved to (495, 381)
Screenshot: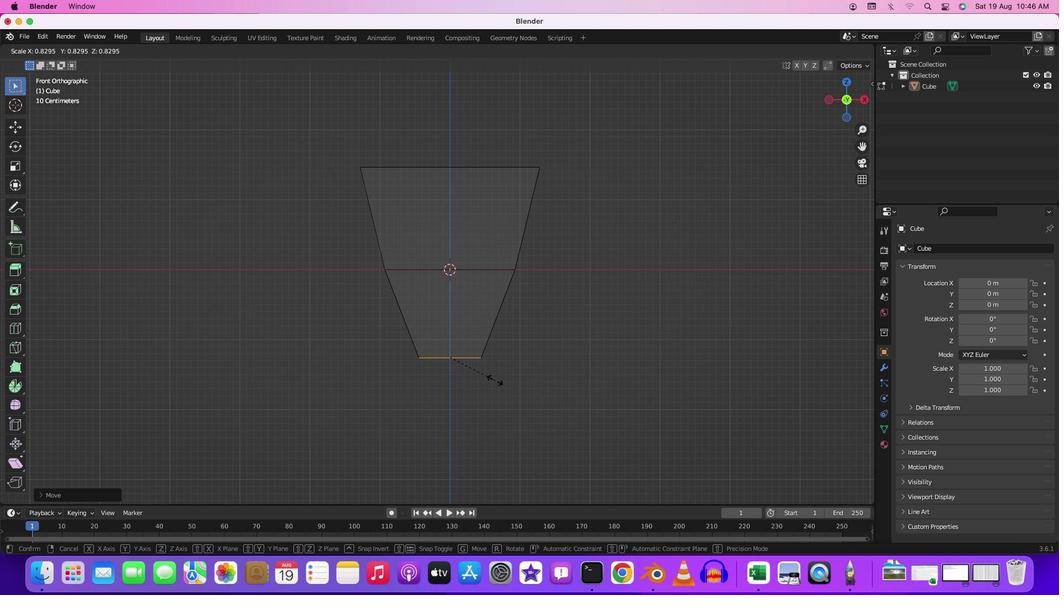 
Action: Mouse pressed left at (495, 381)
Screenshot: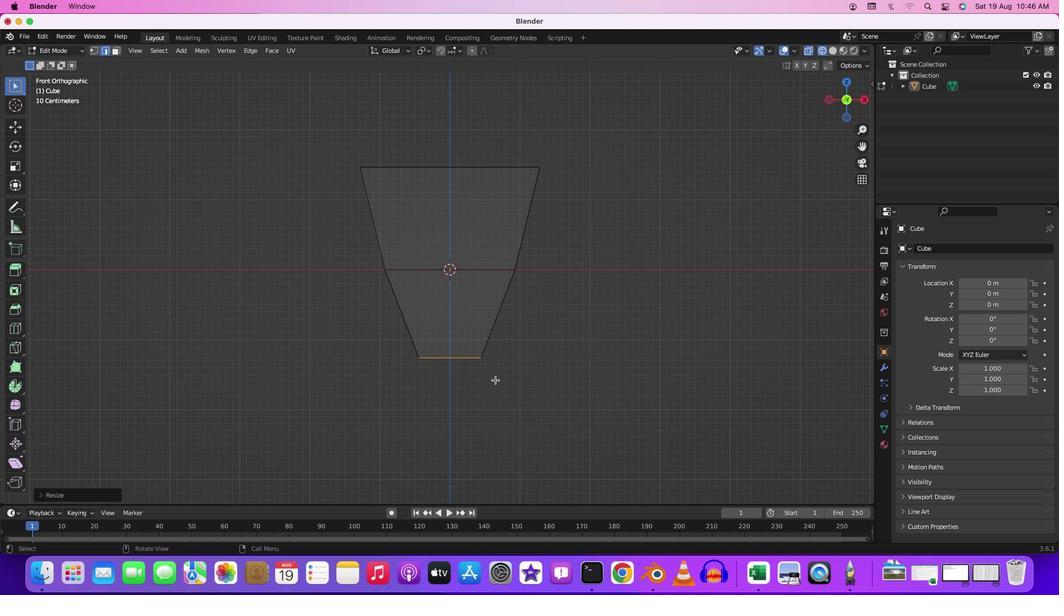 
Action: Mouse moved to (611, 280)
Screenshot: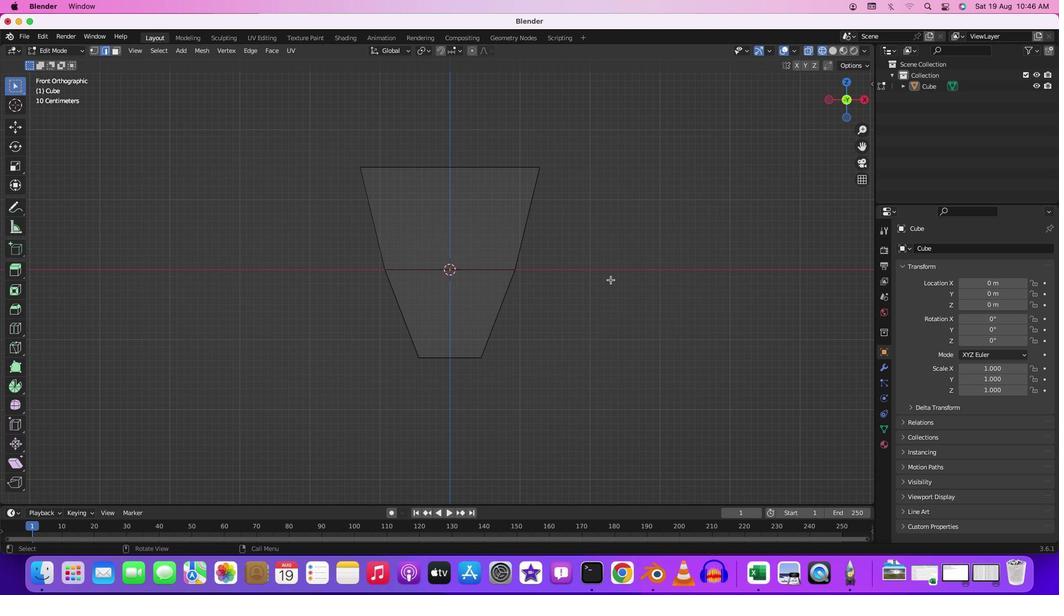 
Action: Mouse pressed left at (611, 280)
Screenshot: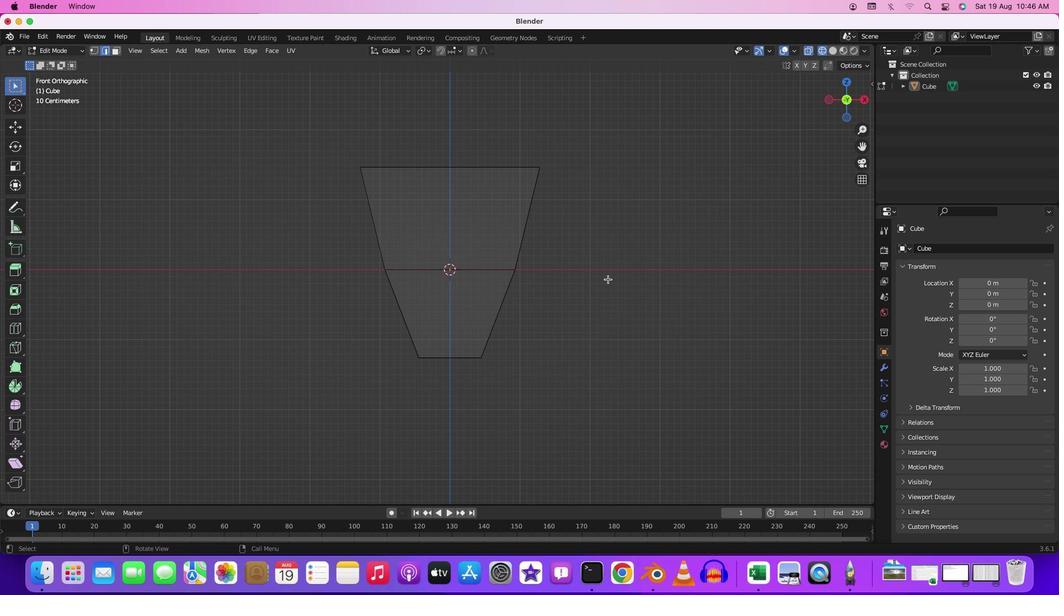 
Action: Mouse moved to (382, 261)
Screenshot: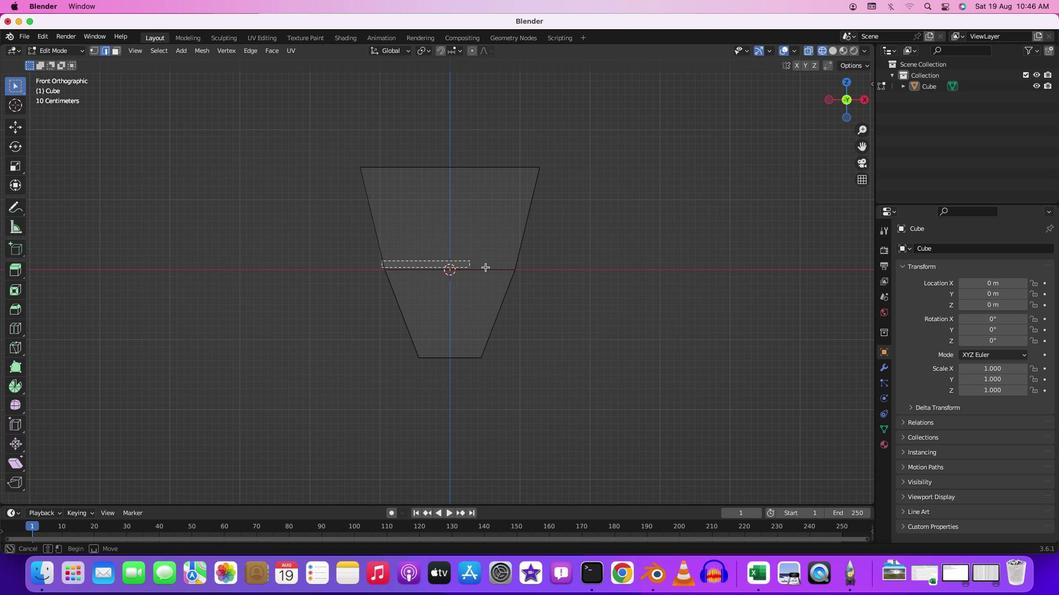 
Action: Mouse pressed left at (382, 261)
Screenshot: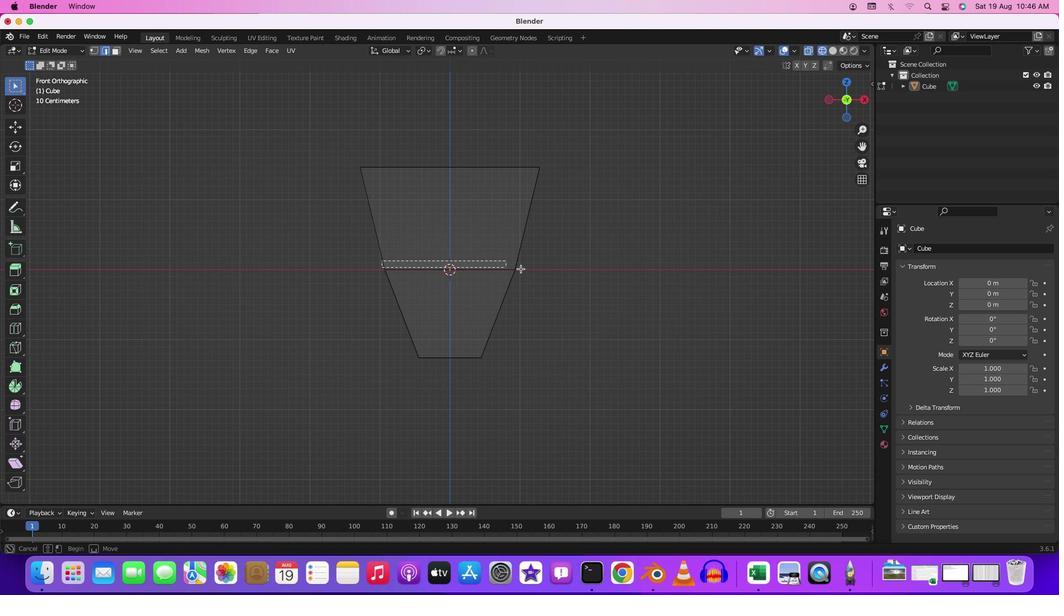 
Action: Mouse moved to (594, 265)
Screenshot: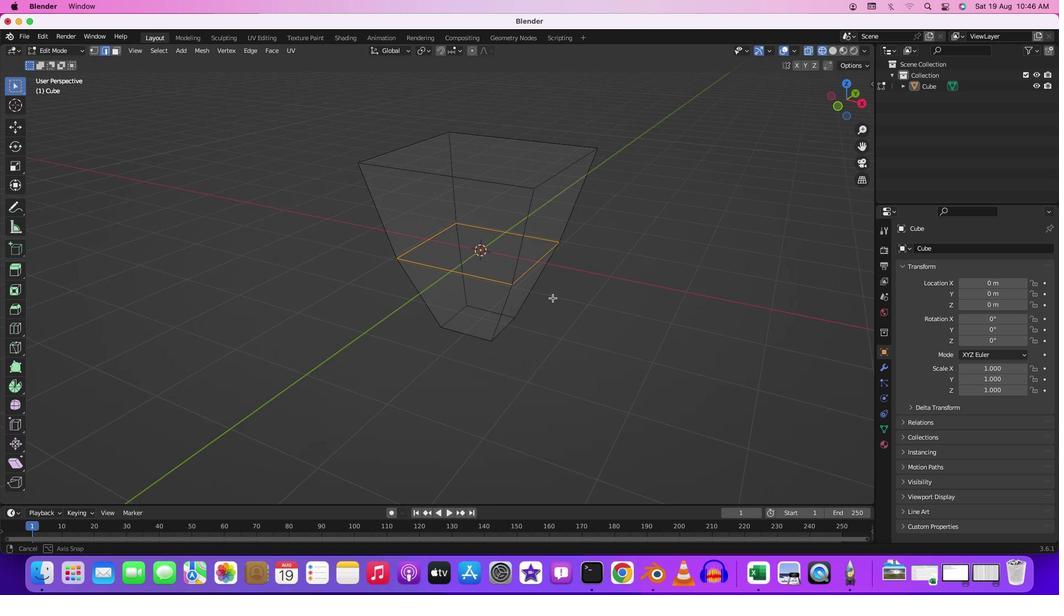 
Action: Mouse pressed middle at (594, 265)
Screenshot: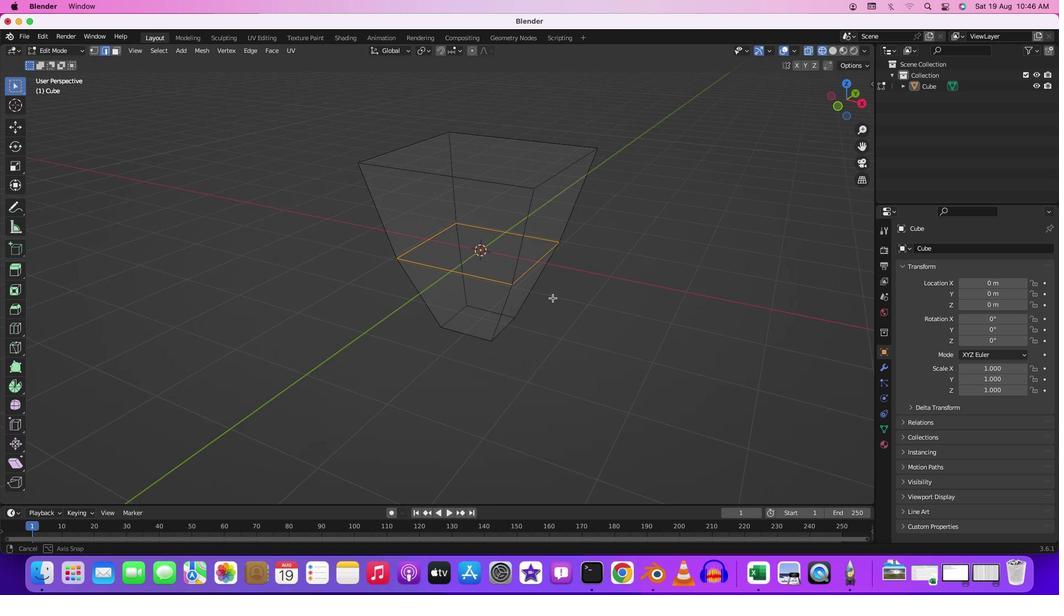 
Action: Mouse moved to (585, 280)
Screenshot: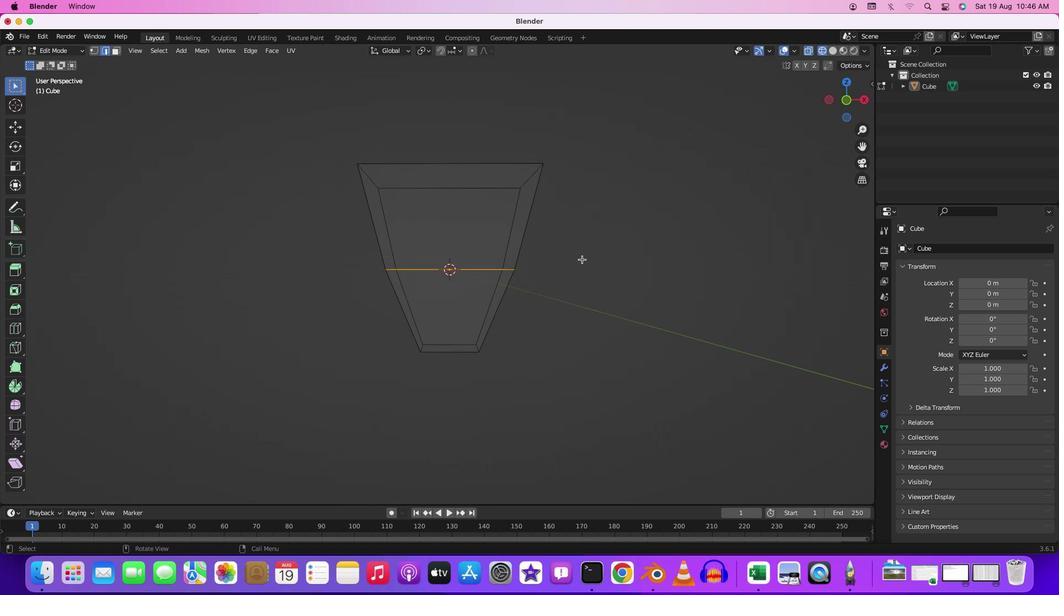 
Action: Mouse pressed middle at (585, 280)
Screenshot: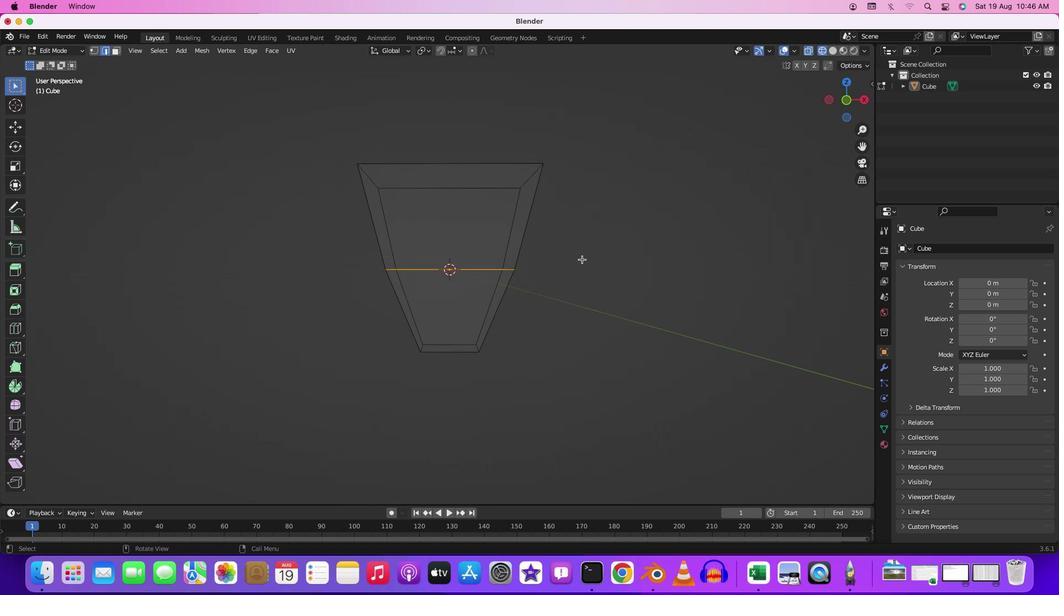 
Action: Mouse moved to (582, 259)
Screenshot: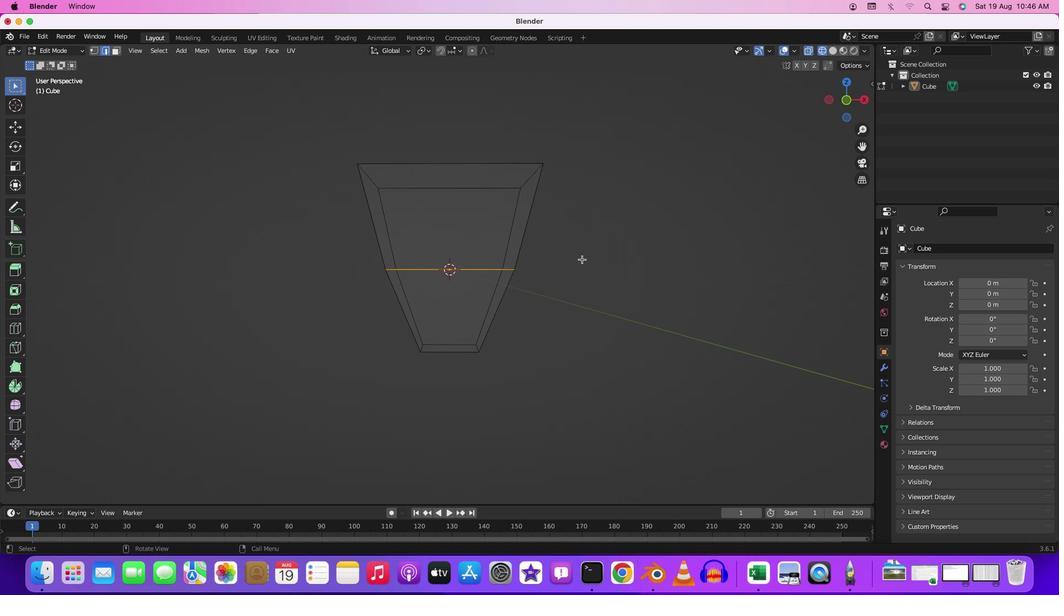 
Action: Key pressed '1'
Screenshot: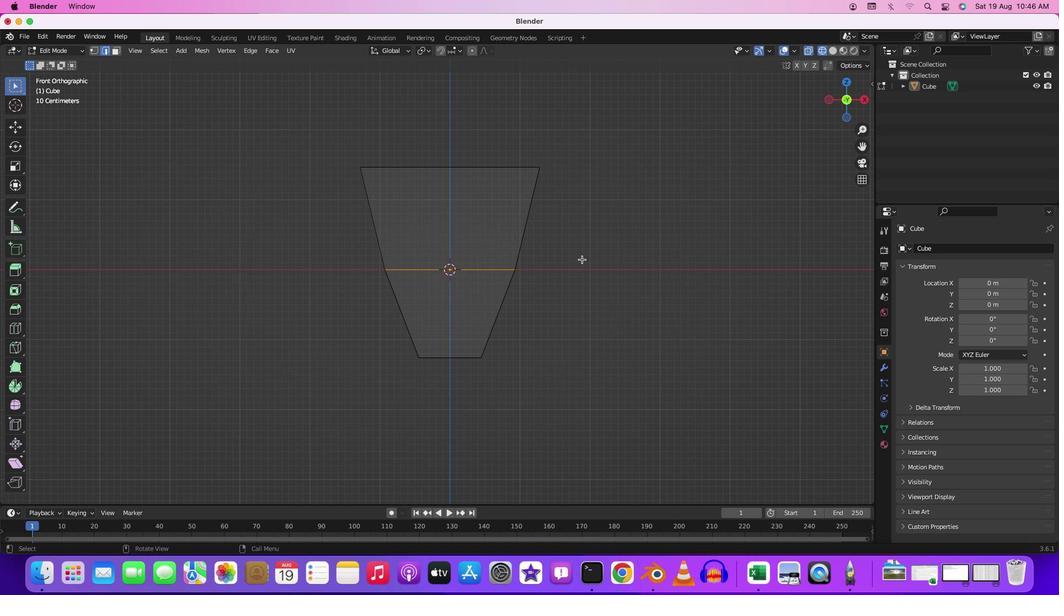 
Action: Mouse moved to (600, 267)
Screenshot: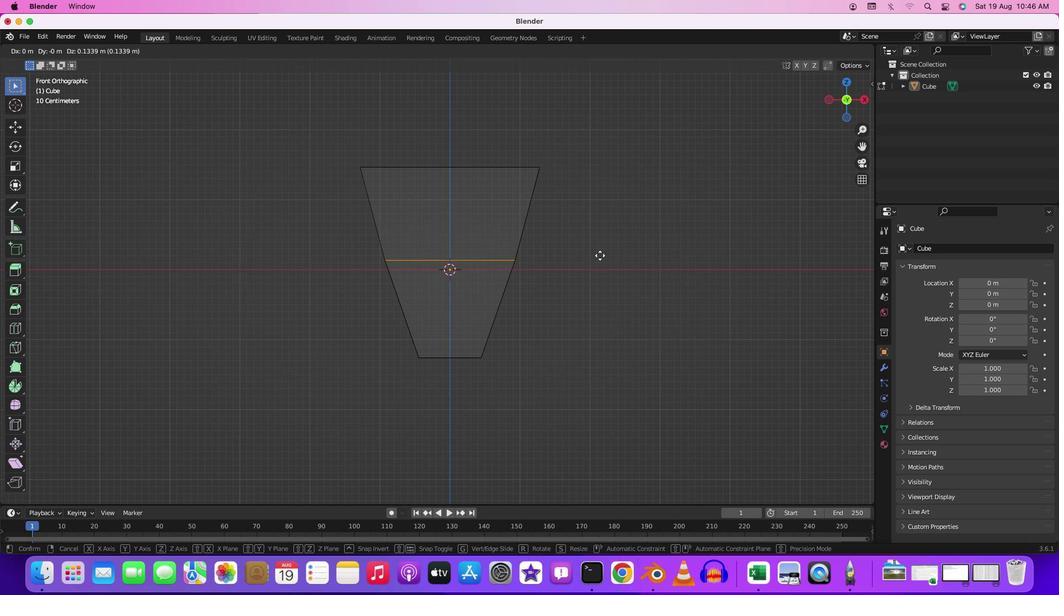 
Action: Key pressed 'g'
Screenshot: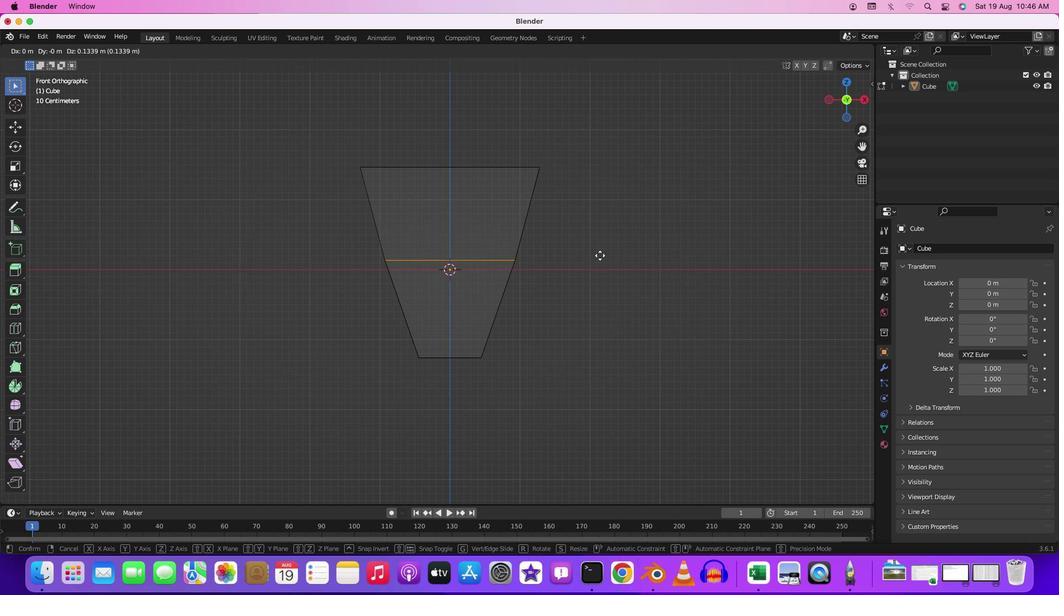
Action: Mouse moved to (603, 252)
Screenshot: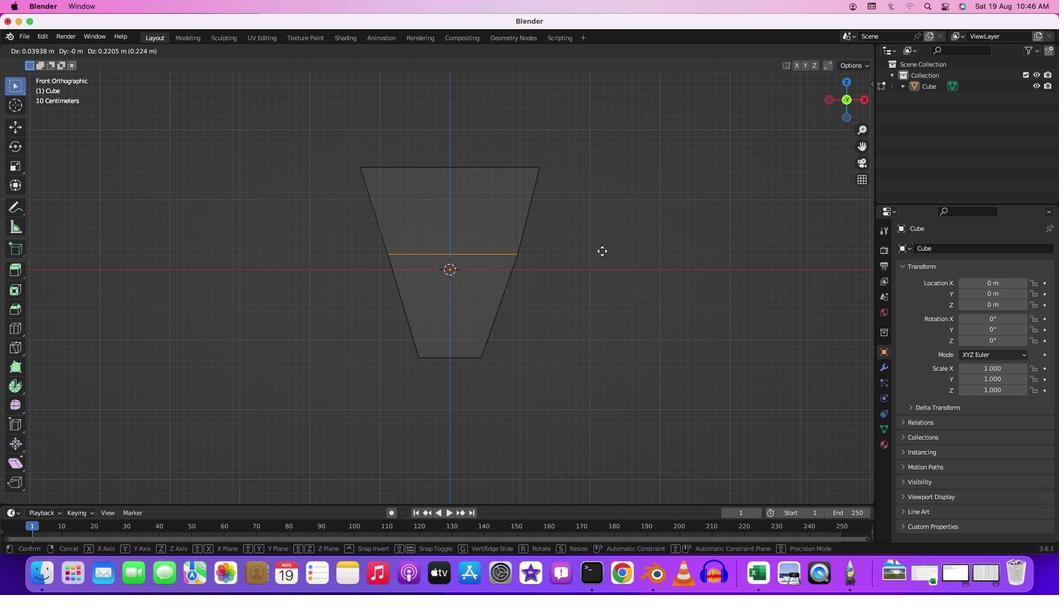 
Action: Key pressed 'z'
Screenshot: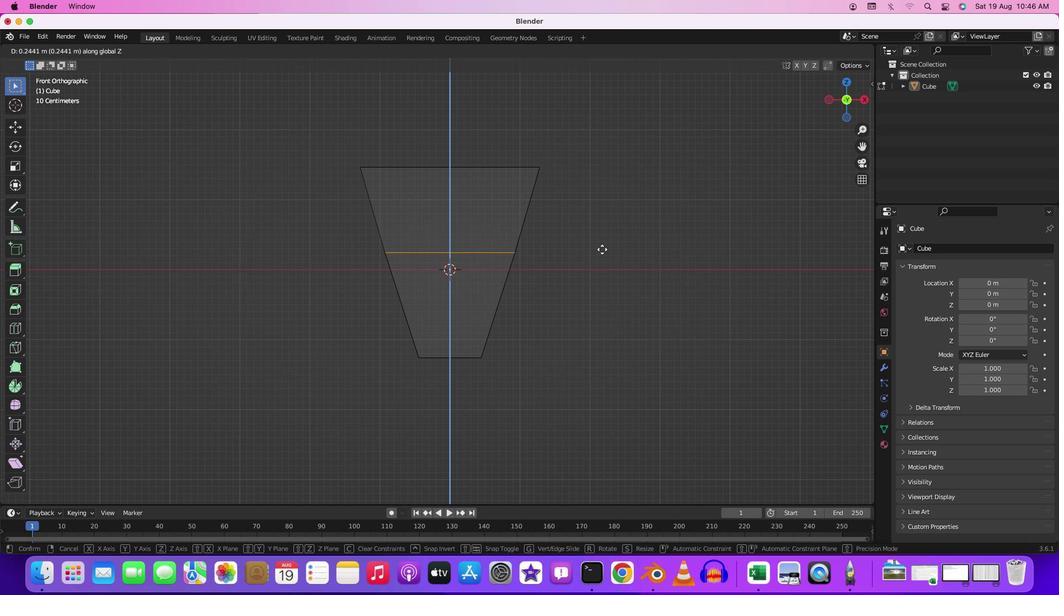 
Action: Mouse moved to (603, 250)
Screenshot: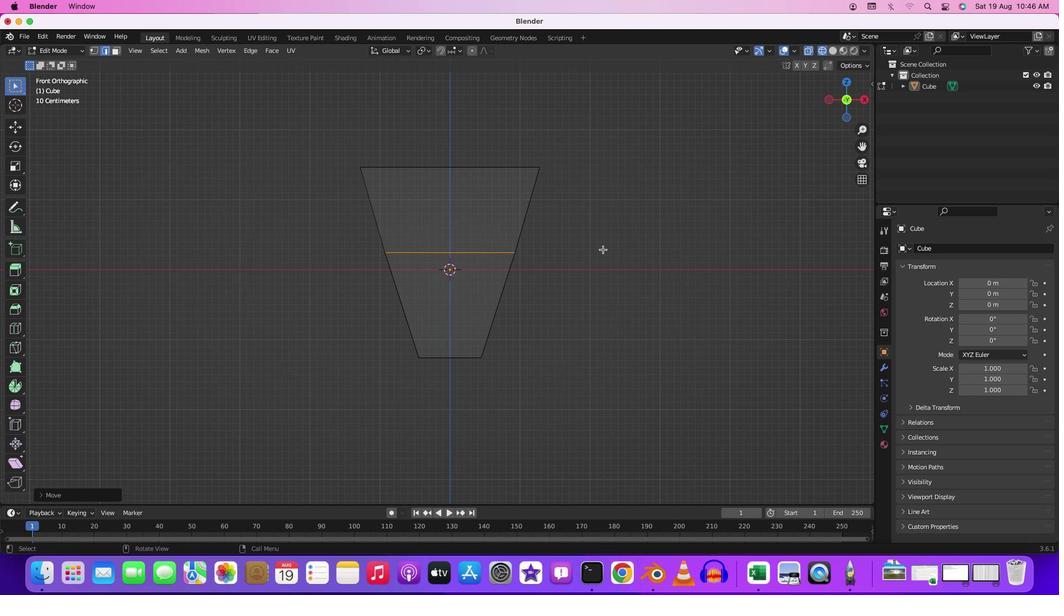 
Action: Mouse pressed left at (603, 250)
Screenshot: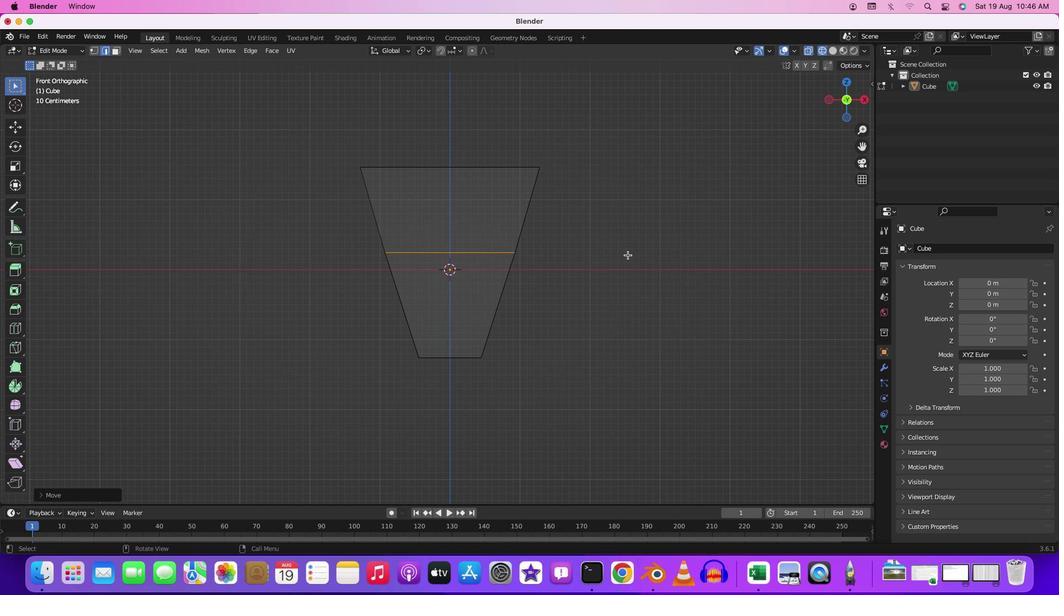 
Action: Mouse moved to (634, 256)
Screenshot: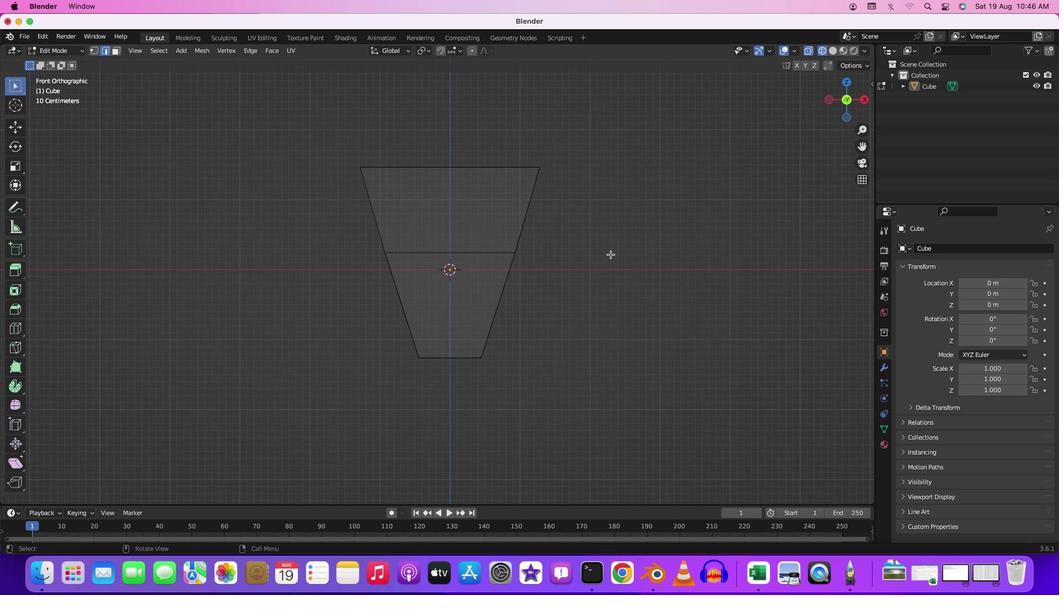 
Action: Mouse pressed left at (634, 256)
Screenshot: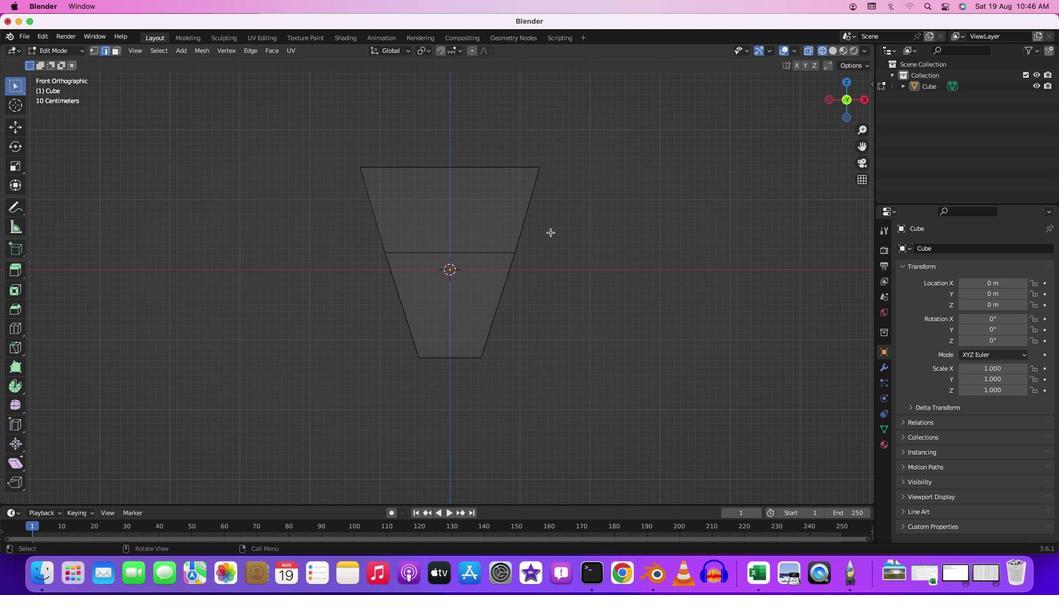 
Action: Mouse moved to (605, 210)
Screenshot: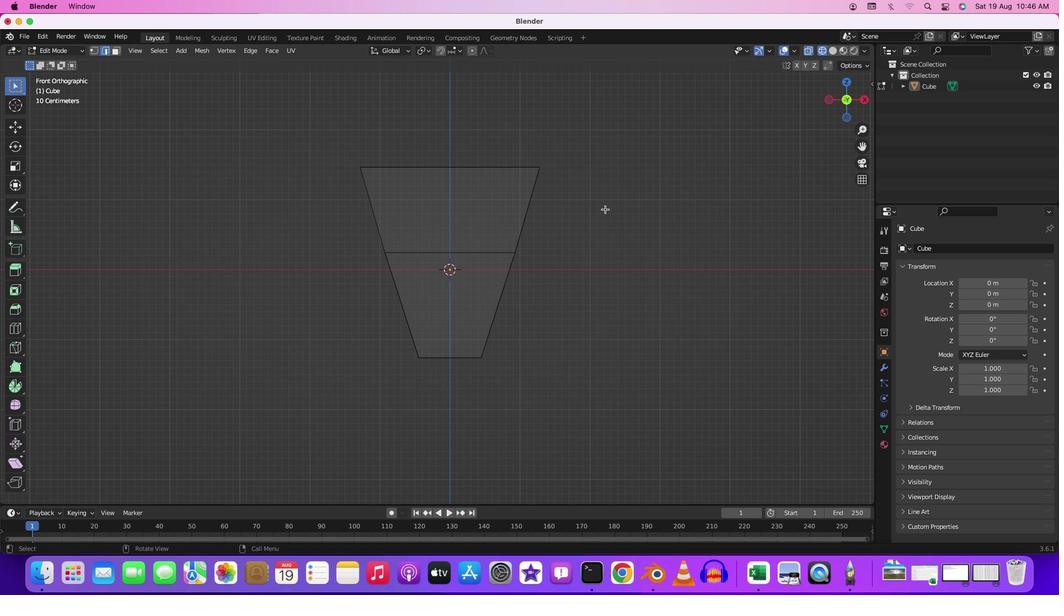 
Action: Key pressed '3'
Screenshot: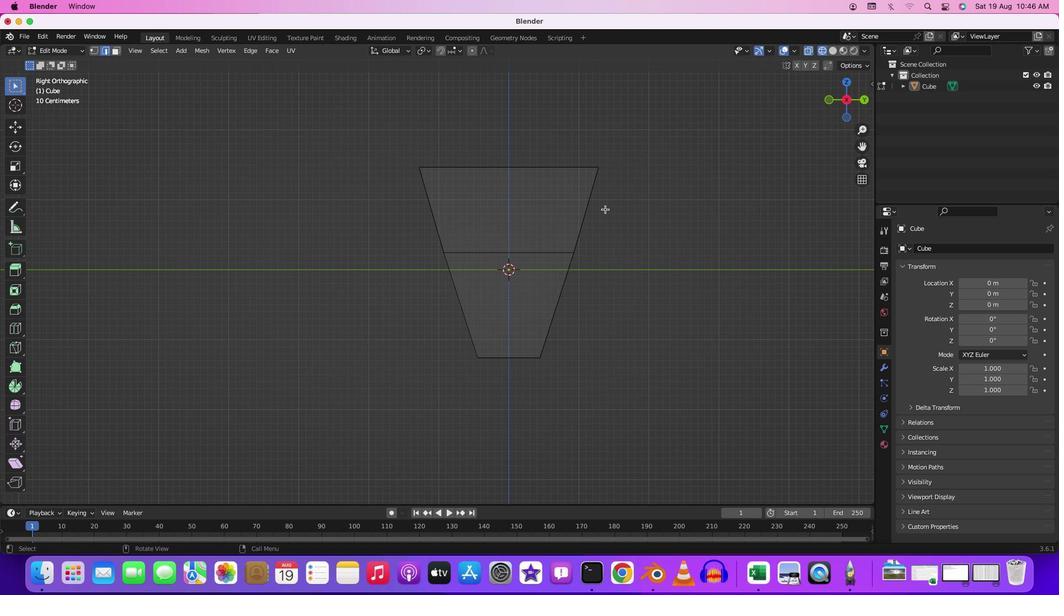 
Action: Mouse moved to (545, 209)
Screenshot: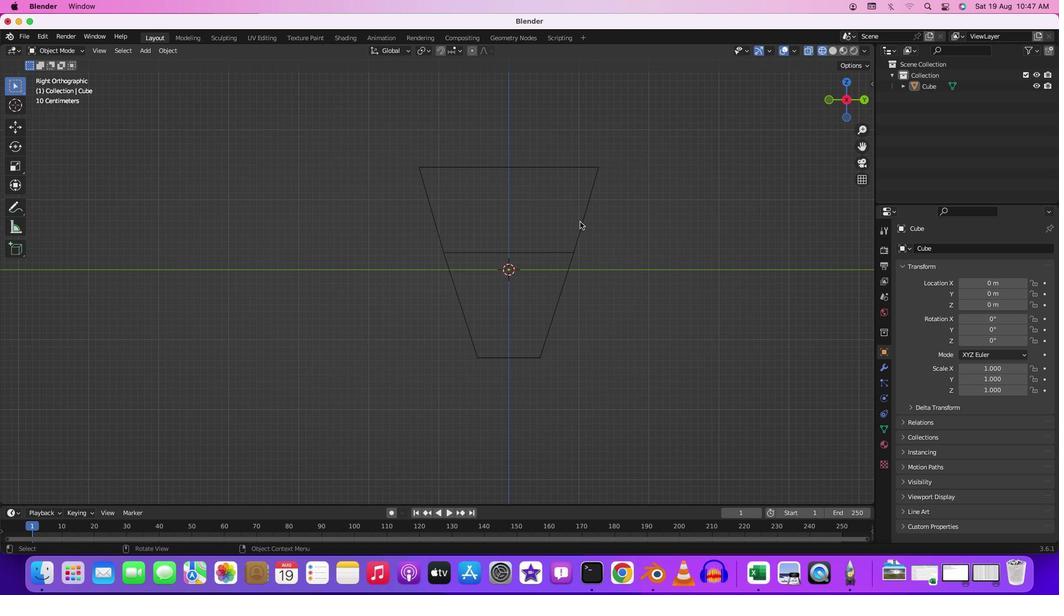 
Action: Key pressed Key.tab
Screenshot: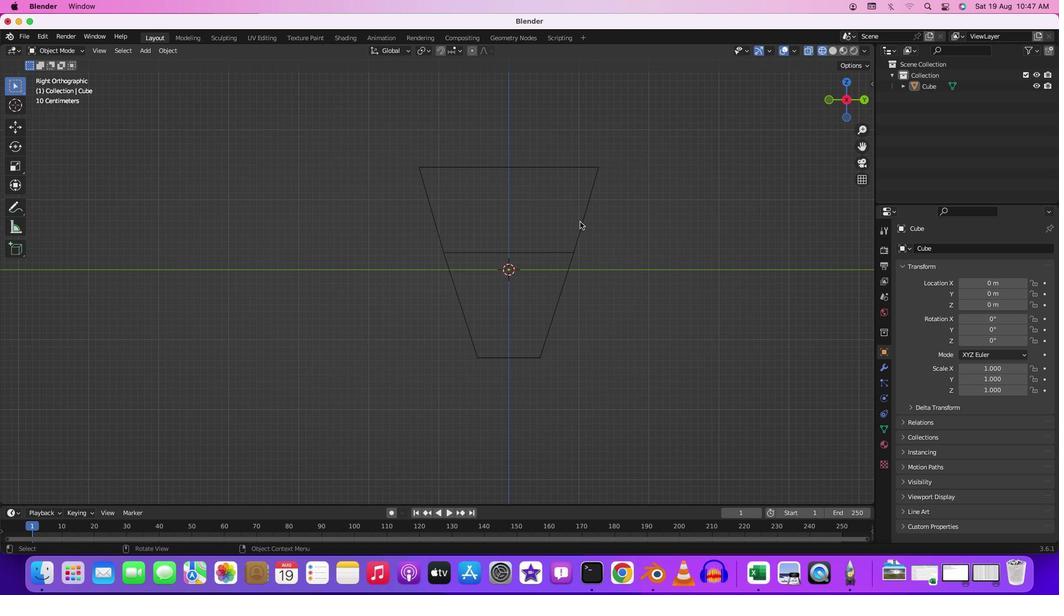 
Action: Mouse moved to (531, 210)
Screenshot: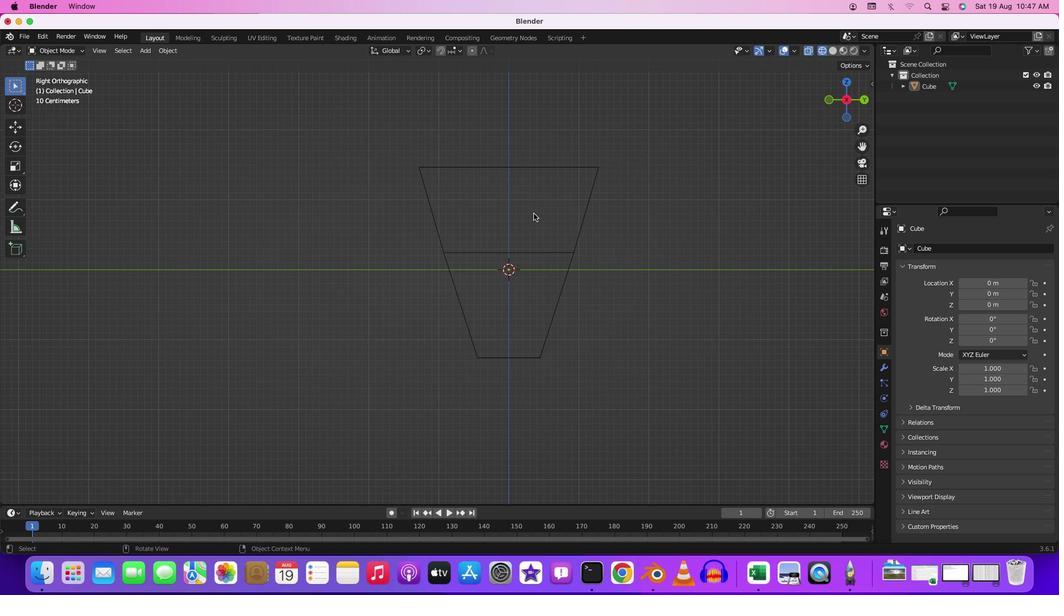 
Action: Mouse pressed left at (531, 210)
Screenshot: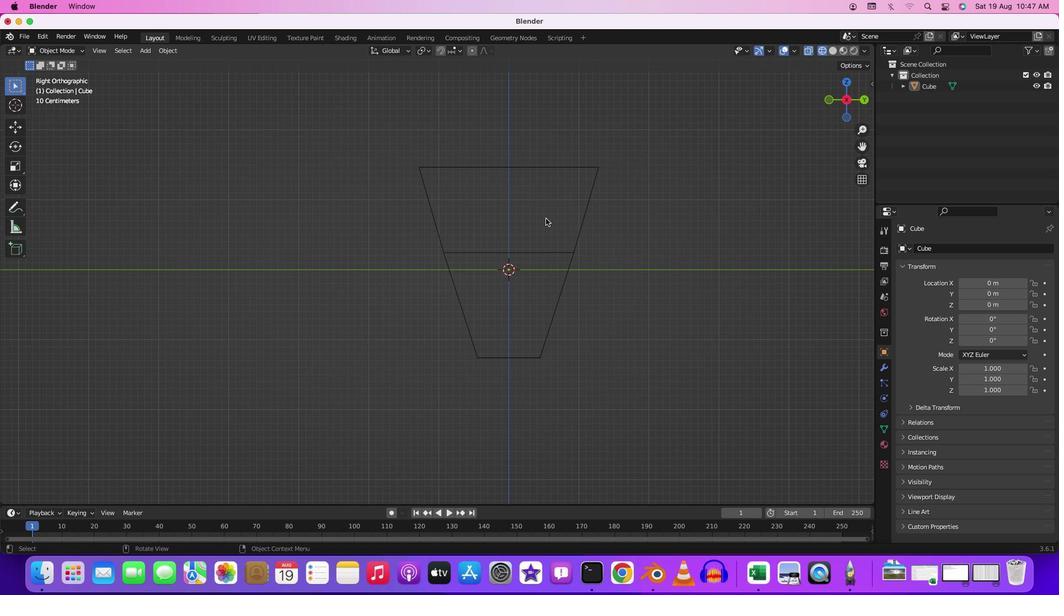 
Action: Mouse moved to (834, 52)
Screenshot: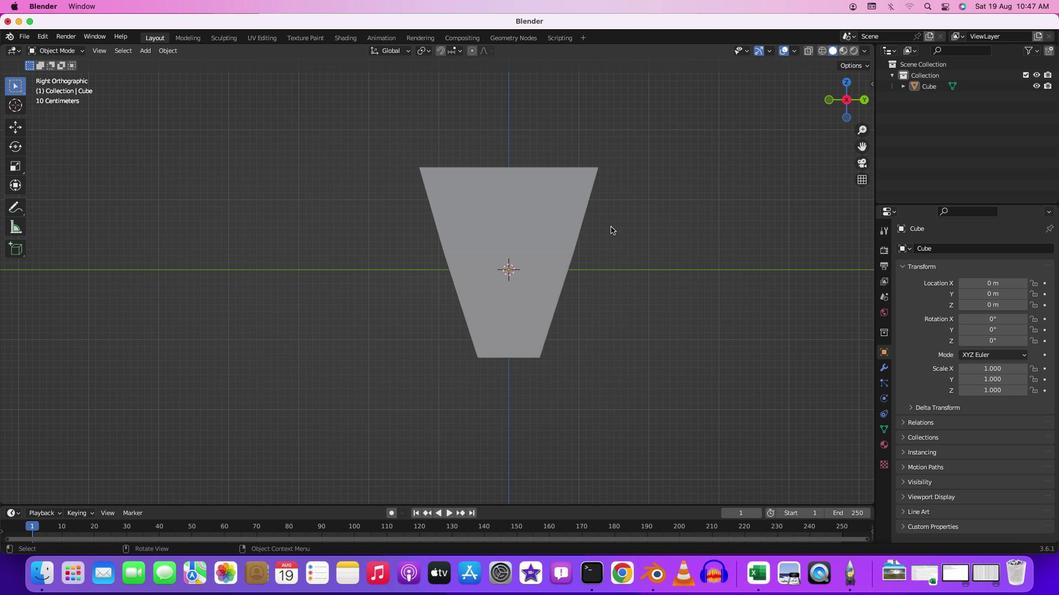 
Action: Mouse pressed left at (834, 52)
Screenshot: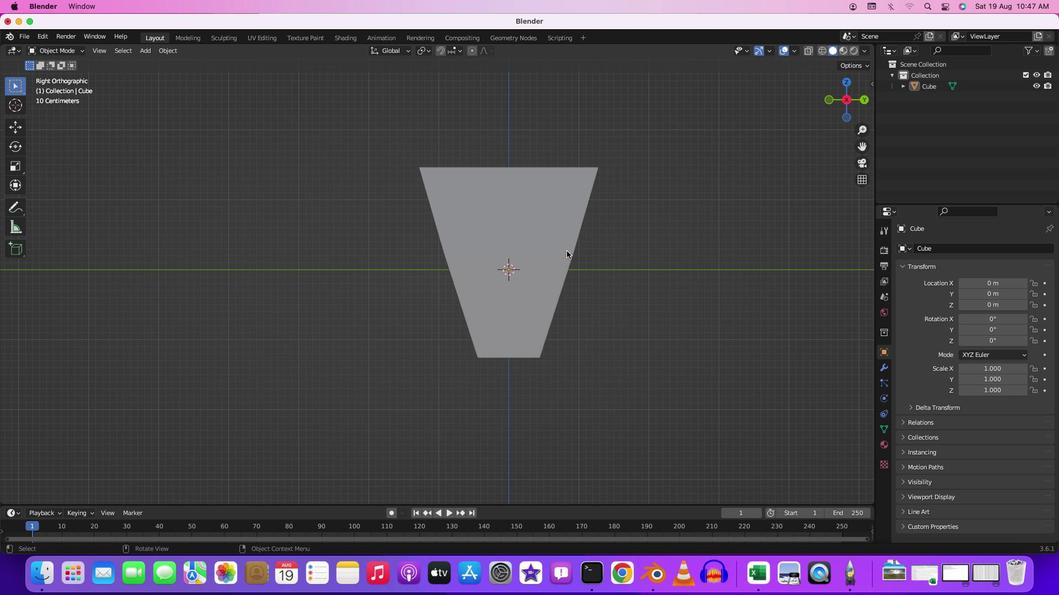
Action: Mouse moved to (557, 253)
Screenshot: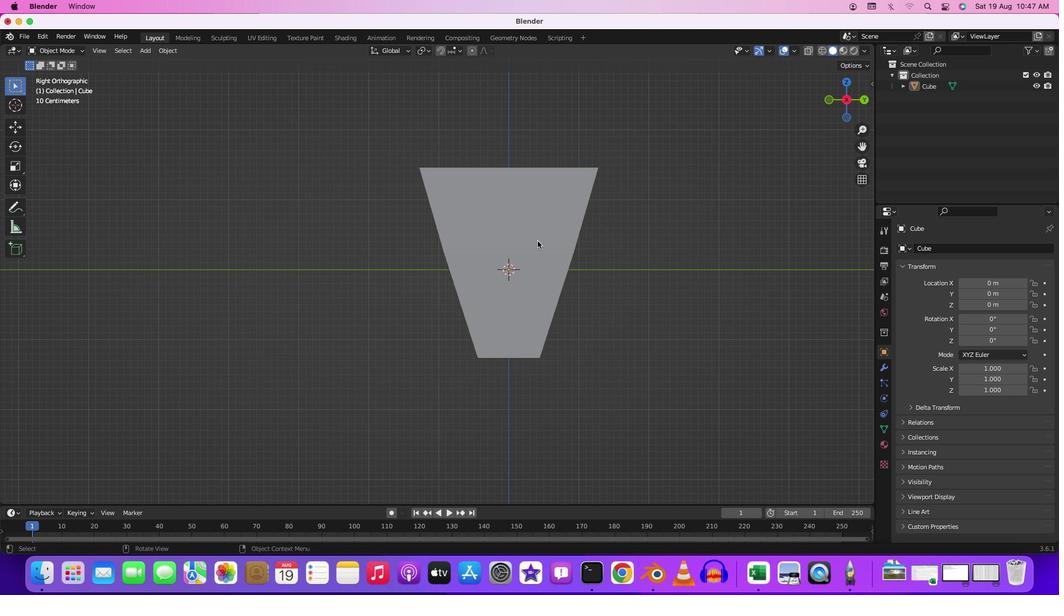 
Action: Key pressed Key.tab
Screenshot: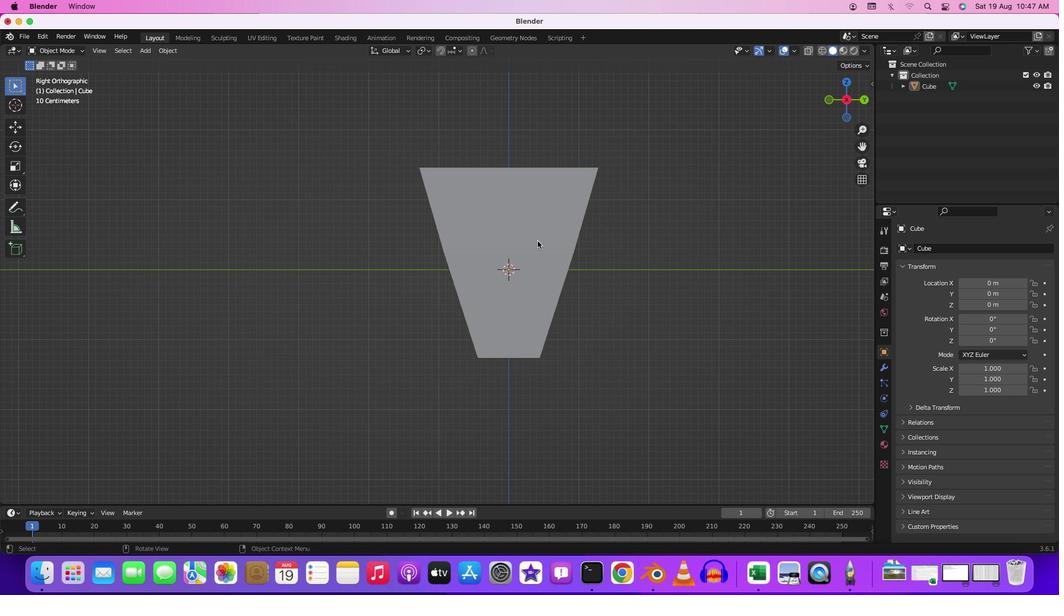 
Action: Mouse moved to (538, 242)
Screenshot: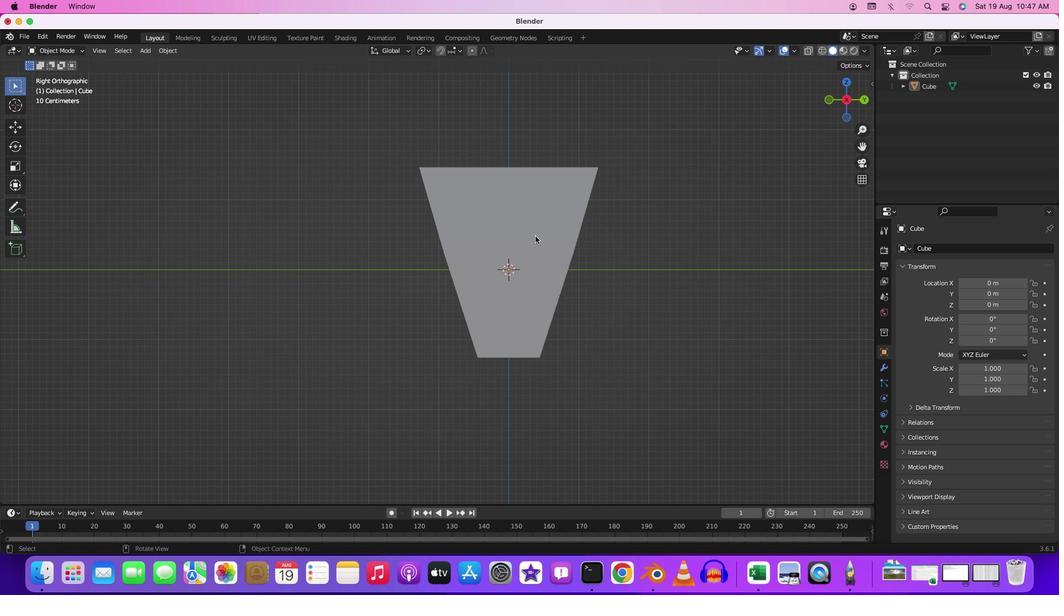 
Action: Key pressed Key.tab
Screenshot: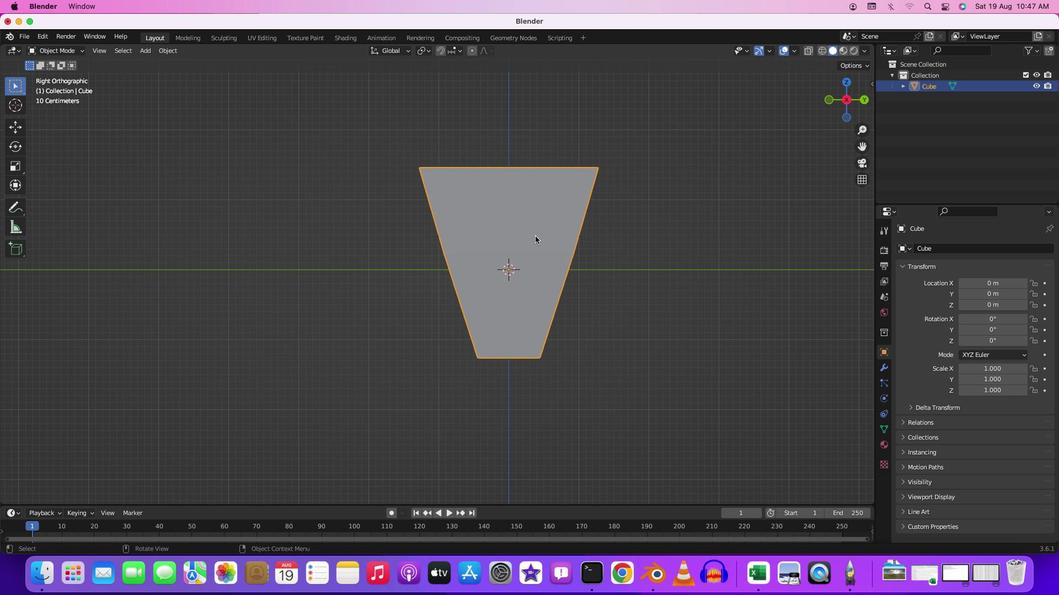 
Action: Mouse moved to (535, 237)
Screenshot: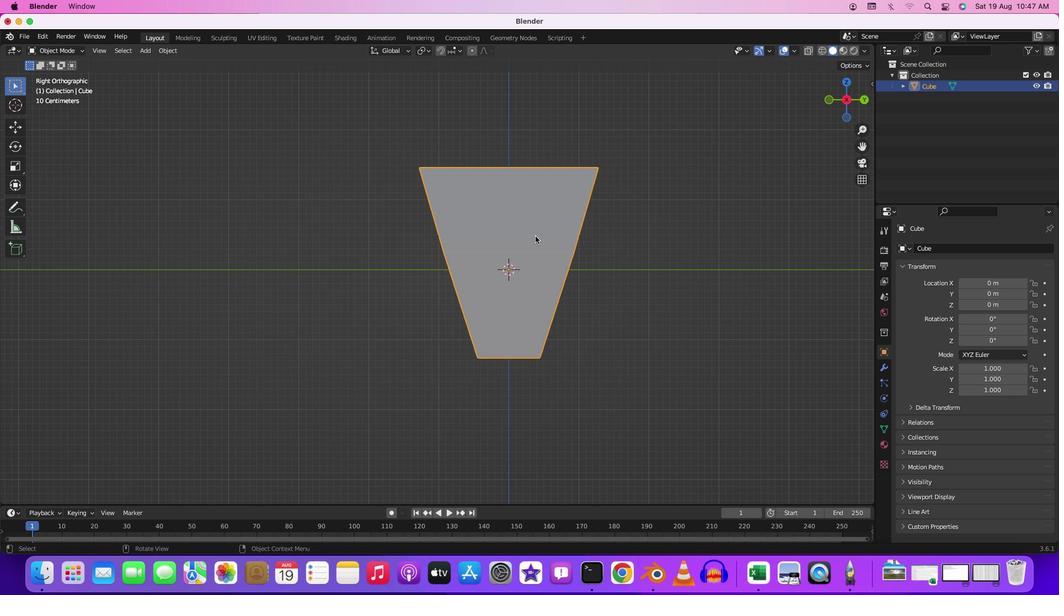 
Action: Mouse pressed left at (535, 237)
Screenshot: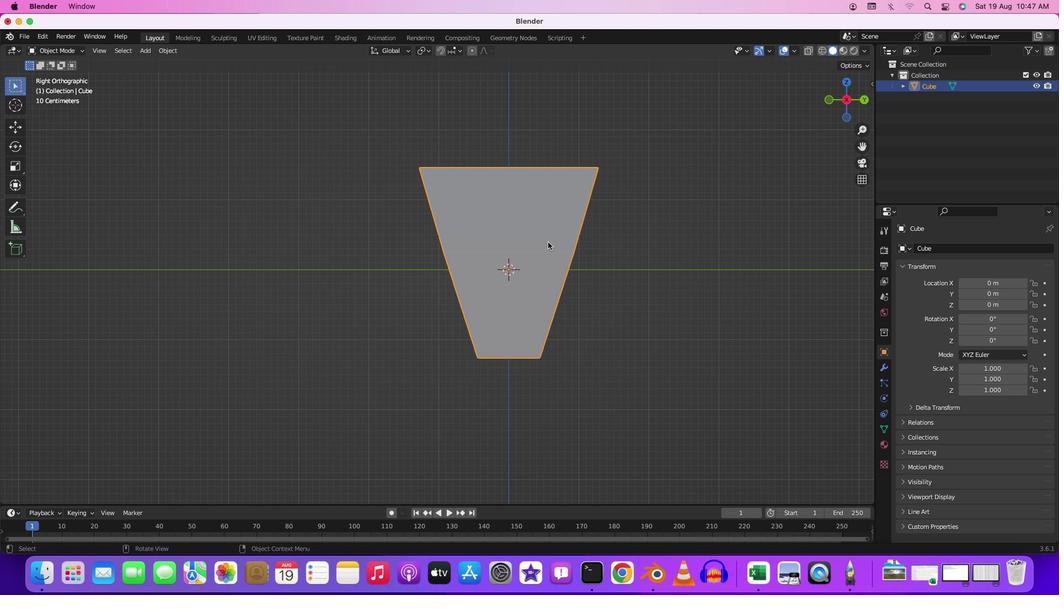 
Action: Mouse moved to (722, 224)
Screenshot: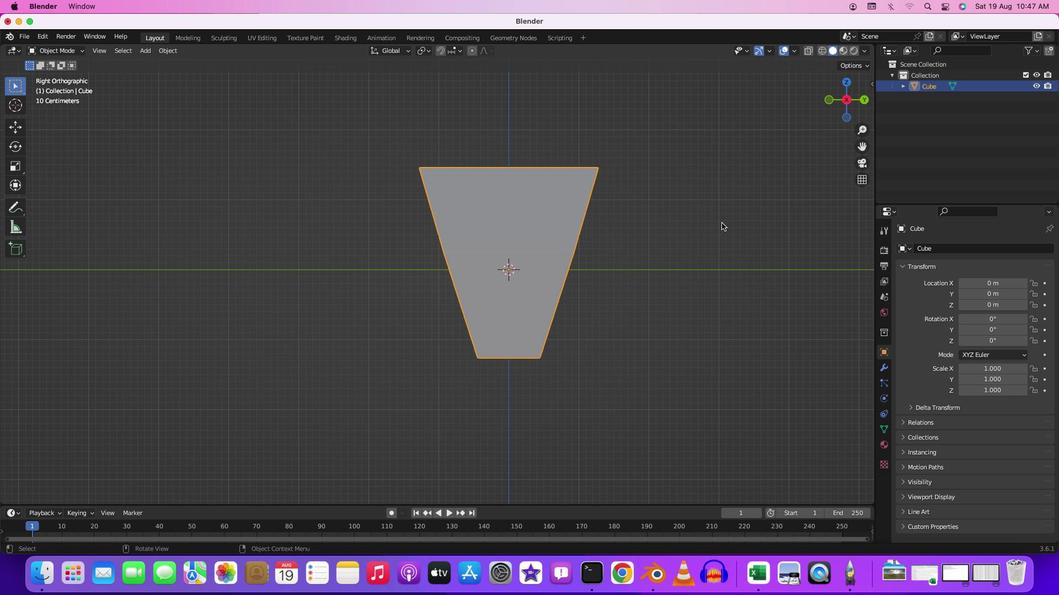
Action: Key pressed 's''y'
Screenshot: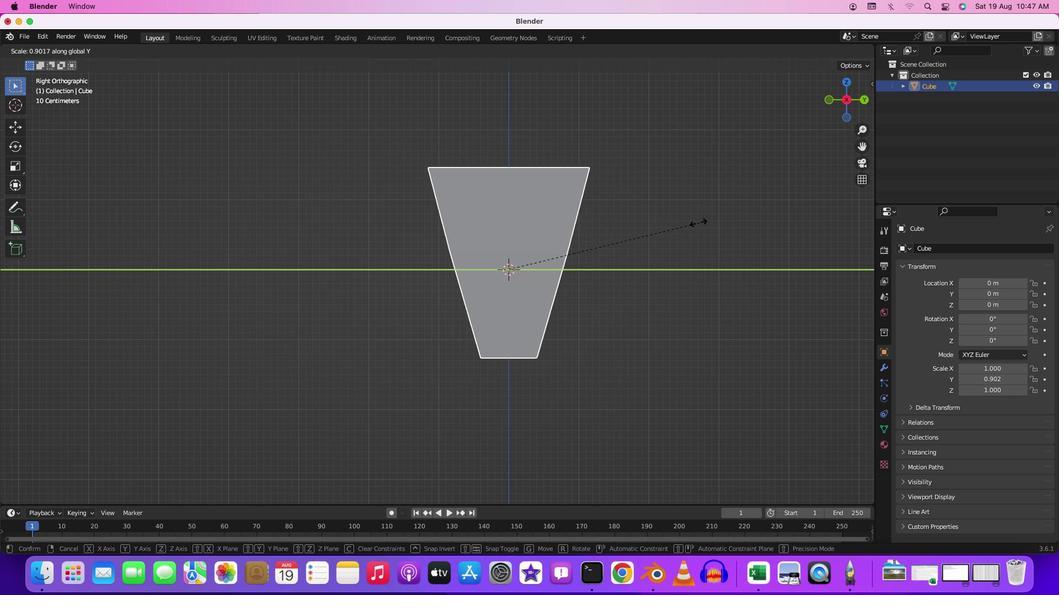 
Action: Mouse moved to (607, 217)
Screenshot: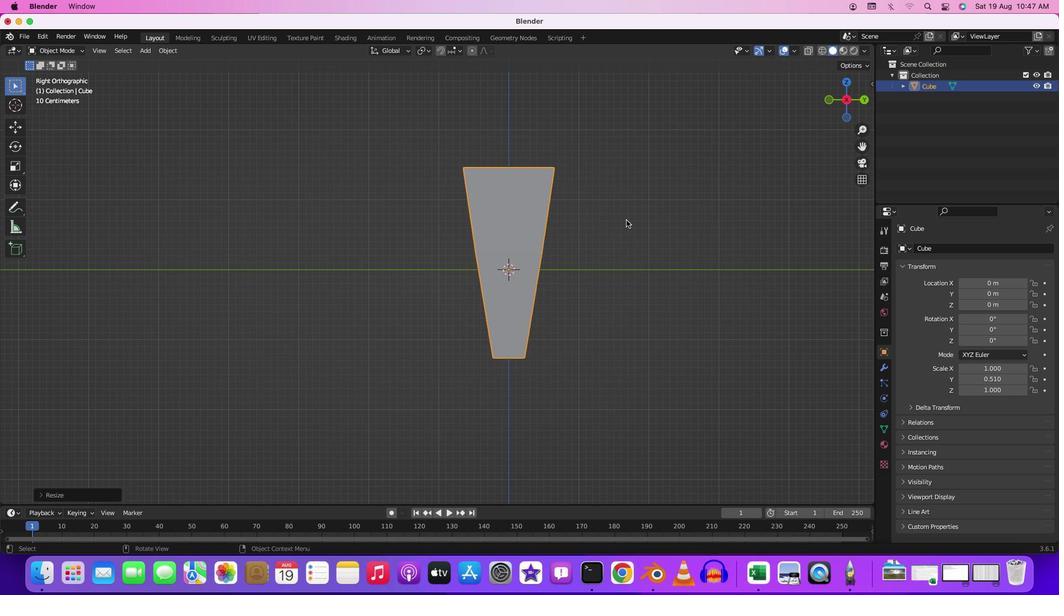
Action: Mouse pressed left at (607, 217)
Screenshot: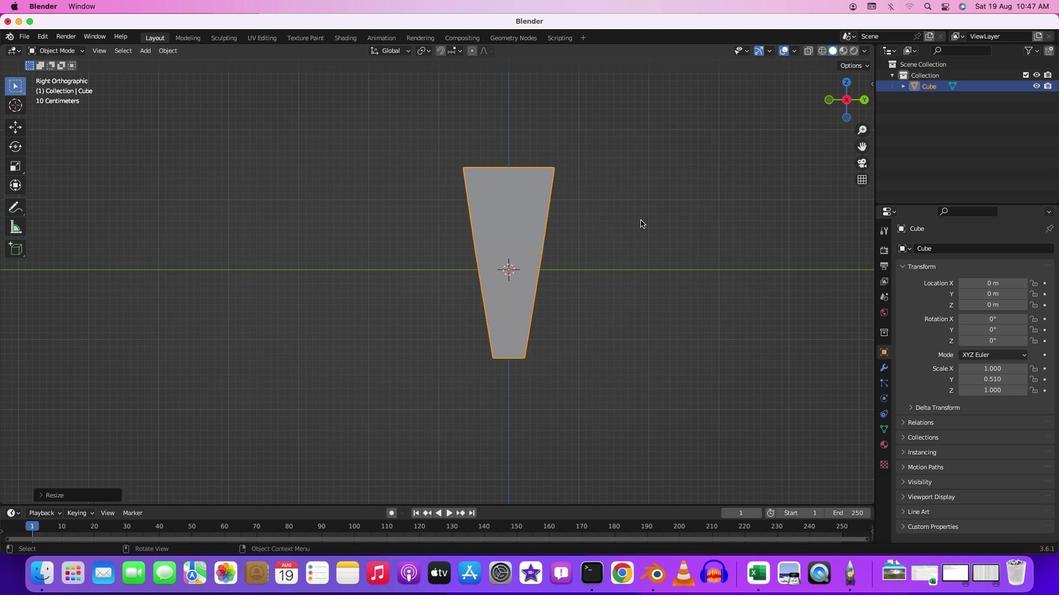 
Action: Mouse moved to (641, 223)
Screenshot: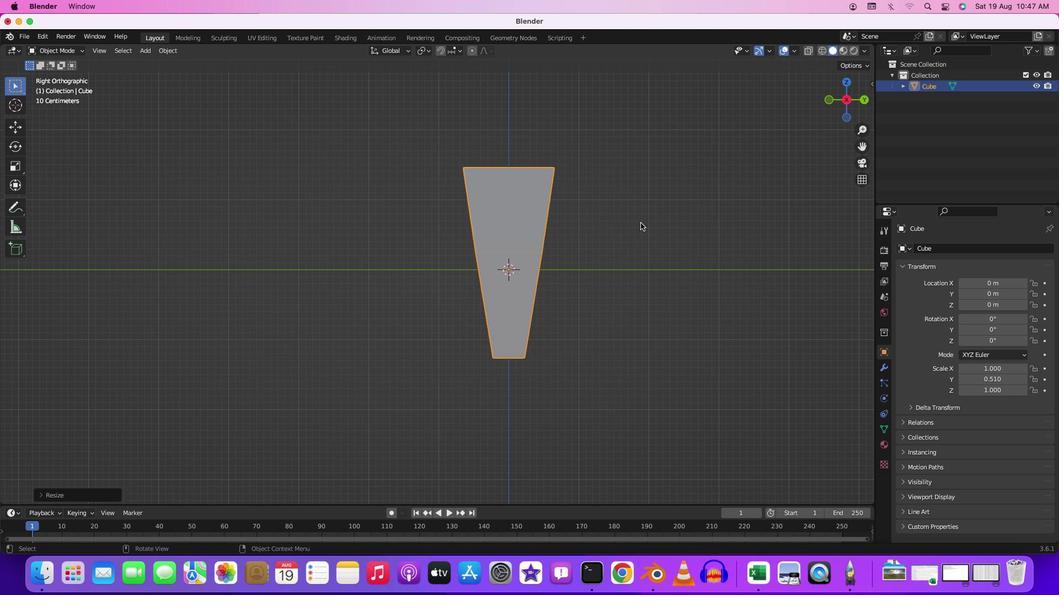
Action: Key pressed '1'
Screenshot: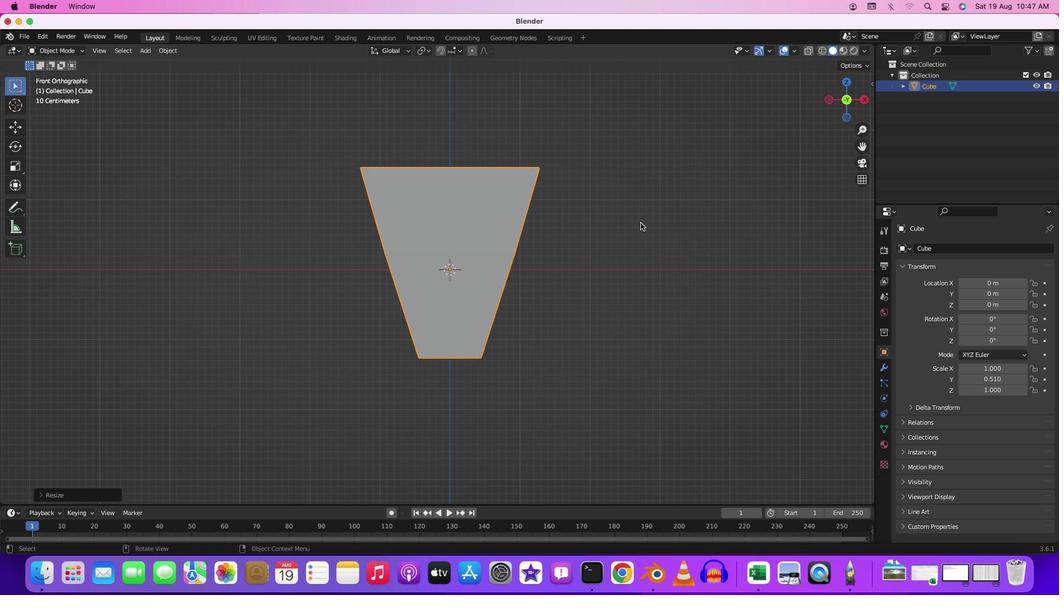 
Action: Mouse moved to (612, 224)
Screenshot: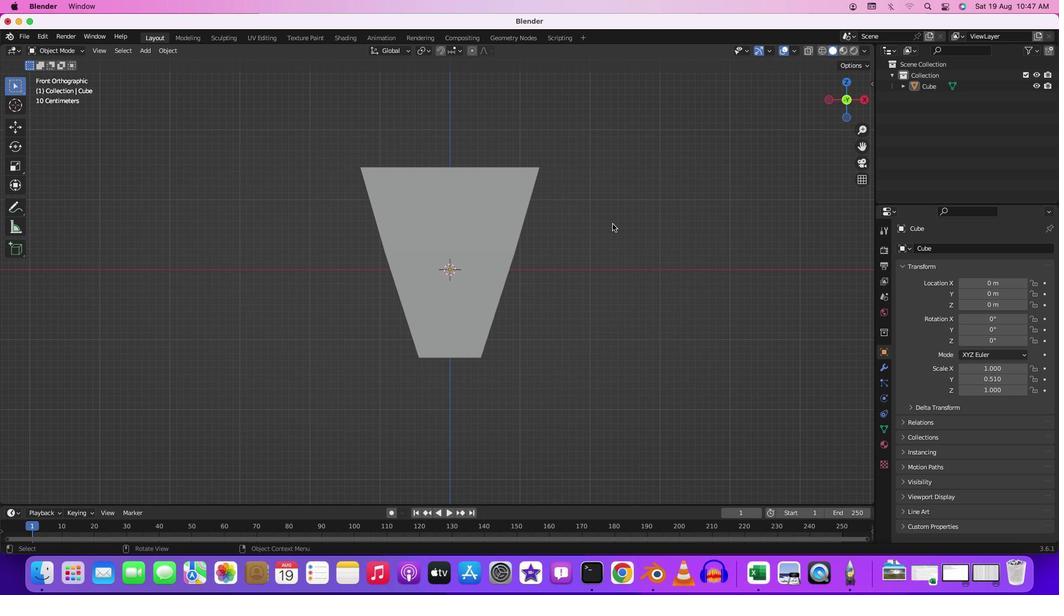
Action: Mouse pressed left at (612, 224)
Screenshot: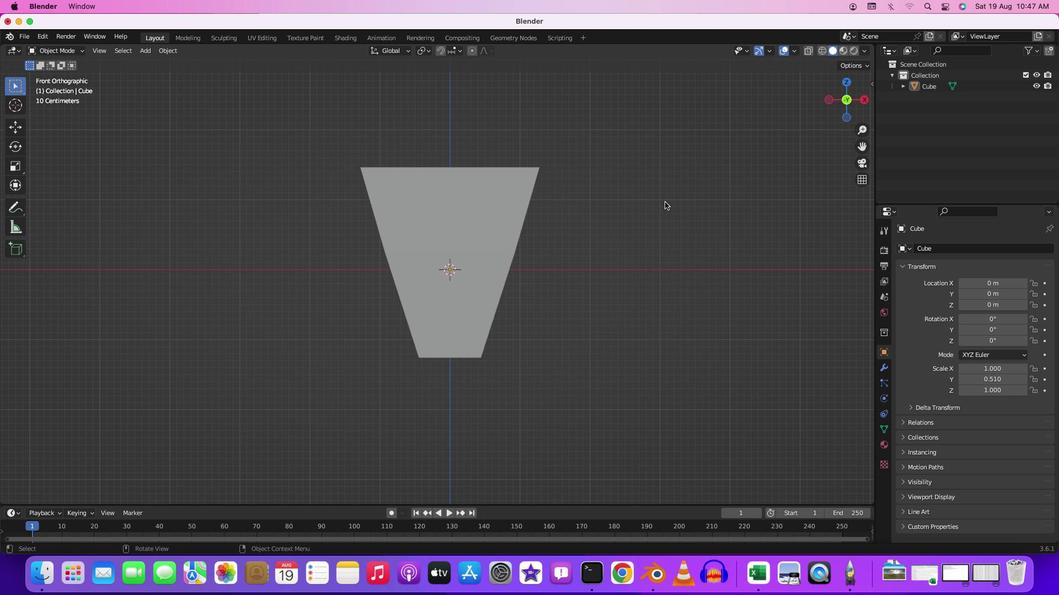 
Action: Mouse moved to (821, 54)
Screenshot: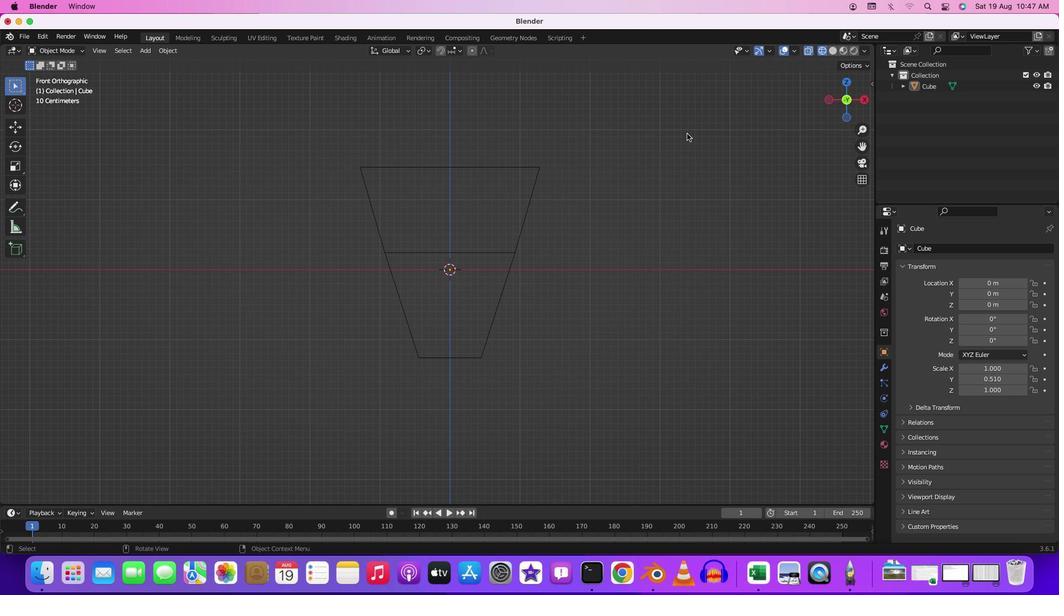 
Action: Mouse pressed left at (821, 54)
Screenshot: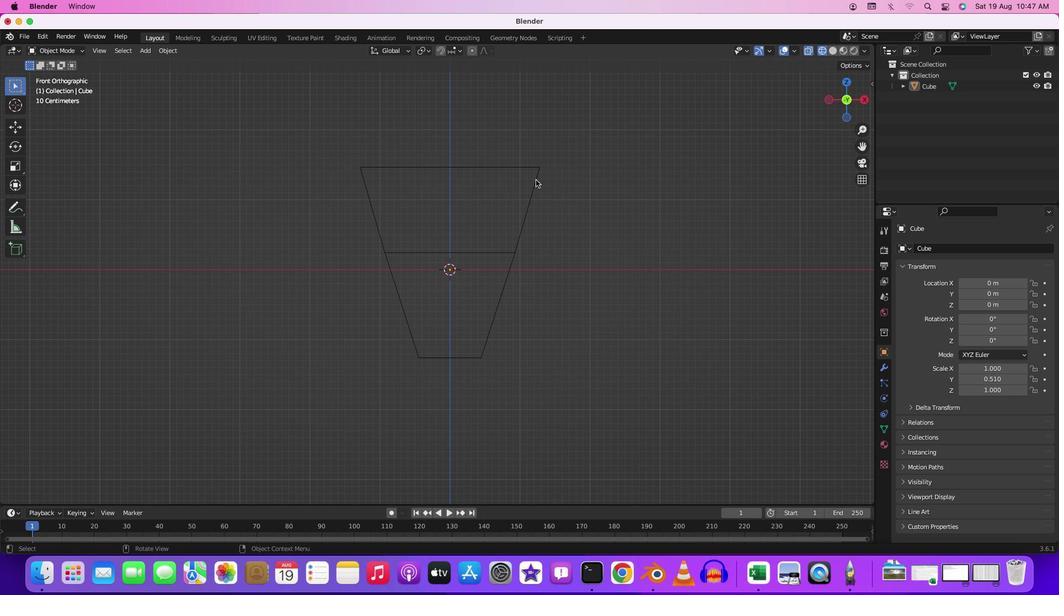 
Action: Mouse moved to (555, 258)
